Task: Find directions from Gurugram, Haryana to Laser Distance Meter, Laser Rangefinders, Delhi, and measure the distance.
Action: Key pressed <Key.enter>
Screenshot: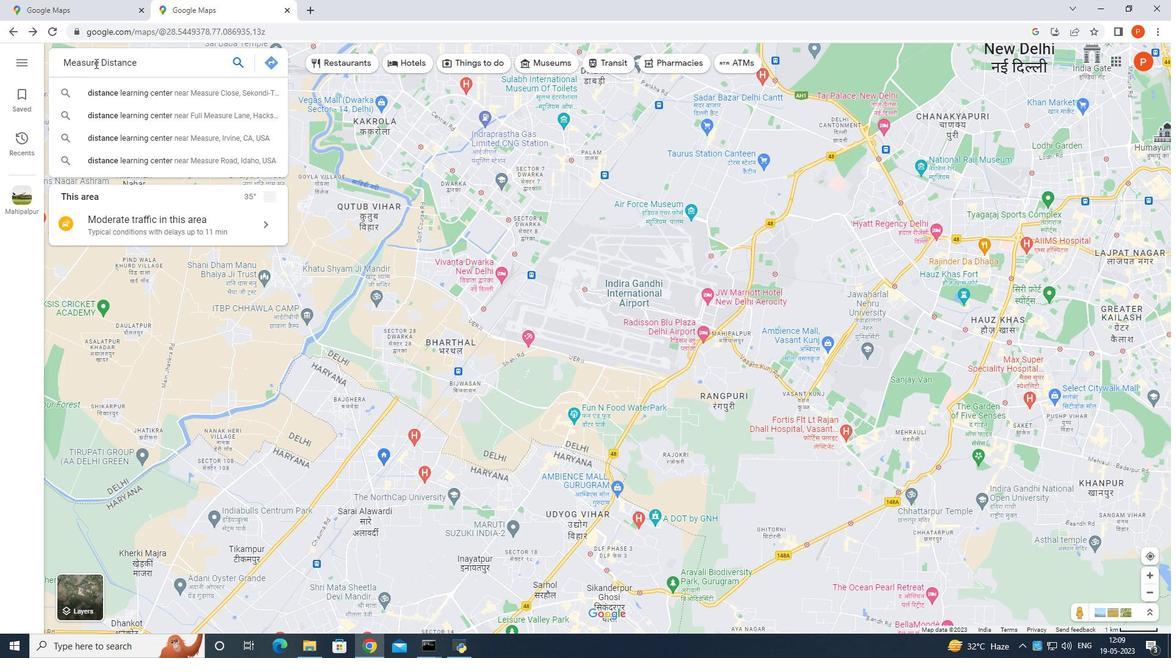 
Action: Mouse moved to (93, 204)
Screenshot: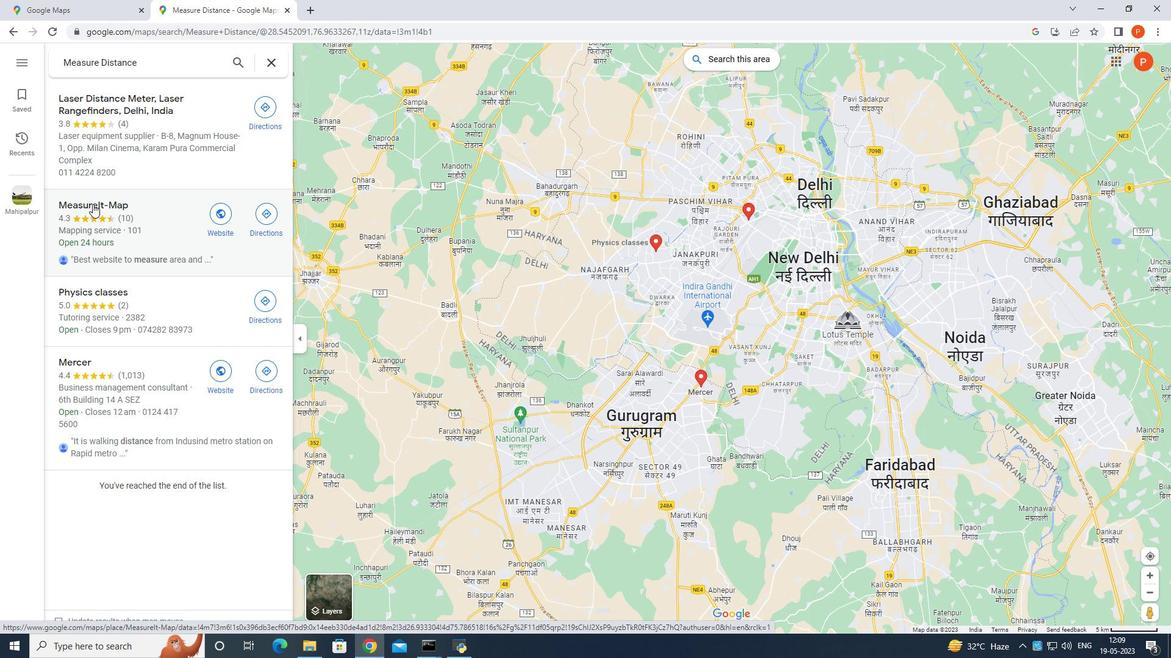 
Action: Mouse pressed left at (93, 204)
Screenshot: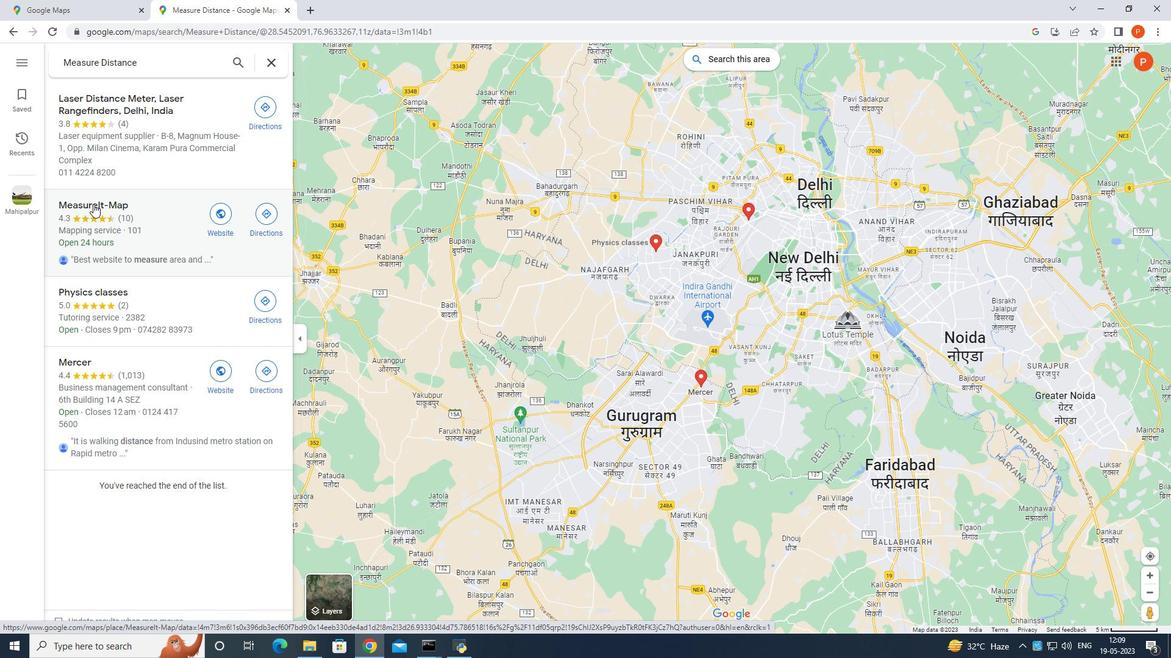 
Action: Mouse moved to (337, 350)
Screenshot: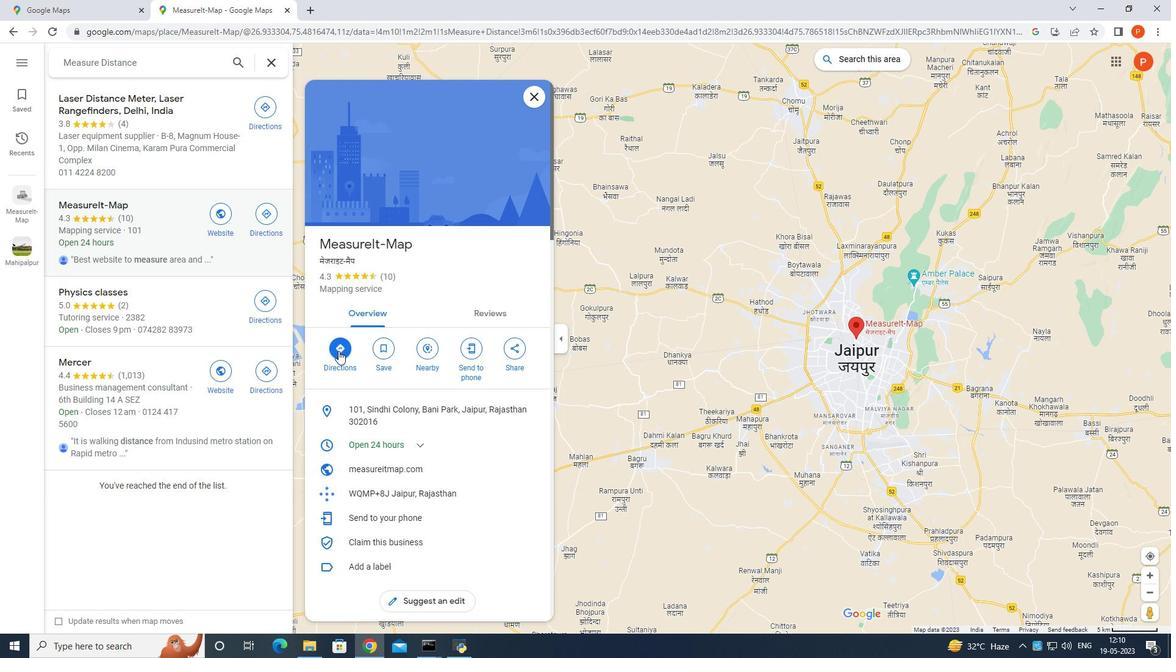 
Action: Mouse pressed left at (337, 350)
Screenshot: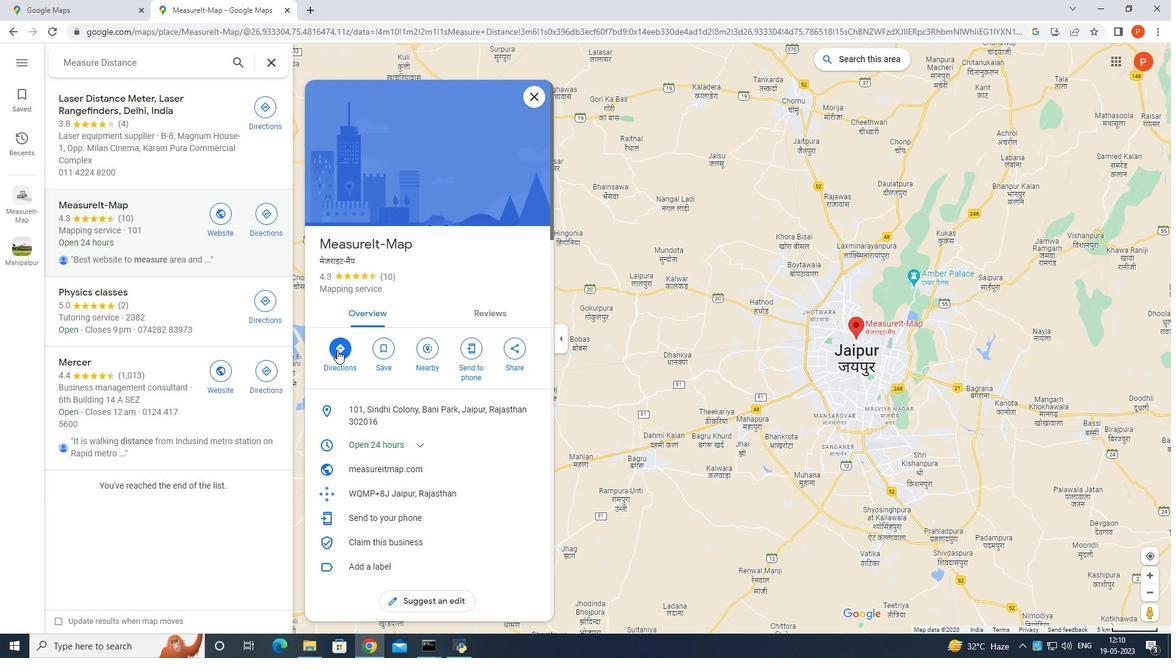 
Action: Mouse moved to (226, 126)
Screenshot: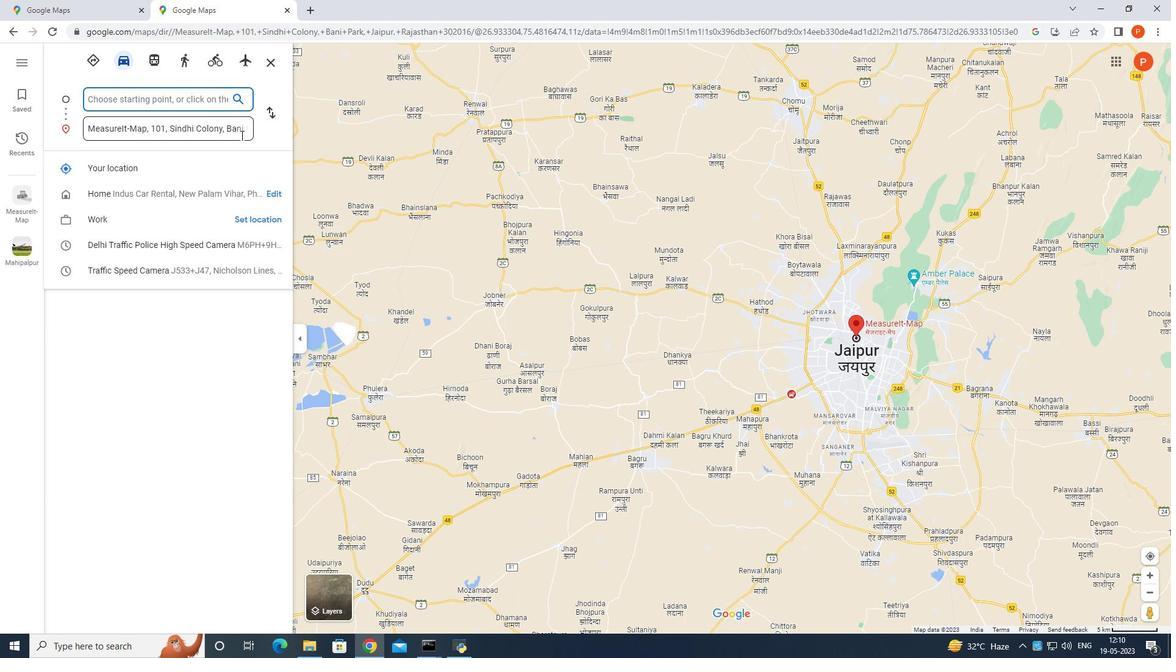 
Action: Mouse pressed left at (226, 126)
Screenshot: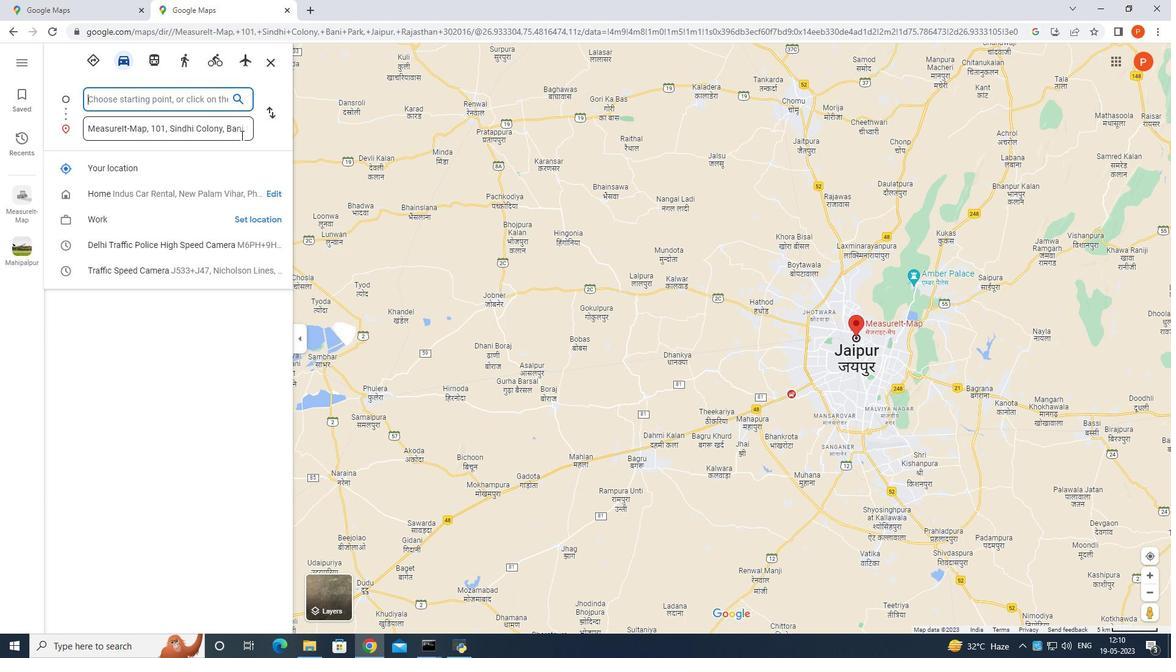 
Action: Mouse moved to (228, 126)
Screenshot: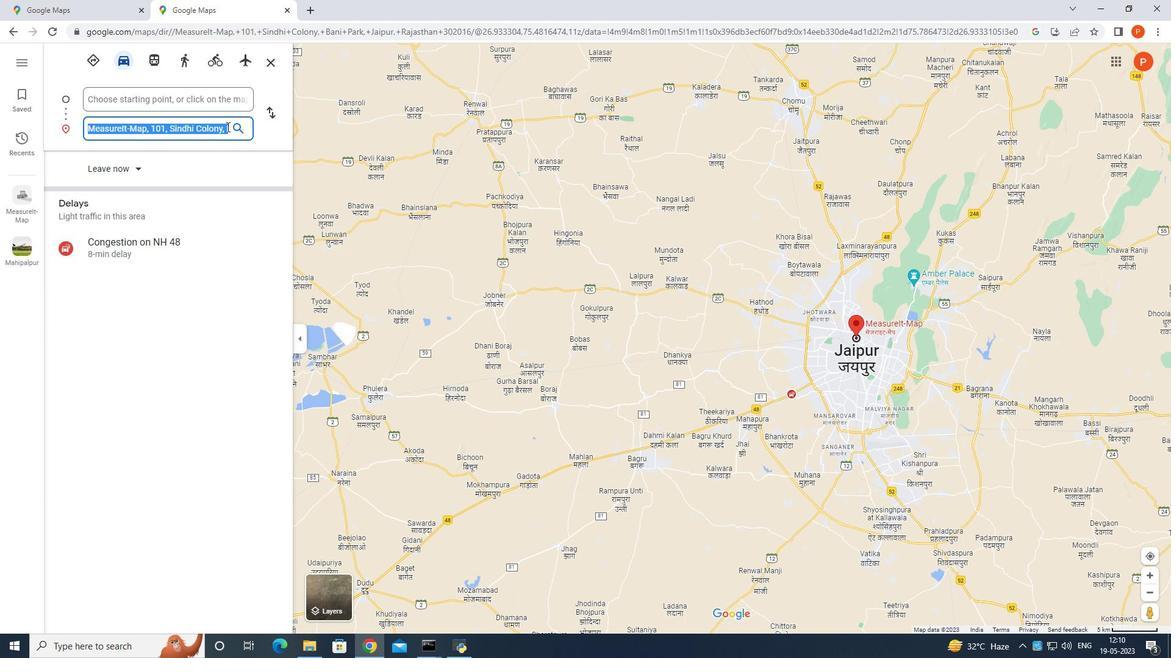
Action: Key pressed <Key.left>
Screenshot: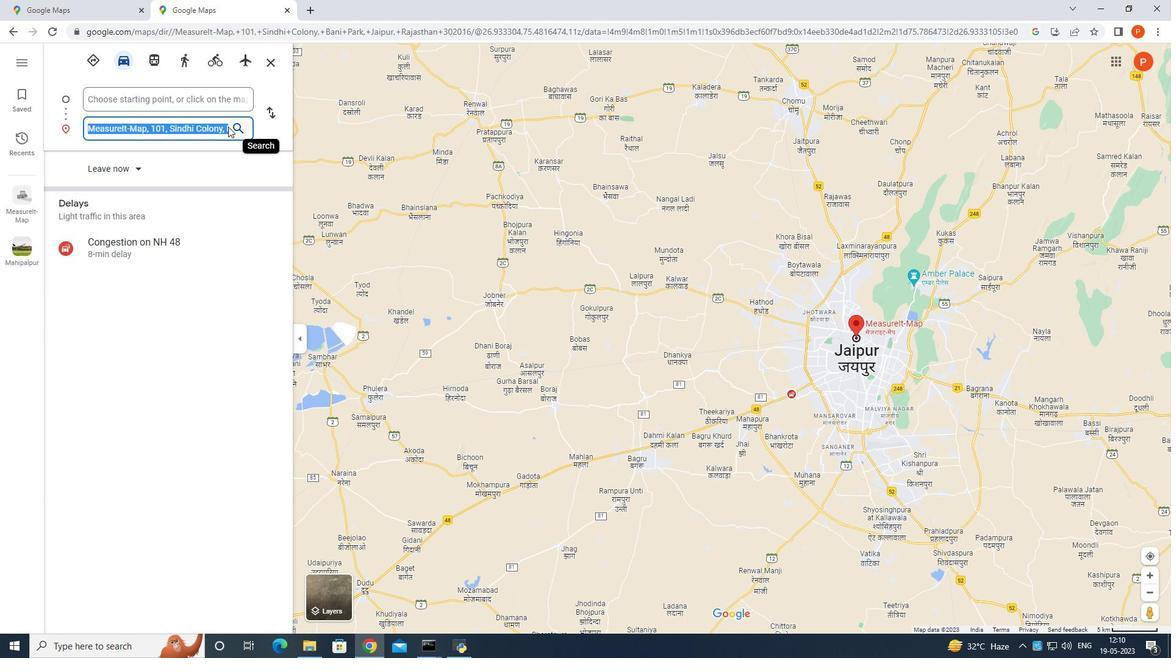 
Action: Mouse moved to (116, 97)
Screenshot: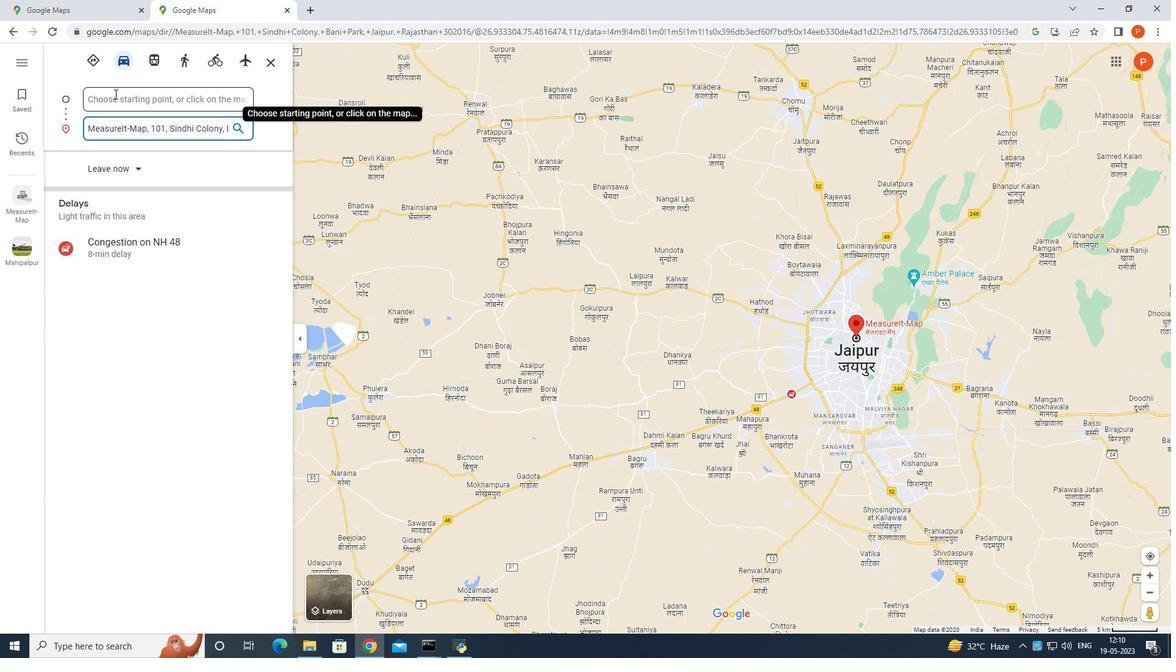 
Action: Mouse pressed left at (116, 97)
Screenshot: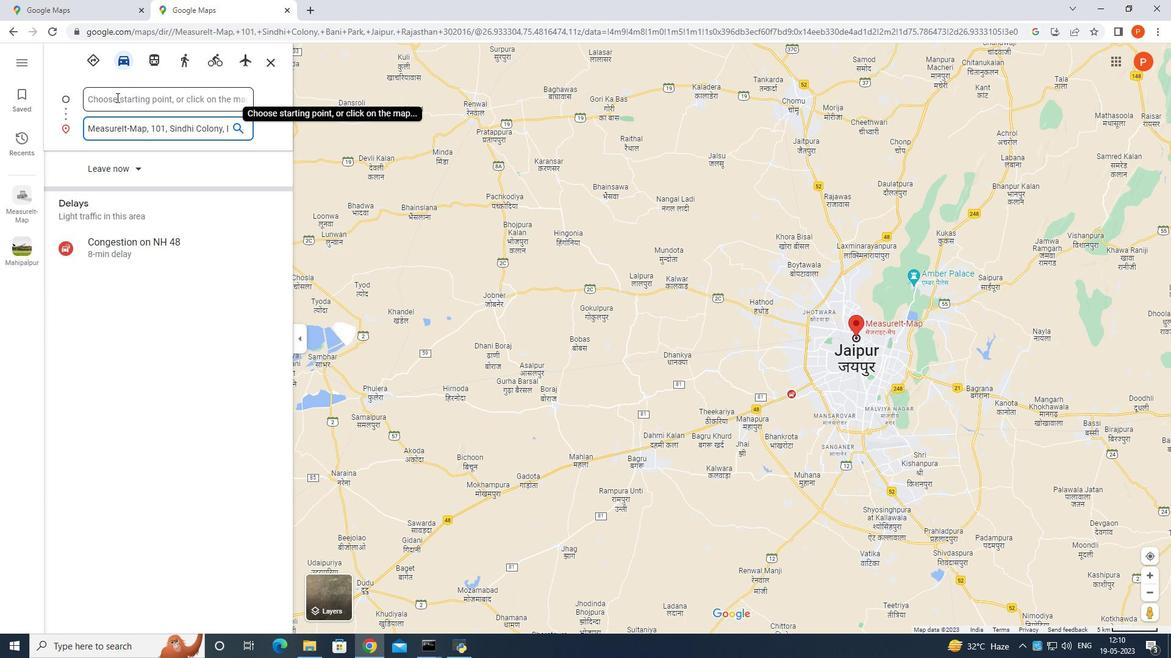 
Action: Key pressed gurgaon<Key.enter>
Screenshot: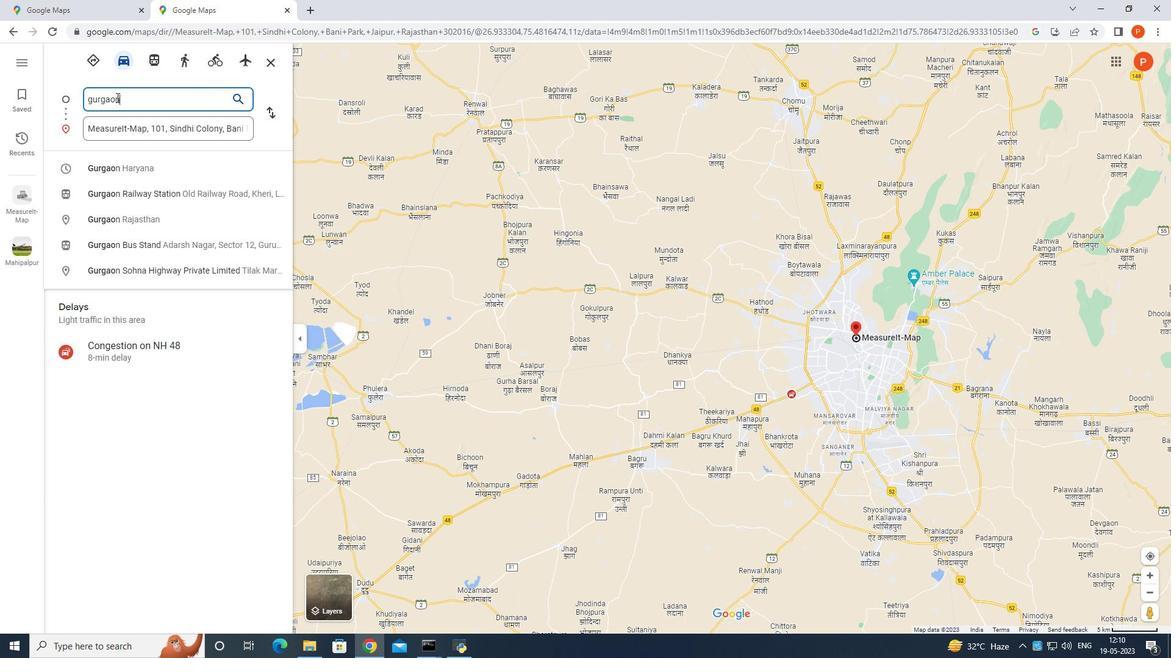 
Action: Mouse moved to (272, 62)
Screenshot: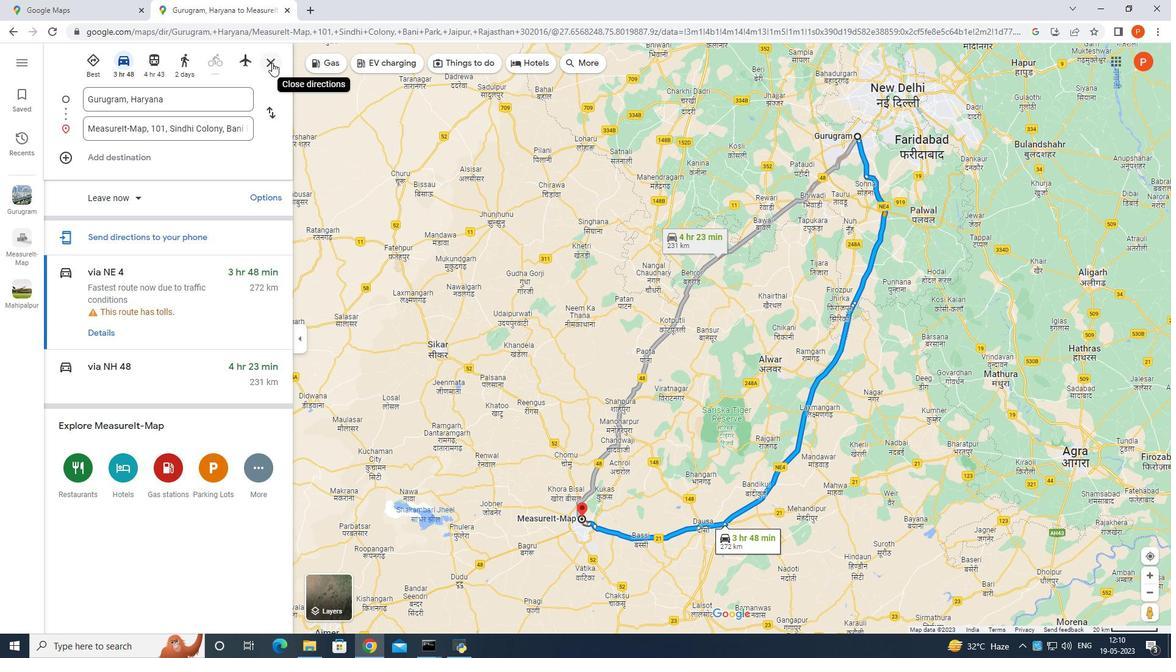 
Action: Mouse pressed left at (272, 62)
Screenshot: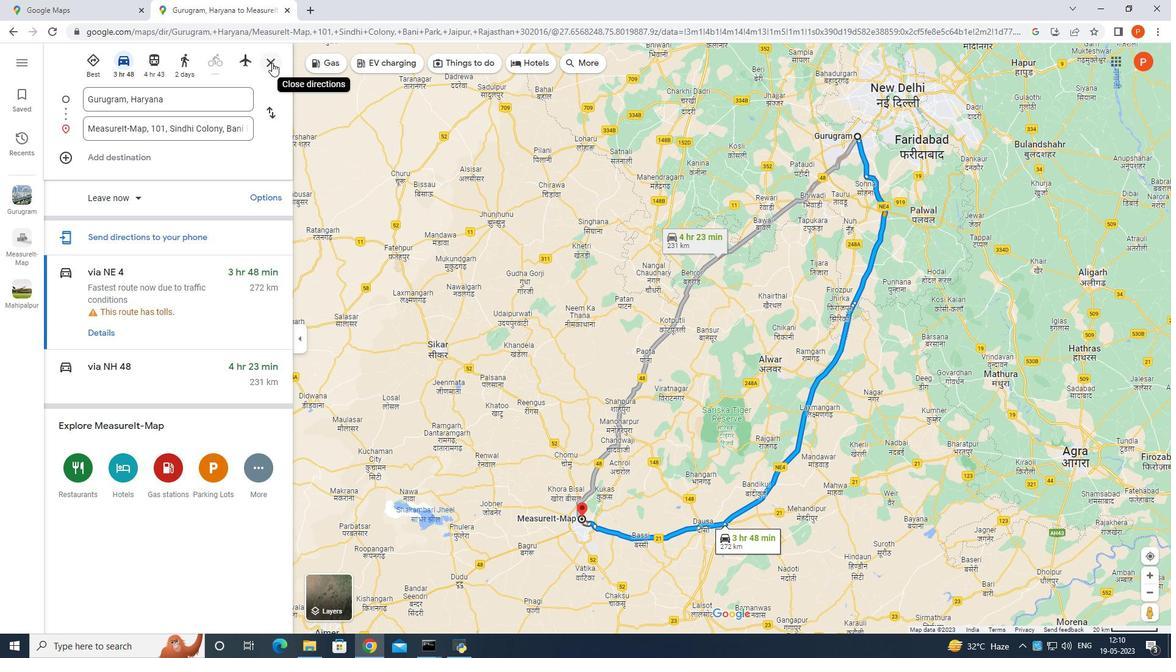 
Action: Mouse moved to (148, 340)
Screenshot: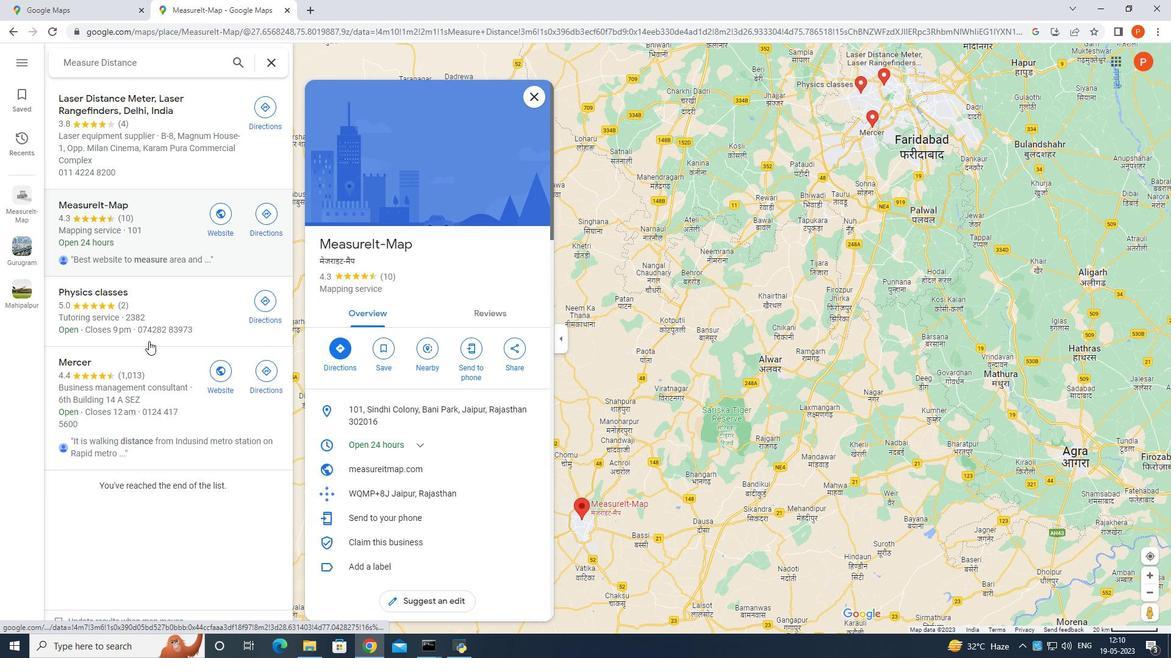 
Action: Mouse scrolled (148, 339) with delta (0, 0)
Screenshot: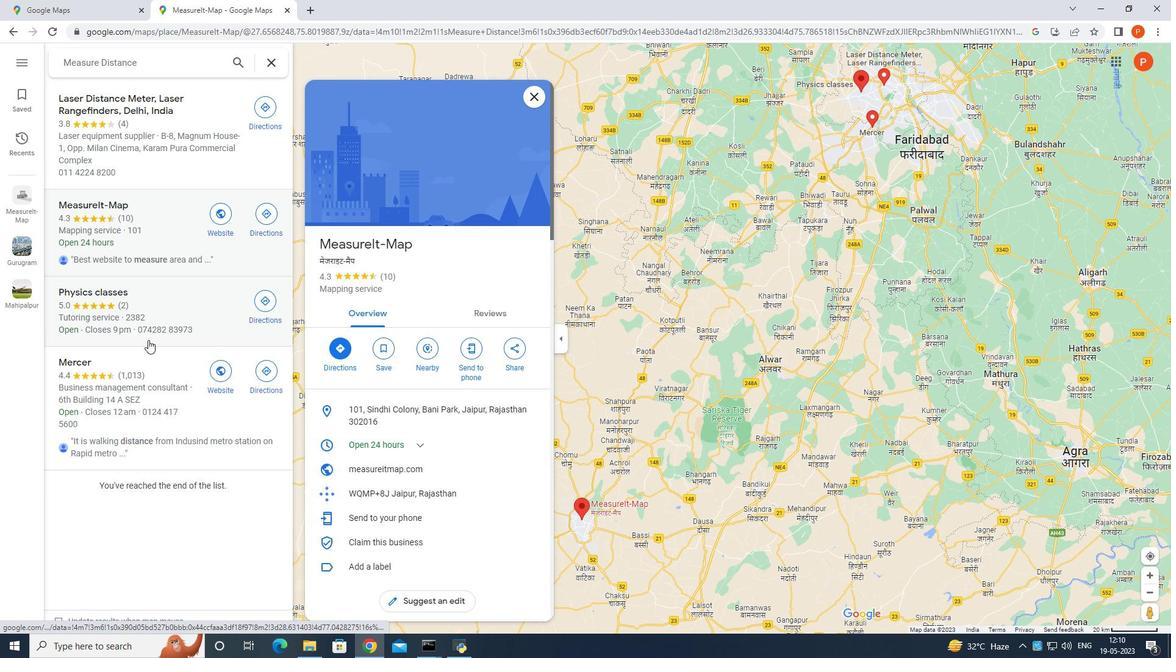 
Action: Mouse scrolled (148, 339) with delta (0, 0)
Screenshot: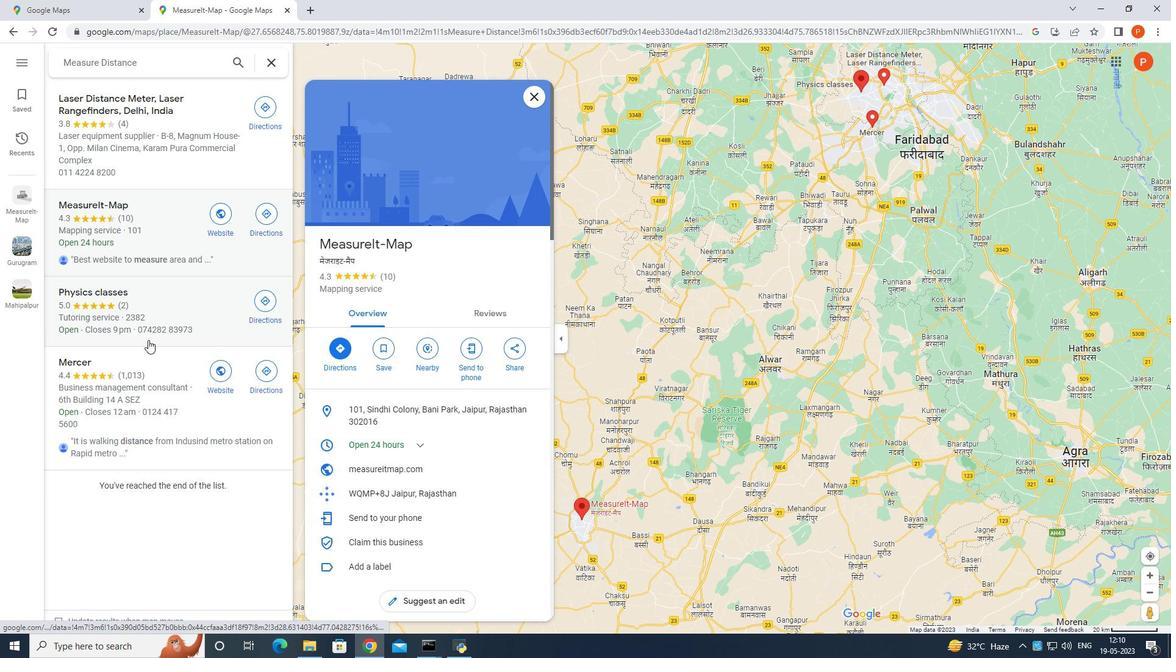 
Action: Mouse moved to (275, 61)
Screenshot: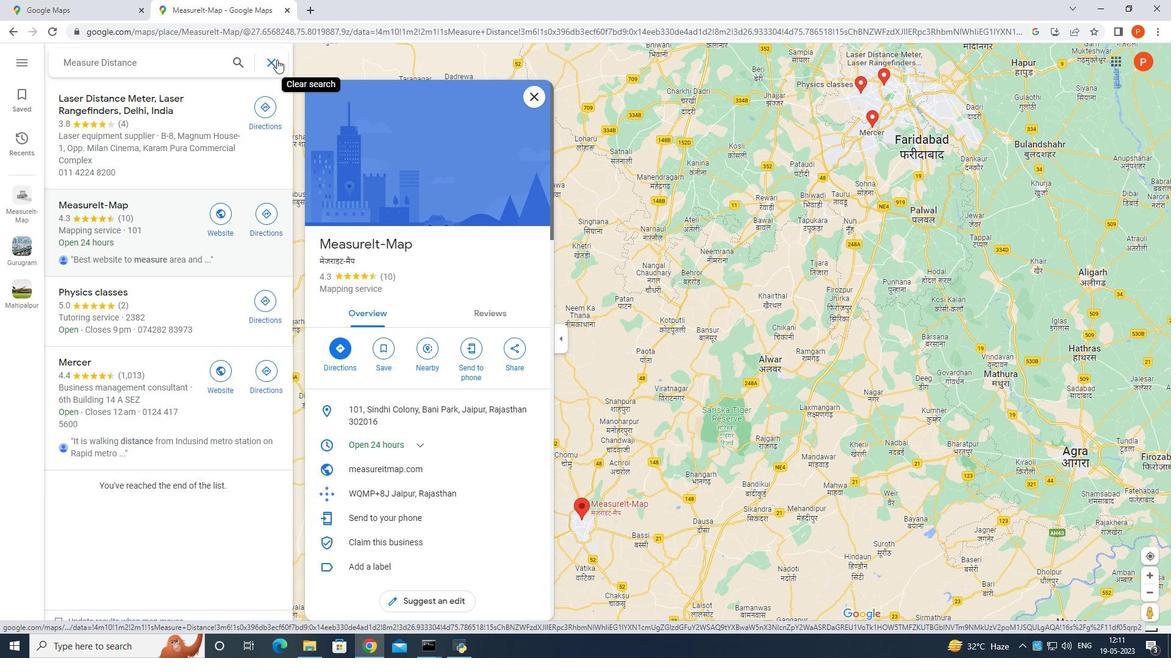
Action: Mouse pressed left at (275, 61)
Screenshot: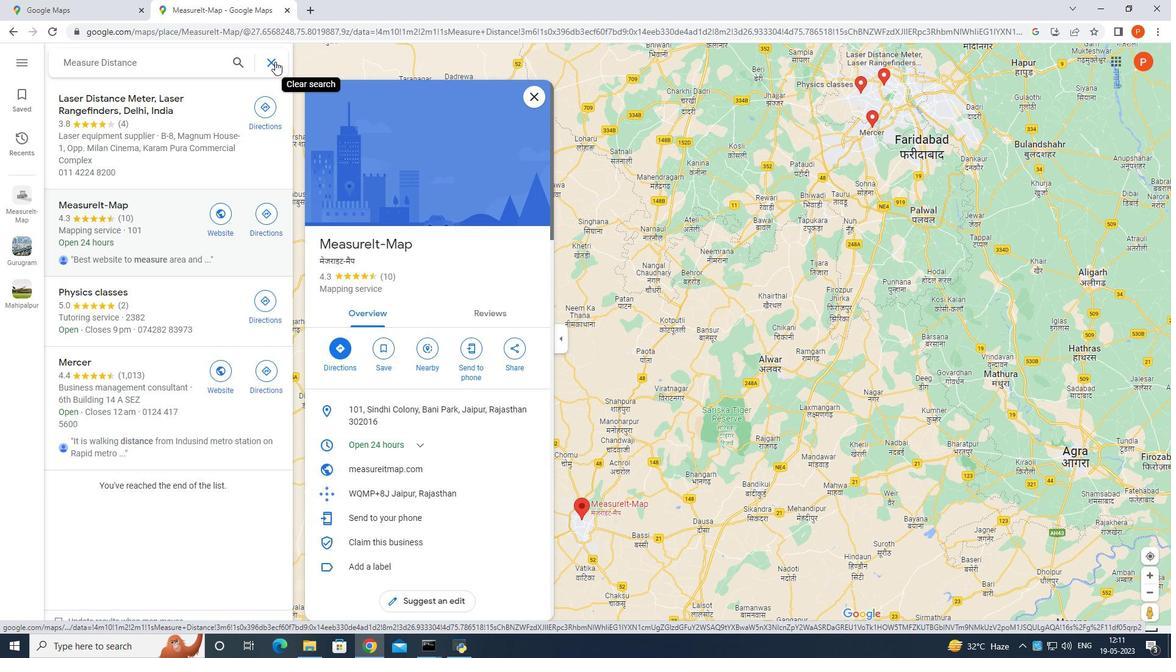 
Action: Mouse moved to (107, 142)
Screenshot: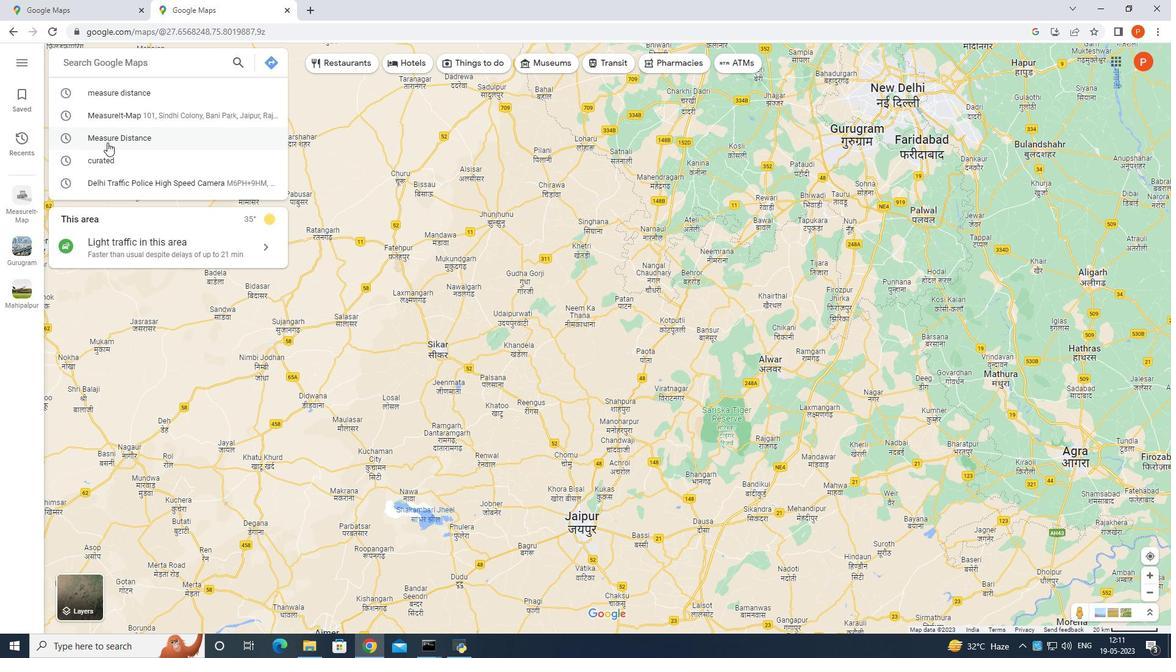 
Action: Mouse pressed left at (107, 142)
Screenshot: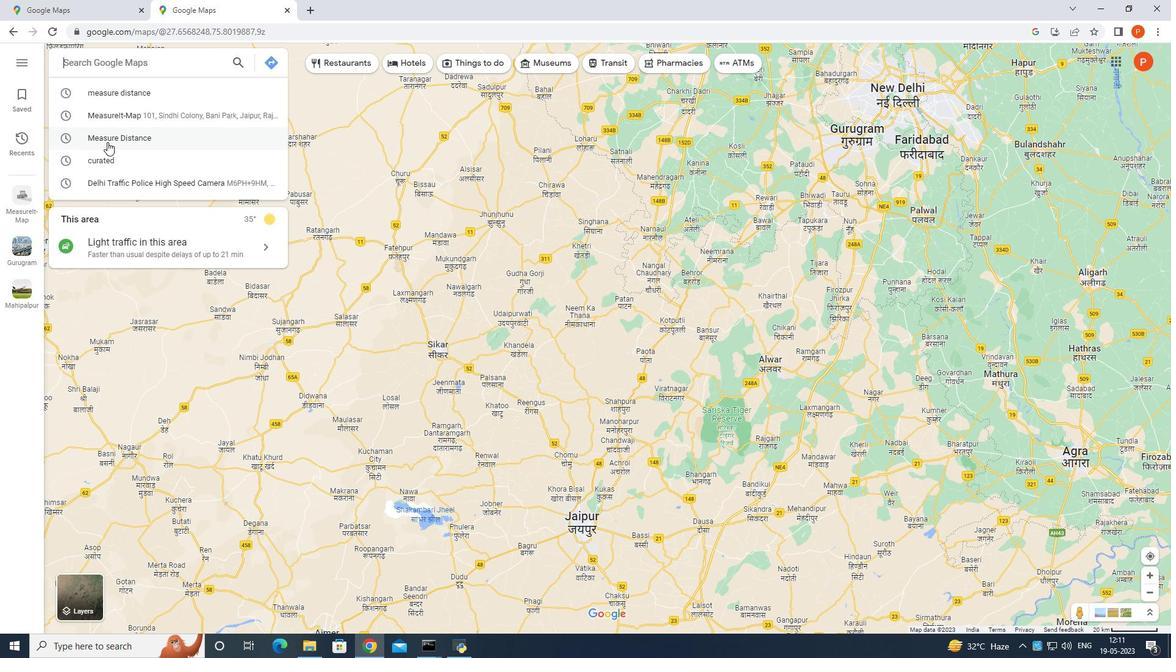
Action: Mouse moved to (100, 191)
Screenshot: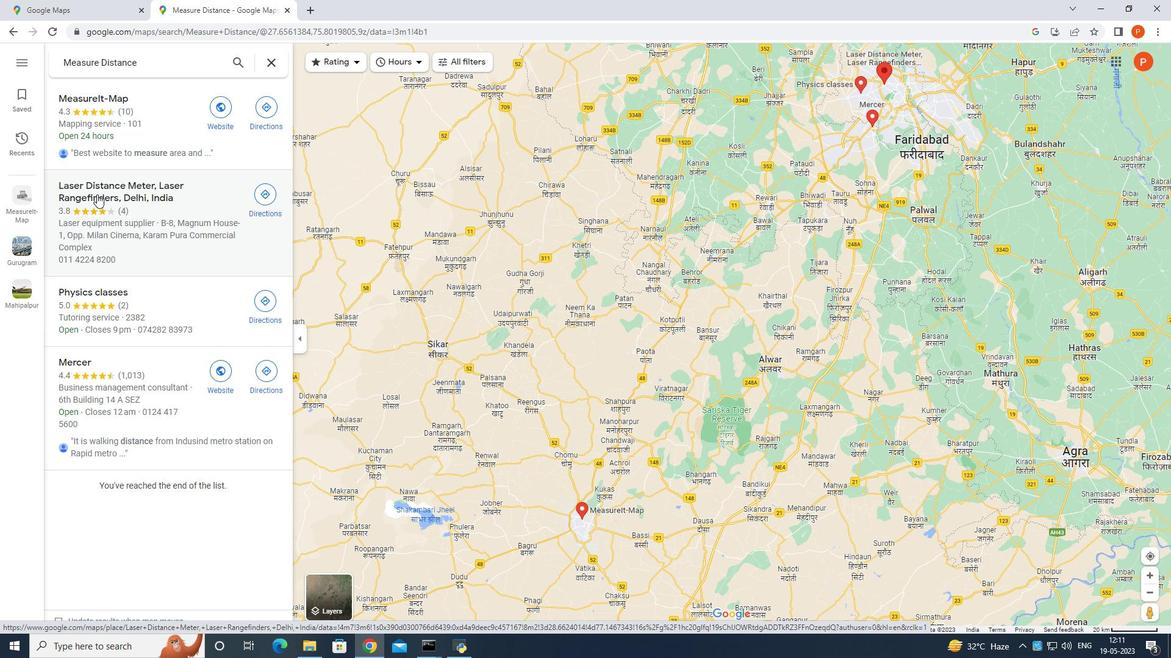 
Action: Mouse pressed left at (100, 191)
Screenshot: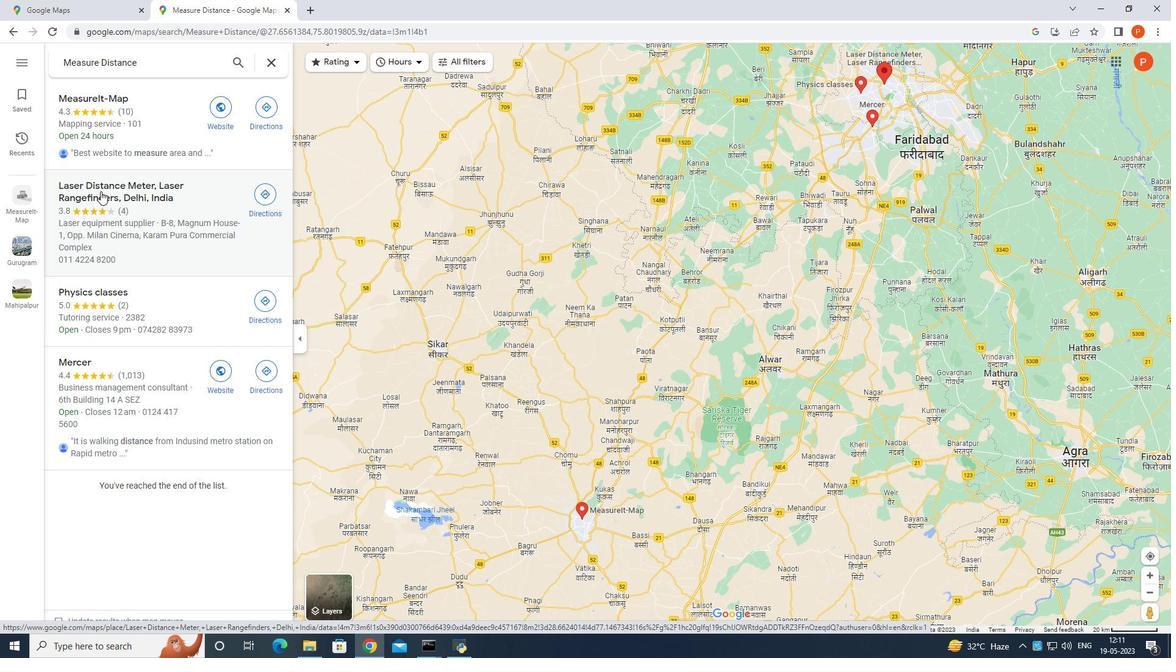 
Action: Mouse moved to (339, 368)
Screenshot: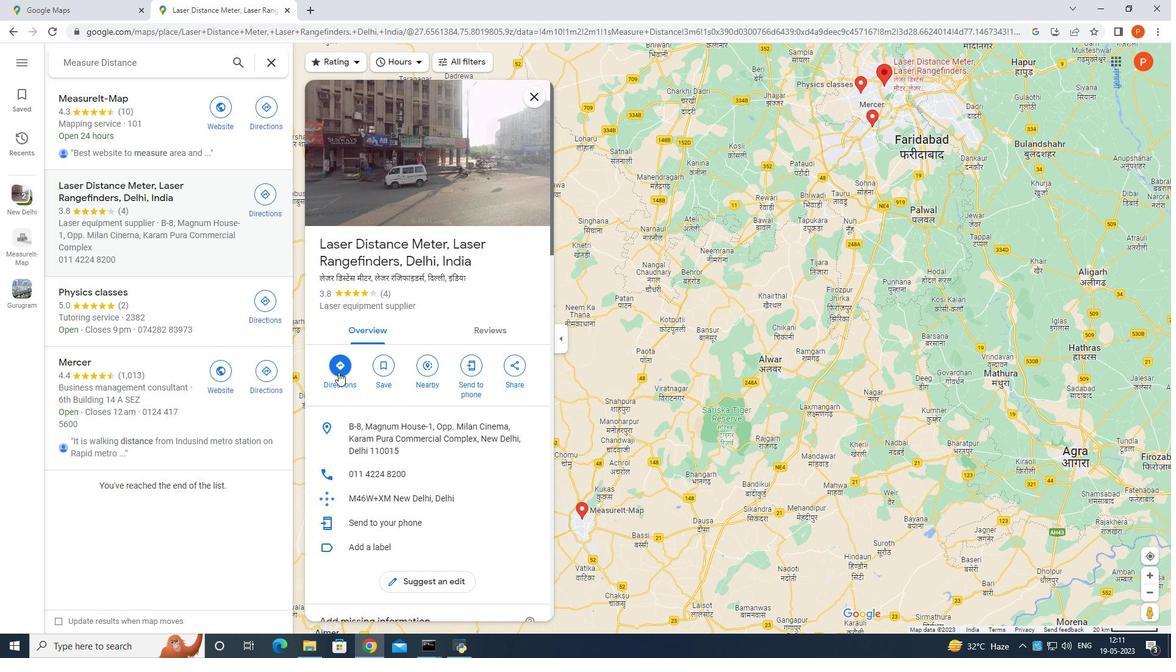 
Action: Mouse pressed left at (339, 368)
Screenshot: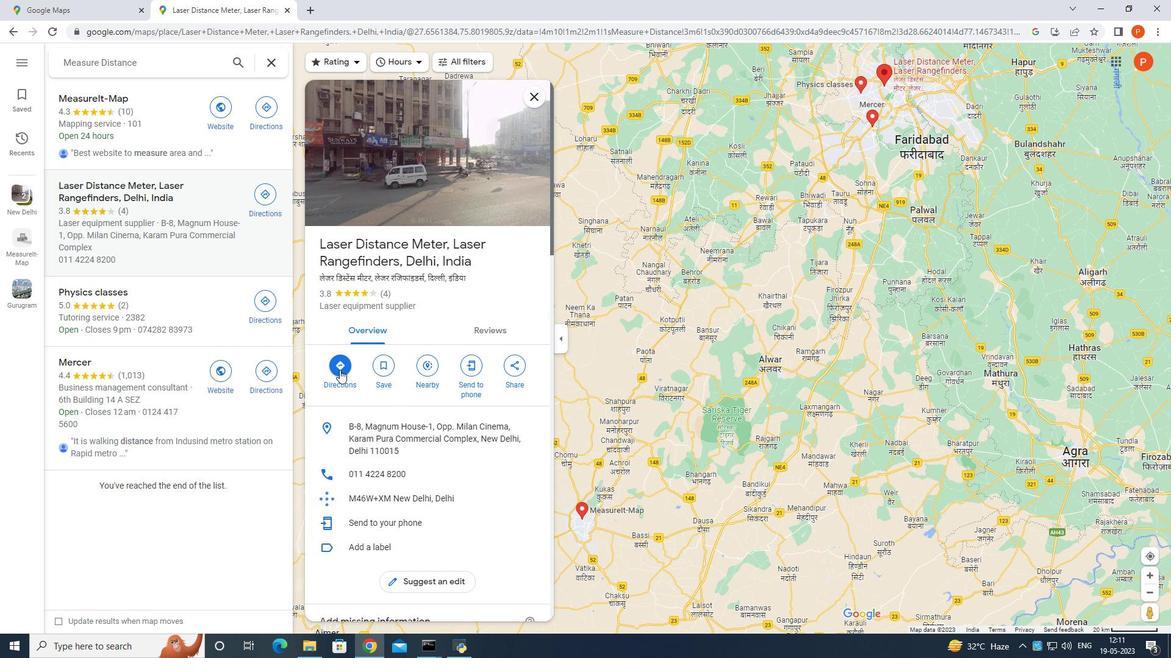
Action: Mouse moved to (141, 105)
Screenshot: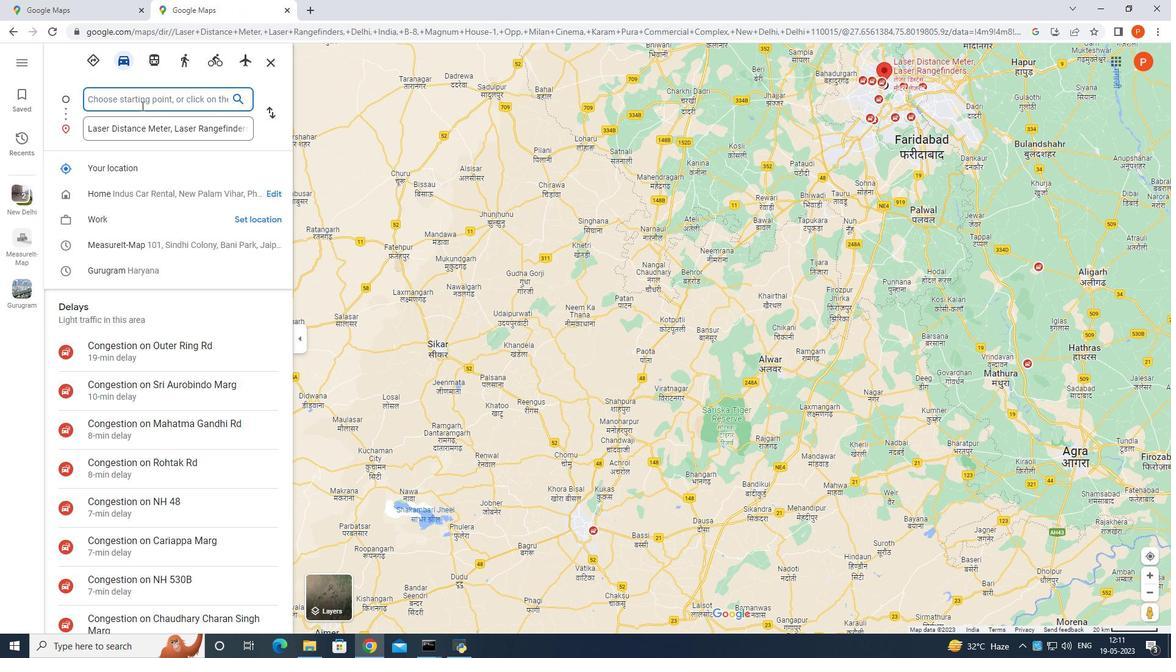 
Action: Key pressed gurgai<Key.backspace>on<Key.enter>
Screenshot: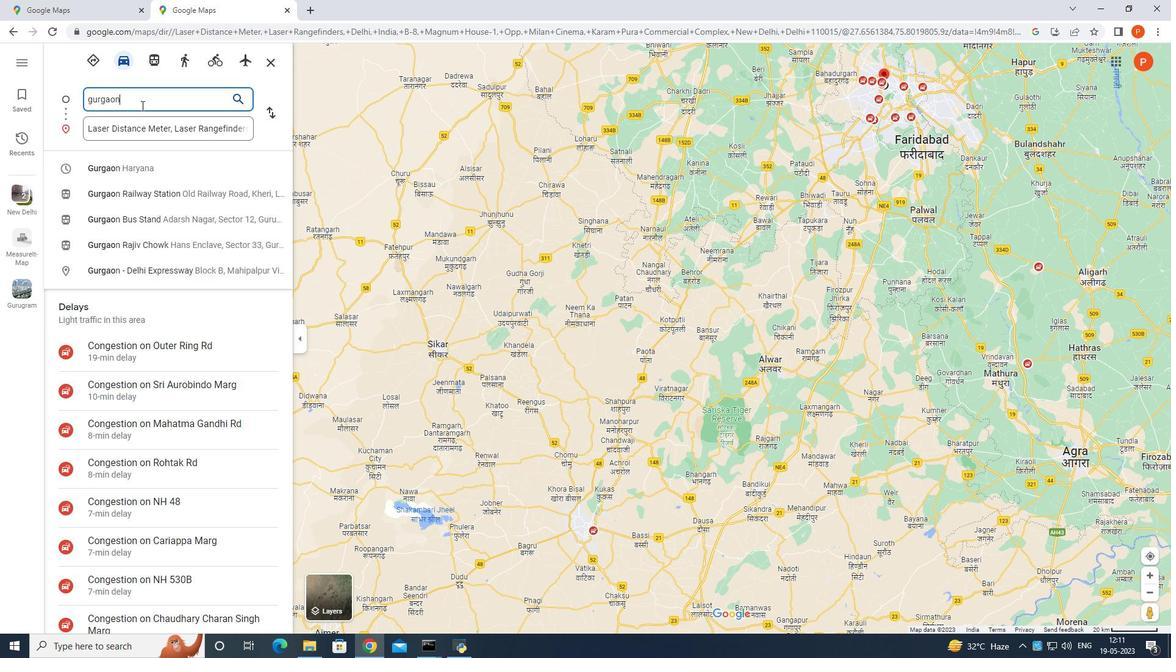 
Action: Mouse moved to (181, 62)
Screenshot: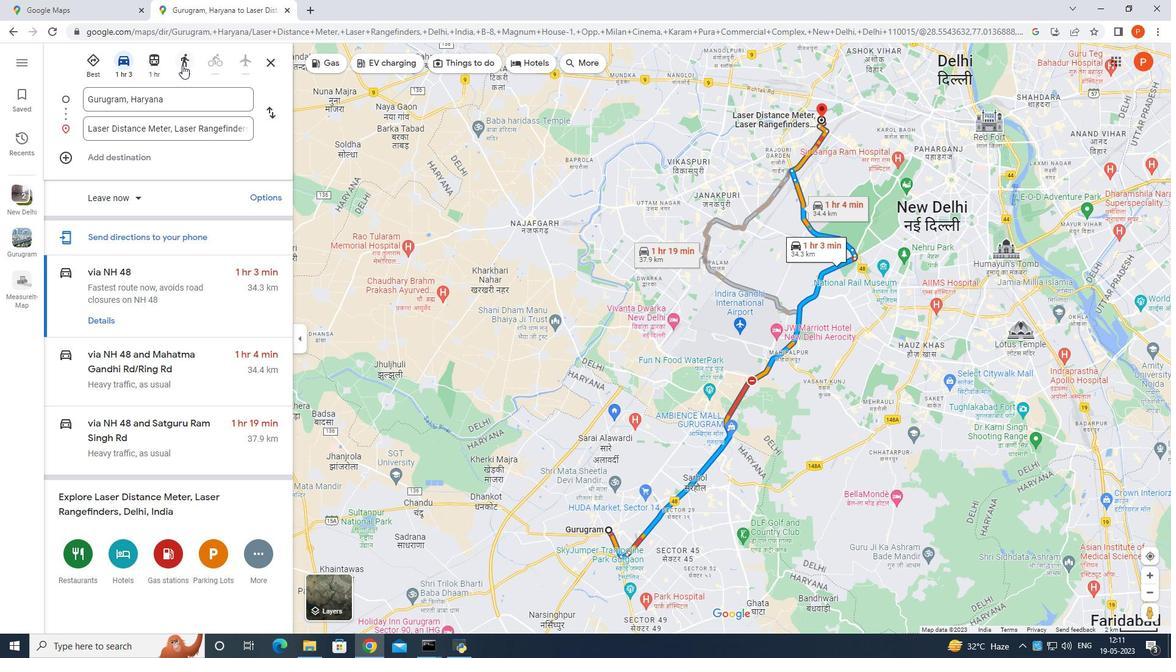 
Action: Mouse pressed left at (181, 62)
Screenshot: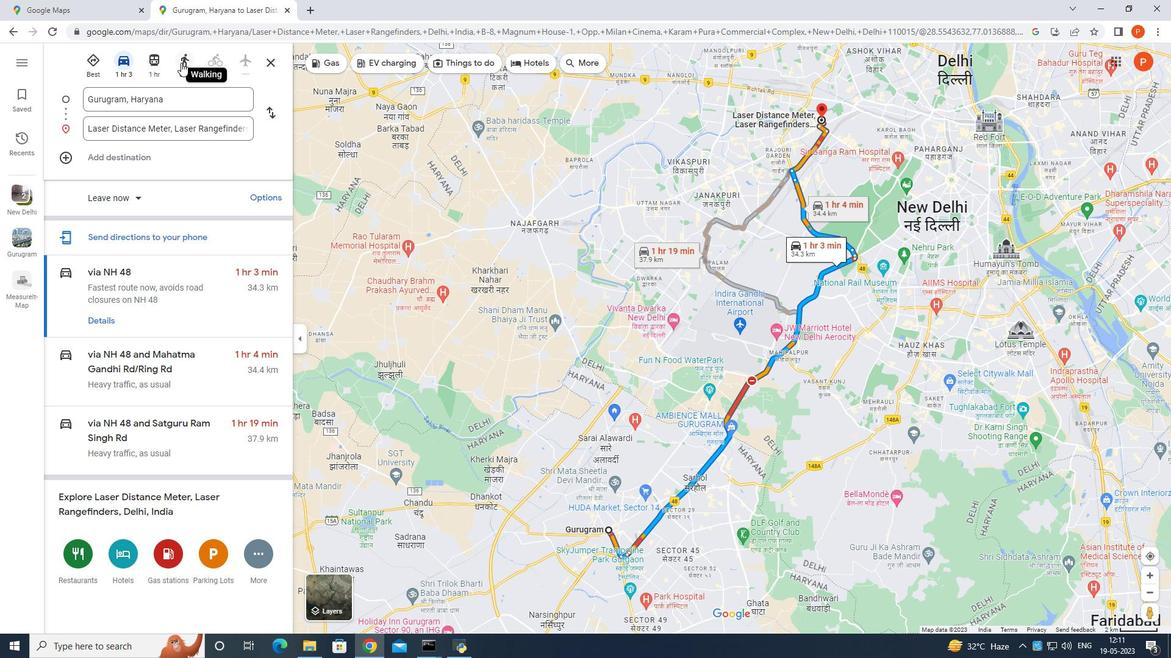 
Action: Mouse moved to (103, 297)
Screenshot: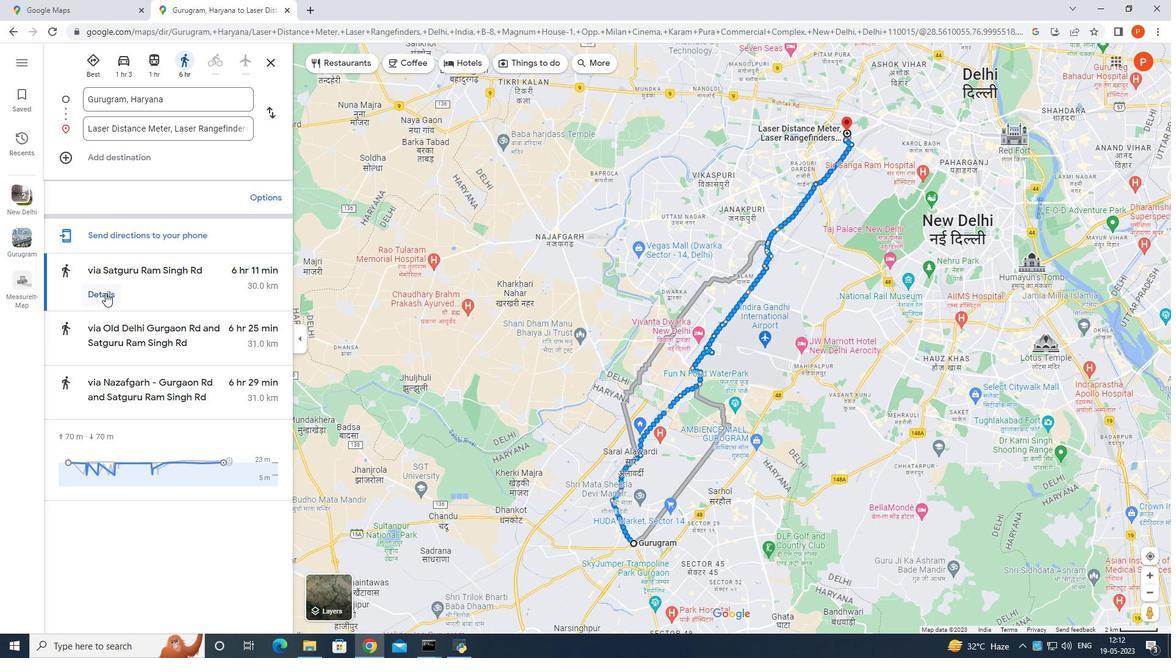 
Action: Mouse pressed left at (103, 297)
Screenshot: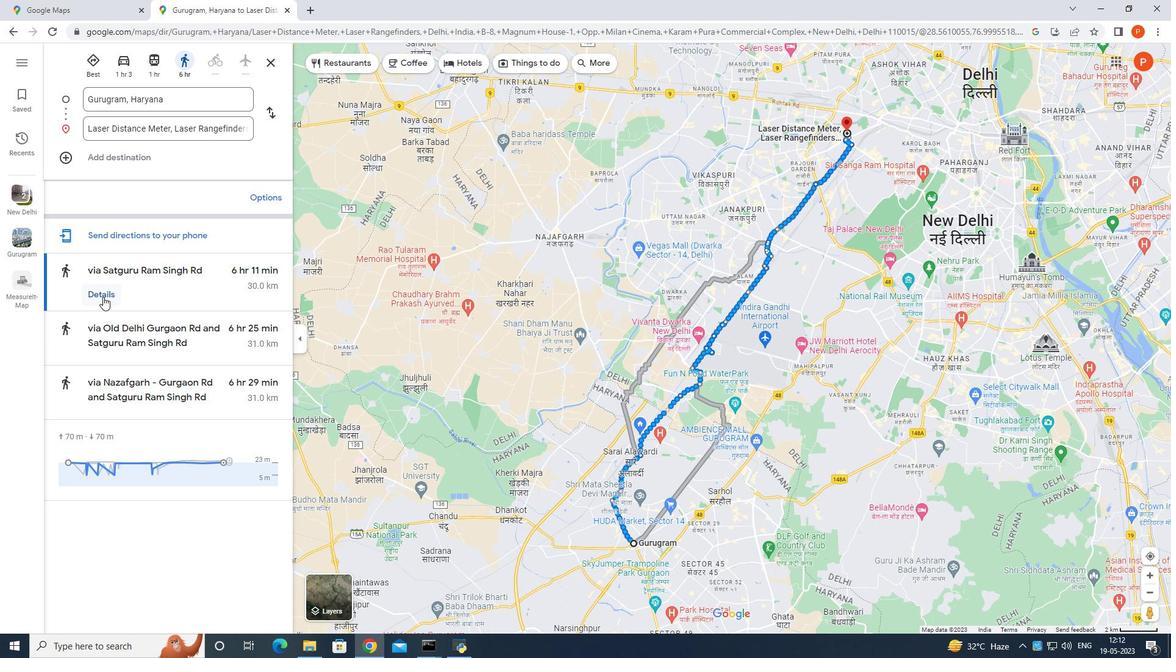 
Action: Mouse scrolled (103, 296) with delta (0, 0)
Screenshot: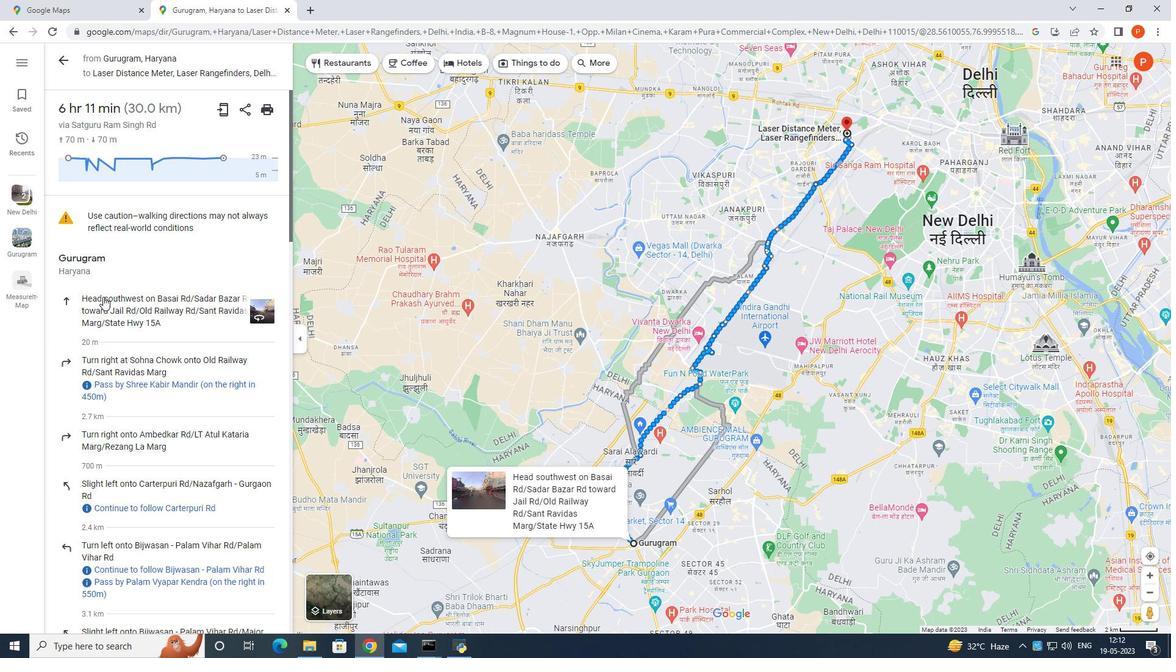 
Action: Mouse scrolled (103, 296) with delta (0, 0)
Screenshot: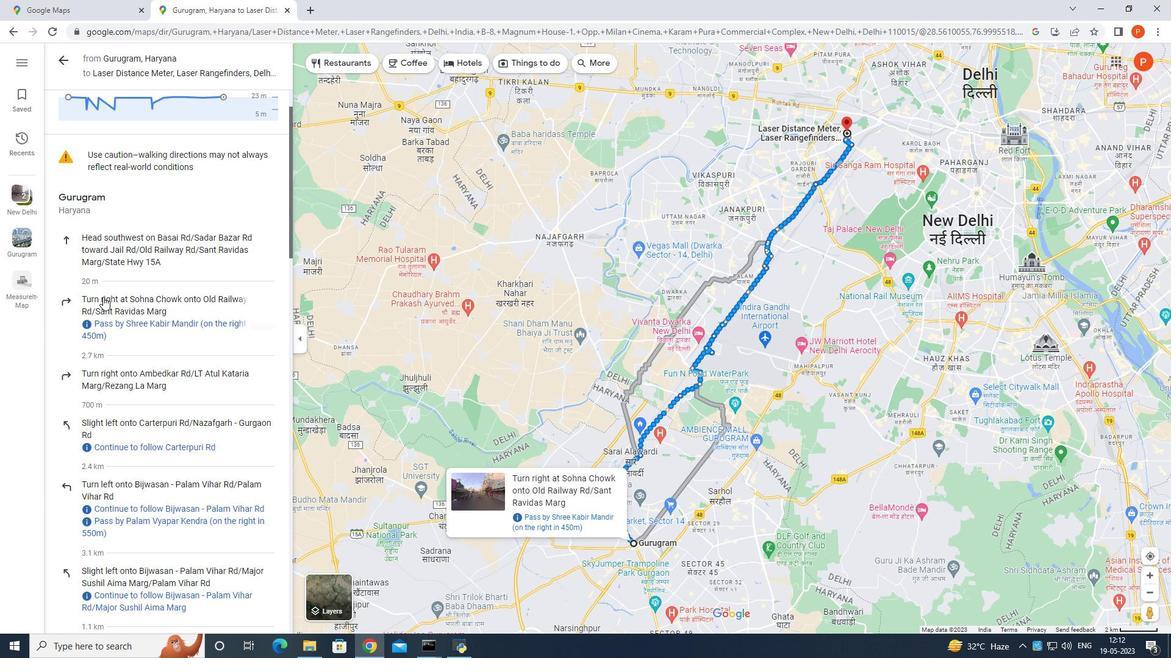 
Action: Mouse scrolled (103, 296) with delta (0, 0)
Screenshot: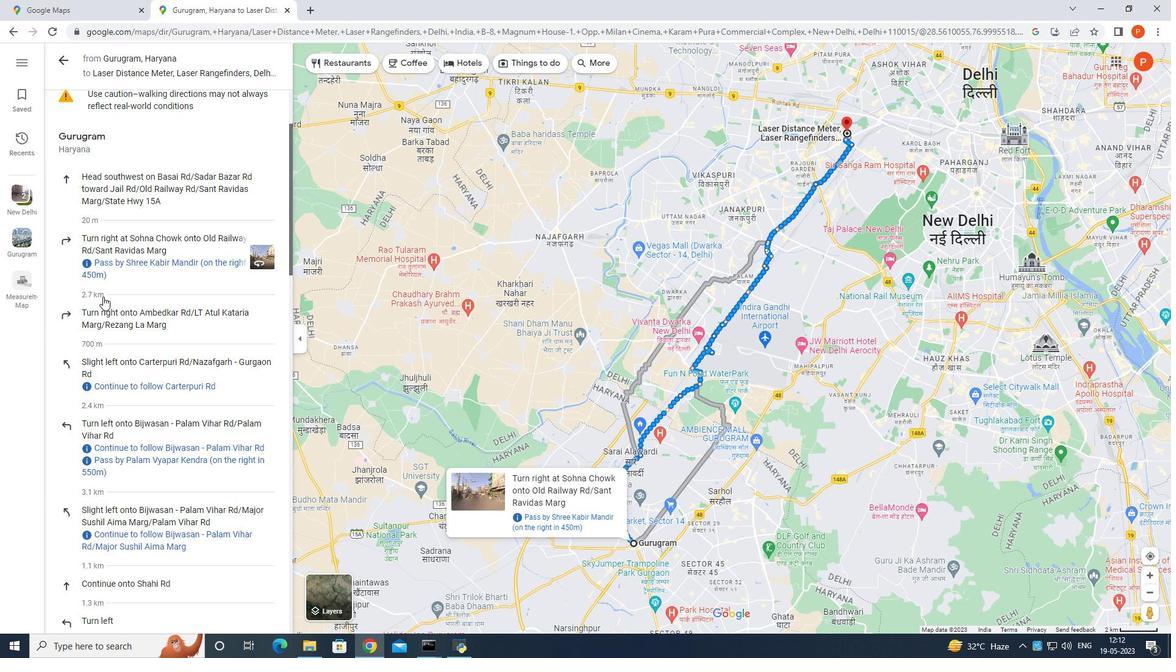 
Action: Mouse moved to (112, 282)
Screenshot: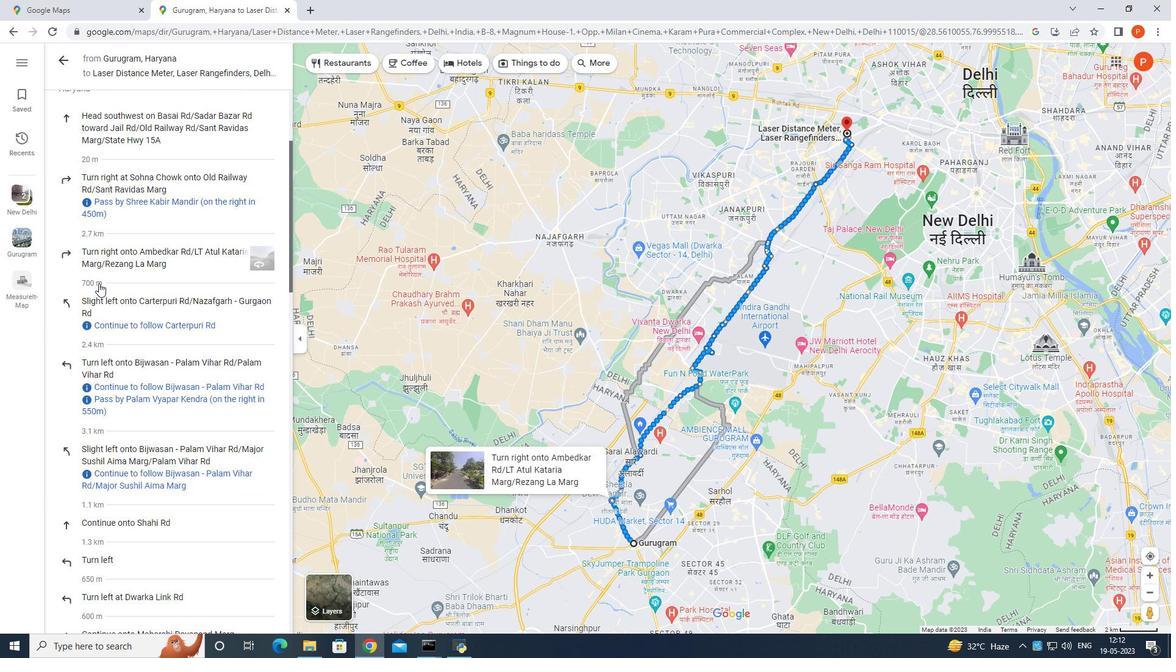 
Action: Mouse scrolled (112, 281) with delta (0, 0)
Screenshot: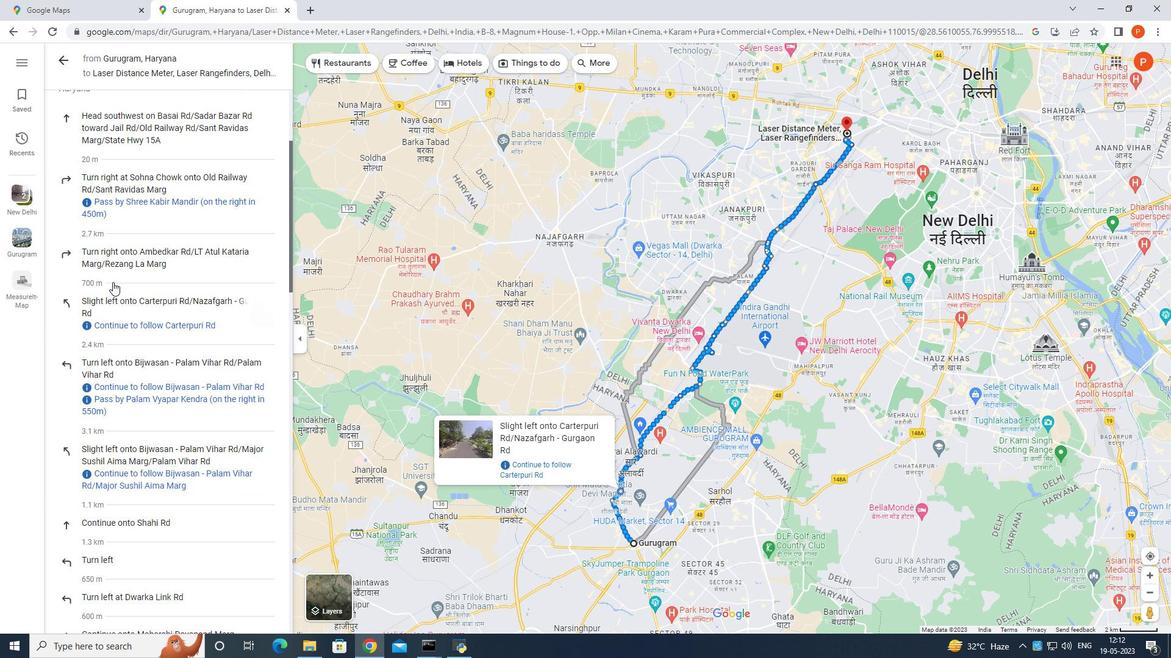 
Action: Mouse scrolled (112, 281) with delta (0, 0)
Screenshot: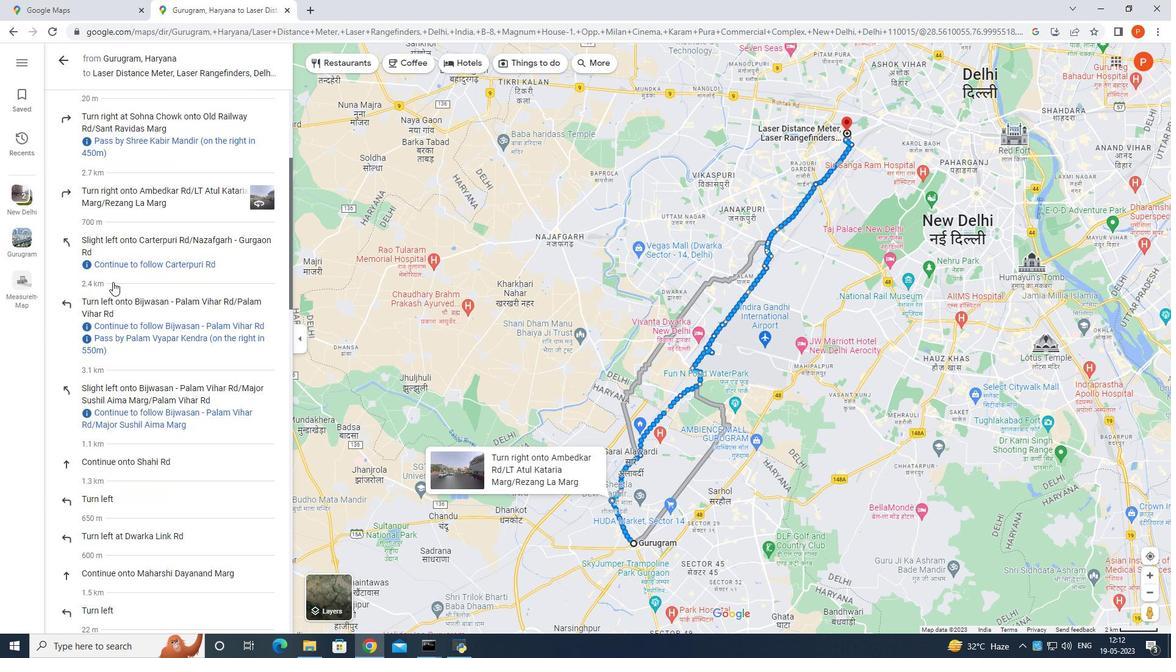 
Action: Mouse scrolled (112, 281) with delta (0, 0)
Screenshot: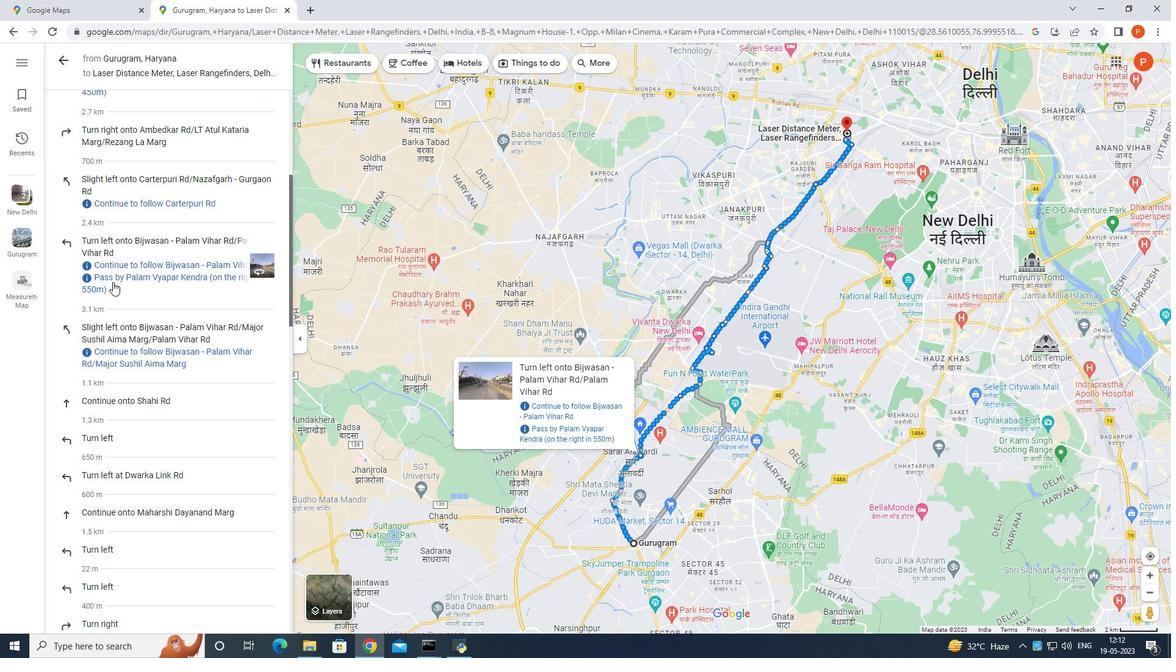 
Action: Mouse scrolled (112, 281) with delta (0, 0)
Screenshot: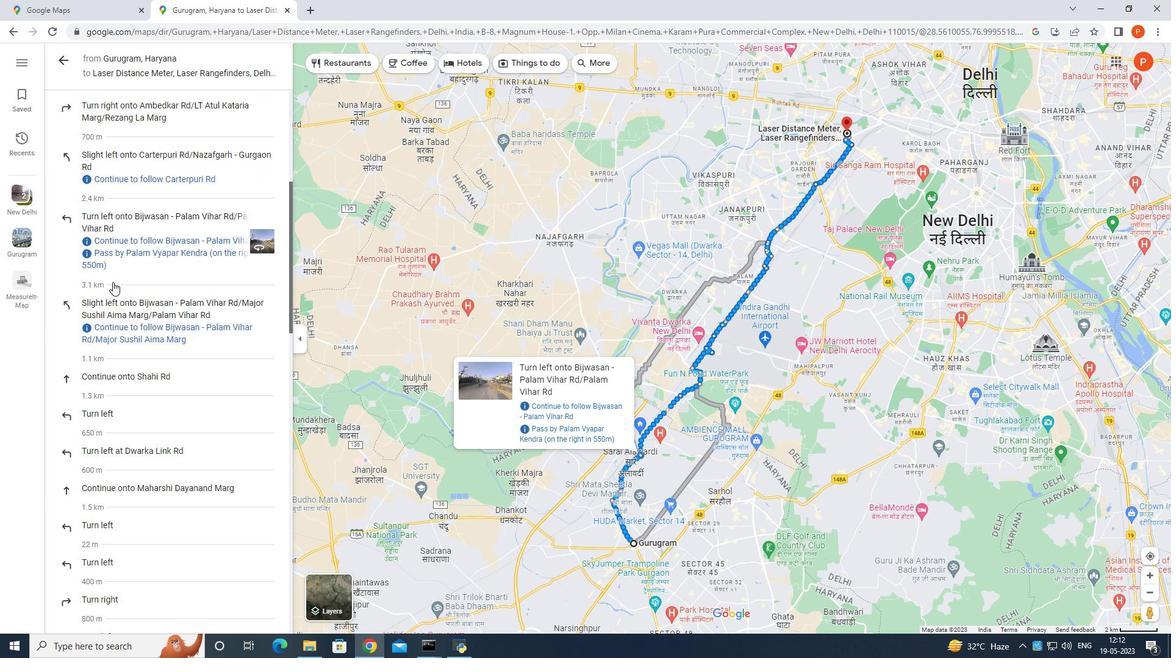 
Action: Mouse scrolled (112, 281) with delta (0, 0)
Screenshot: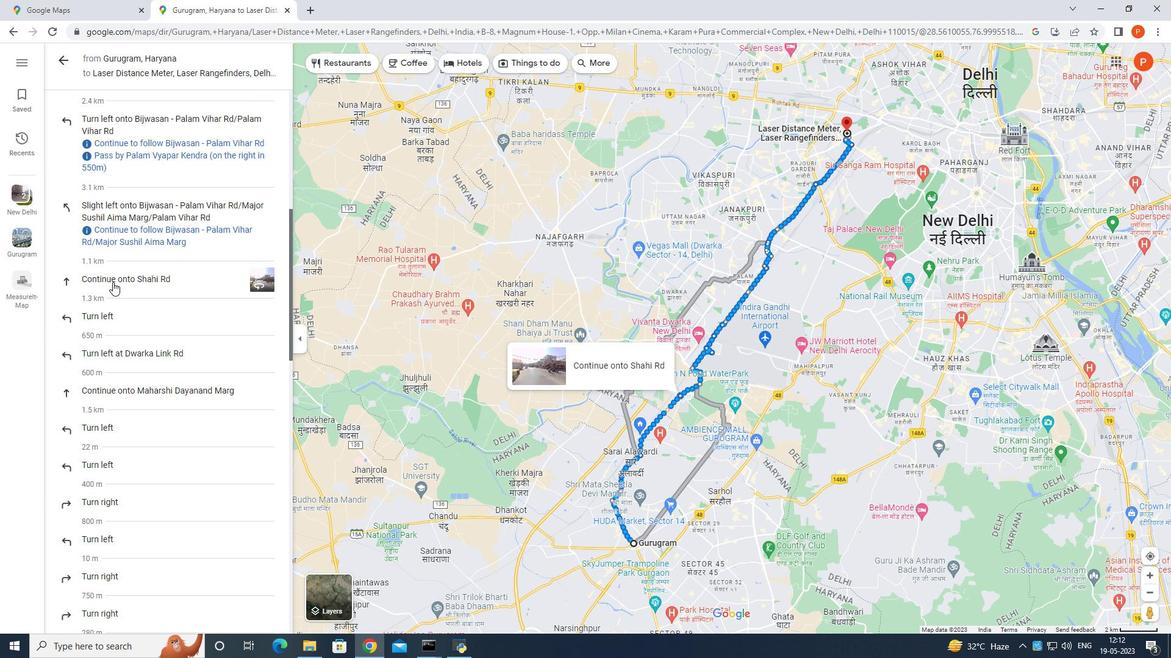 
Action: Mouse scrolled (112, 281) with delta (0, 0)
Screenshot: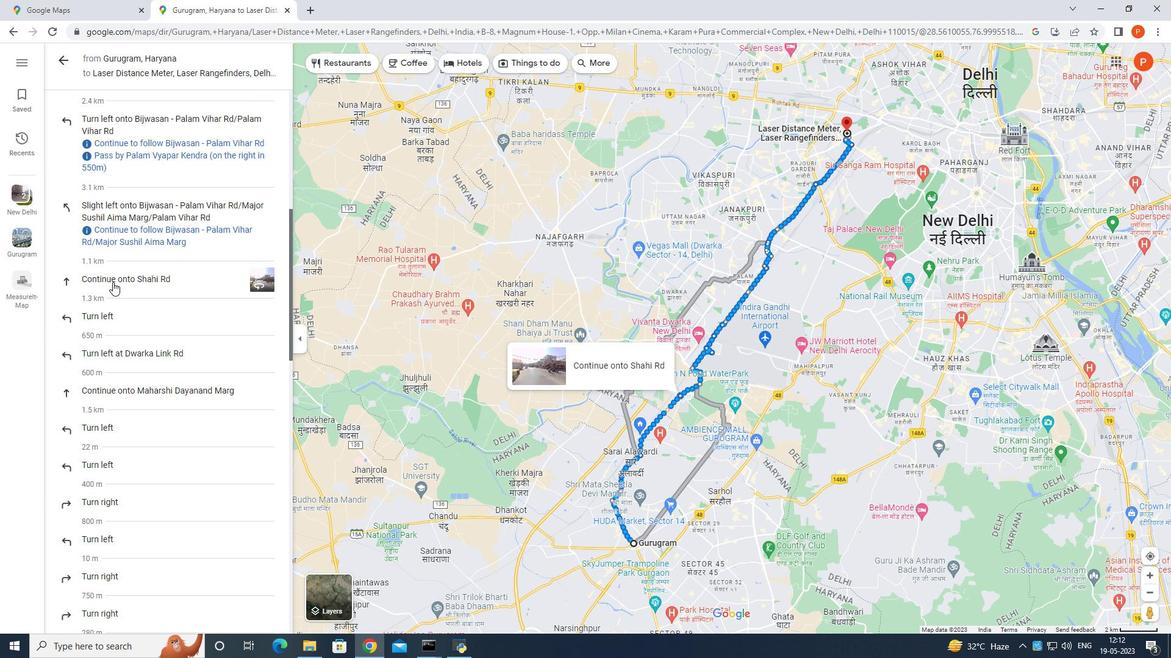
Action: Mouse scrolled (112, 281) with delta (0, 0)
Screenshot: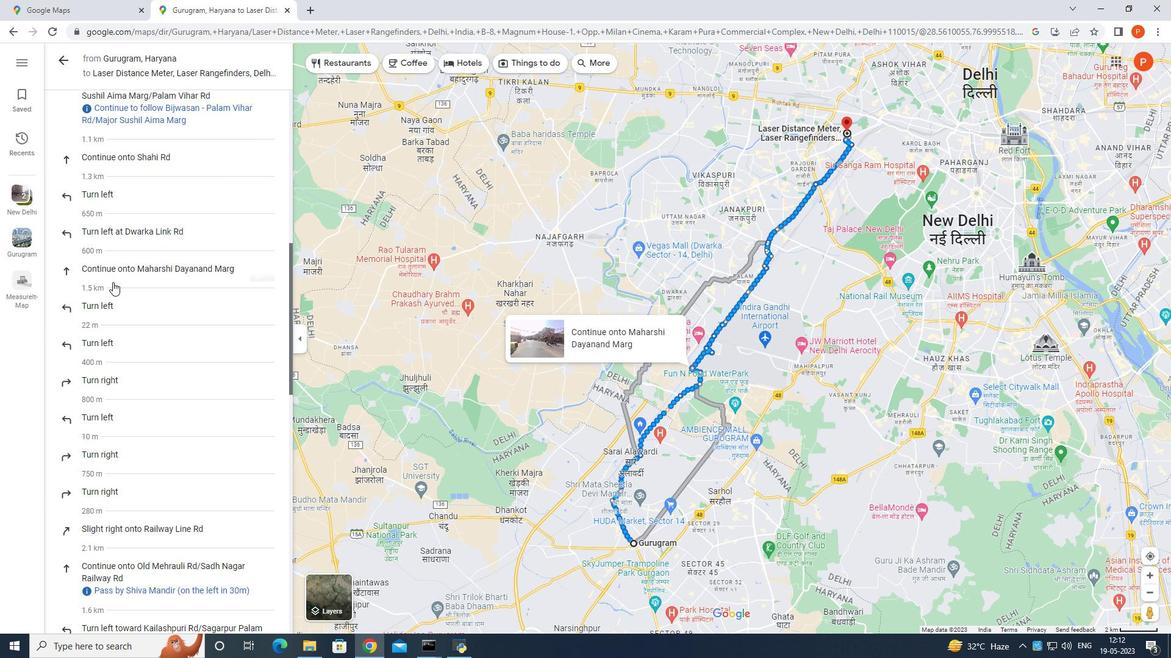 
Action: Mouse scrolled (112, 281) with delta (0, 0)
Screenshot: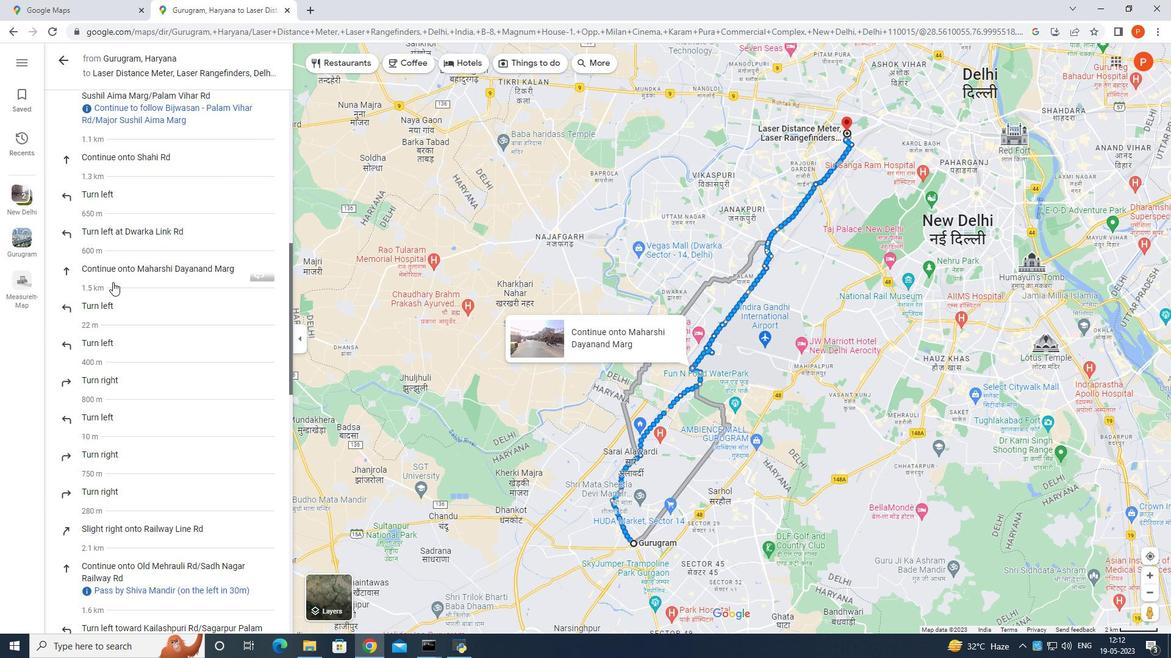 
Action: Mouse scrolled (112, 281) with delta (0, 0)
Screenshot: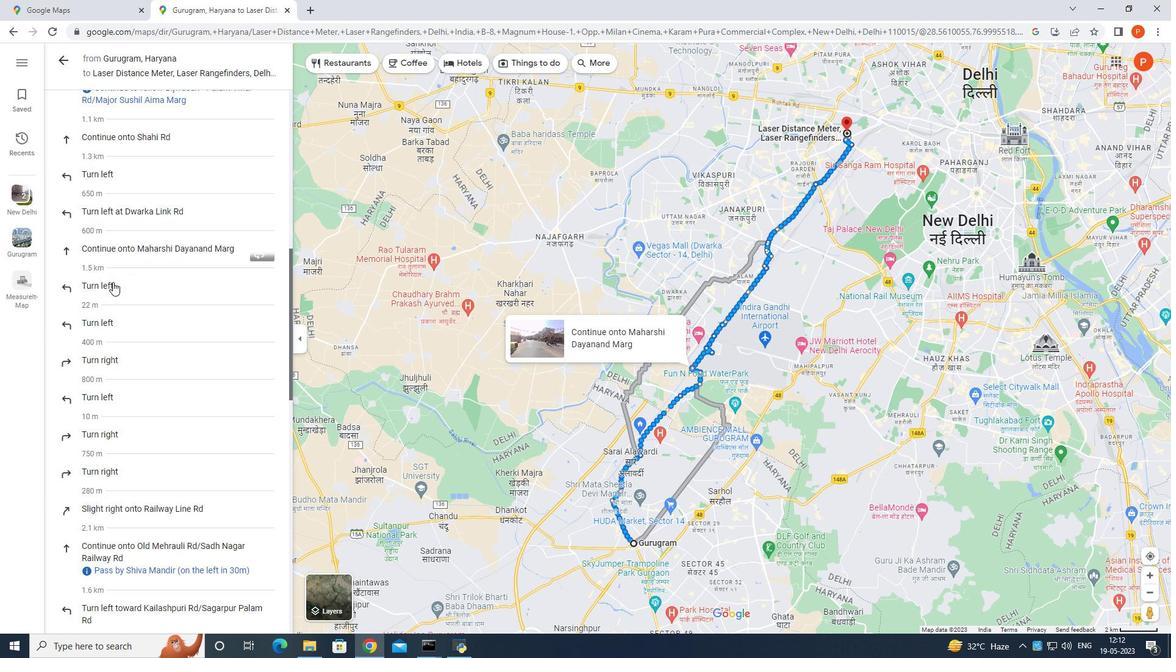 
Action: Mouse scrolled (112, 281) with delta (0, 0)
Screenshot: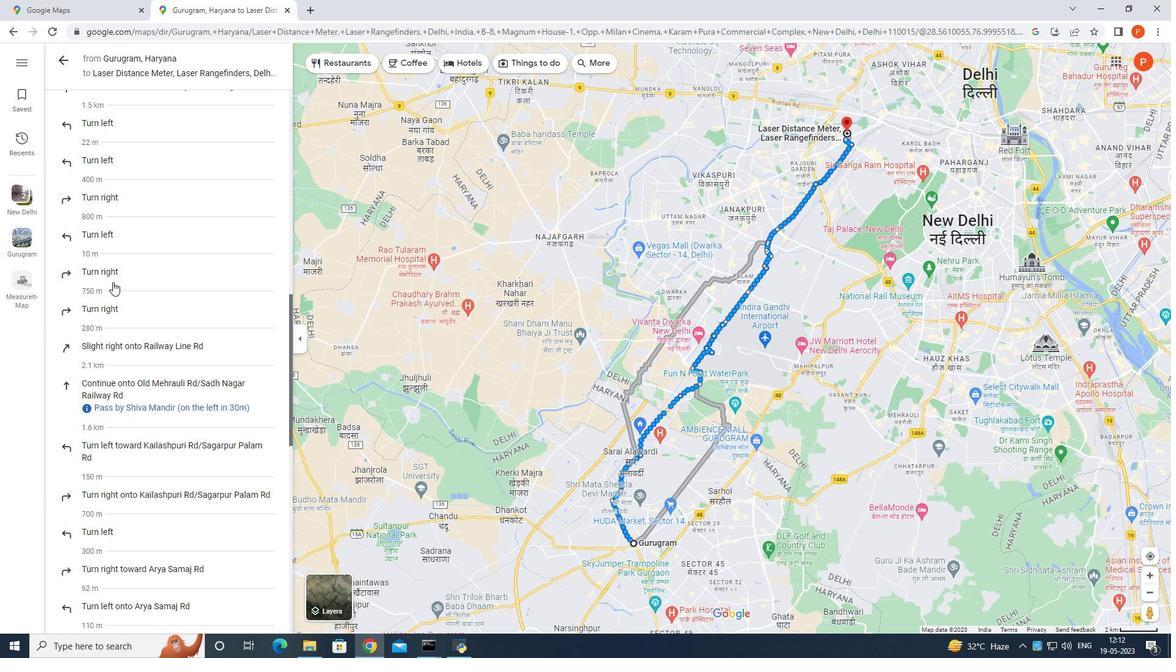 
Action: Mouse scrolled (112, 281) with delta (0, 0)
Screenshot: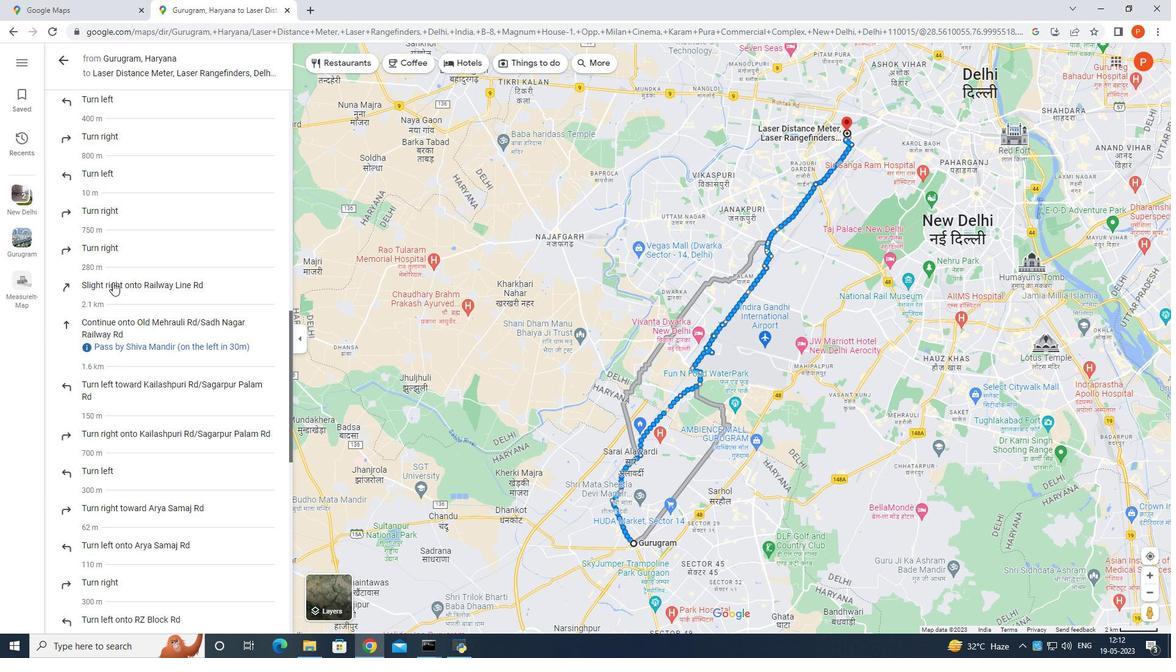 
Action: Mouse scrolled (112, 281) with delta (0, 0)
Screenshot: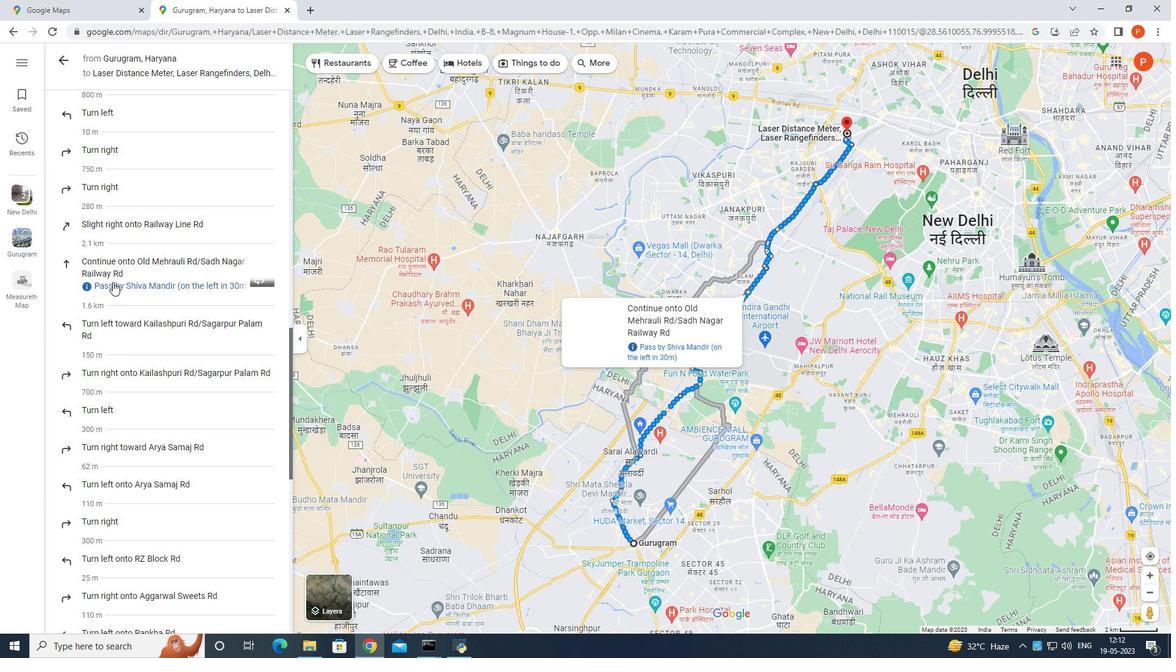 
Action: Mouse scrolled (112, 281) with delta (0, 0)
Screenshot: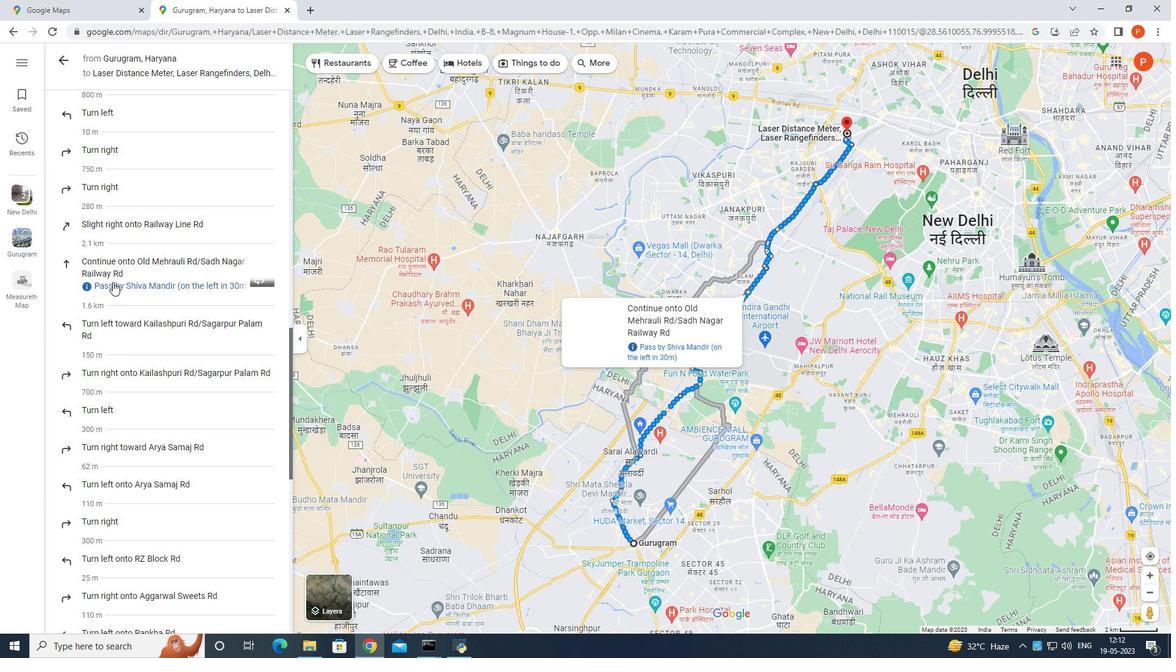 
Action: Mouse scrolled (112, 281) with delta (0, 0)
Screenshot: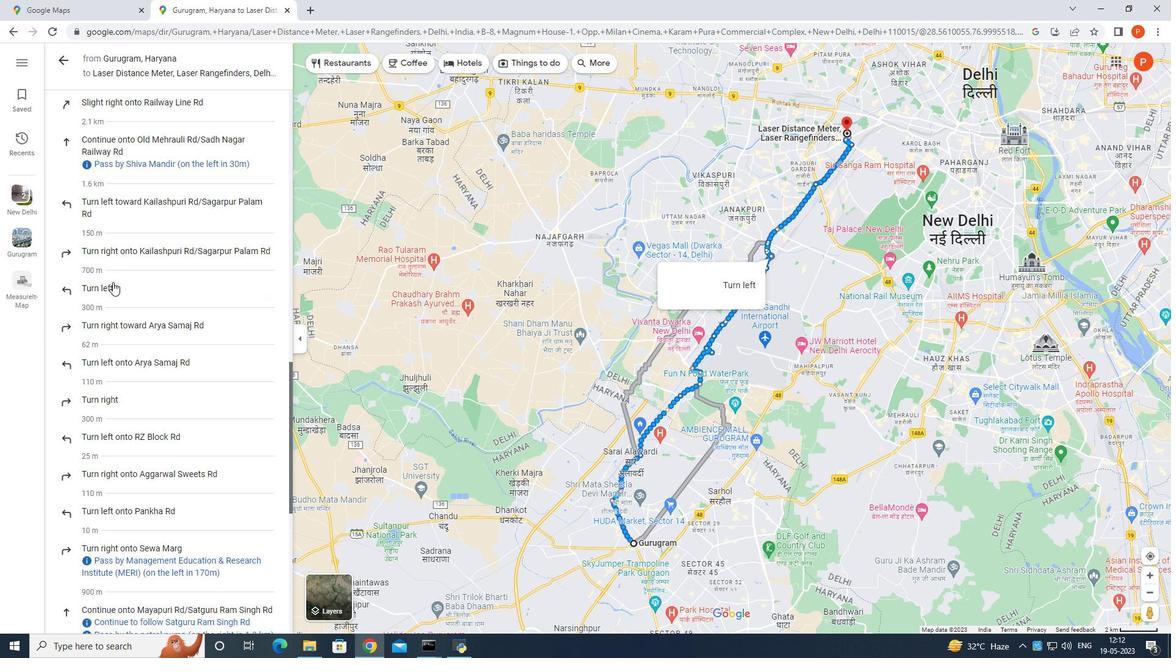 
Action: Mouse scrolled (112, 281) with delta (0, 0)
Screenshot: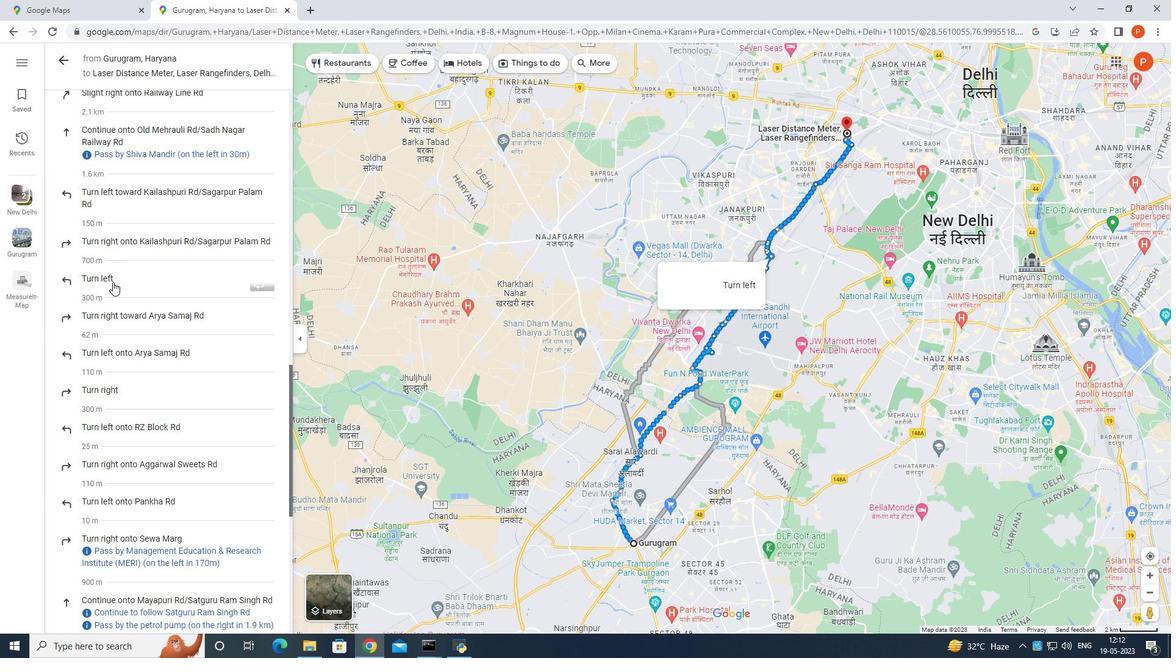 
Action: Mouse scrolled (112, 281) with delta (0, 0)
Screenshot: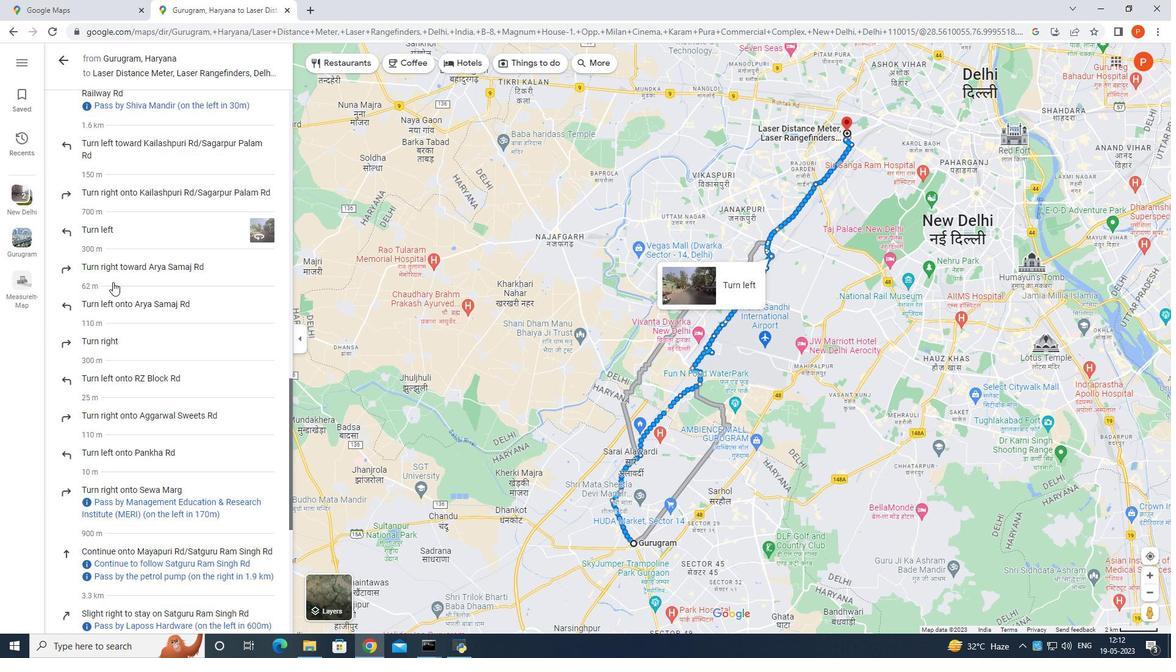
Action: Mouse scrolled (112, 281) with delta (0, 0)
Screenshot: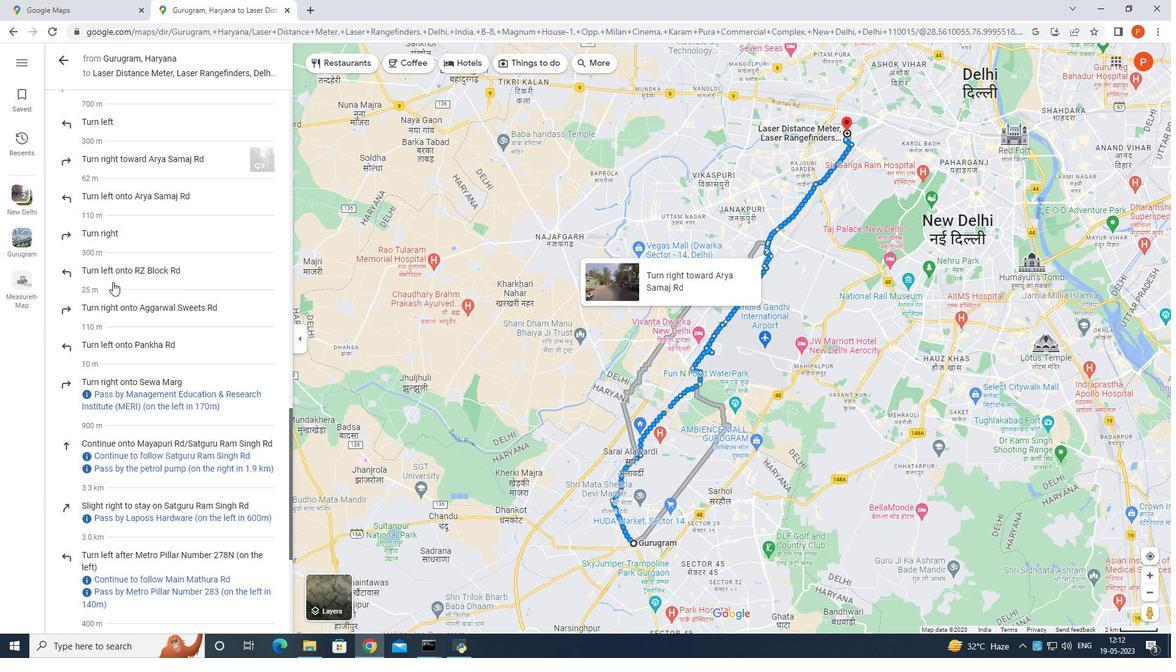 
Action: Mouse scrolled (112, 281) with delta (0, 0)
Screenshot: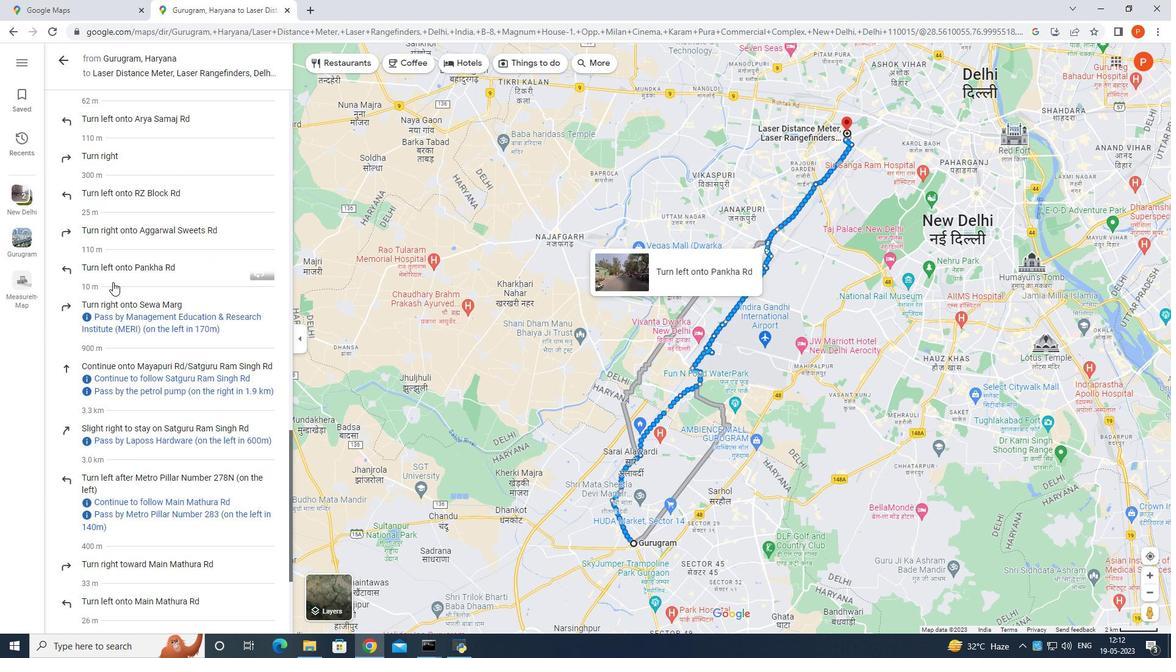 
Action: Mouse scrolled (112, 281) with delta (0, 0)
Screenshot: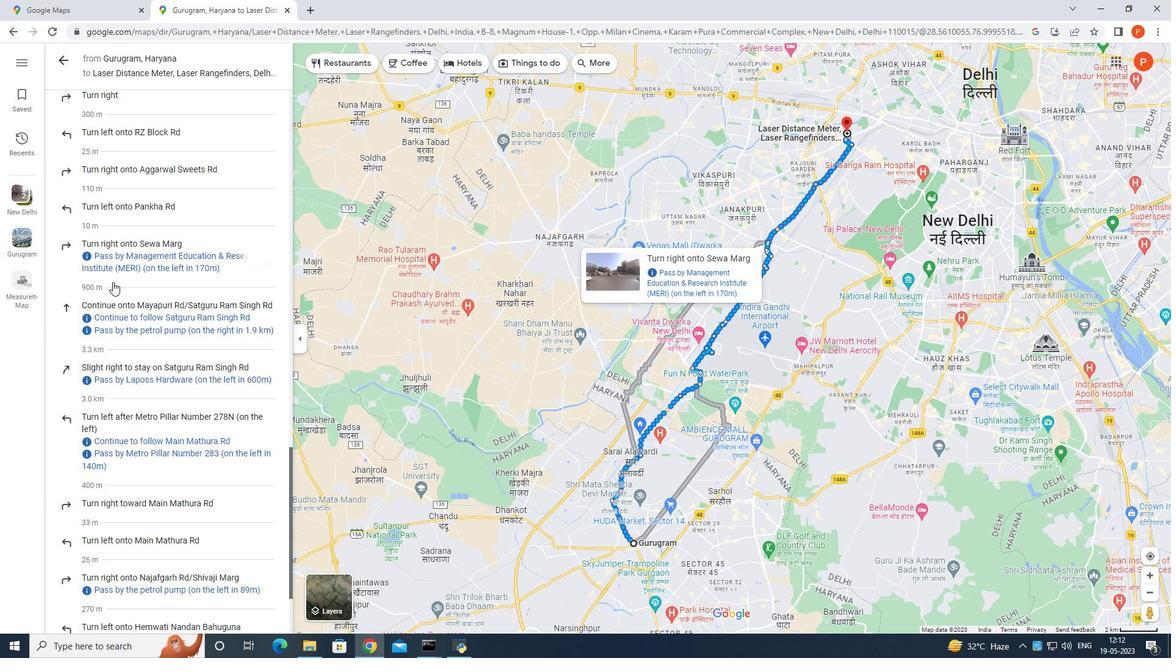 
Action: Mouse scrolled (112, 281) with delta (0, 0)
Screenshot: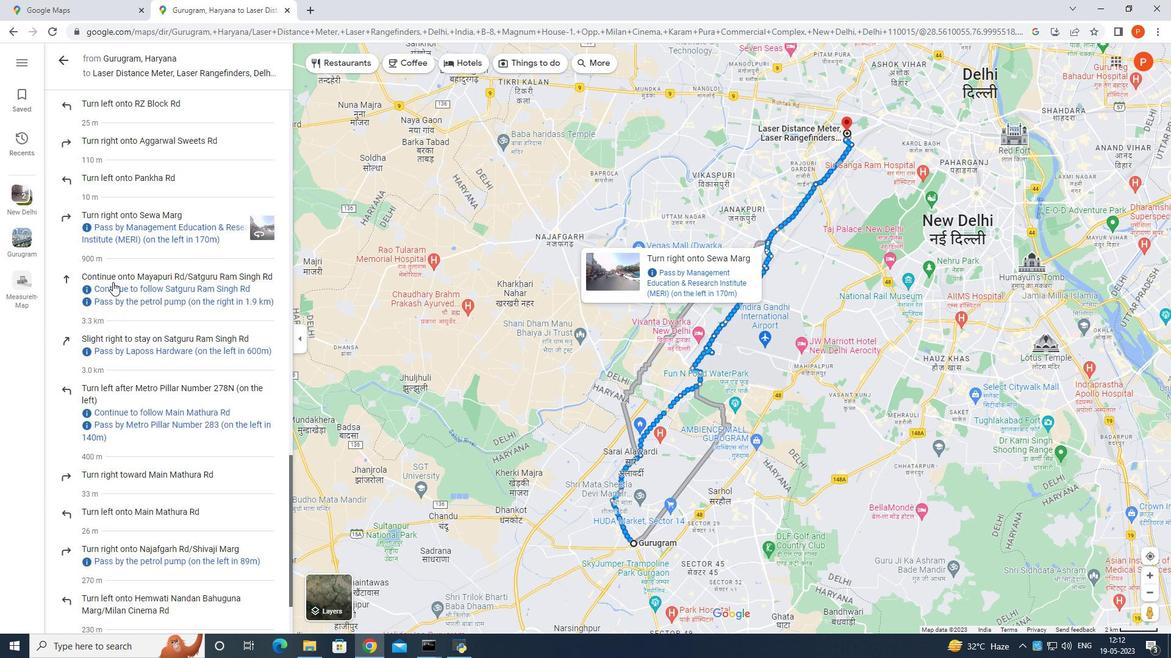 
Action: Mouse scrolled (112, 281) with delta (0, 0)
Screenshot: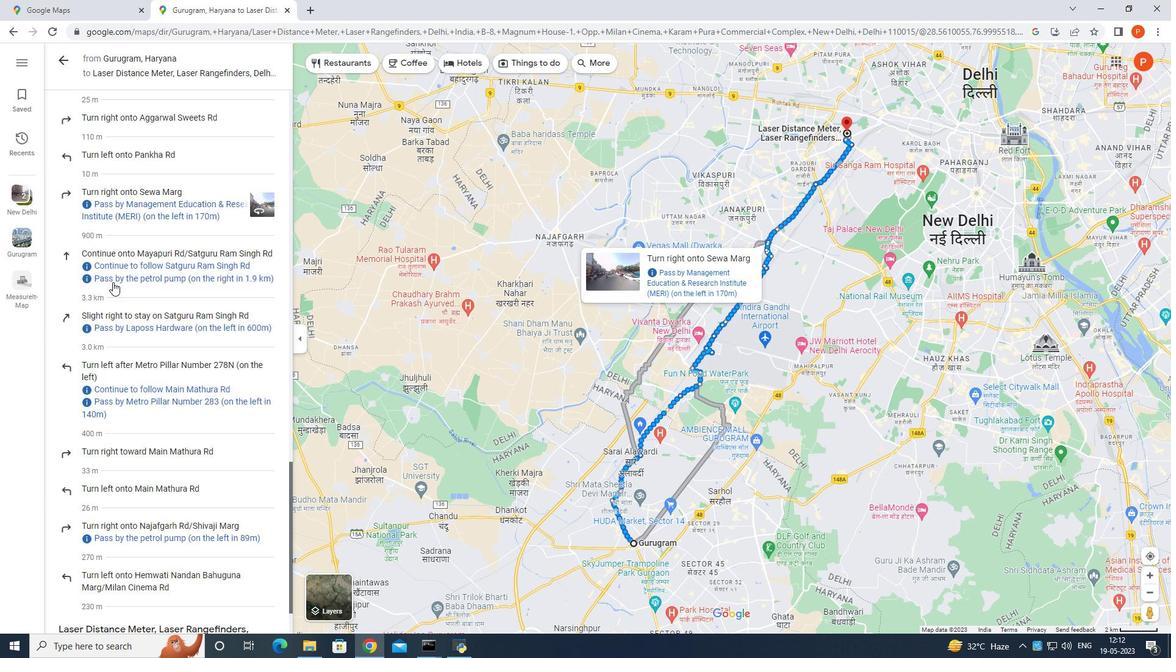 
Action: Mouse scrolled (112, 281) with delta (0, 0)
Screenshot: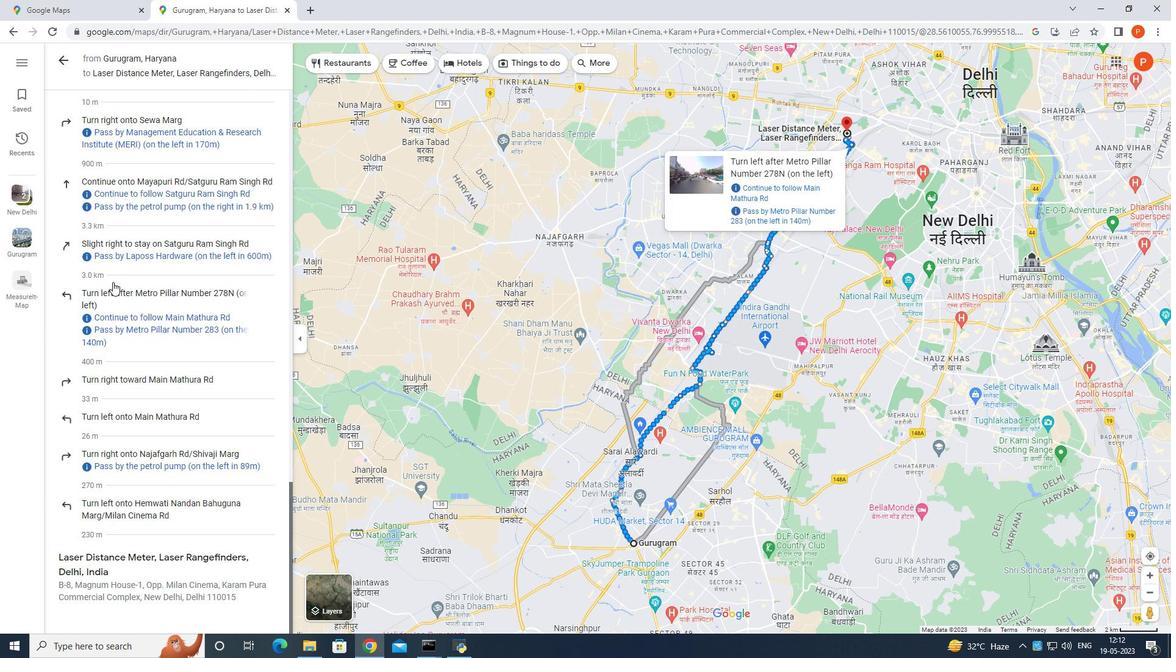 
Action: Mouse scrolled (112, 281) with delta (0, 0)
Screenshot: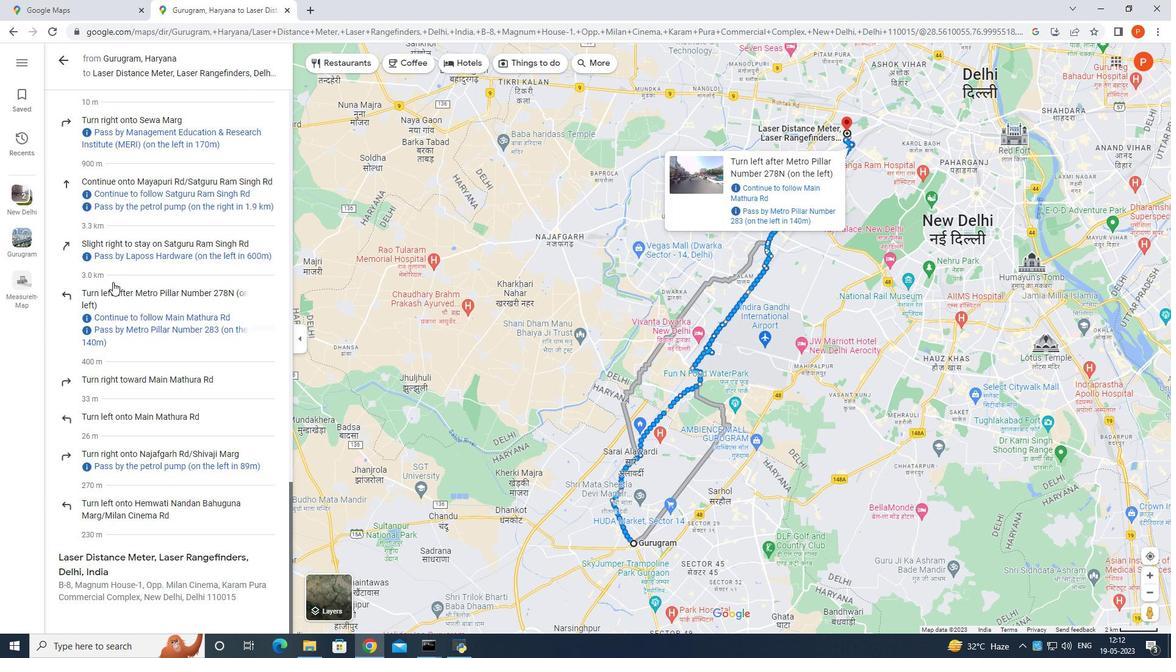 
Action: Mouse scrolled (112, 281) with delta (0, 0)
Screenshot: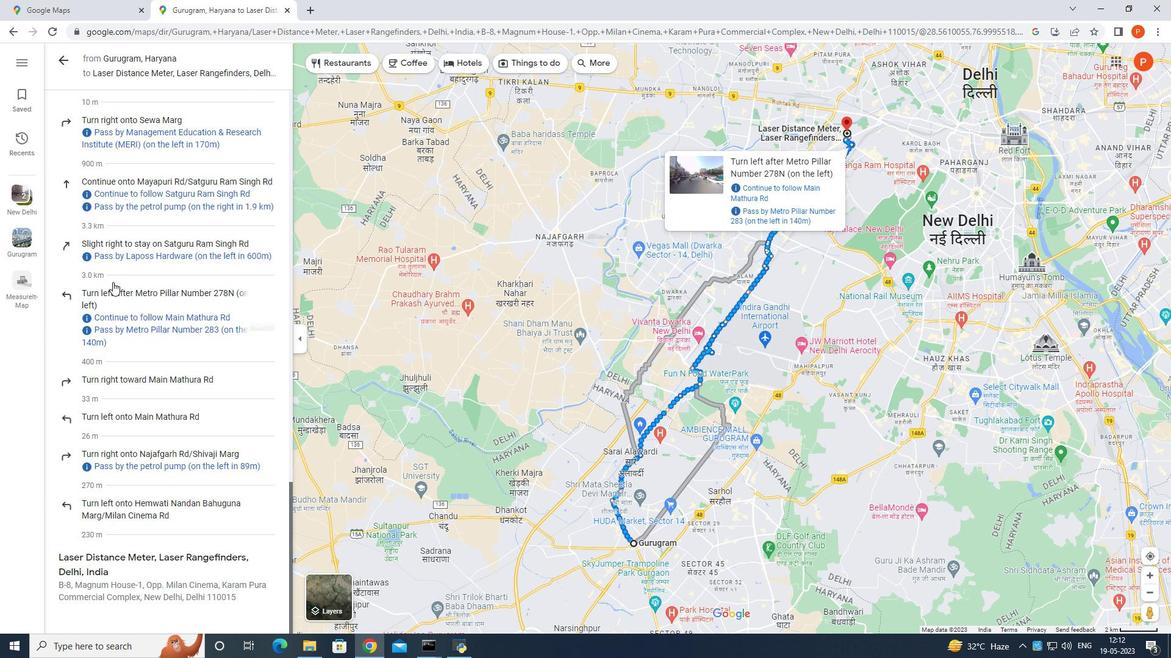 
Action: Mouse scrolled (112, 281) with delta (0, 0)
Screenshot: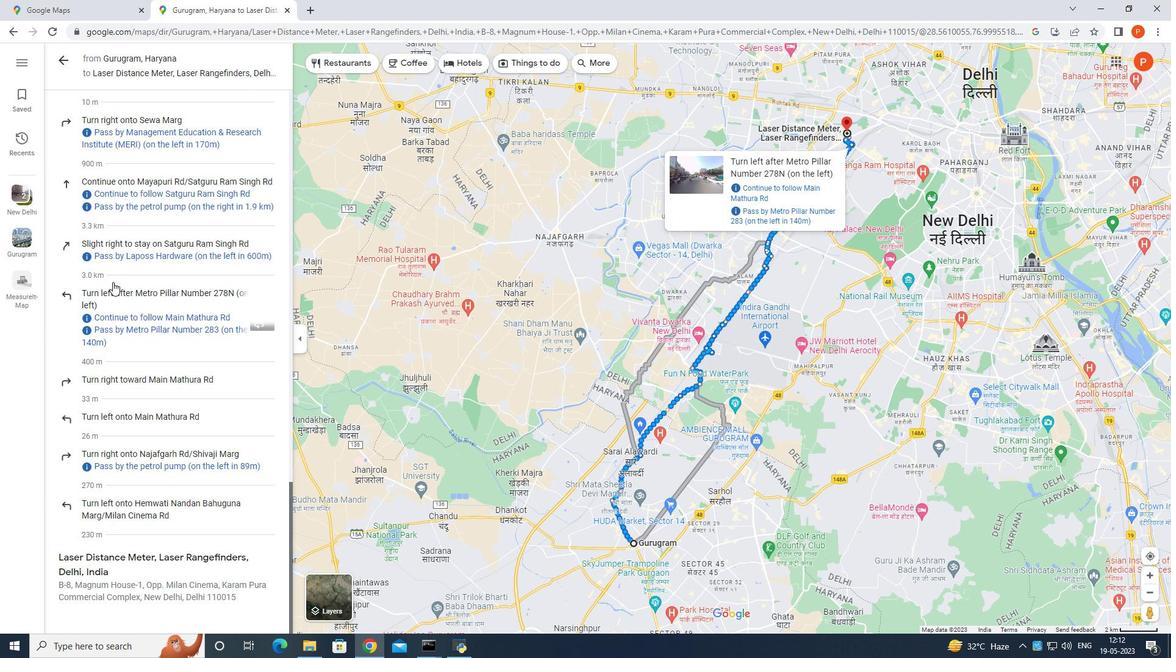 
Action: Mouse scrolled (112, 281) with delta (0, 0)
Screenshot: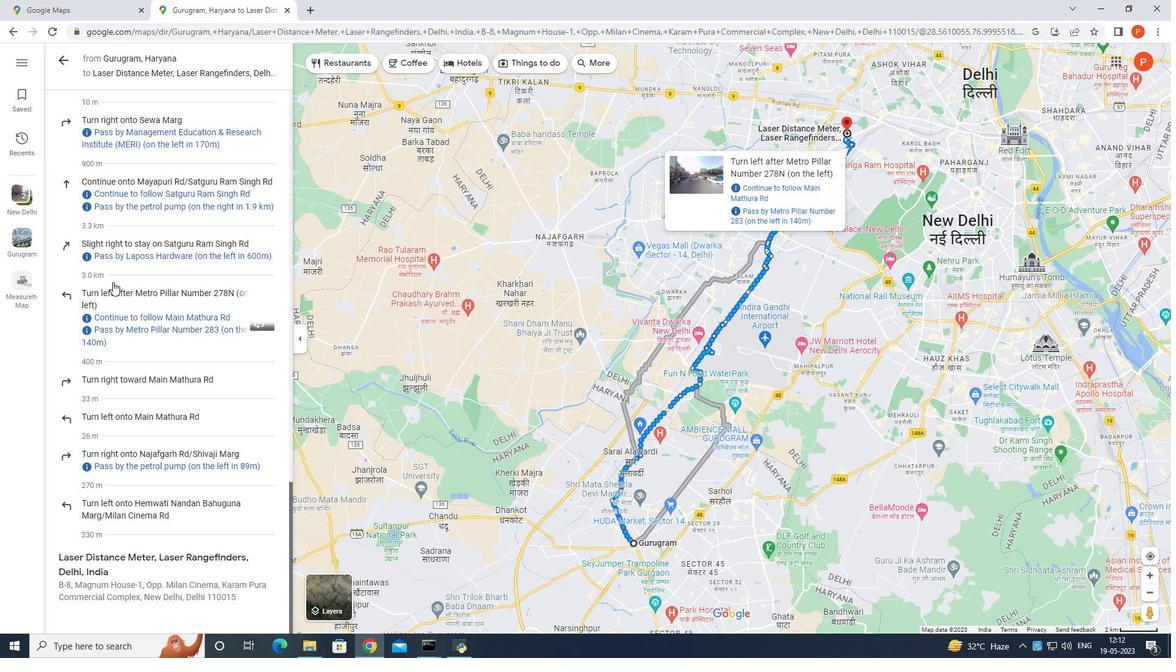
Action: Mouse scrolled (112, 281) with delta (0, 0)
Screenshot: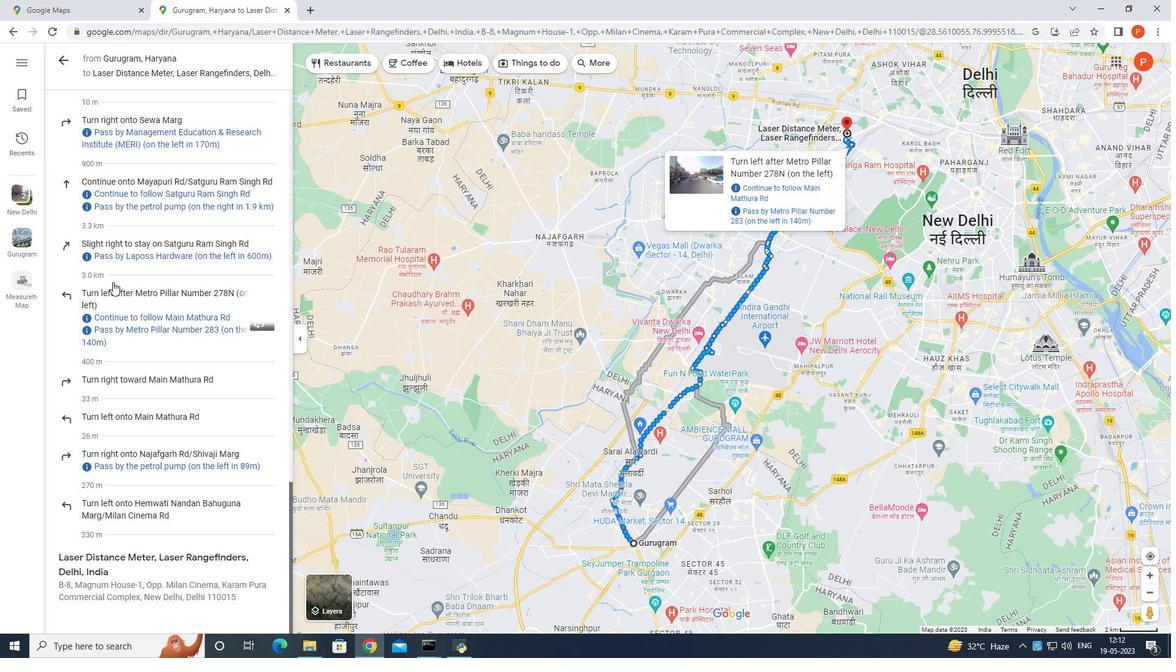 
Action: Mouse scrolled (112, 283) with delta (0, 0)
Screenshot: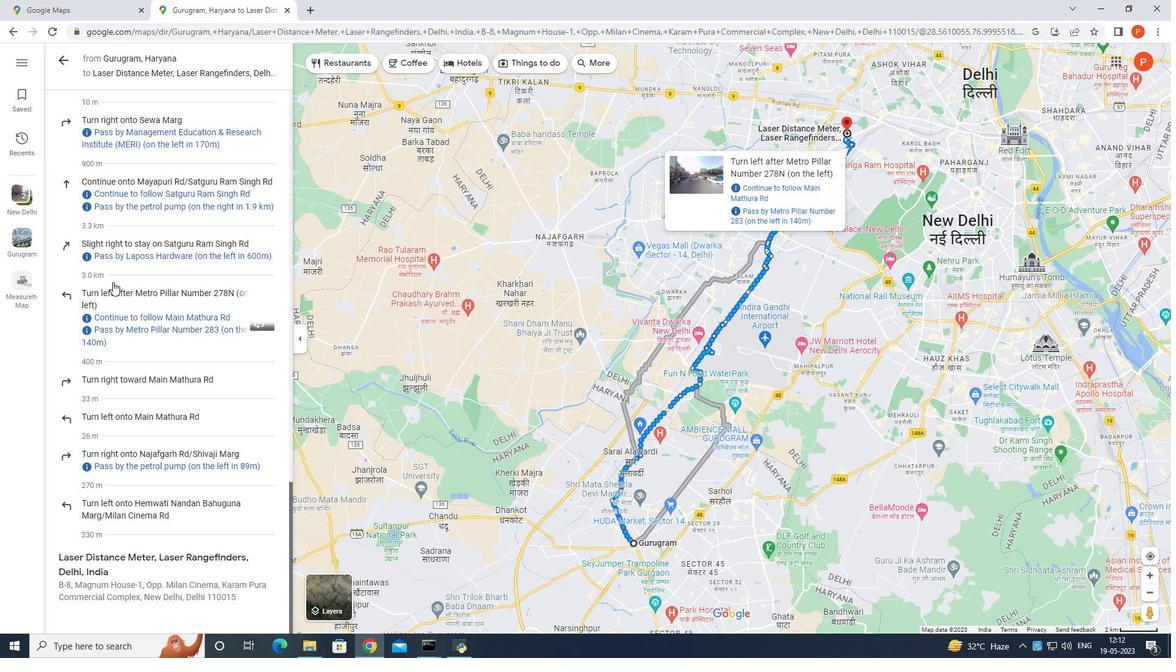 
Action: Mouse scrolled (112, 283) with delta (0, 0)
Screenshot: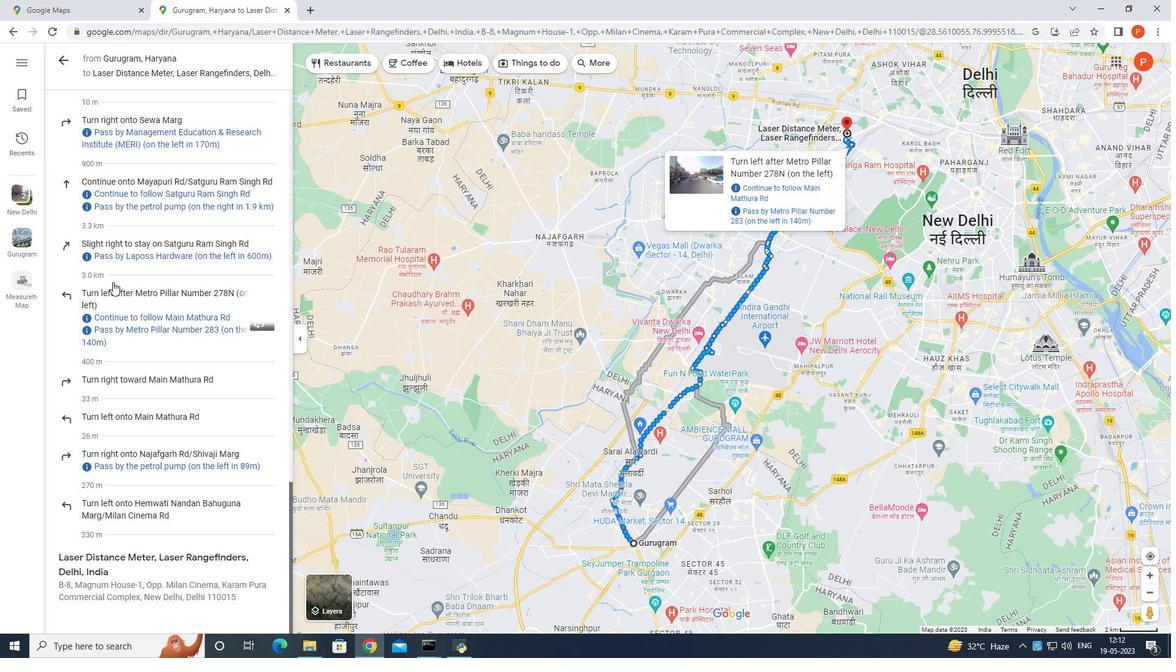 
Action: Mouse scrolled (112, 283) with delta (0, 0)
Screenshot: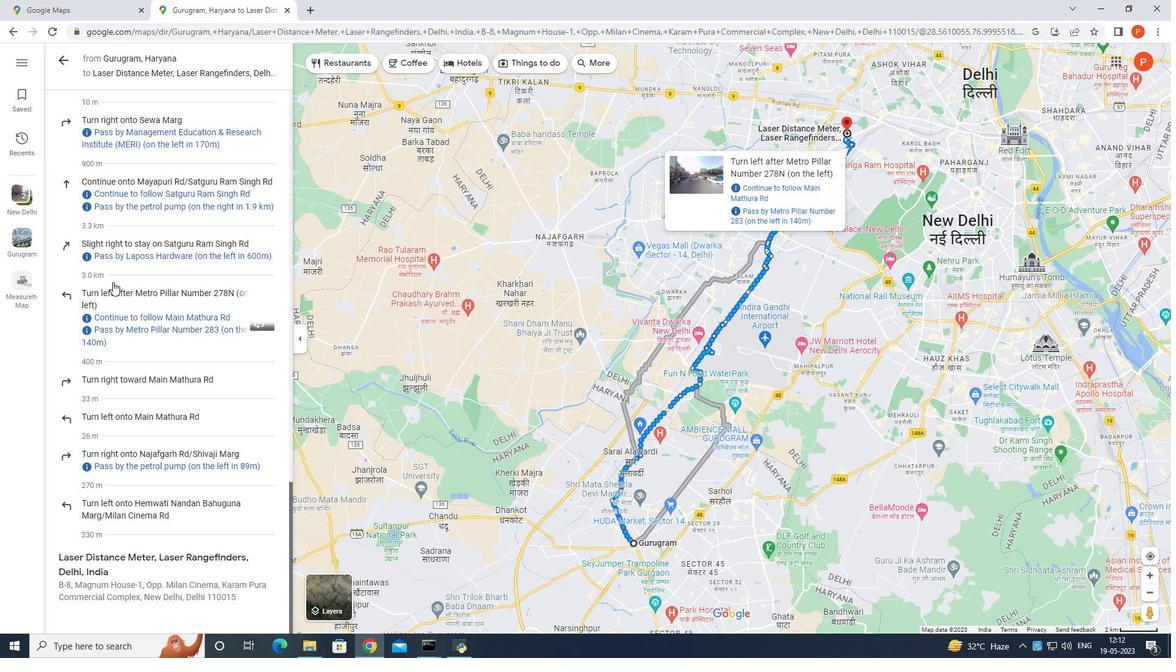 
Action: Mouse scrolled (112, 283) with delta (0, 0)
Screenshot: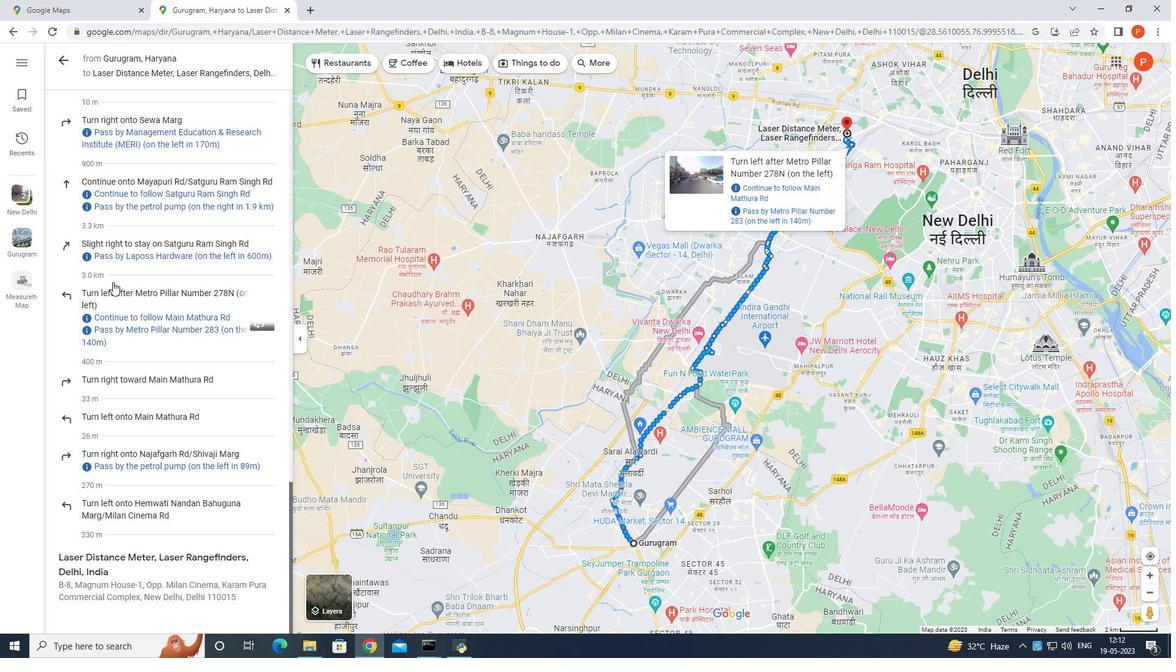 
Action: Mouse scrolled (112, 283) with delta (0, 0)
Screenshot: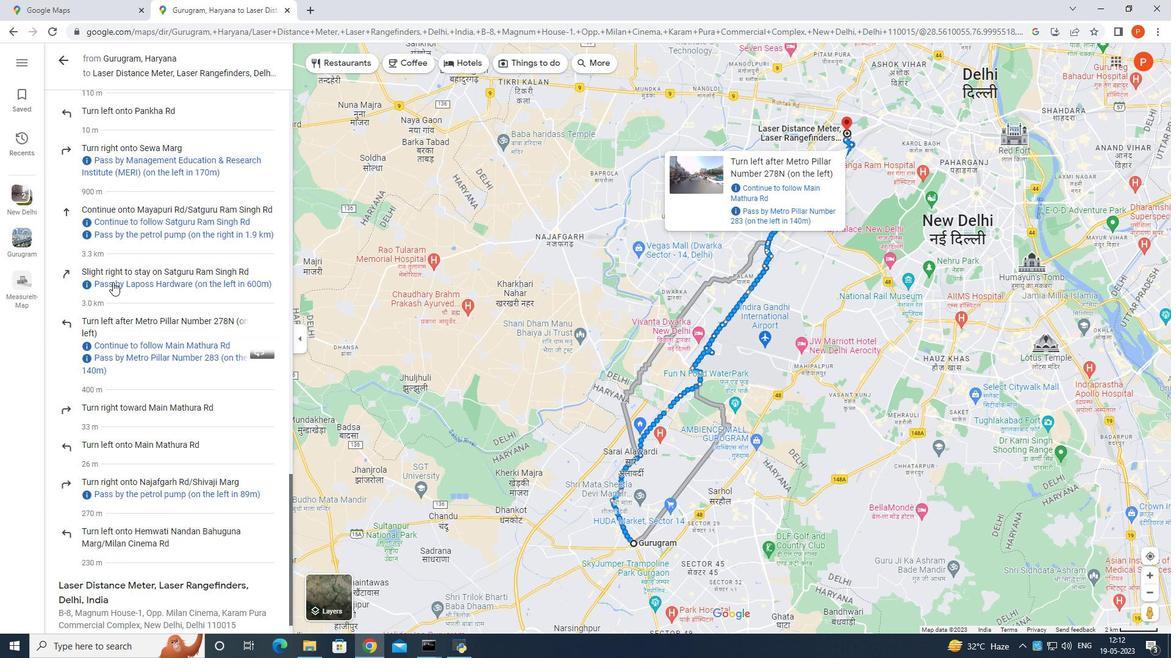 
Action: Mouse scrolled (112, 283) with delta (0, 0)
Screenshot: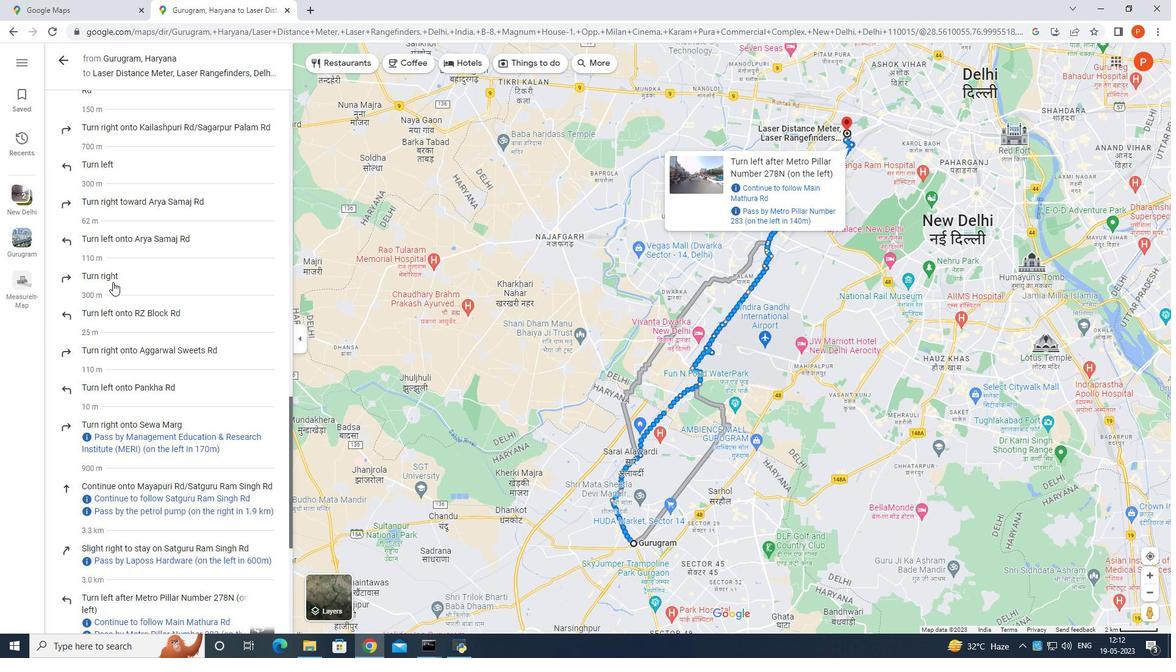 
Action: Mouse scrolled (112, 283) with delta (0, 0)
Screenshot: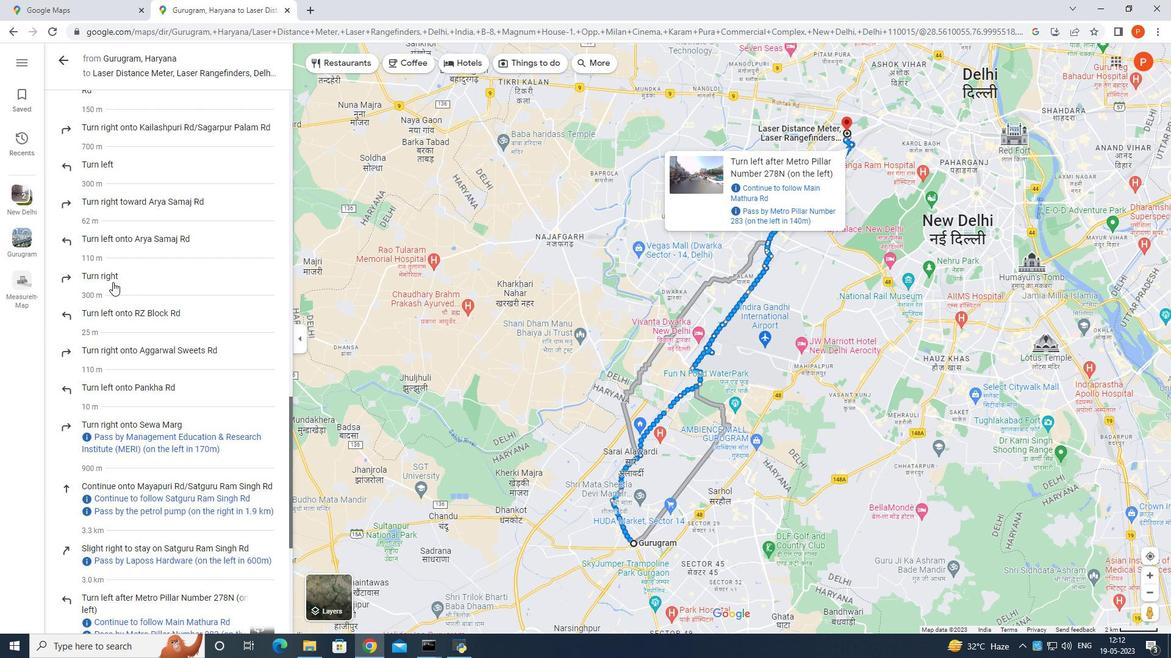 
Action: Mouse scrolled (112, 283) with delta (0, 0)
Screenshot: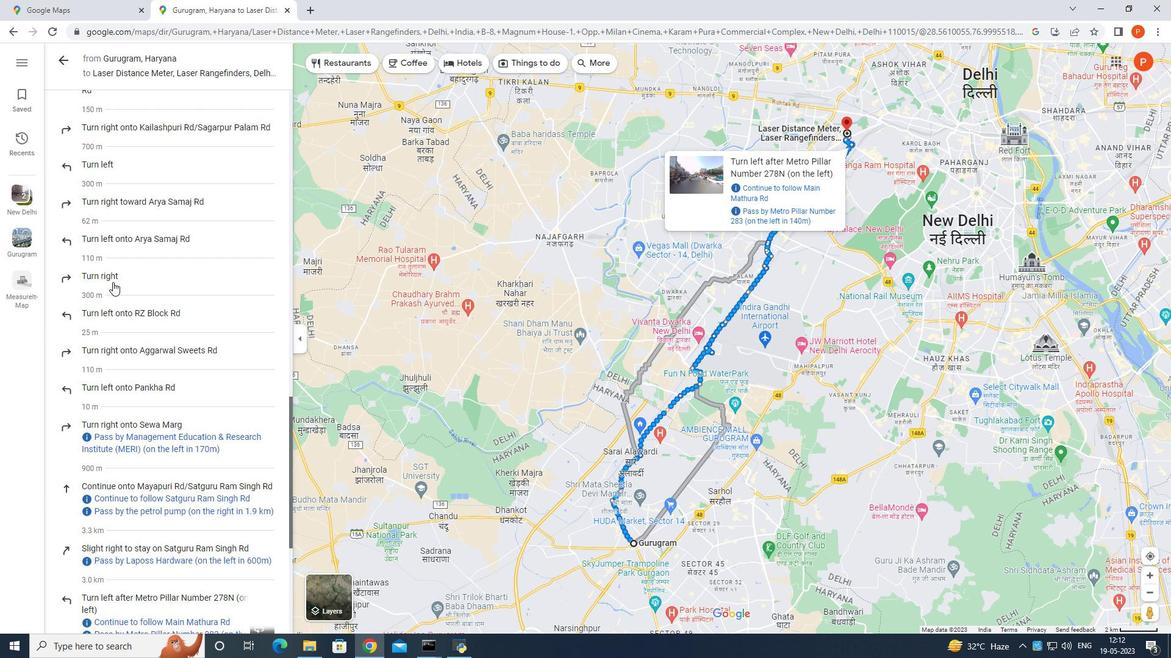 
Action: Mouse scrolled (112, 283) with delta (0, 0)
Screenshot: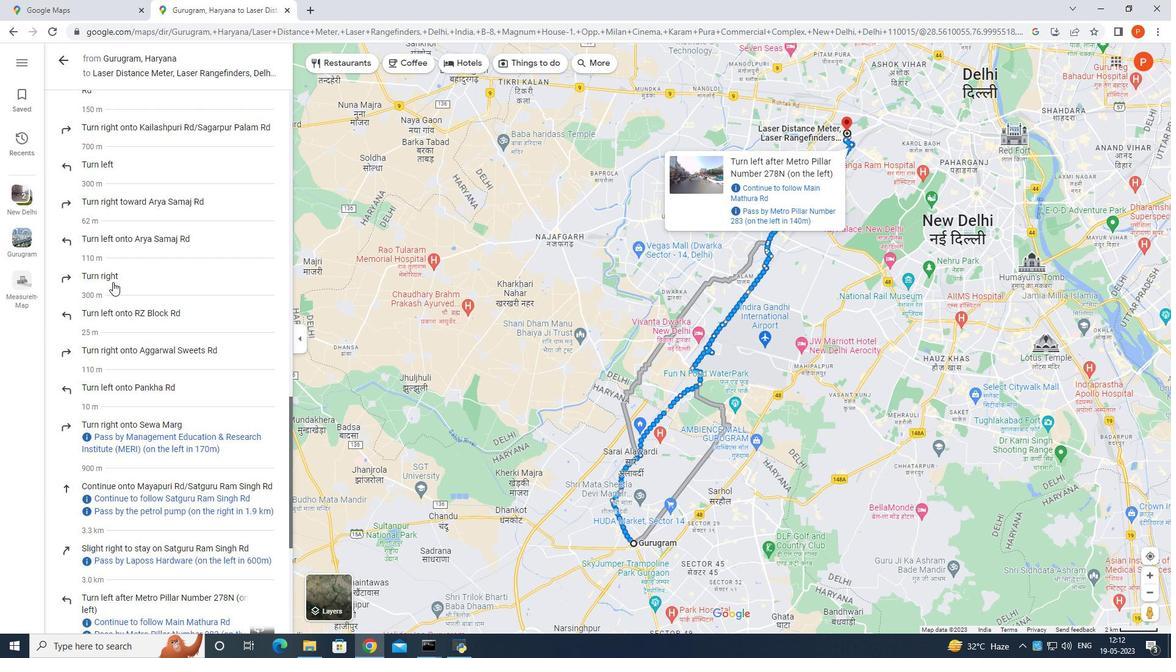 
Action: Mouse scrolled (112, 283) with delta (0, 0)
Screenshot: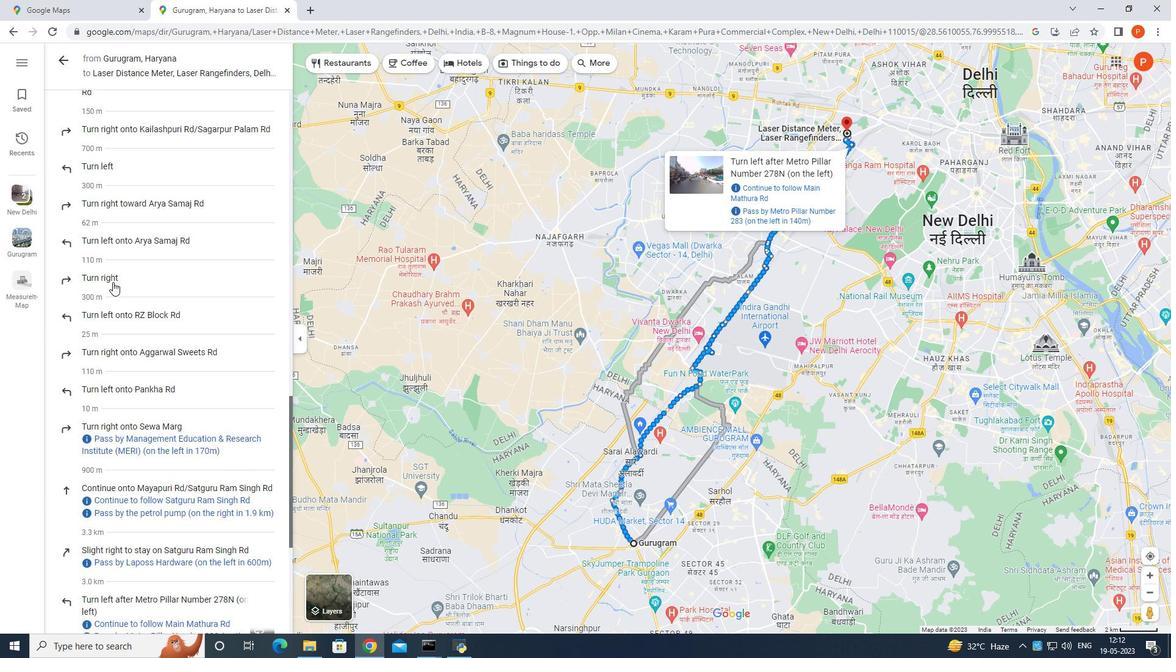 
Action: Mouse scrolled (112, 283) with delta (0, 0)
Screenshot: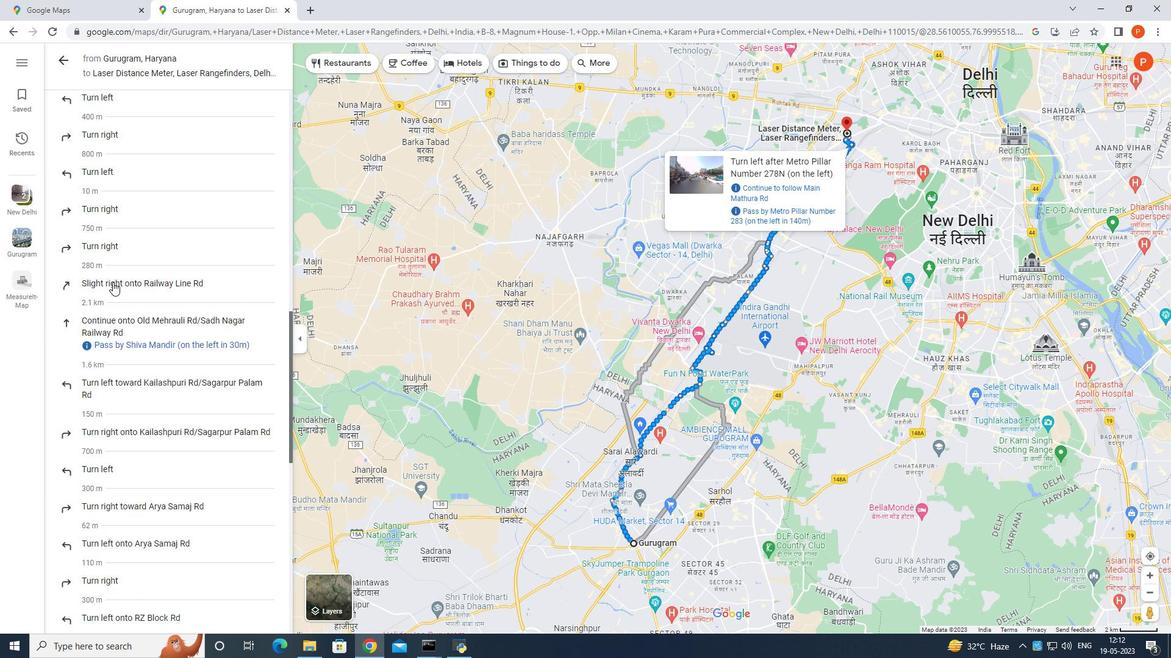 
Action: Mouse scrolled (112, 283) with delta (0, 0)
Screenshot: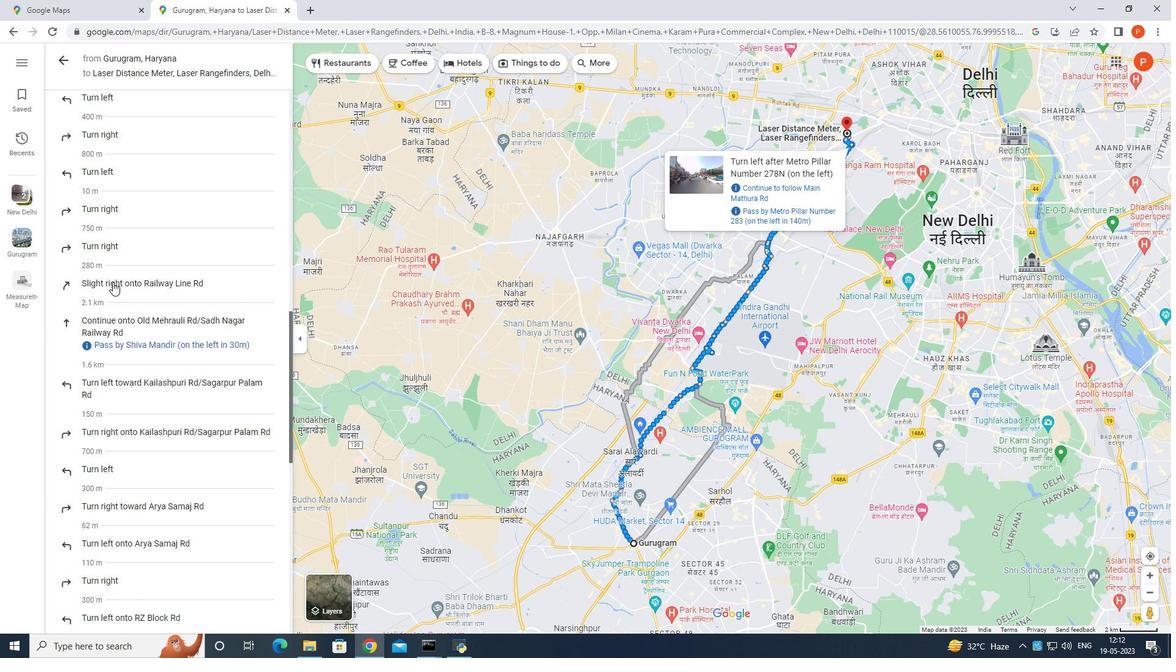 
Action: Mouse scrolled (112, 283) with delta (0, 0)
Screenshot: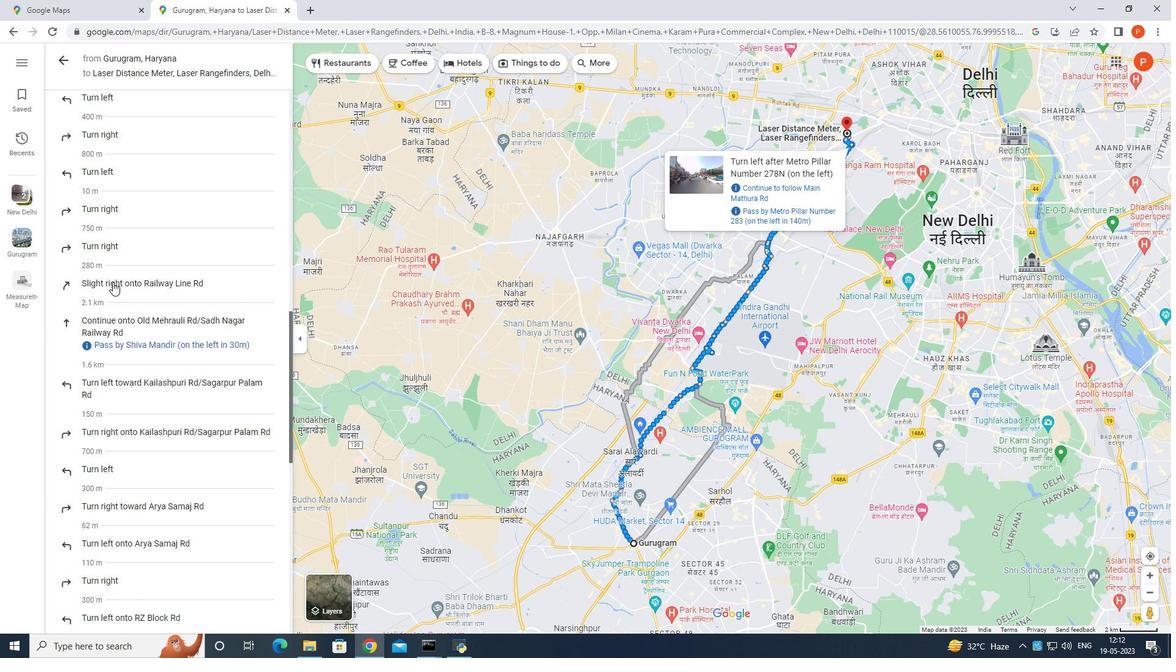
Action: Mouse scrolled (112, 283) with delta (0, 0)
Screenshot: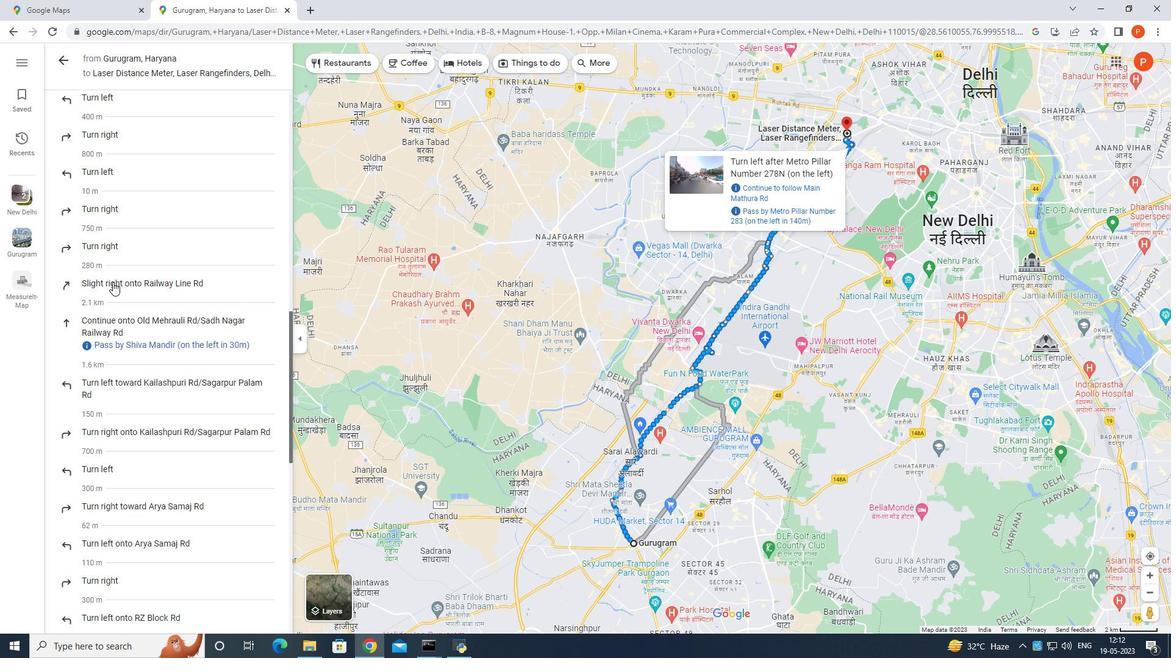 
Action: Mouse scrolled (112, 283) with delta (0, 0)
Screenshot: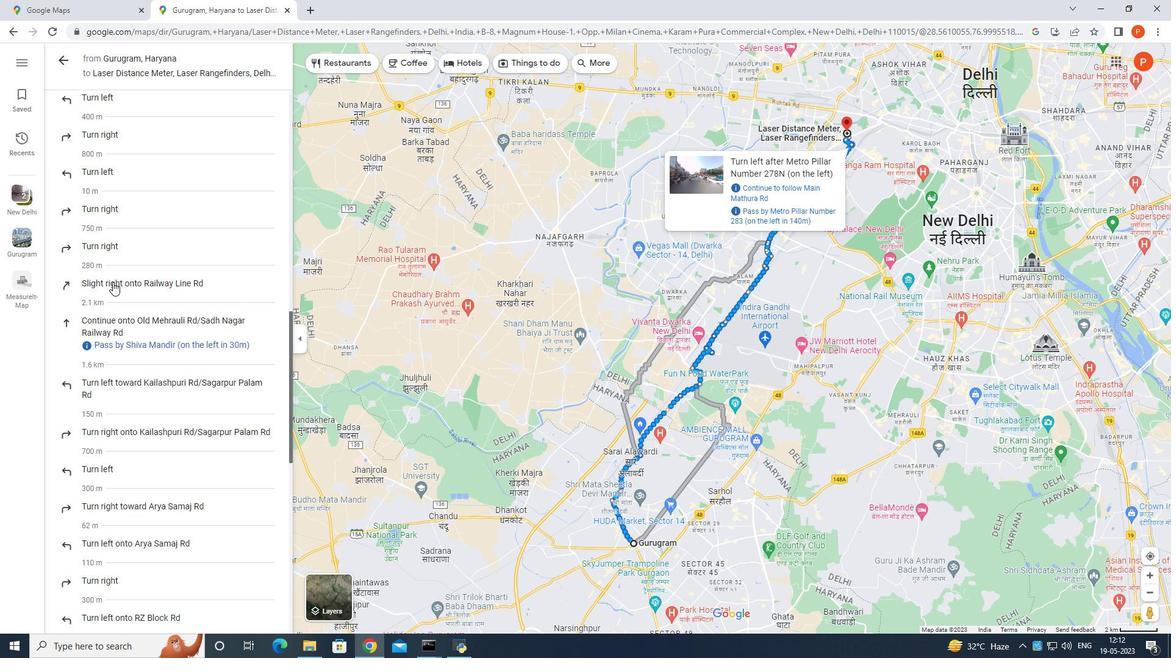 
Action: Mouse scrolled (112, 283) with delta (0, 0)
Screenshot: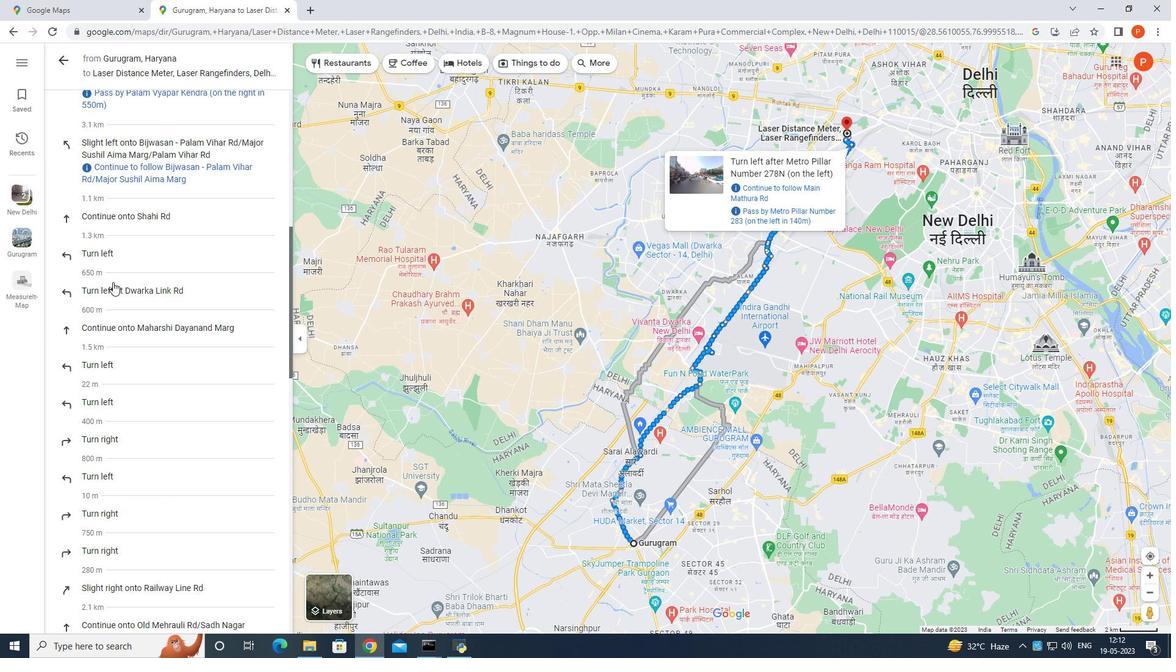
Action: Mouse scrolled (112, 283) with delta (0, 0)
Screenshot: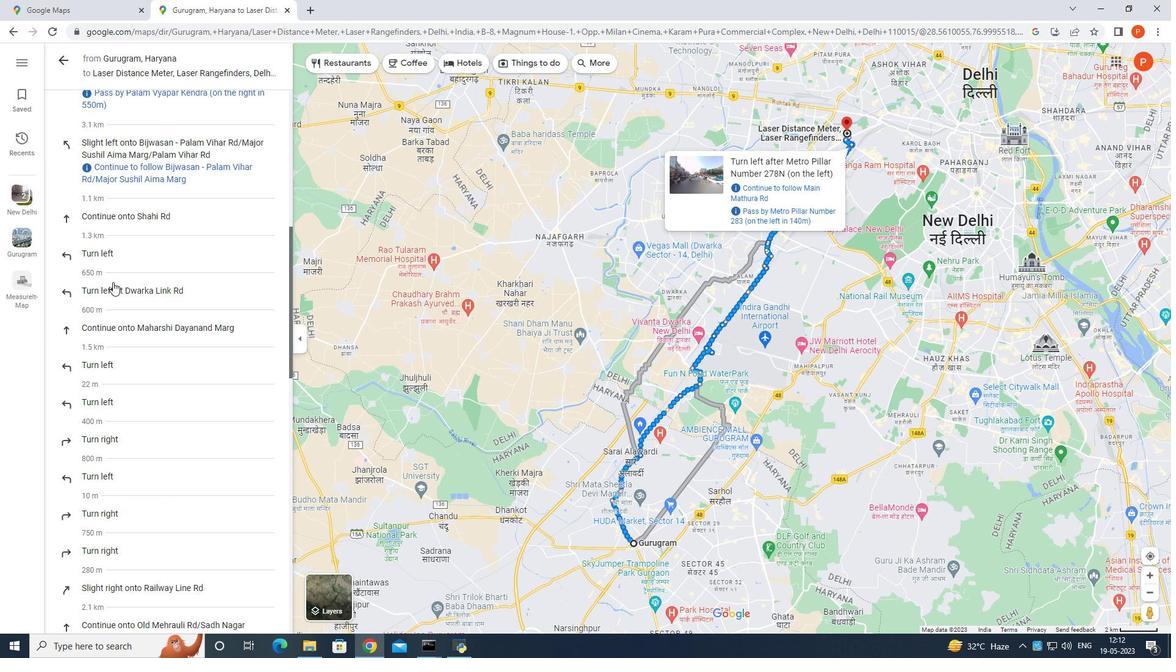 
Action: Mouse scrolled (112, 283) with delta (0, 0)
Screenshot: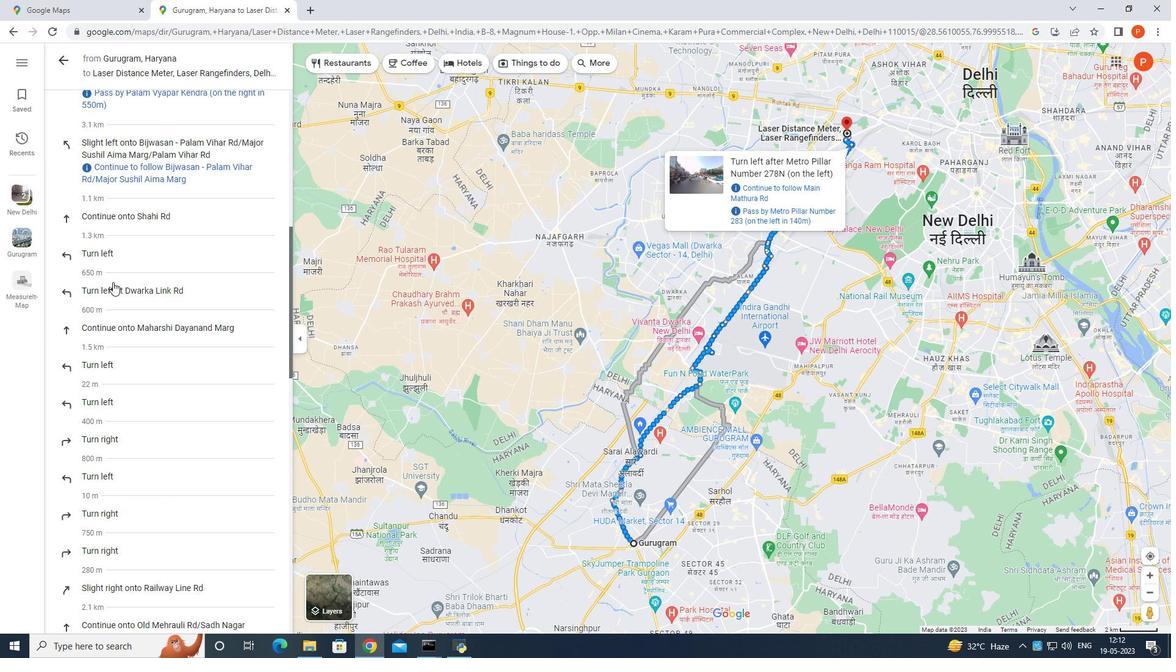 
Action: Mouse scrolled (112, 283) with delta (0, 0)
Screenshot: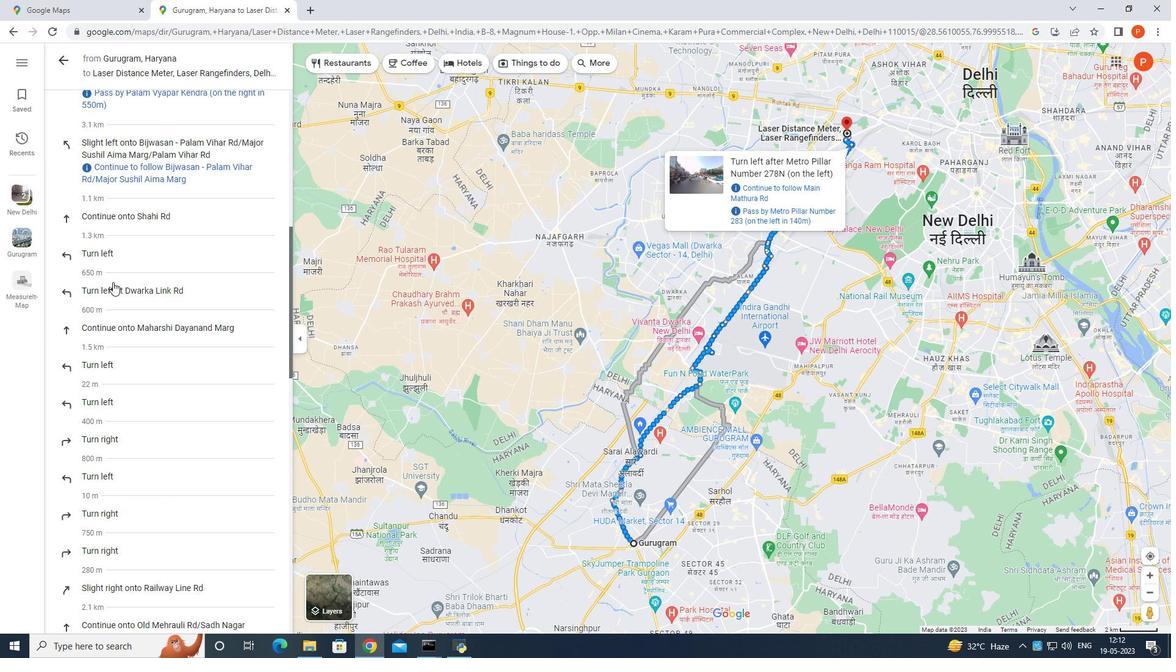 
Action: Mouse scrolled (112, 283) with delta (0, 0)
Screenshot: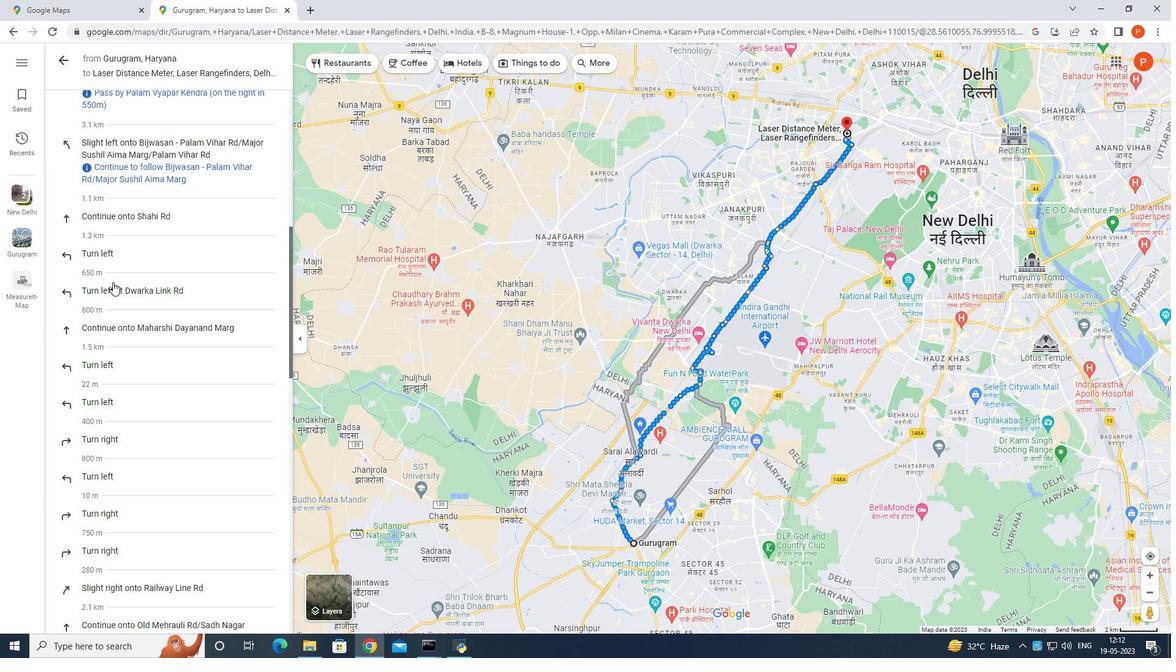
Action: Mouse scrolled (112, 283) with delta (0, 0)
Screenshot: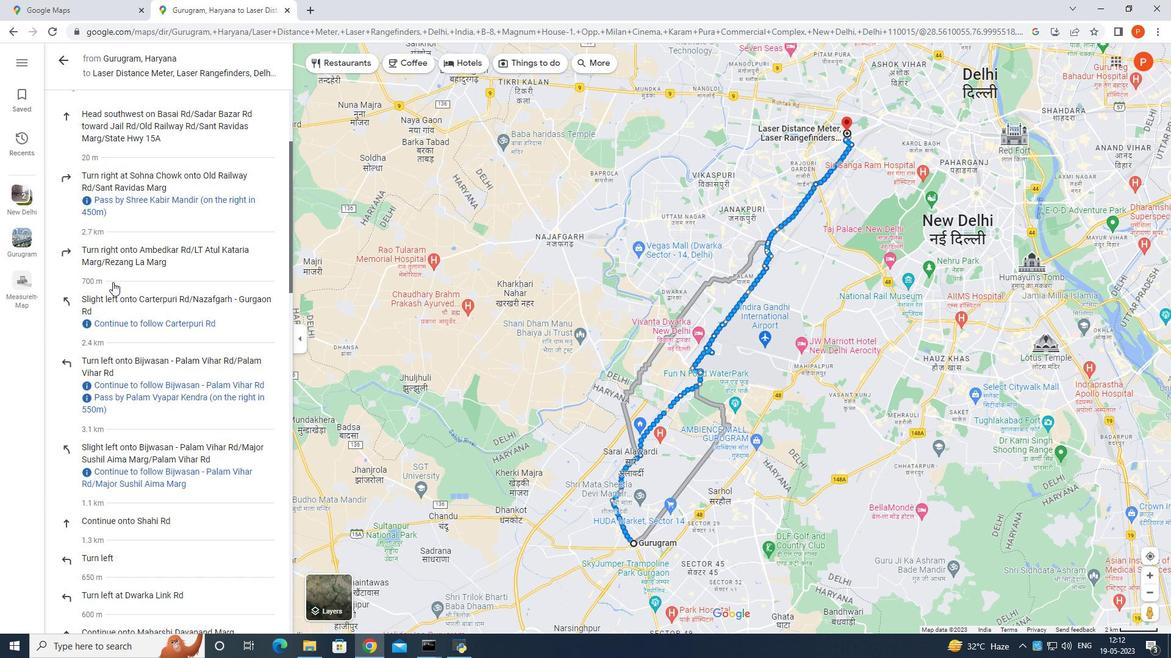 
Action: Mouse scrolled (112, 283) with delta (0, 0)
Screenshot: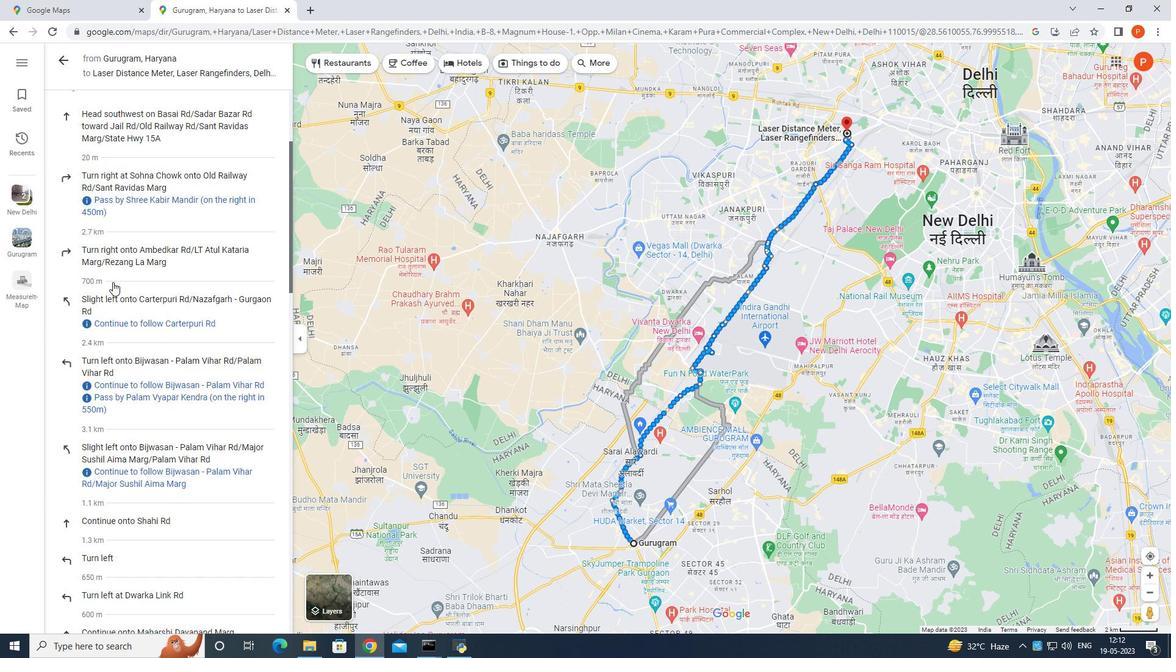 
Action: Mouse scrolled (112, 283) with delta (0, 0)
Screenshot: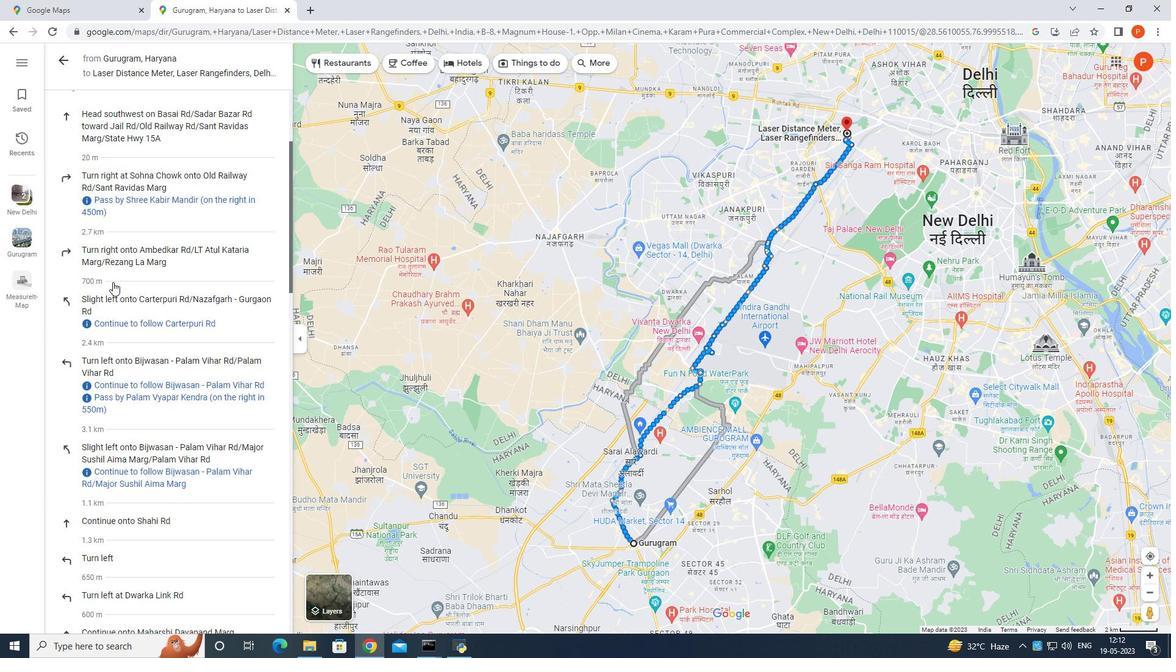 
Action: Mouse scrolled (112, 283) with delta (0, 0)
Screenshot: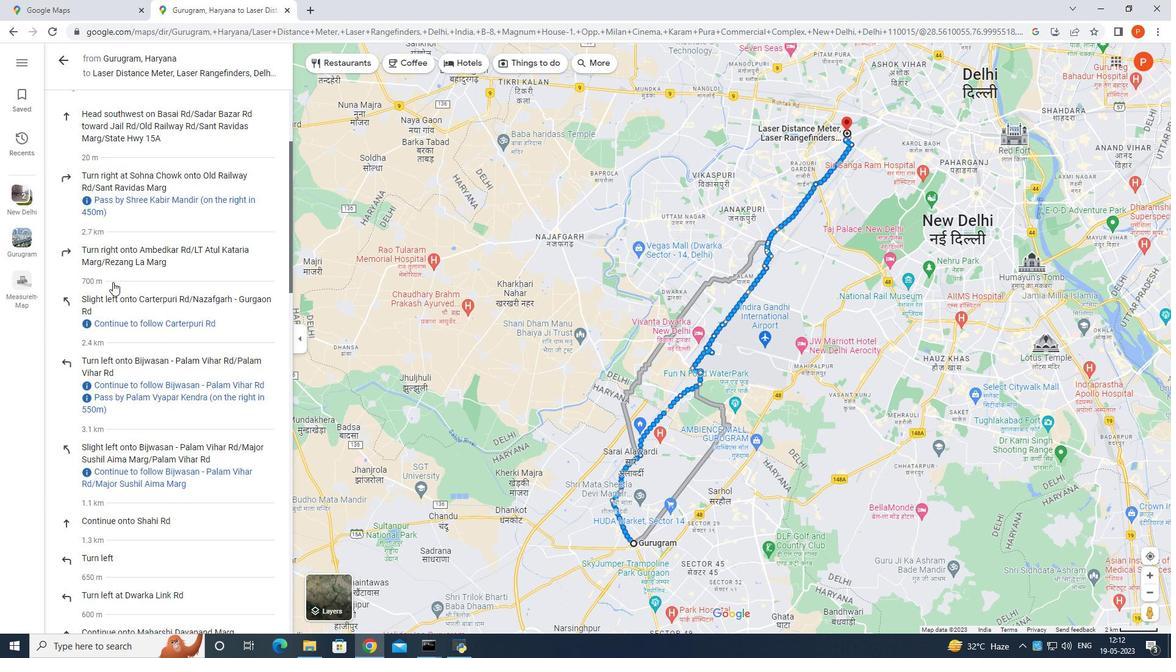 
Action: Mouse scrolled (112, 283) with delta (0, 0)
Screenshot: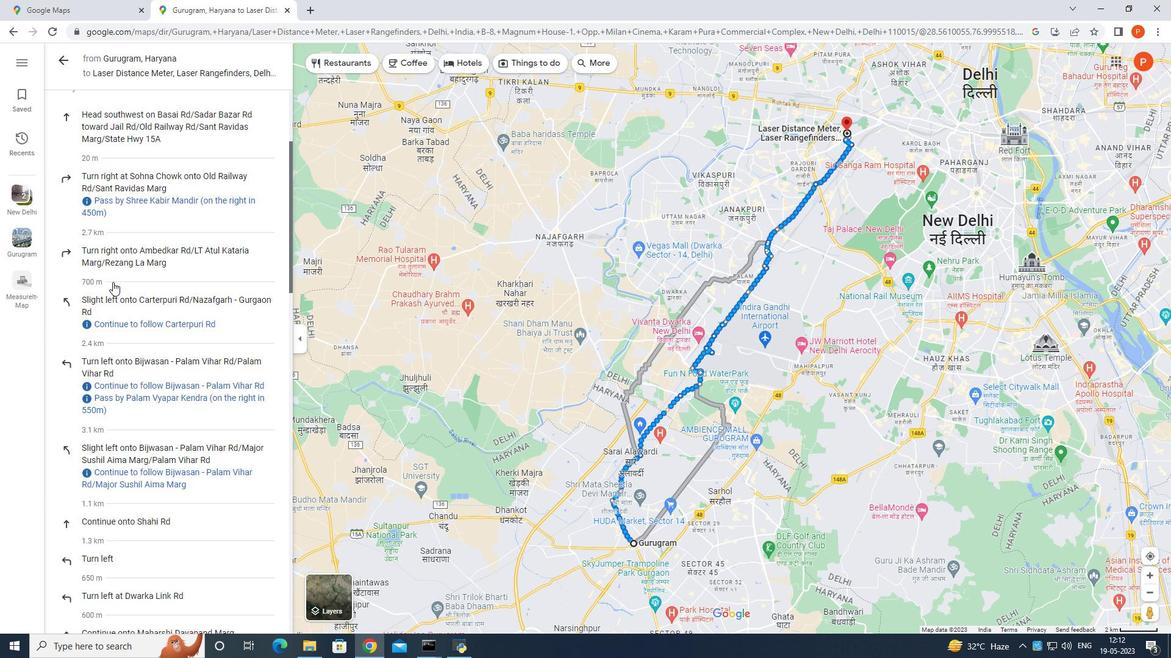 
Action: Mouse scrolled (112, 283) with delta (0, 0)
Screenshot: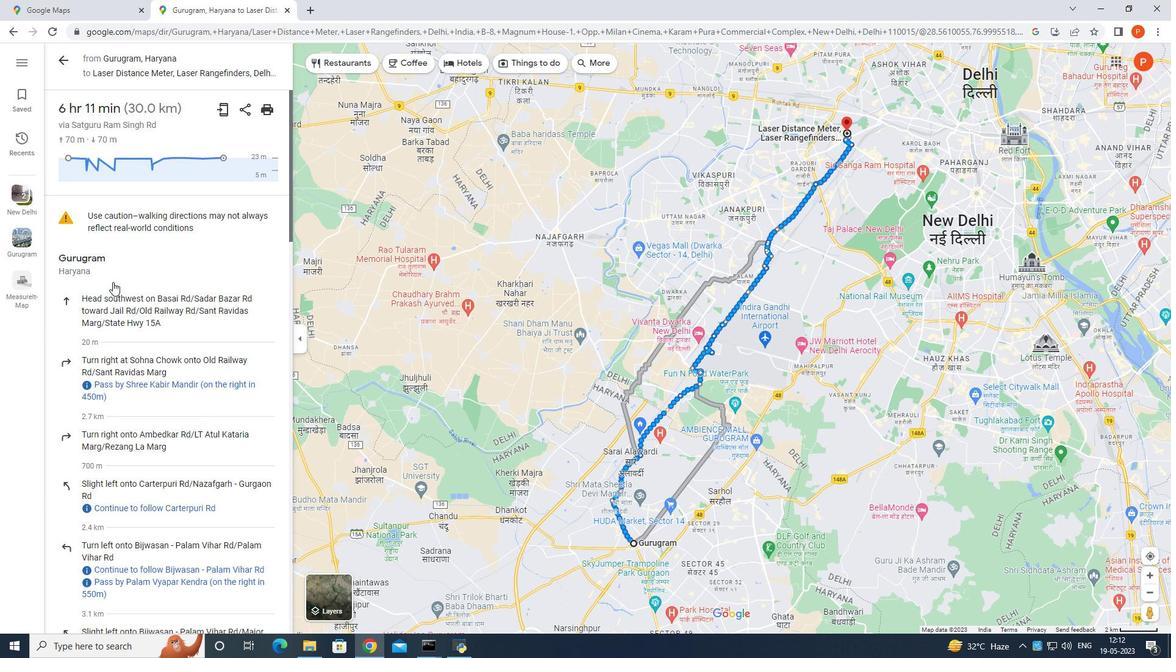 
Action: Mouse scrolled (112, 283) with delta (0, 0)
Screenshot: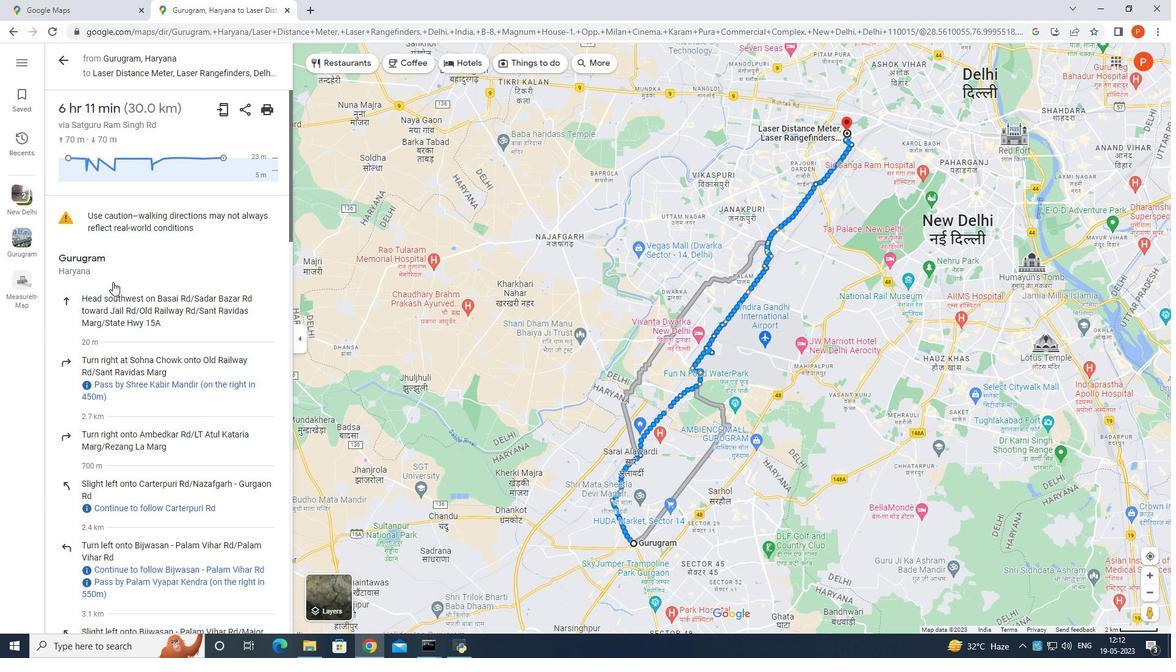 
Action: Mouse scrolled (112, 283) with delta (0, 0)
Screenshot: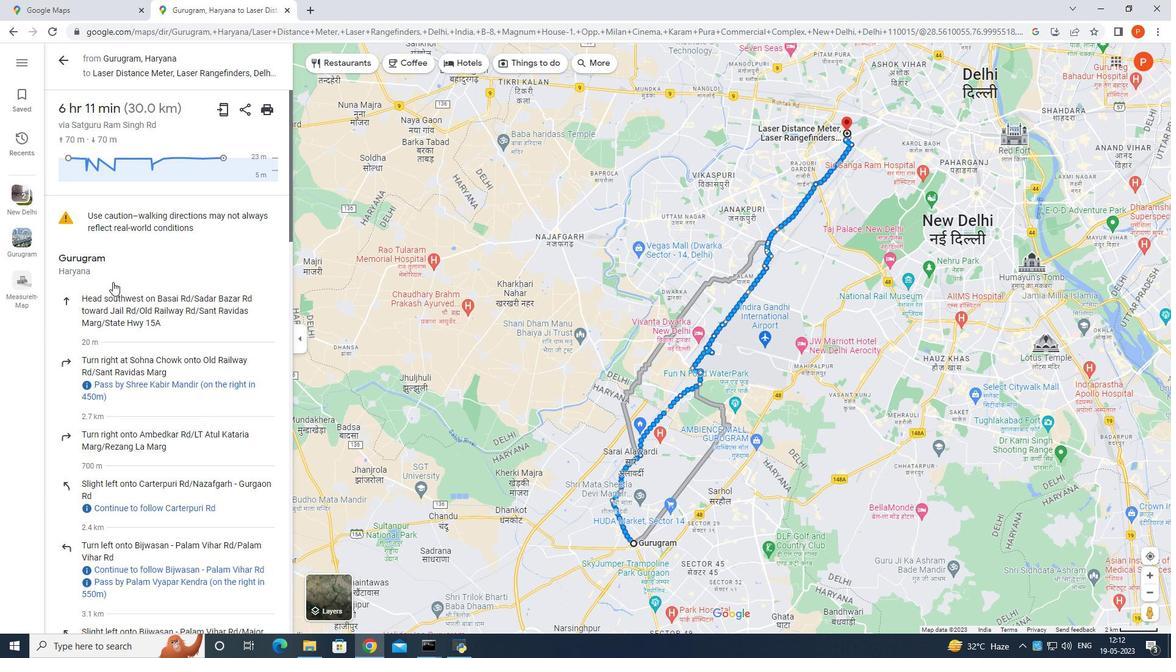 
Action: Mouse scrolled (112, 283) with delta (0, 0)
Screenshot: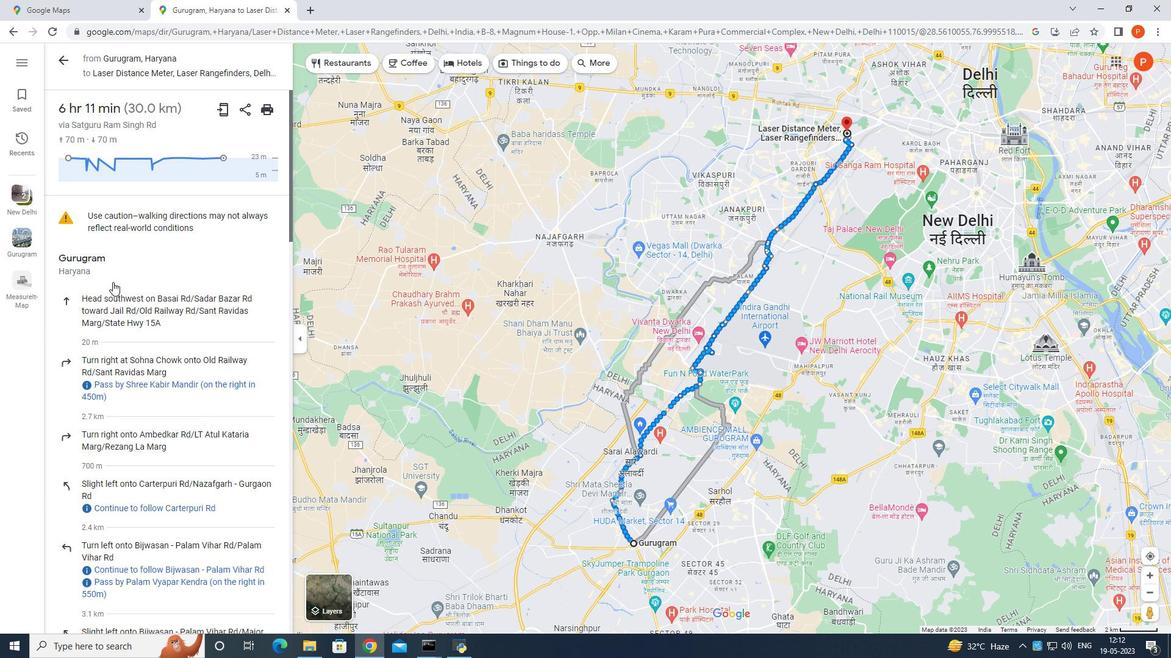 
Action: Mouse moved to (61, 60)
Screenshot: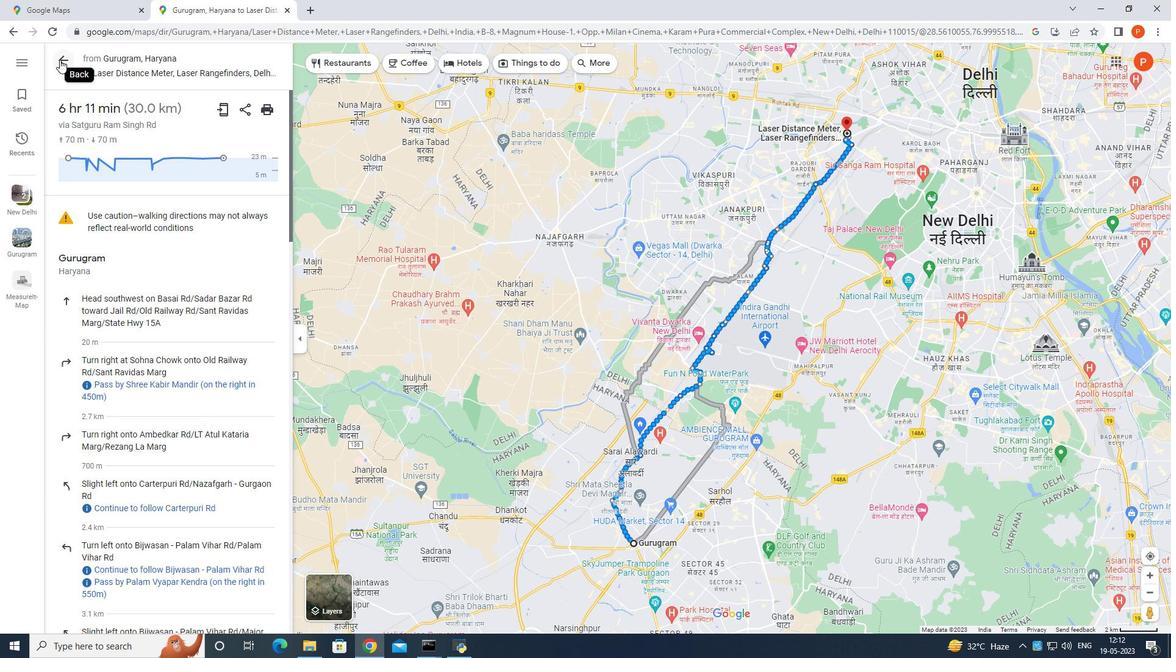 
Action: Mouse pressed left at (61, 60)
Screenshot: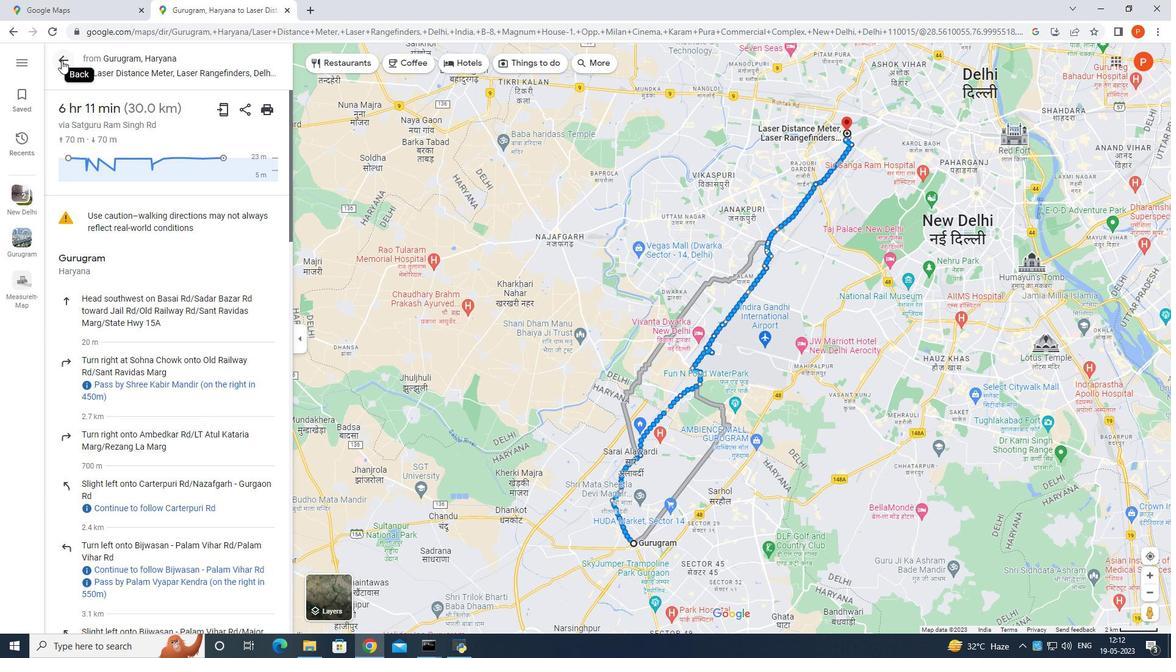 
Action: Mouse moved to (122, 335)
Screenshot: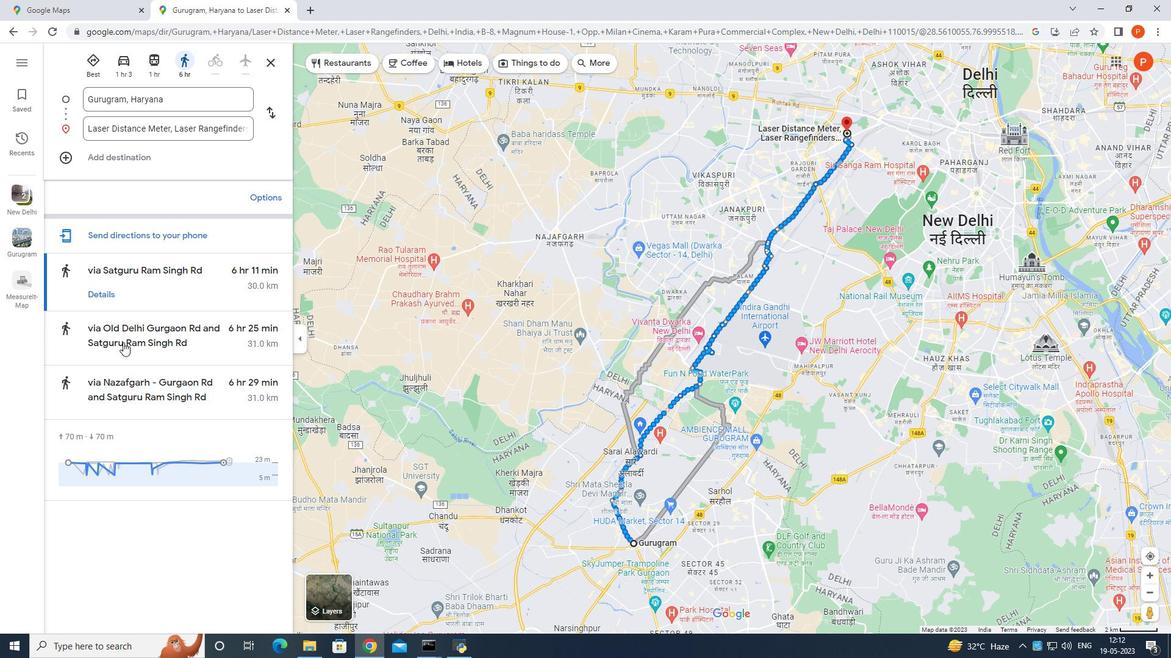 
Action: Mouse pressed left at (122, 335)
Screenshot: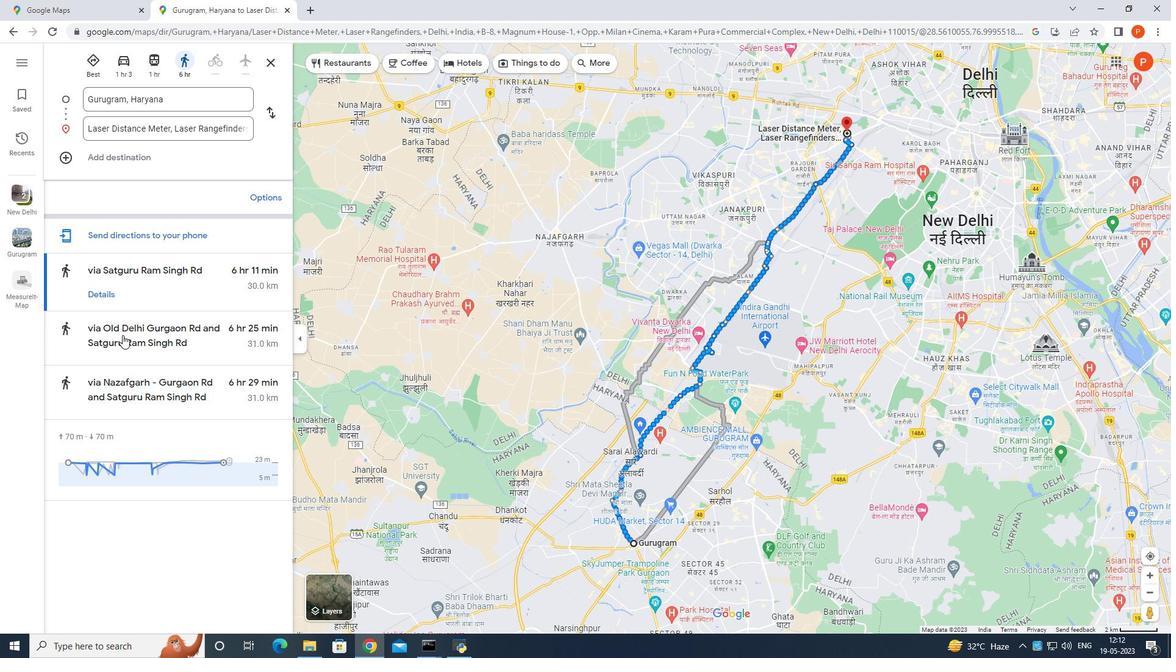 
Action: Mouse moved to (98, 363)
Screenshot: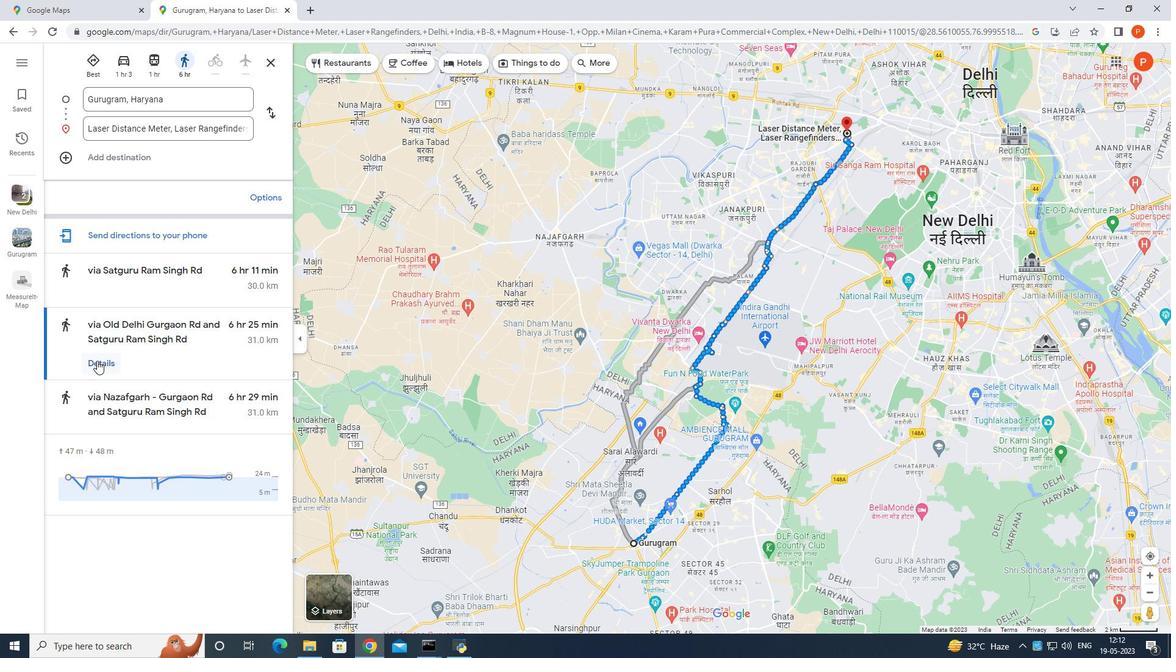 
Action: Mouse pressed left at (98, 363)
Screenshot: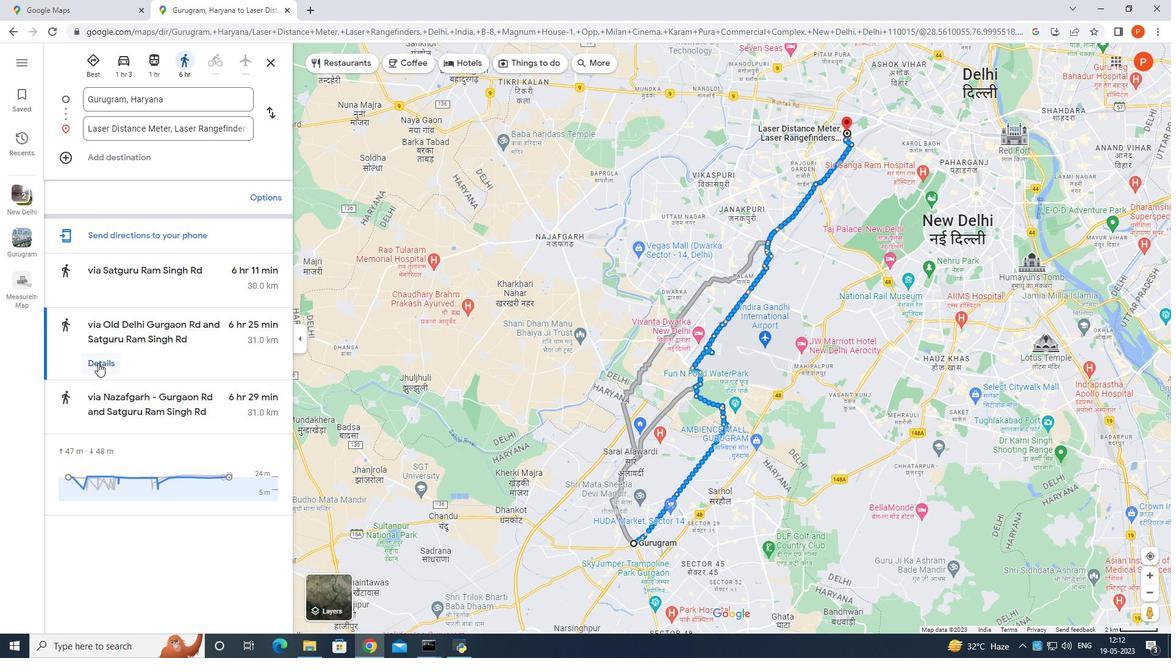 
Action: Mouse moved to (111, 345)
Screenshot: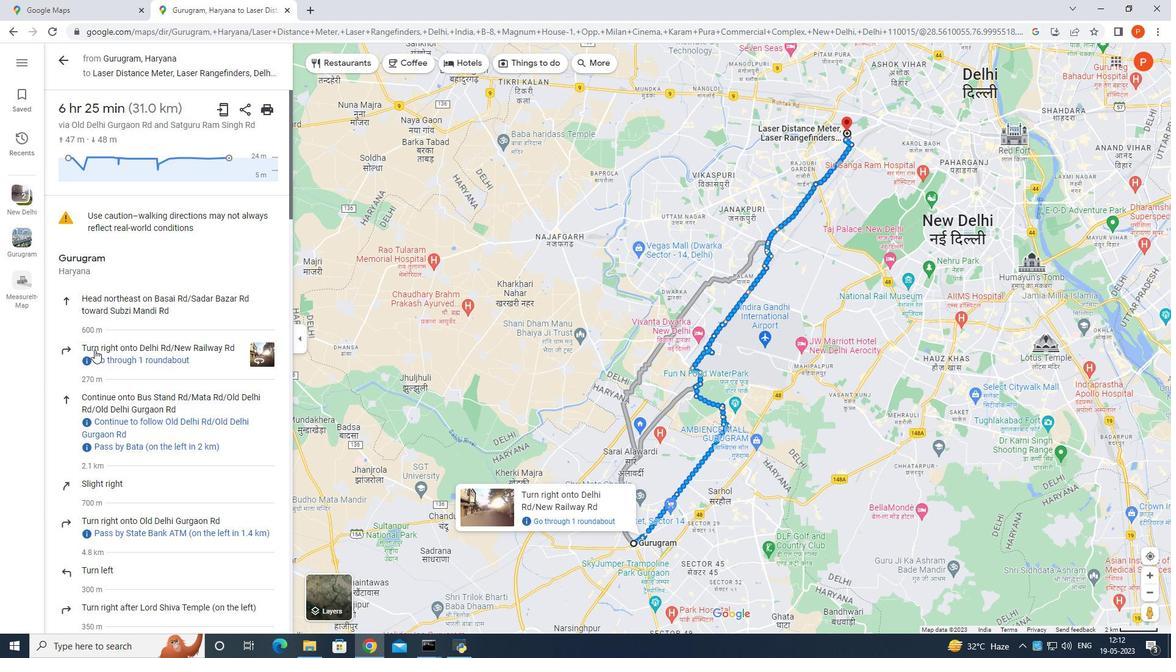 
Action: Mouse scrolled (111, 345) with delta (0, 0)
Screenshot: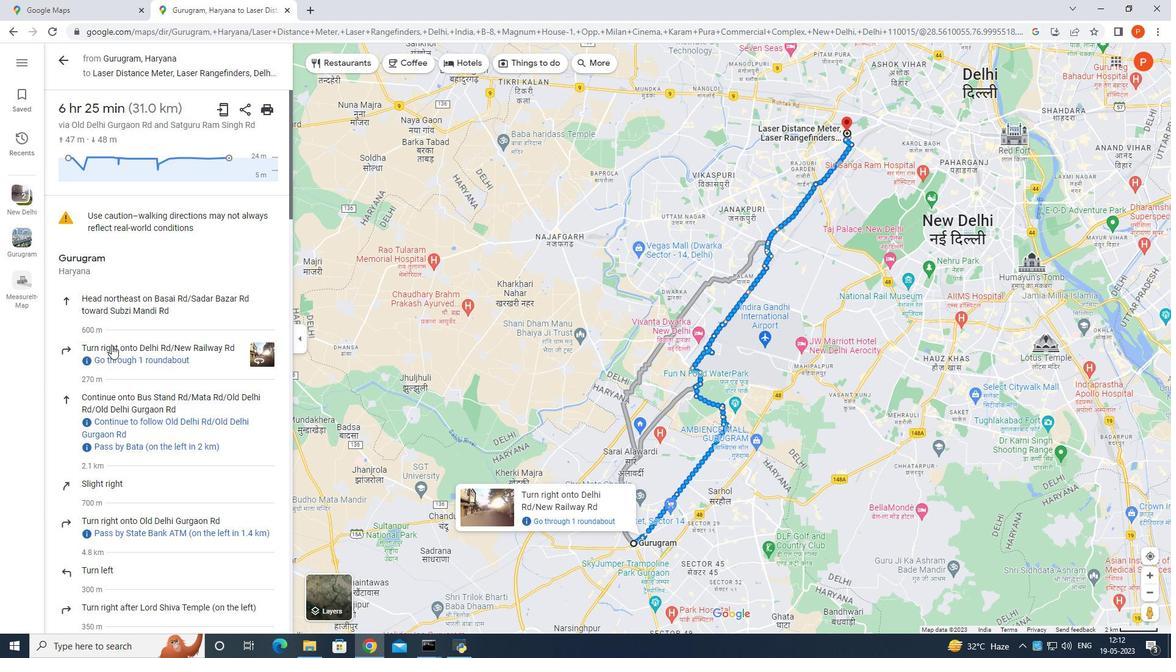 
Action: Mouse scrolled (111, 345) with delta (0, 0)
Screenshot: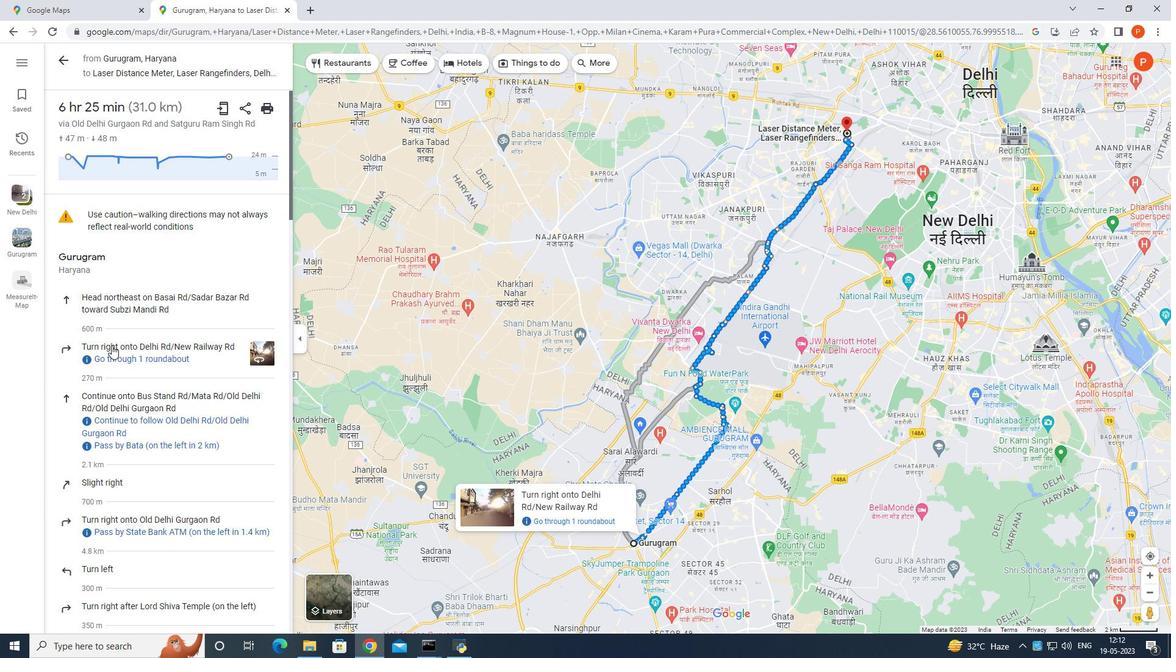 
Action: Mouse scrolled (111, 345) with delta (0, 0)
Screenshot: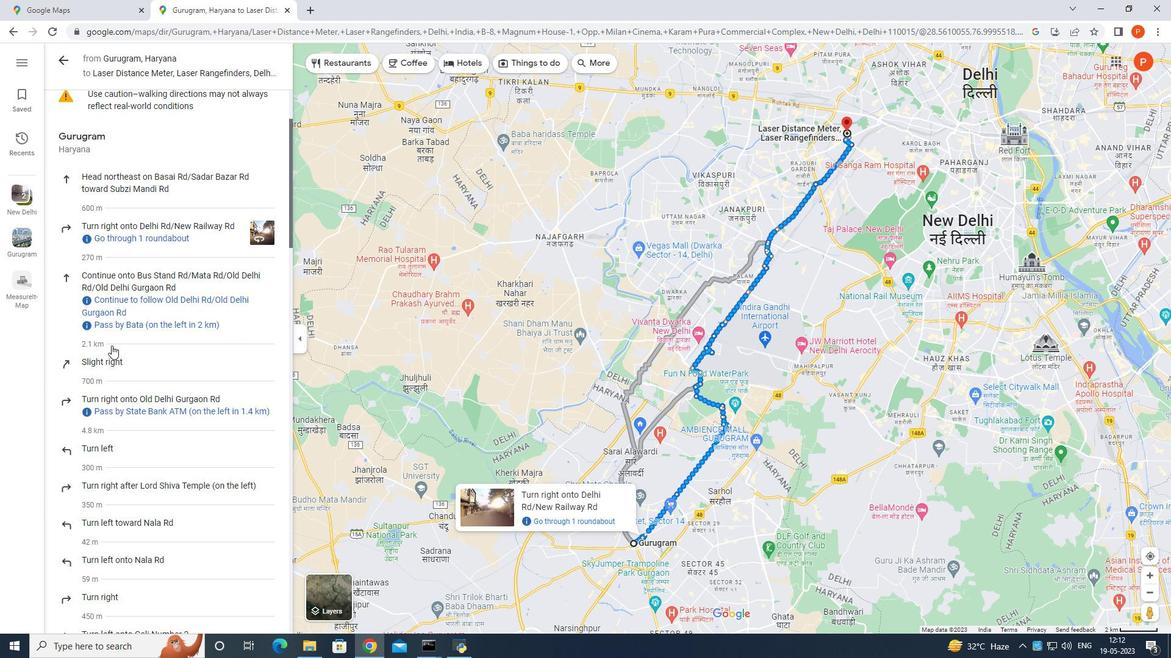 
Action: Mouse scrolled (111, 345) with delta (0, 0)
Screenshot: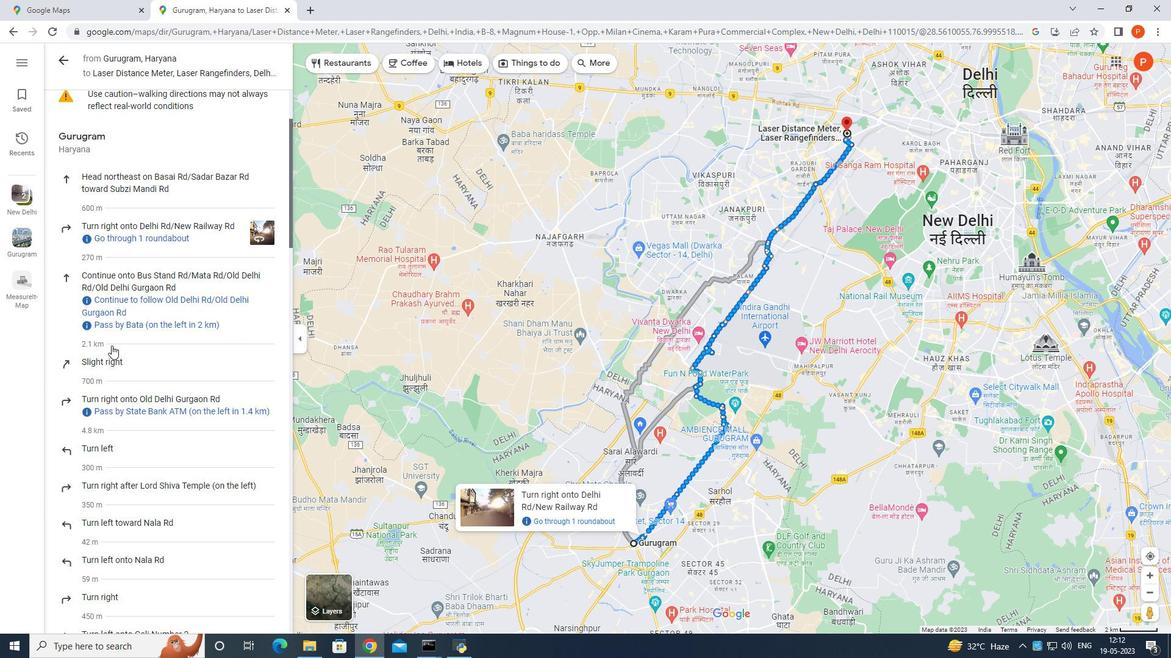 
Action: Mouse scrolled (111, 345) with delta (0, 0)
Screenshot: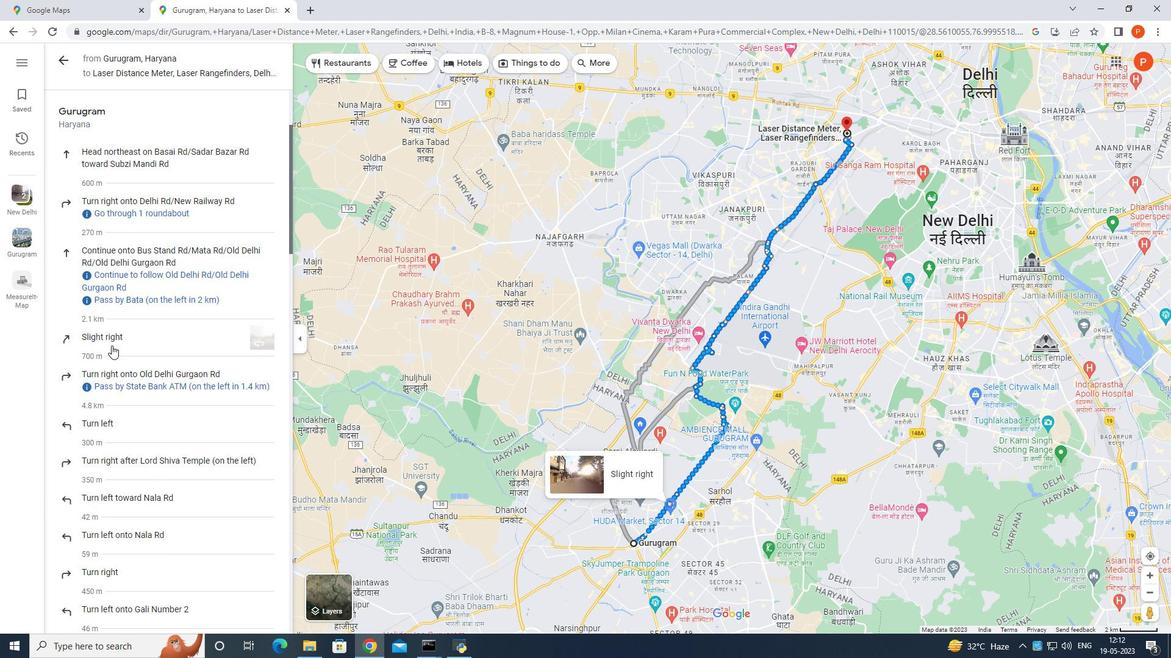 
Action: Mouse scrolled (111, 345) with delta (0, 0)
Screenshot: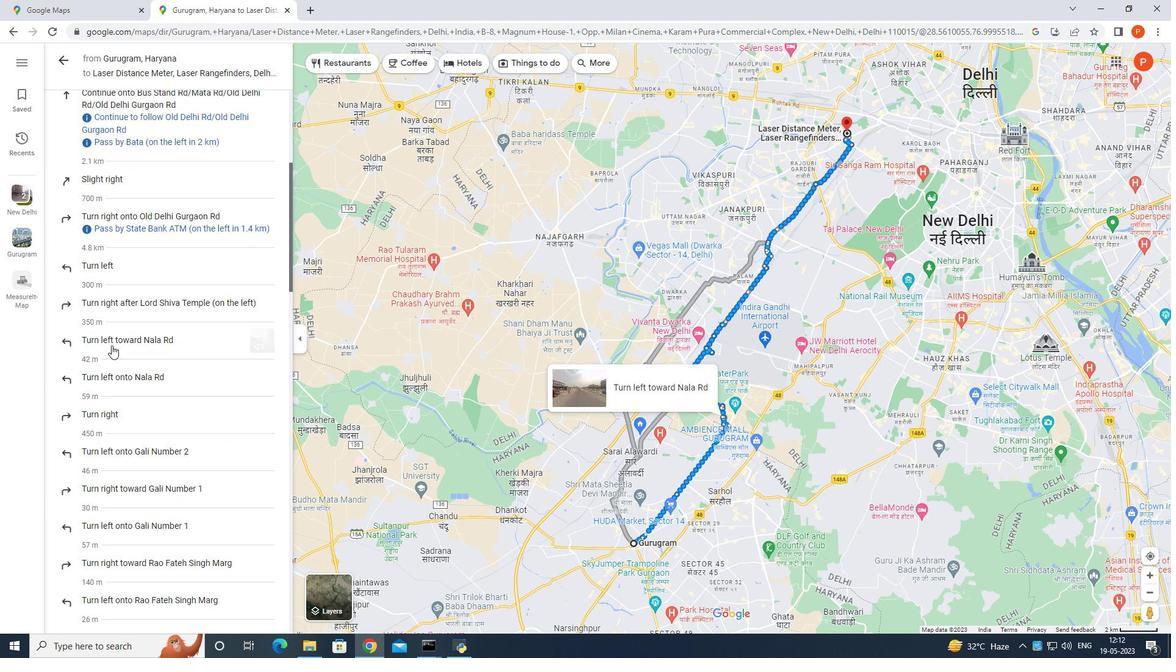 
Action: Mouse scrolled (111, 345) with delta (0, 0)
Screenshot: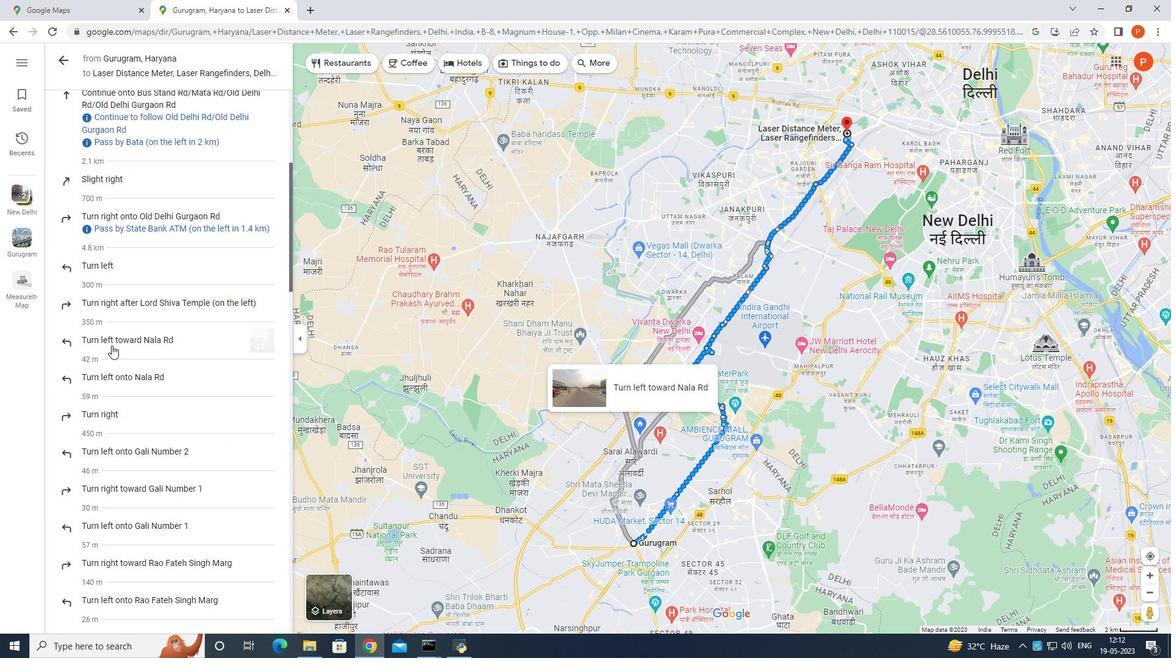 
Action: Mouse scrolled (111, 345) with delta (0, 0)
Screenshot: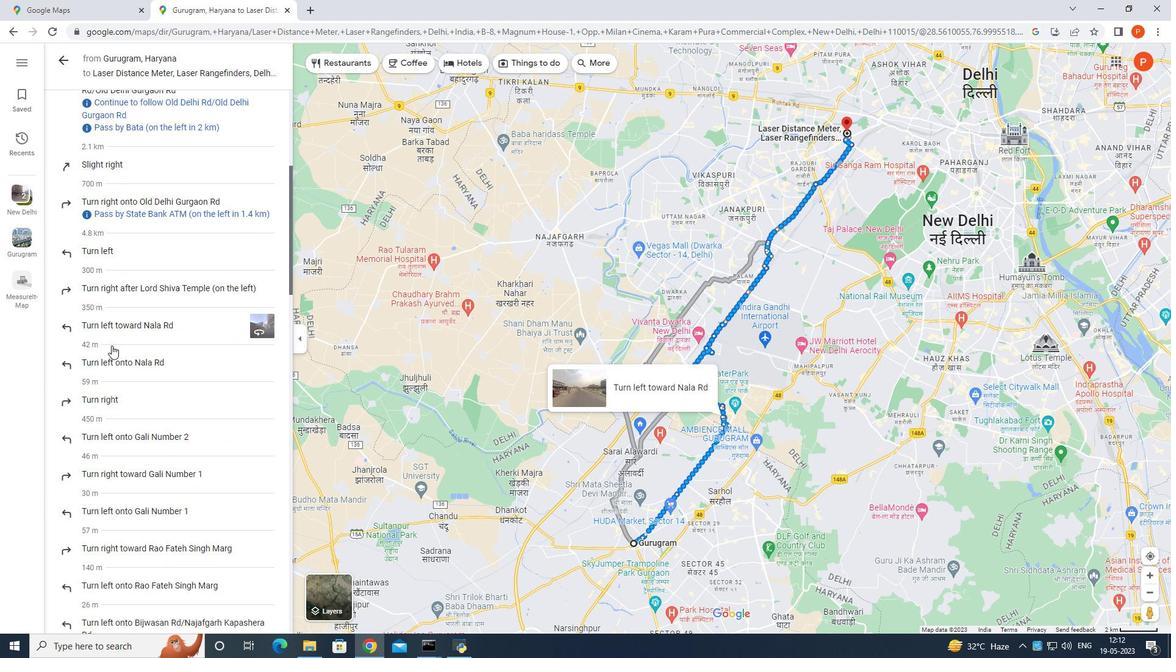 
Action: Mouse scrolled (111, 345) with delta (0, 0)
Screenshot: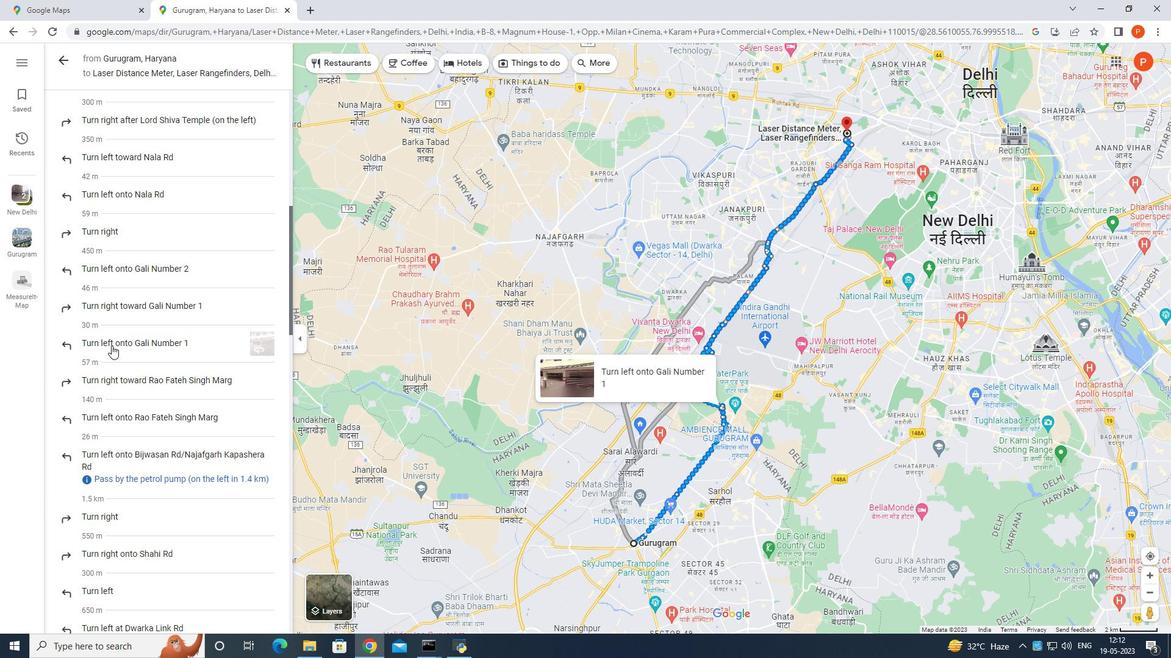 
Action: Mouse scrolled (111, 345) with delta (0, 0)
Screenshot: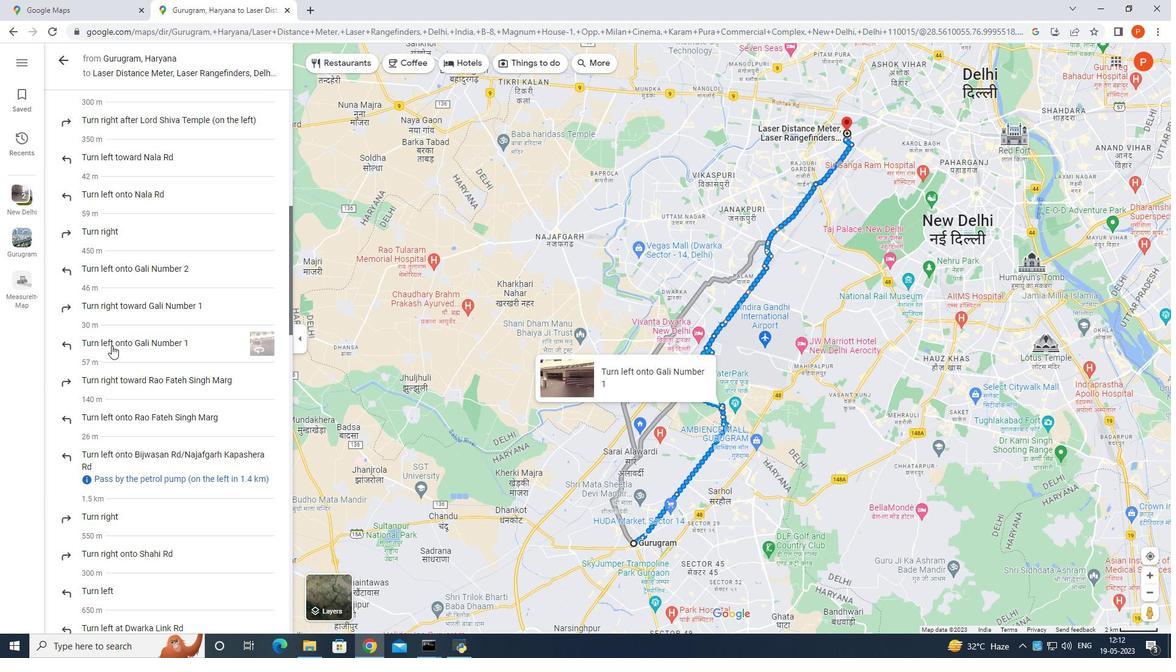 
Action: Mouse scrolled (111, 345) with delta (0, 0)
Screenshot: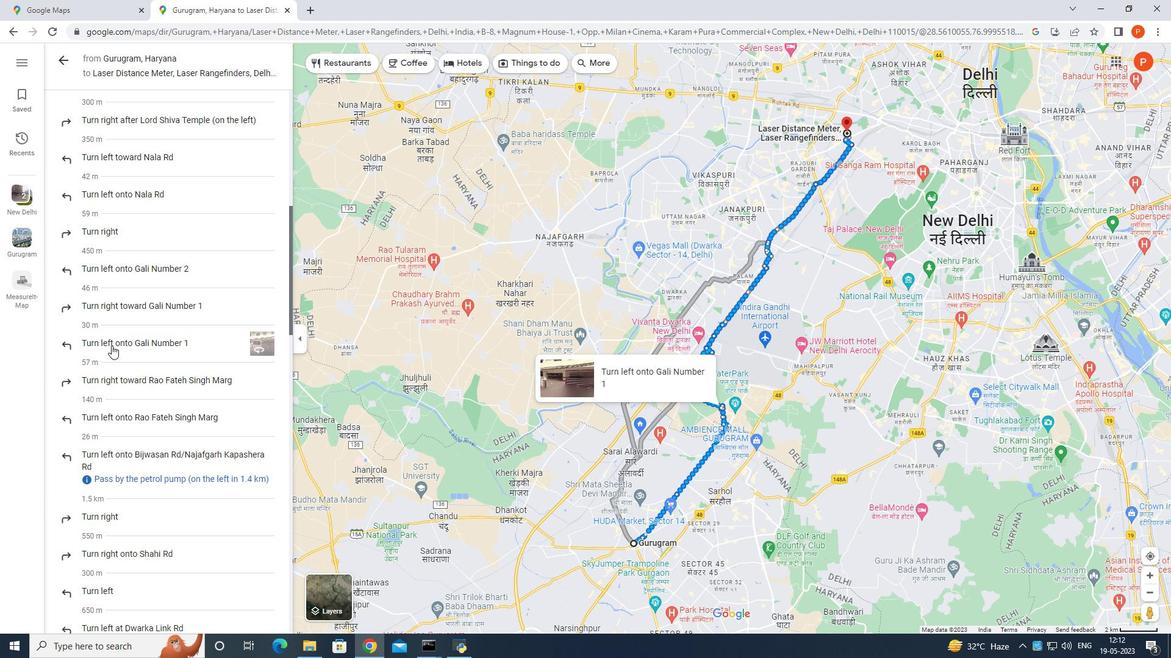 
Action: Mouse moved to (112, 345)
Screenshot: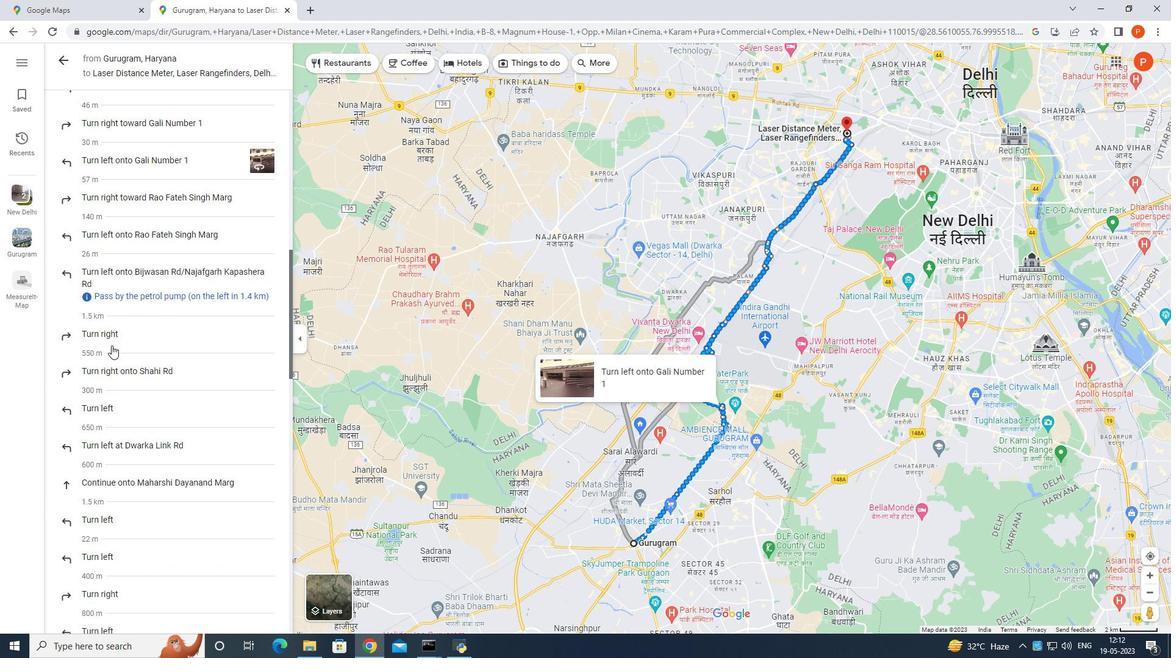 
Action: Mouse scrolled (112, 345) with delta (0, 0)
Screenshot: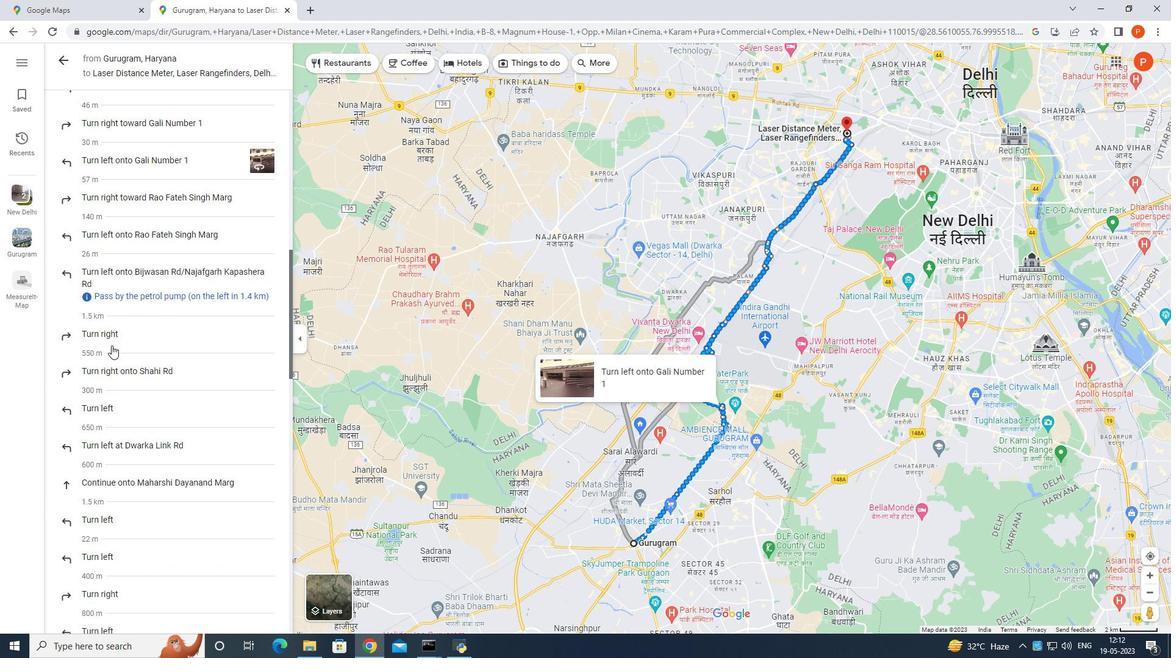 
Action: Mouse scrolled (112, 345) with delta (0, 0)
Screenshot: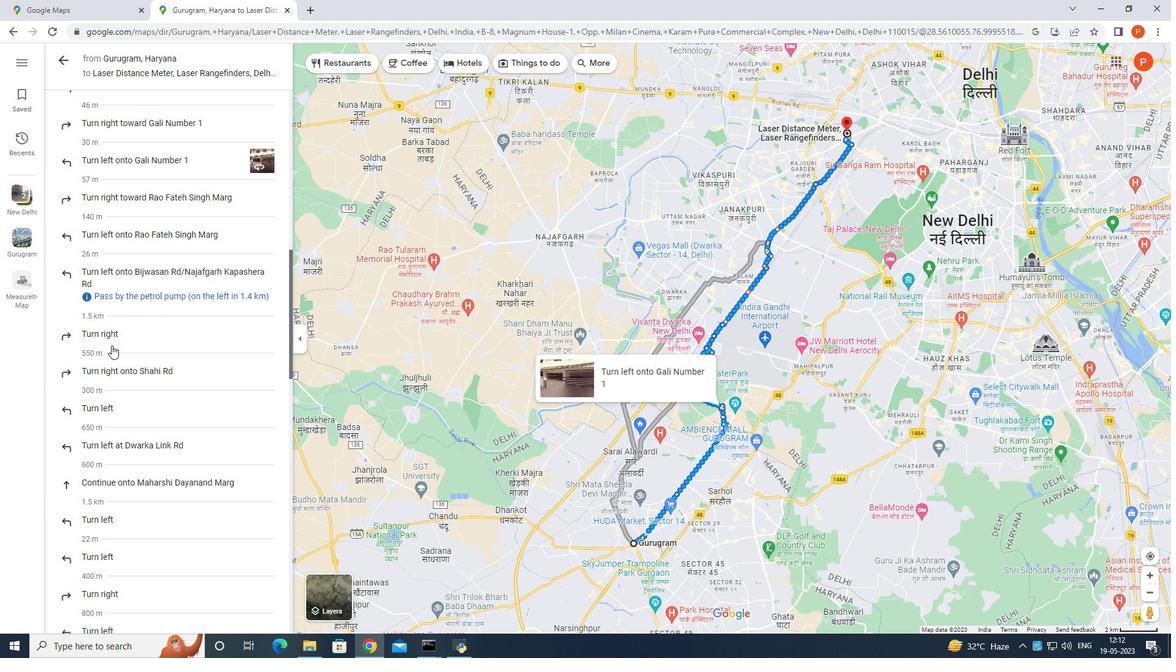 
Action: Mouse scrolled (112, 345) with delta (0, 0)
Screenshot: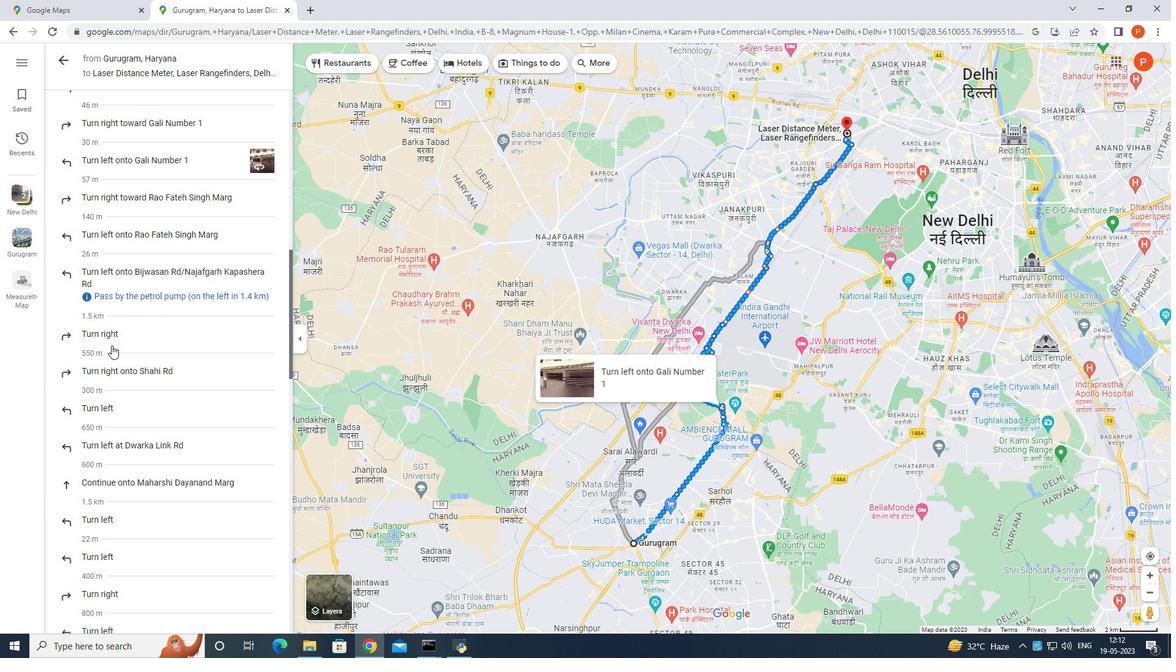 
Action: Mouse scrolled (112, 345) with delta (0, 0)
Screenshot: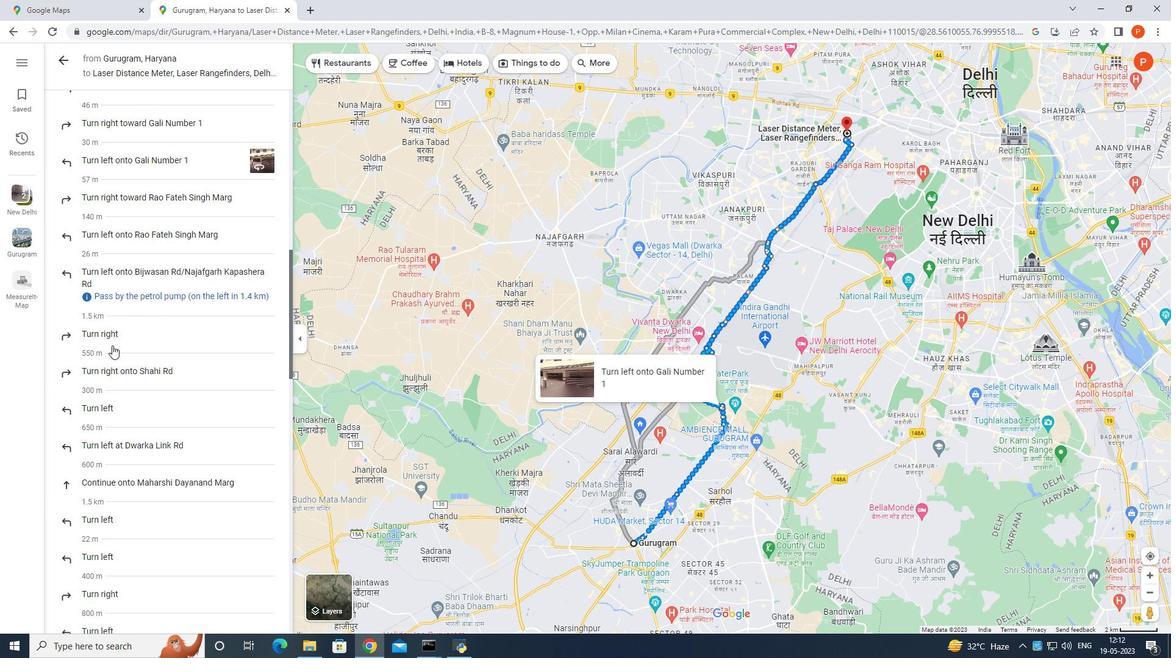 
Action: Mouse scrolled (112, 345) with delta (0, 0)
Screenshot: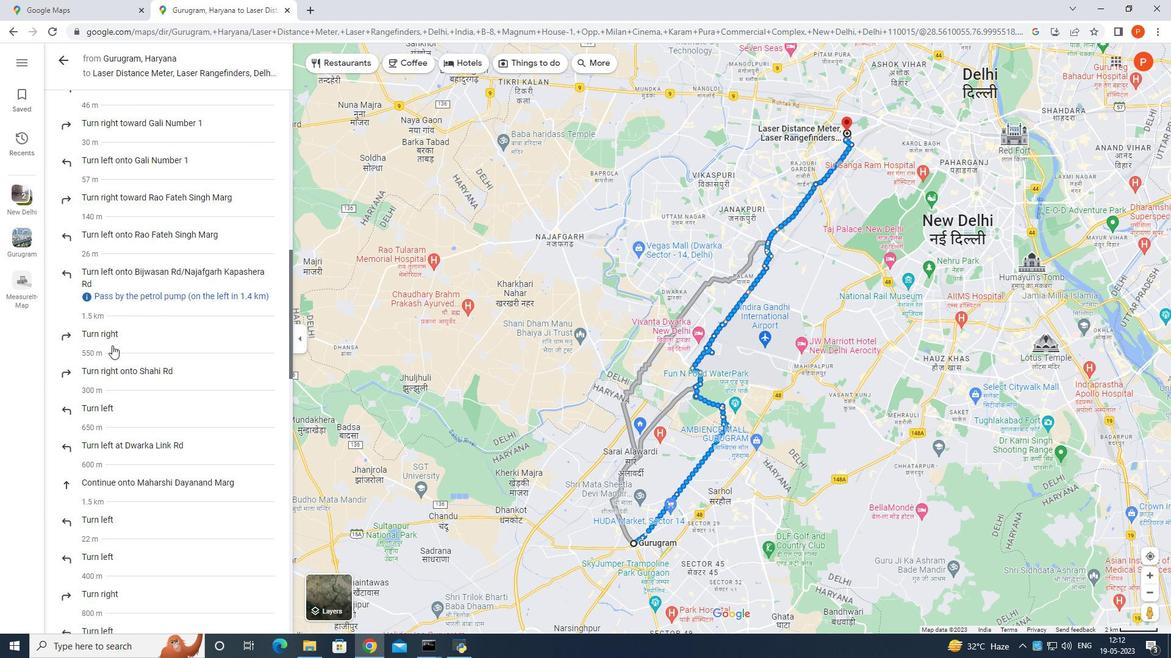 
Action: Mouse scrolled (112, 345) with delta (0, 0)
Screenshot: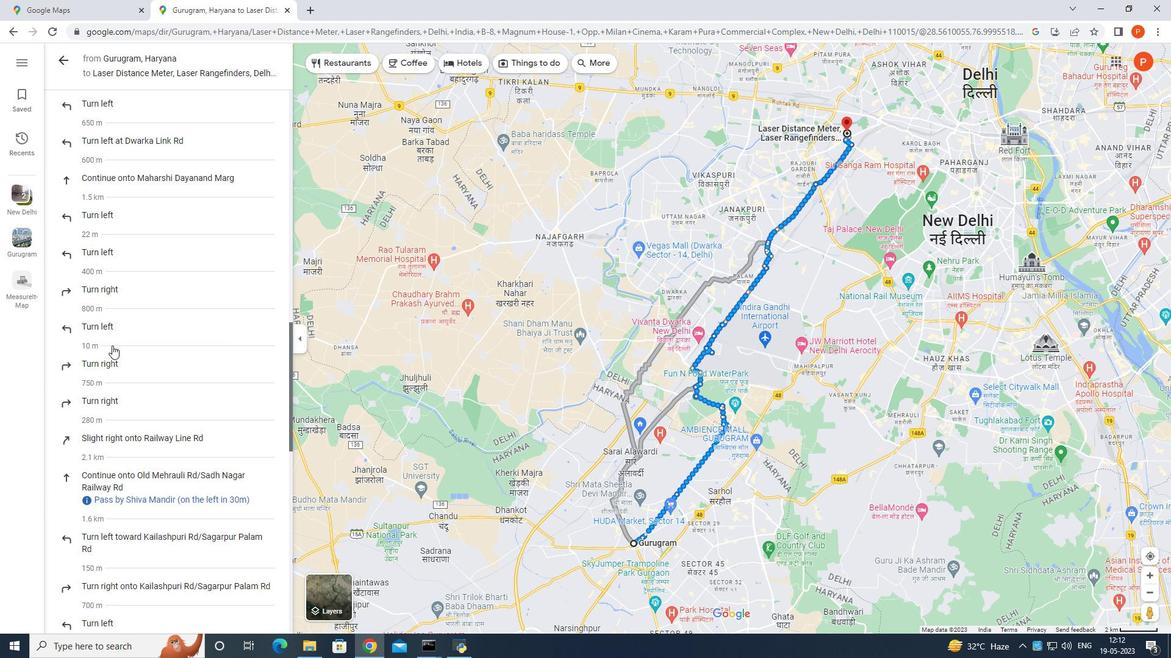 
Action: Mouse scrolled (112, 345) with delta (0, 0)
Screenshot: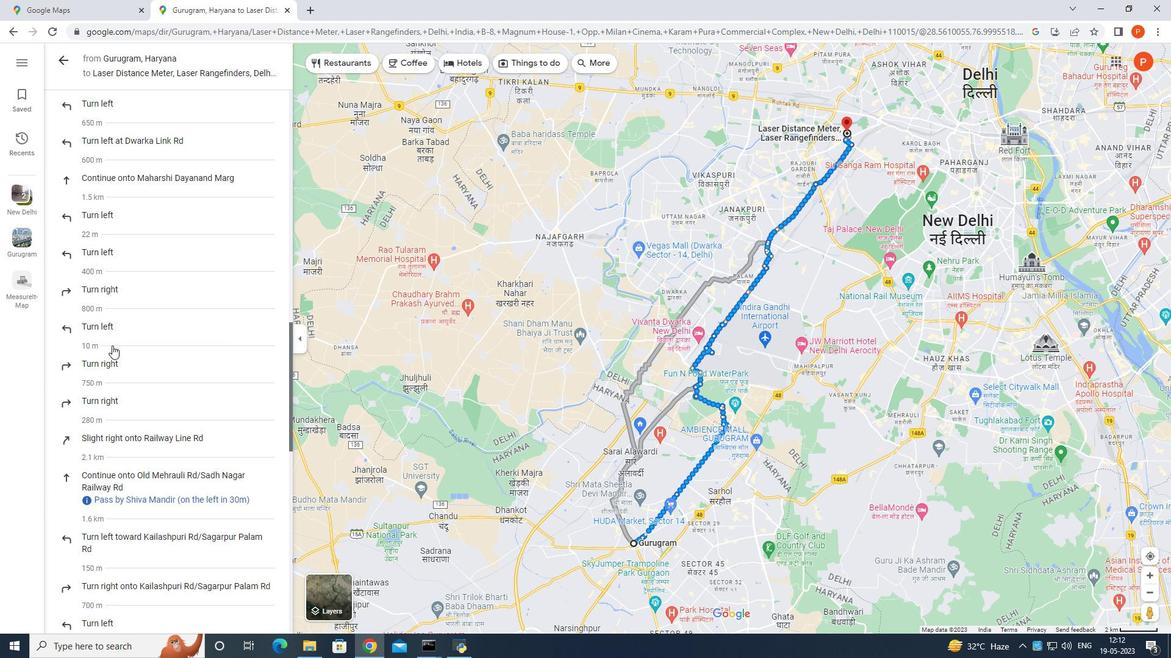 
Action: Mouse scrolled (112, 345) with delta (0, 0)
Screenshot: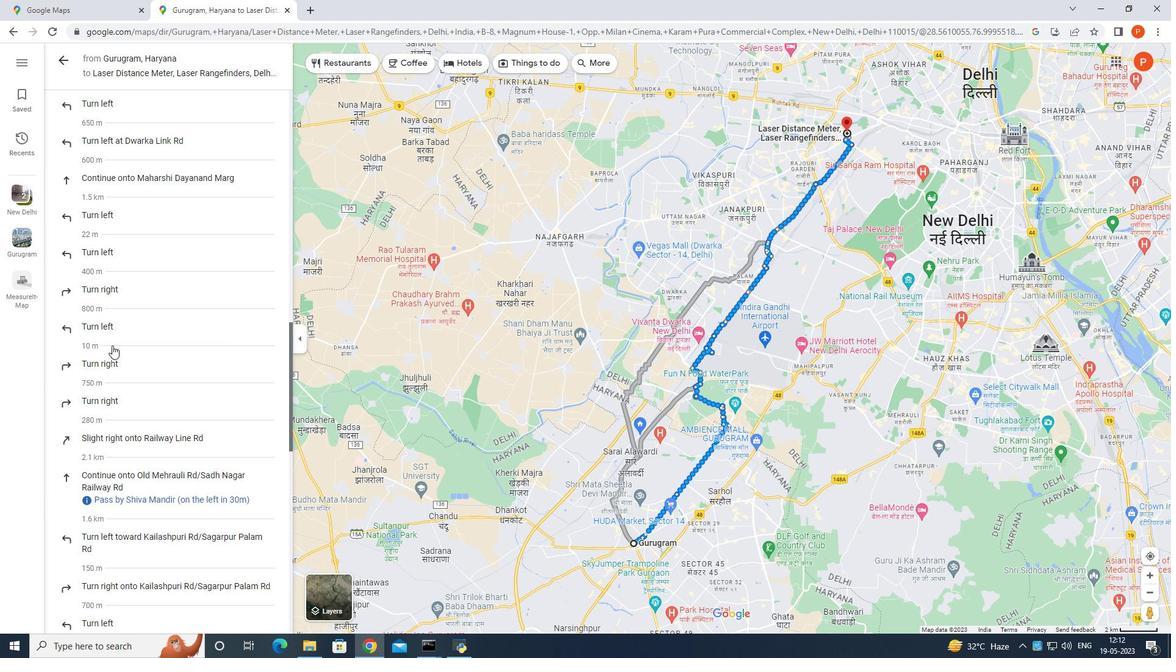 
Action: Mouse scrolled (112, 345) with delta (0, 0)
Screenshot: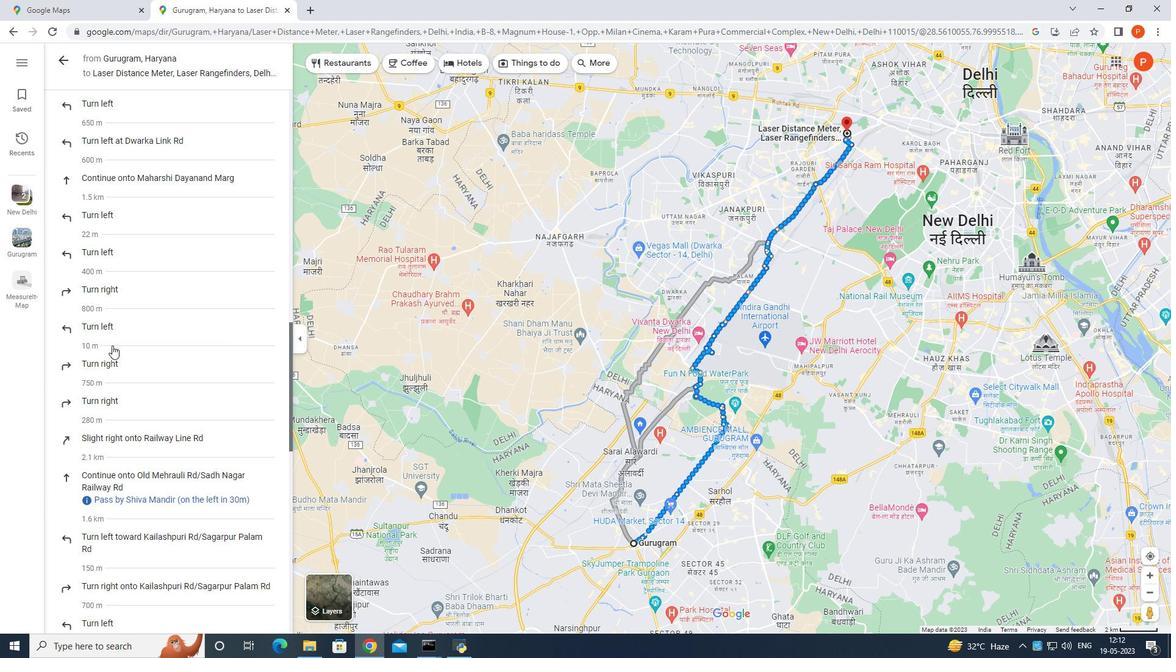 
Action: Mouse scrolled (112, 345) with delta (0, 0)
Screenshot: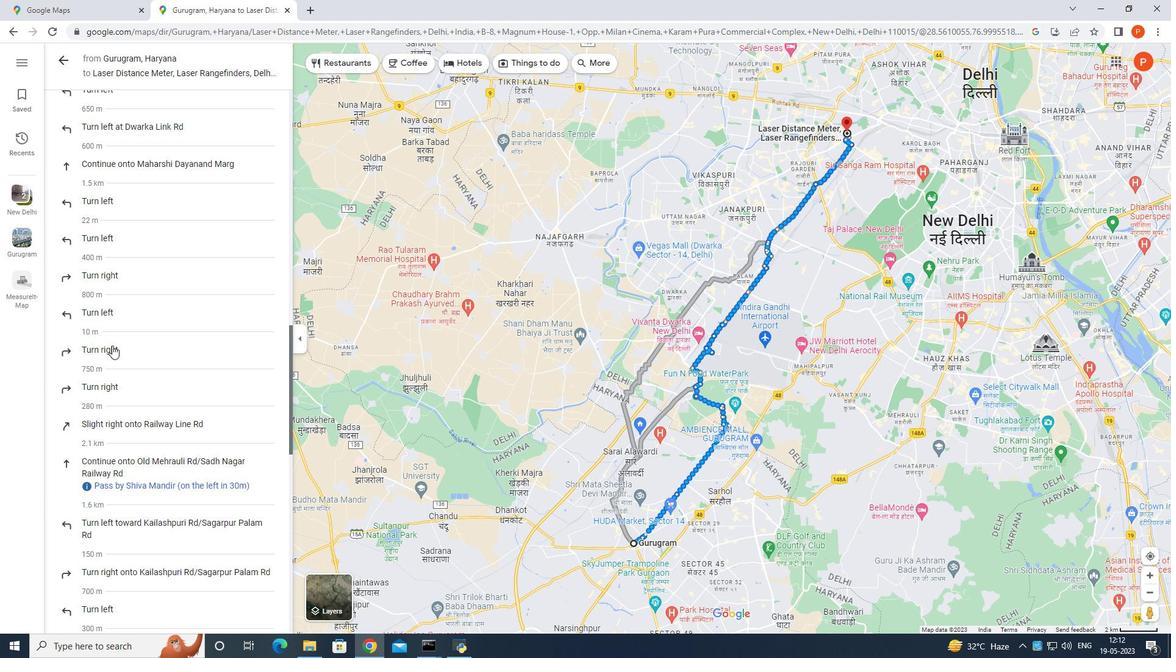 
Action: Mouse scrolled (112, 345) with delta (0, 0)
Screenshot: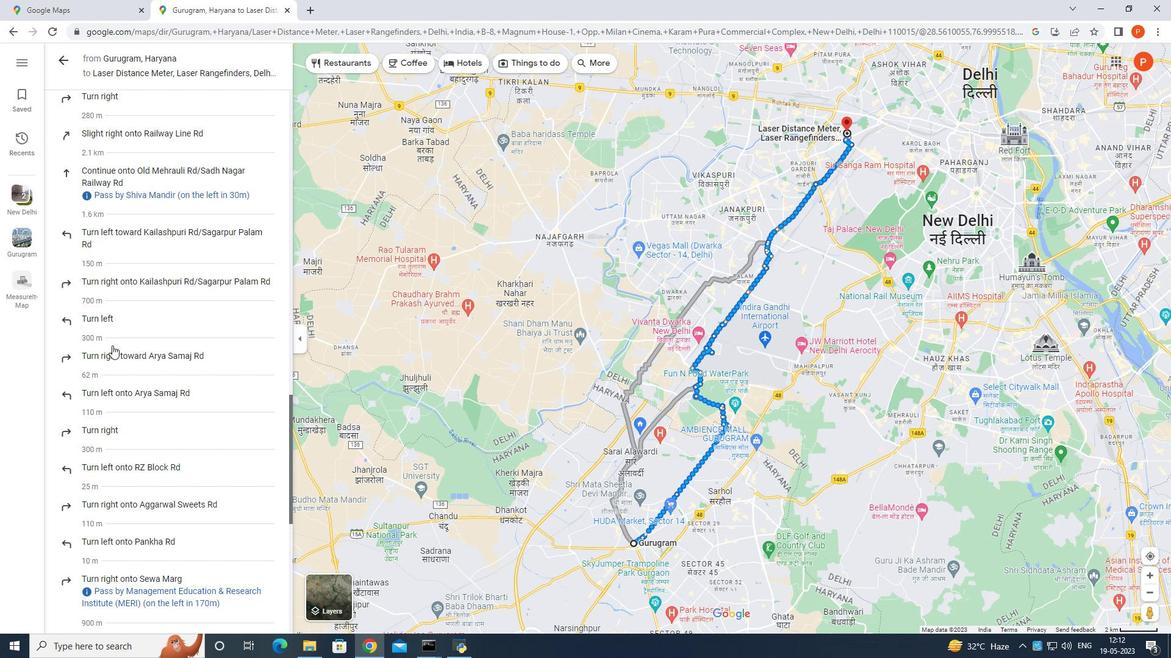 
Action: Mouse scrolled (112, 345) with delta (0, 0)
Screenshot: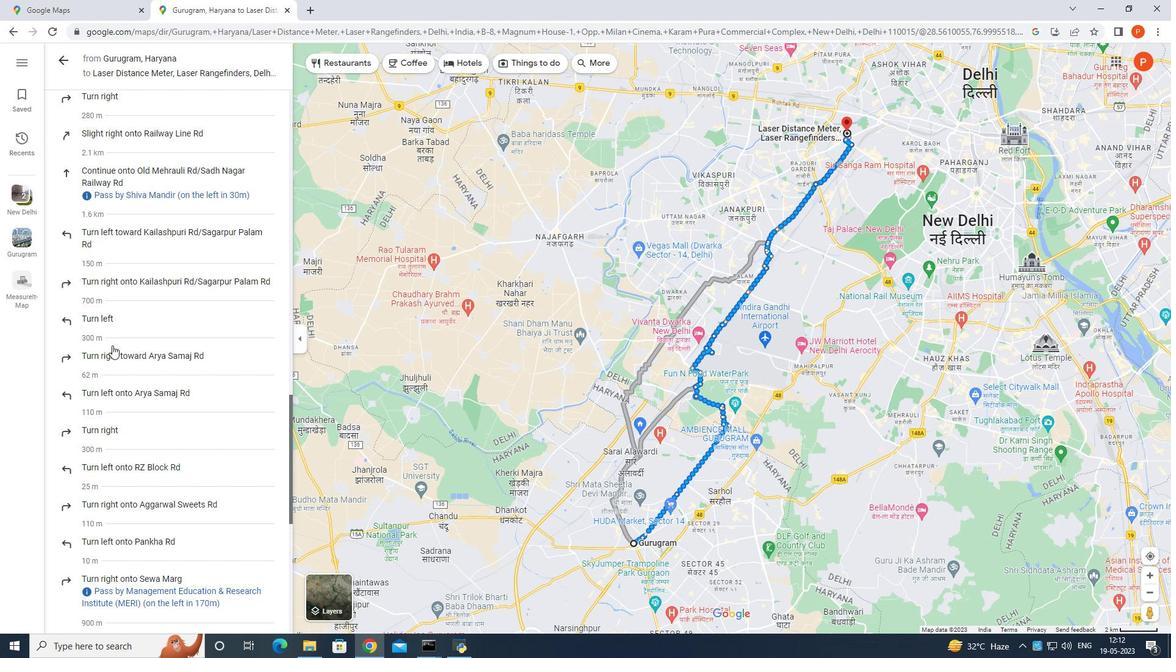 
Action: Mouse scrolled (112, 345) with delta (0, 0)
Screenshot: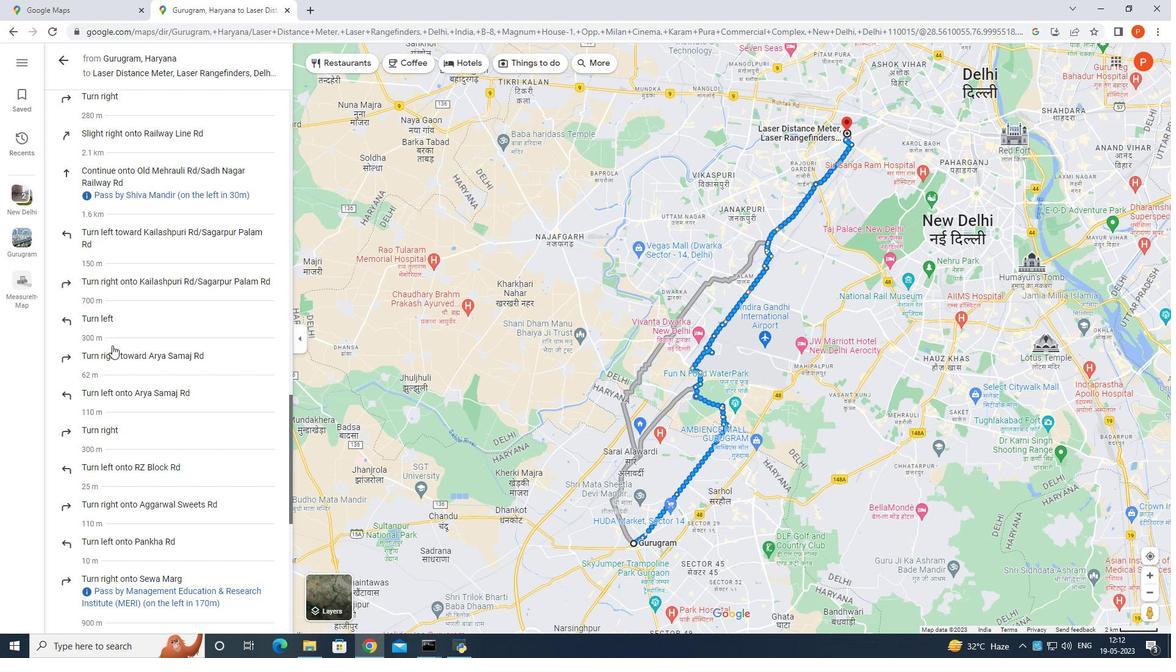 
Action: Mouse scrolled (112, 345) with delta (0, 0)
Screenshot: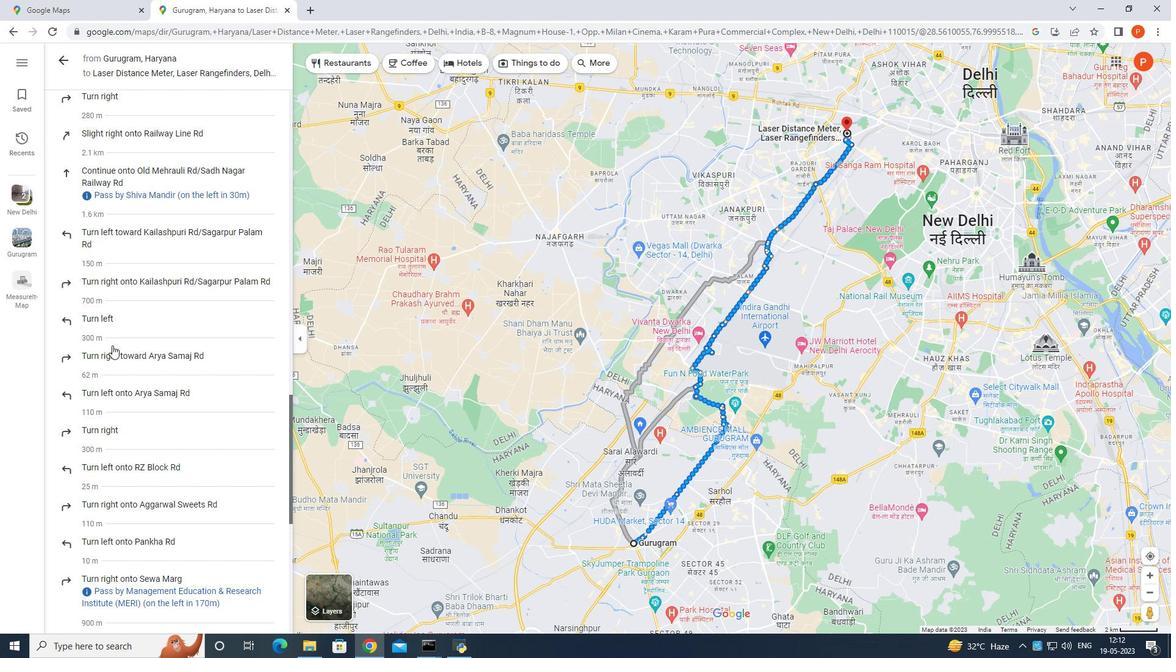 
Action: Mouse scrolled (112, 345) with delta (0, 0)
Screenshot: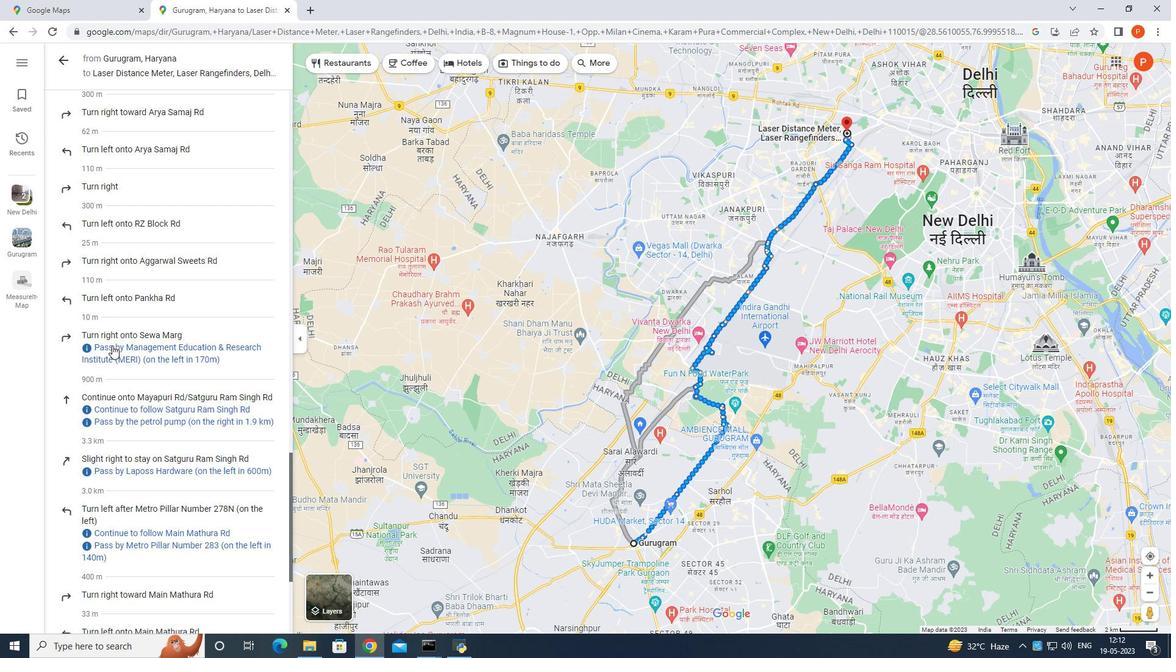 
Action: Mouse scrolled (112, 345) with delta (0, 0)
Screenshot: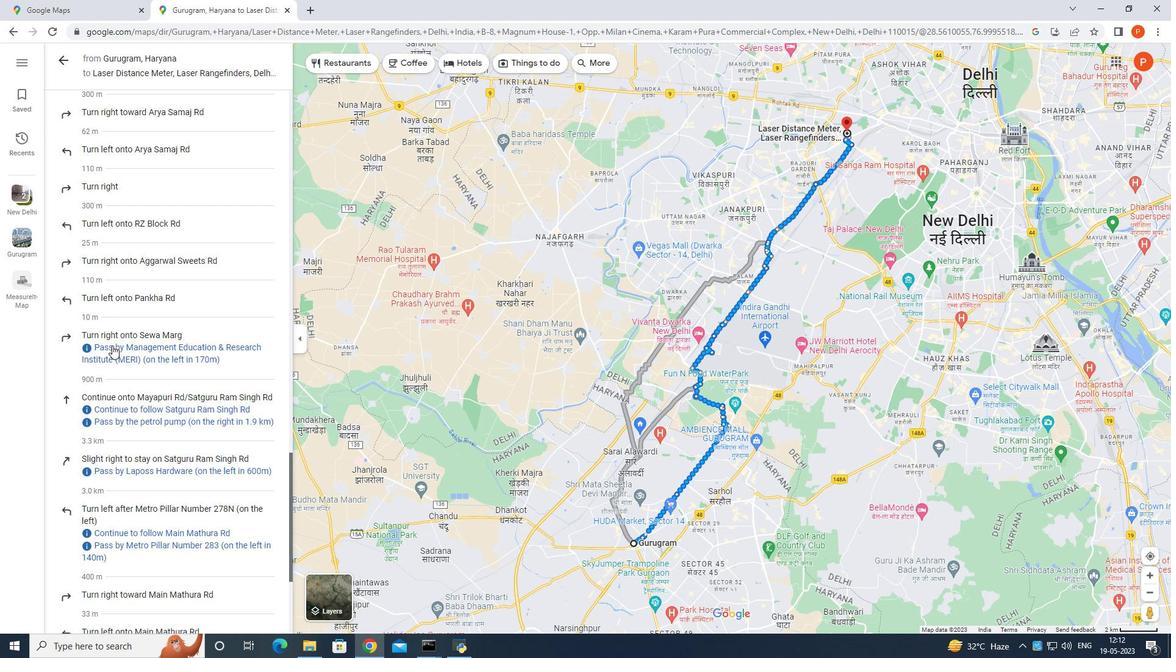 
Action: Mouse scrolled (112, 345) with delta (0, 0)
Screenshot: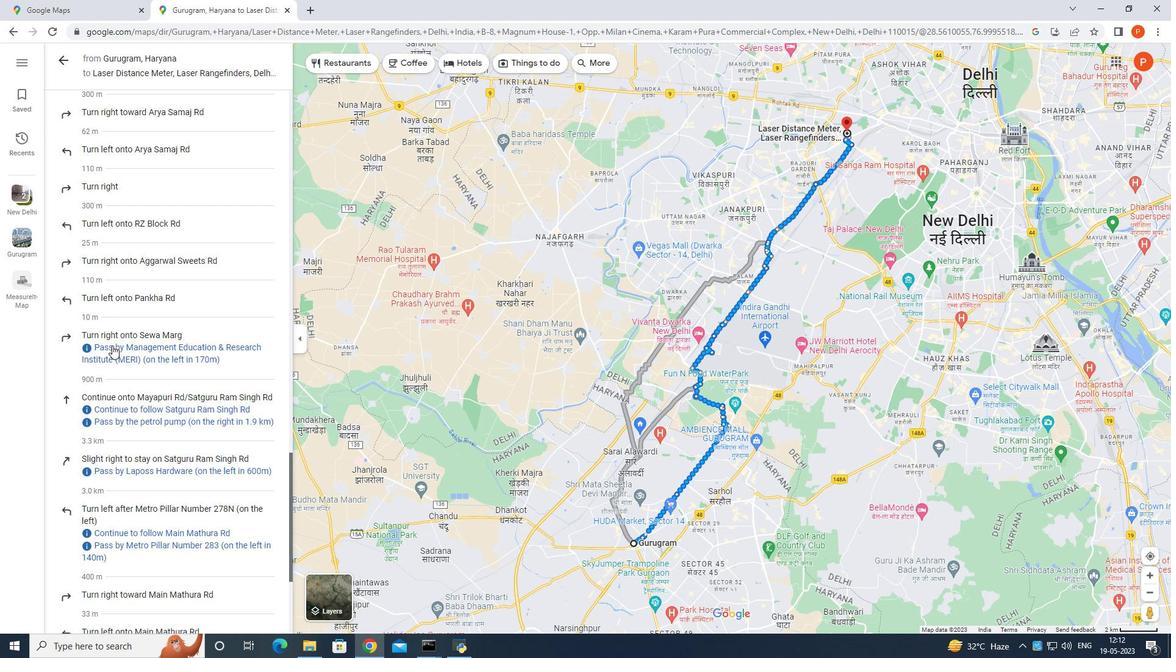 
Action: Mouse scrolled (112, 345) with delta (0, 0)
Screenshot: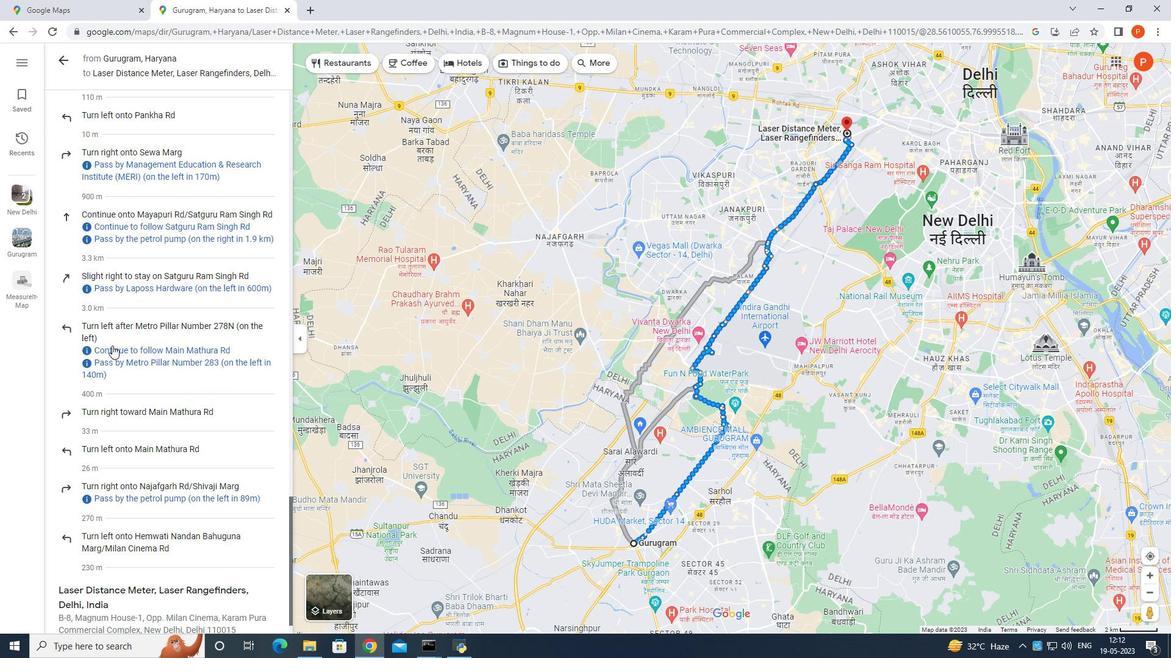 
Action: Mouse scrolled (112, 345) with delta (0, 0)
Screenshot: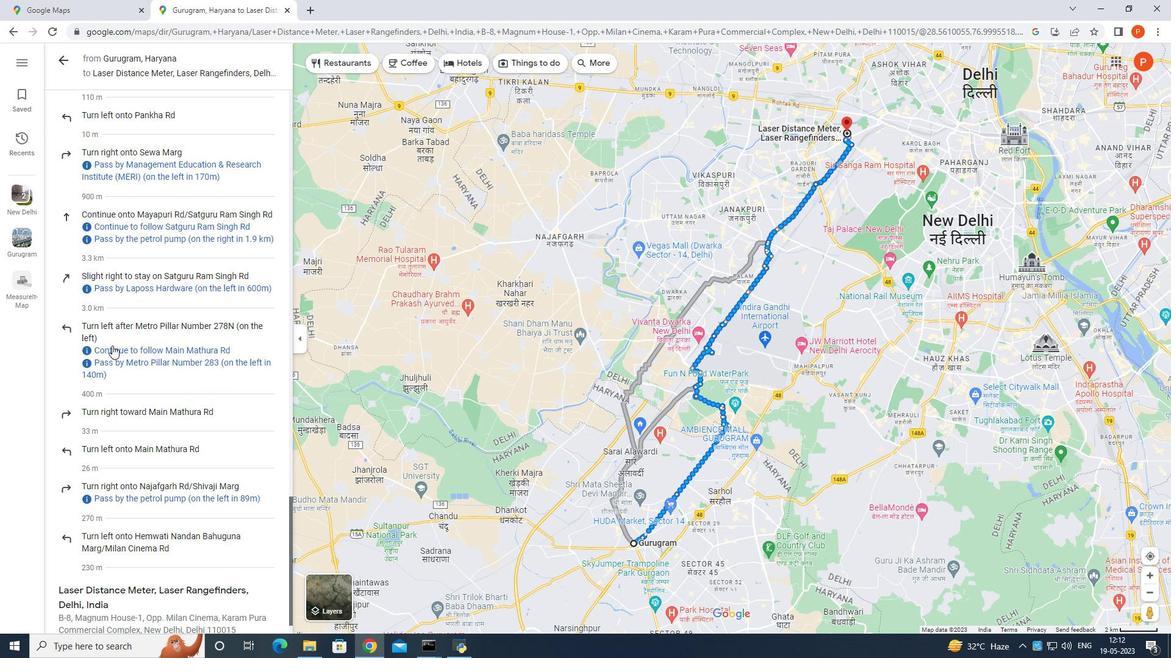 
Action: Mouse scrolled (112, 345) with delta (0, 0)
Screenshot: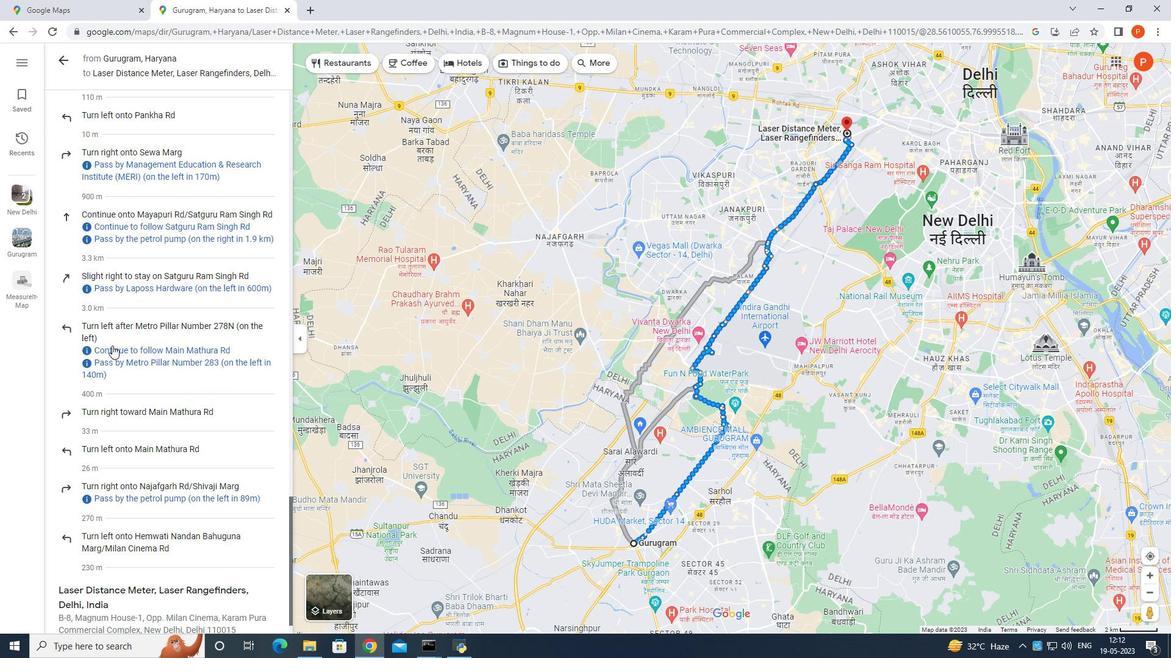 
Action: Mouse scrolled (112, 345) with delta (0, 0)
Screenshot: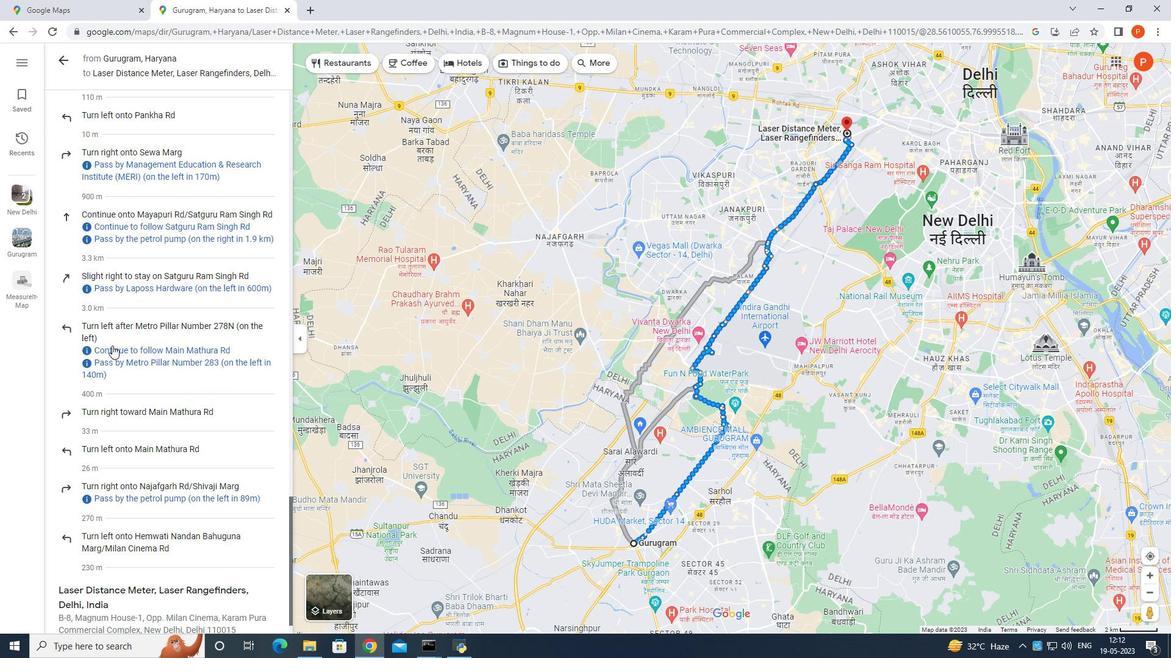 
Action: Mouse scrolled (112, 345) with delta (0, 0)
Screenshot: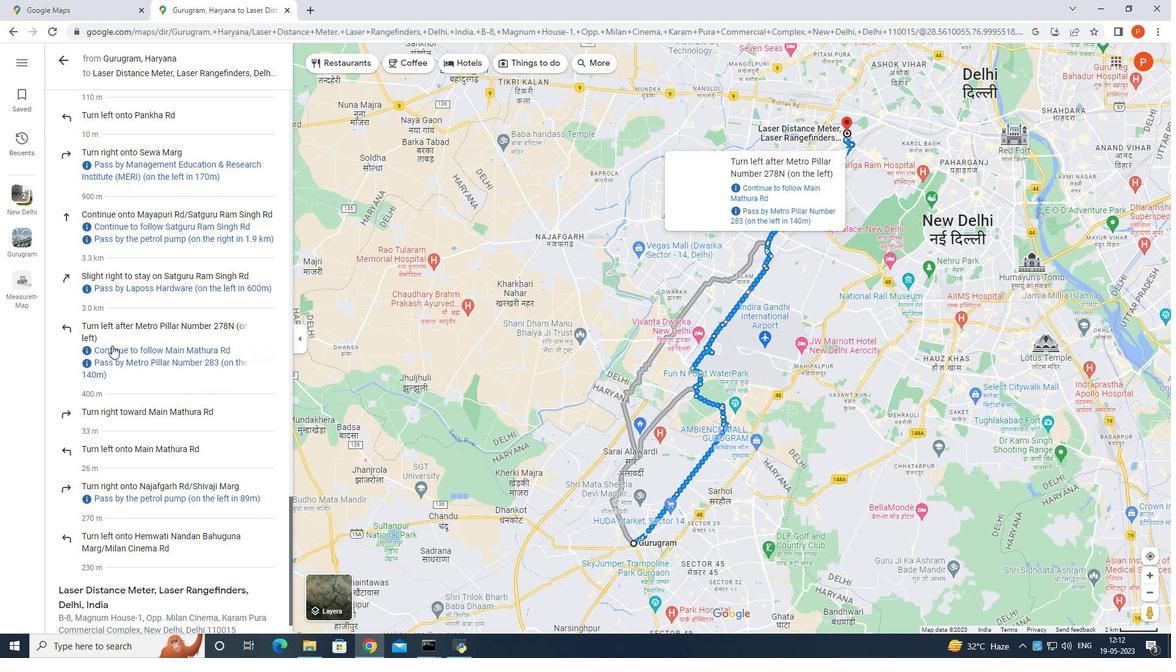 
Action: Mouse scrolled (112, 345) with delta (0, 0)
Screenshot: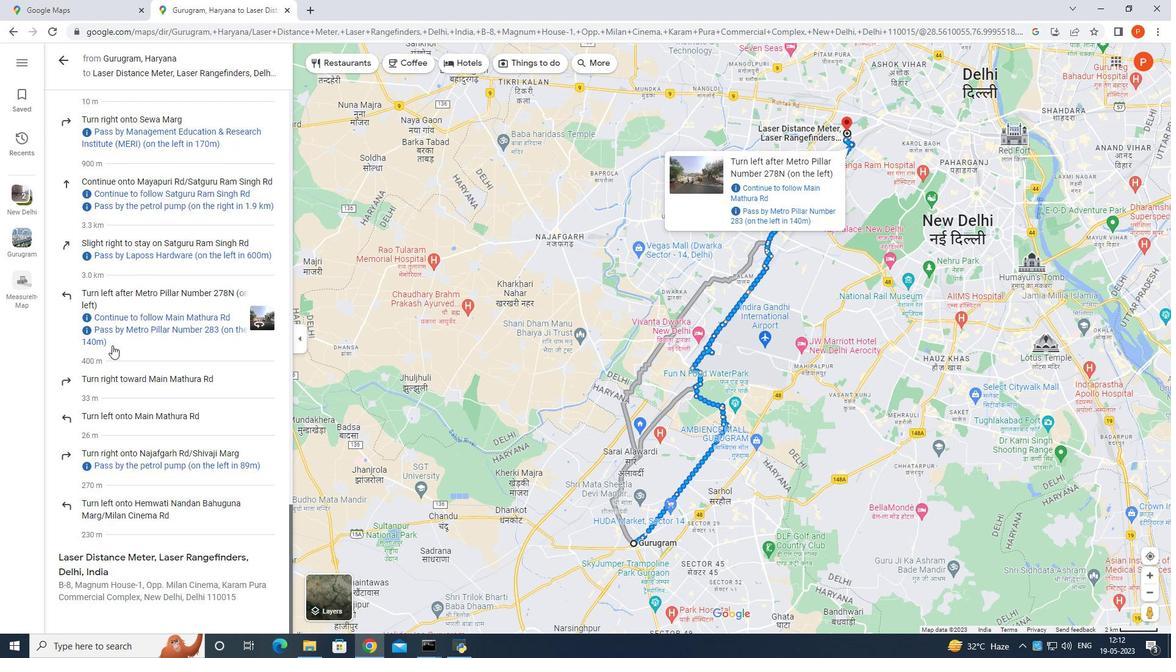 
Action: Mouse scrolled (112, 345) with delta (0, 0)
Screenshot: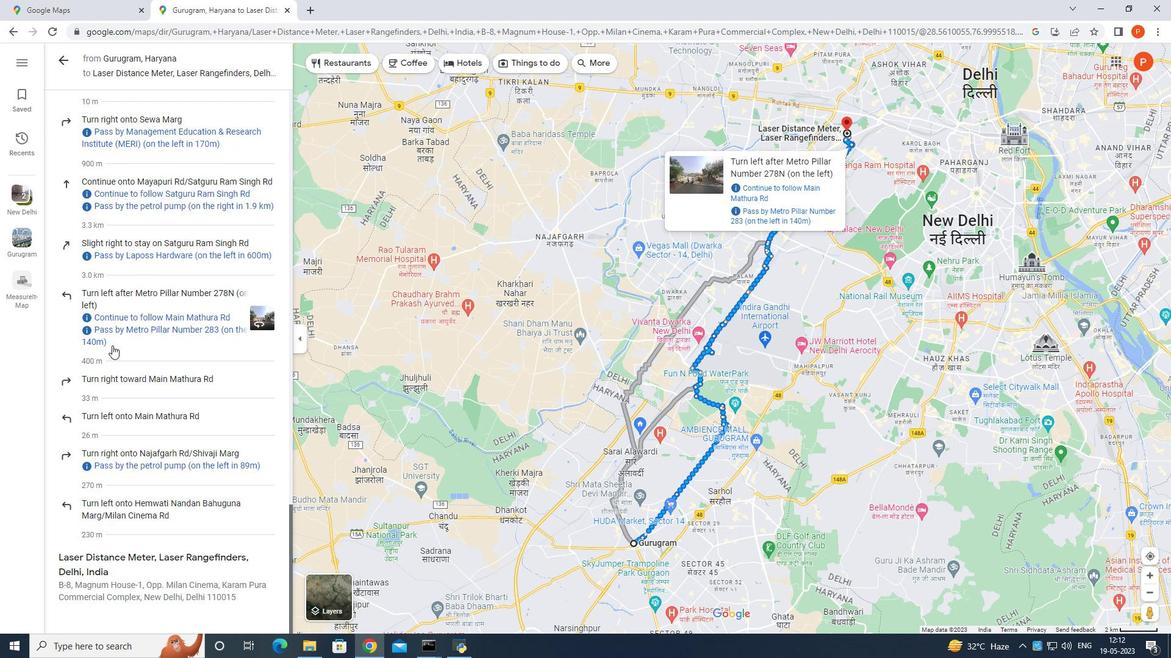 
Action: Mouse scrolled (112, 345) with delta (0, 0)
Screenshot: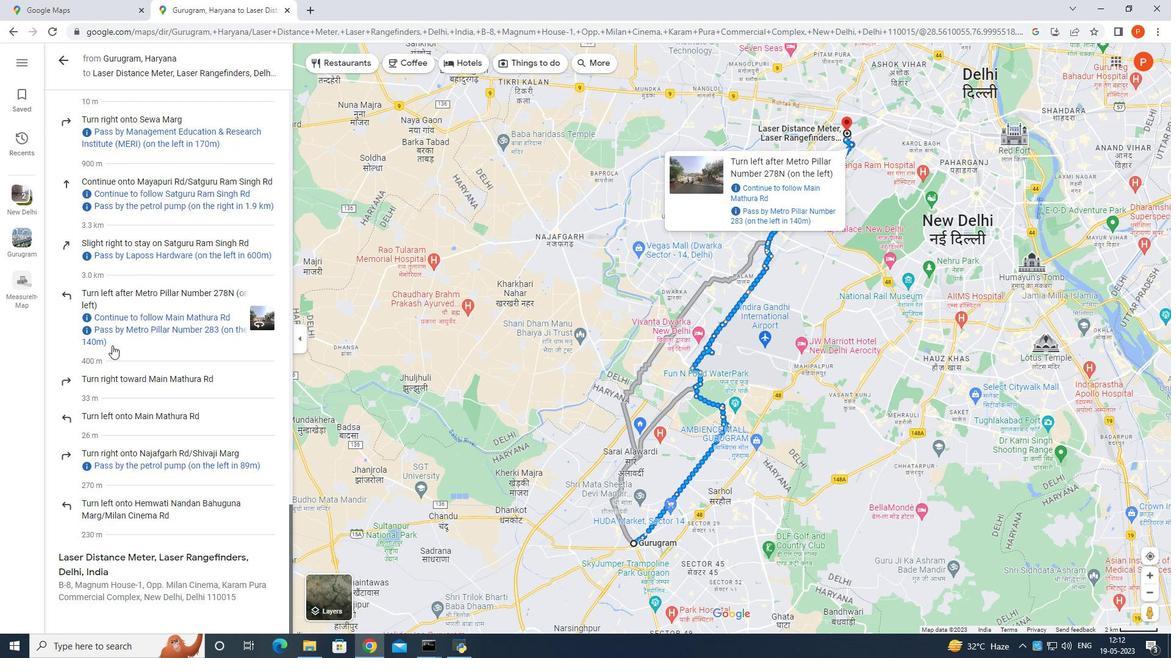 
Action: Mouse scrolled (112, 346) with delta (0, 0)
Screenshot: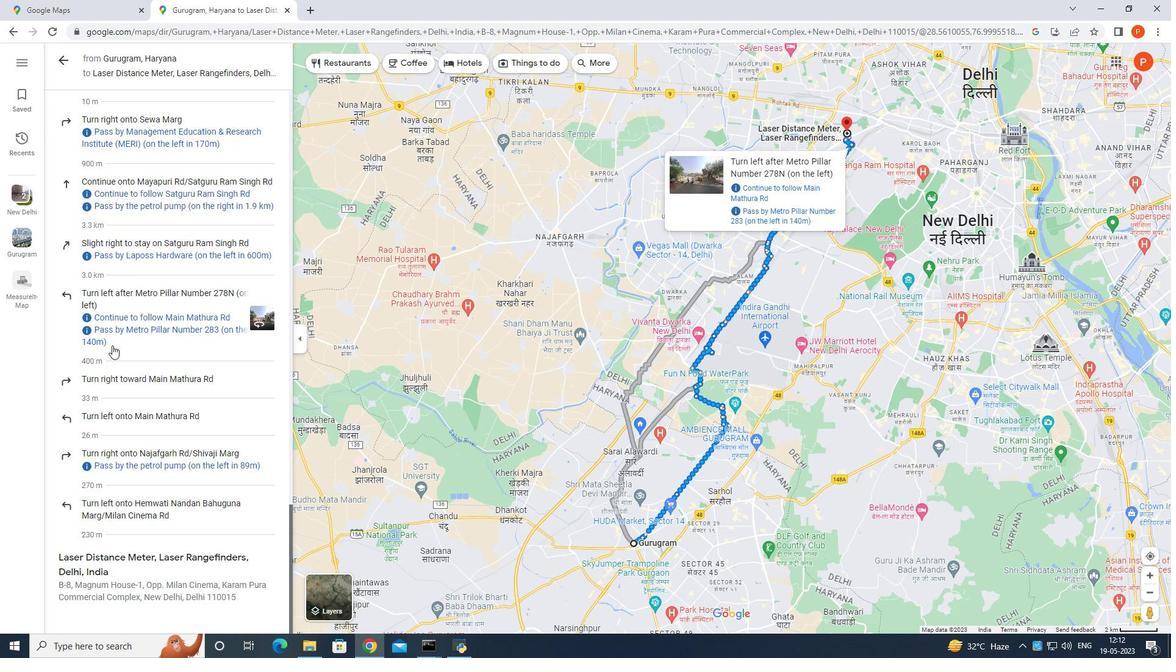 
Action: Mouse scrolled (112, 346) with delta (0, 0)
Screenshot: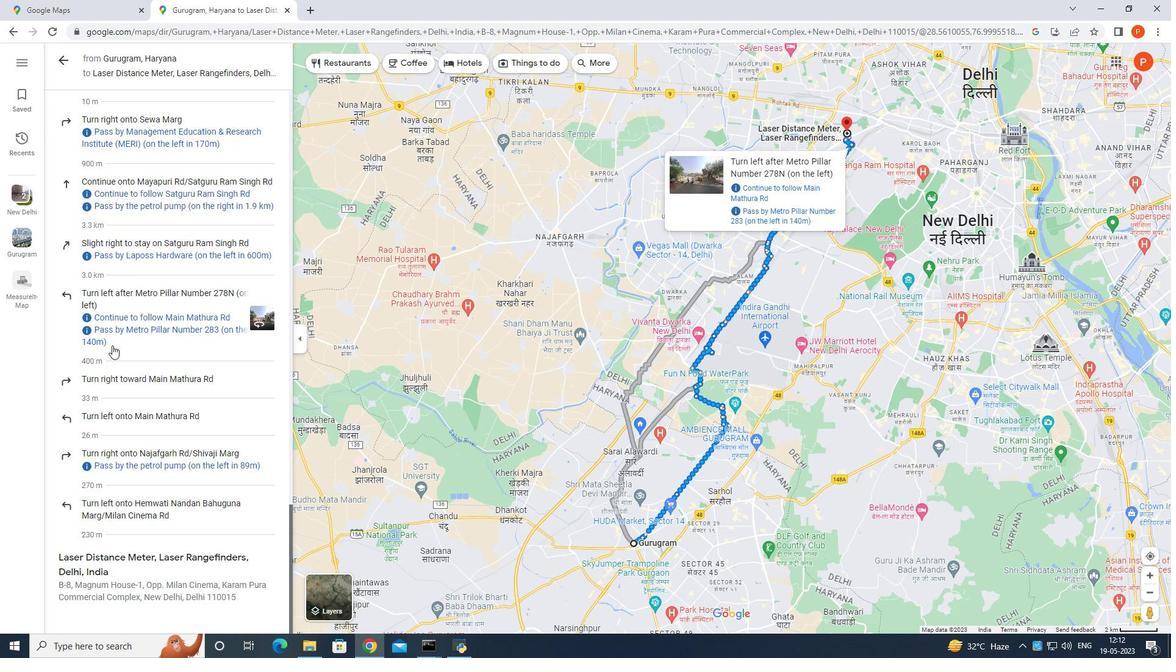 
Action: Mouse scrolled (112, 346) with delta (0, 0)
Screenshot: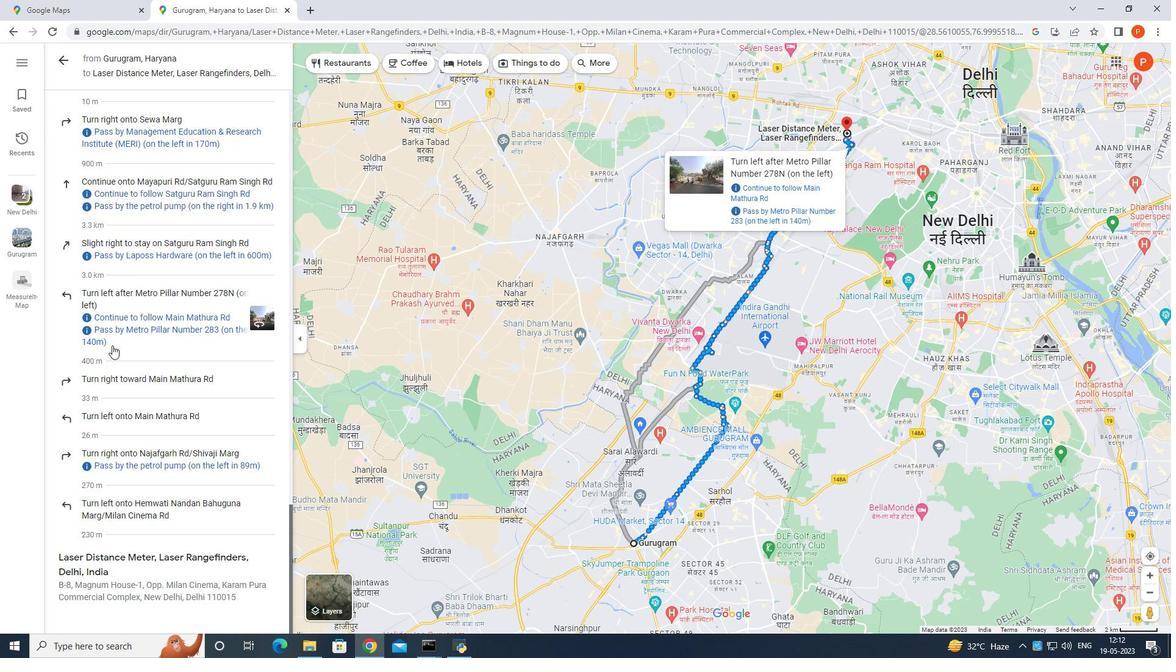 
Action: Mouse scrolled (112, 346) with delta (0, 0)
Screenshot: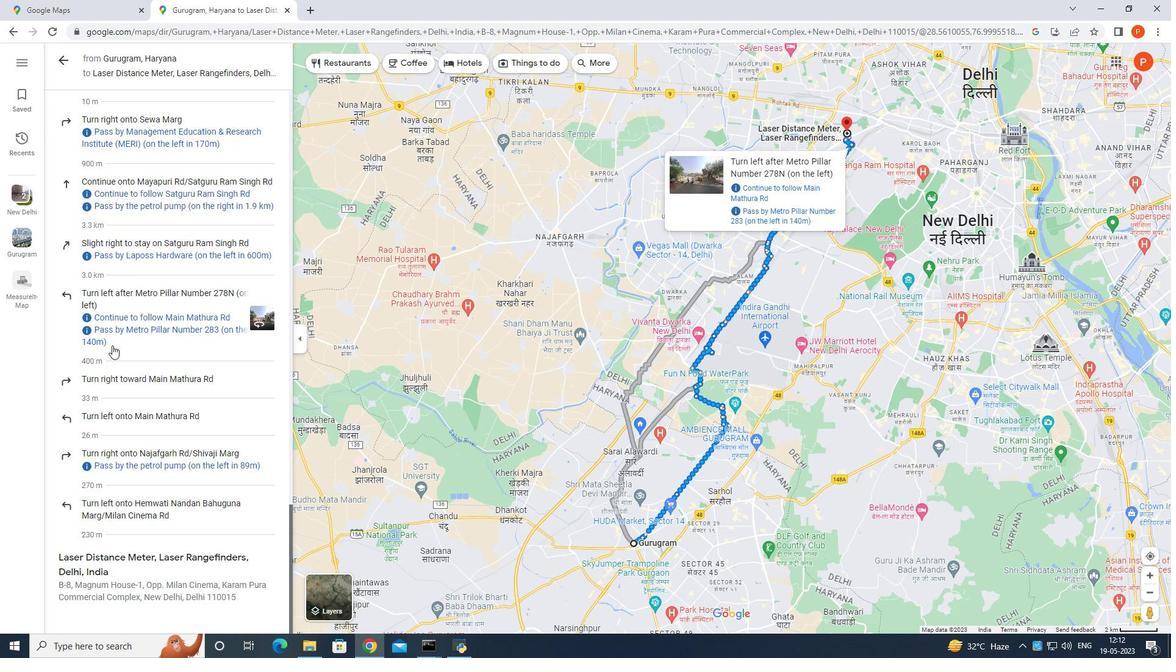 
Action: Mouse scrolled (112, 346) with delta (0, 0)
Screenshot: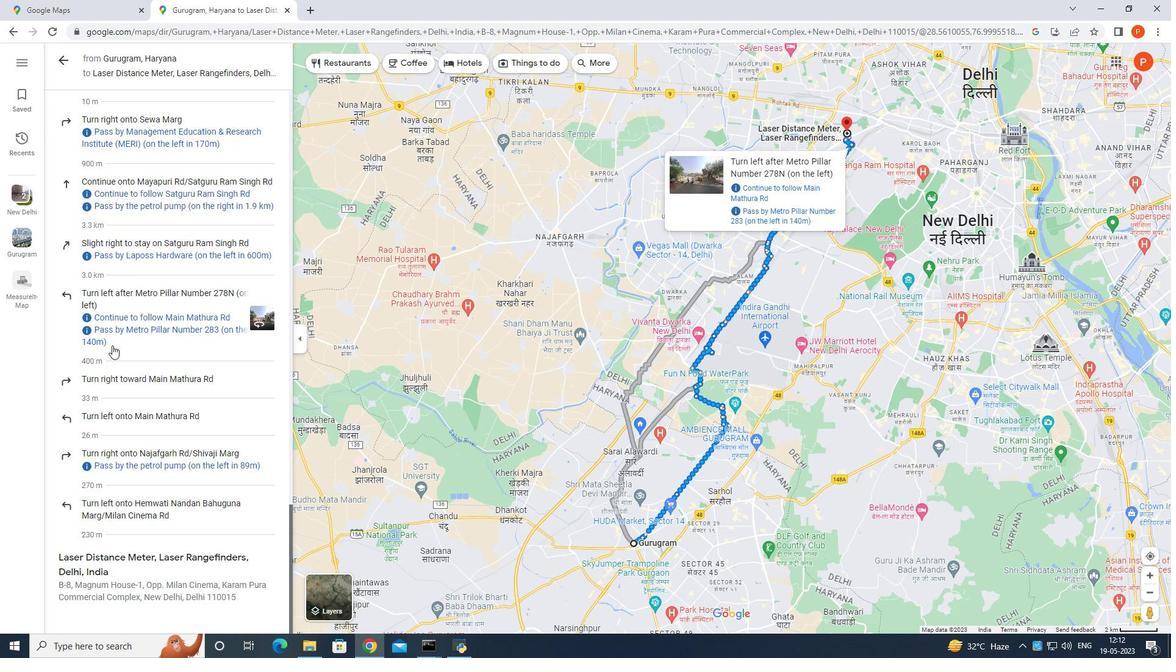 
Action: Mouse scrolled (112, 346) with delta (0, 0)
Screenshot: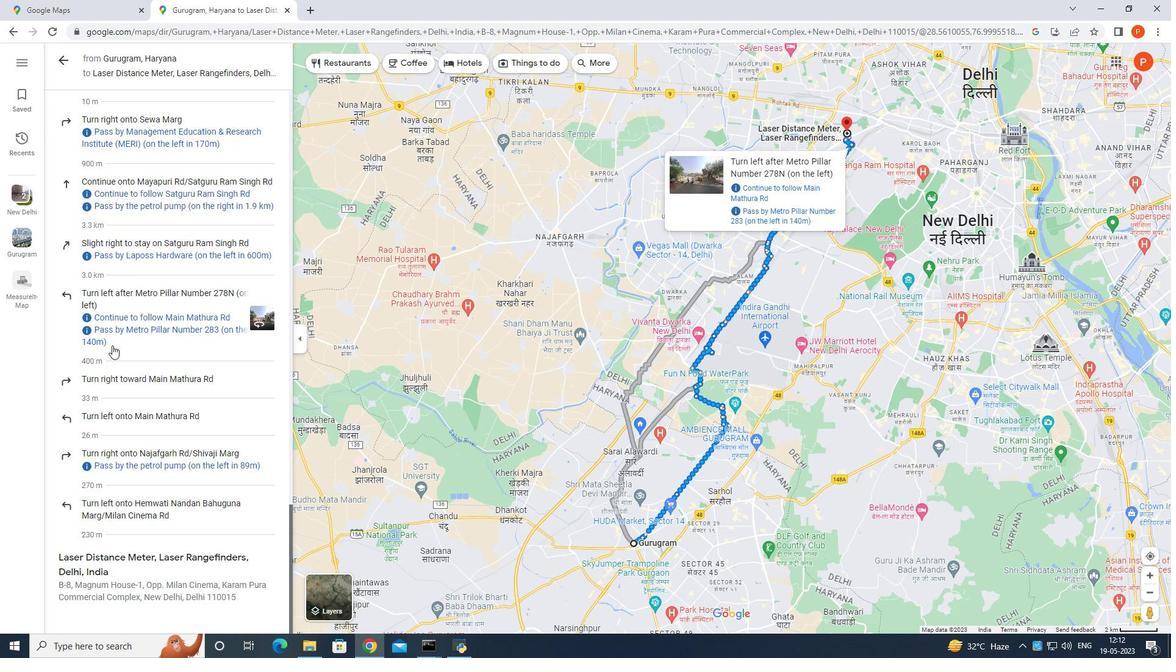 
Action: Mouse scrolled (112, 346) with delta (0, 0)
Screenshot: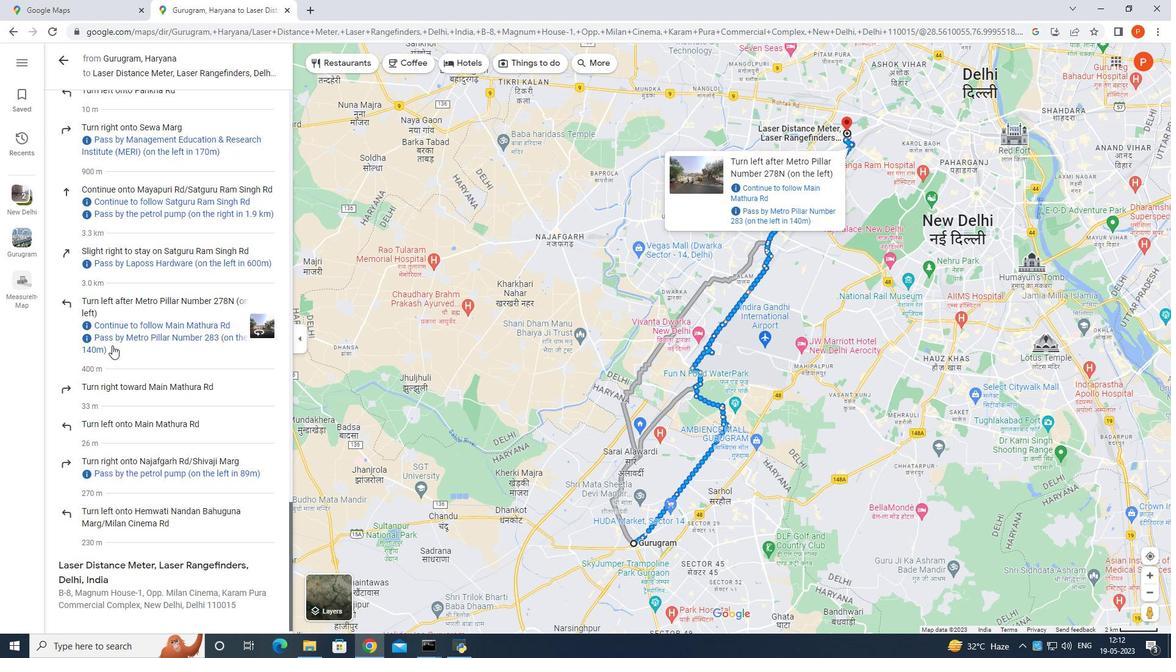 
Action: Mouse scrolled (112, 346) with delta (0, 0)
Screenshot: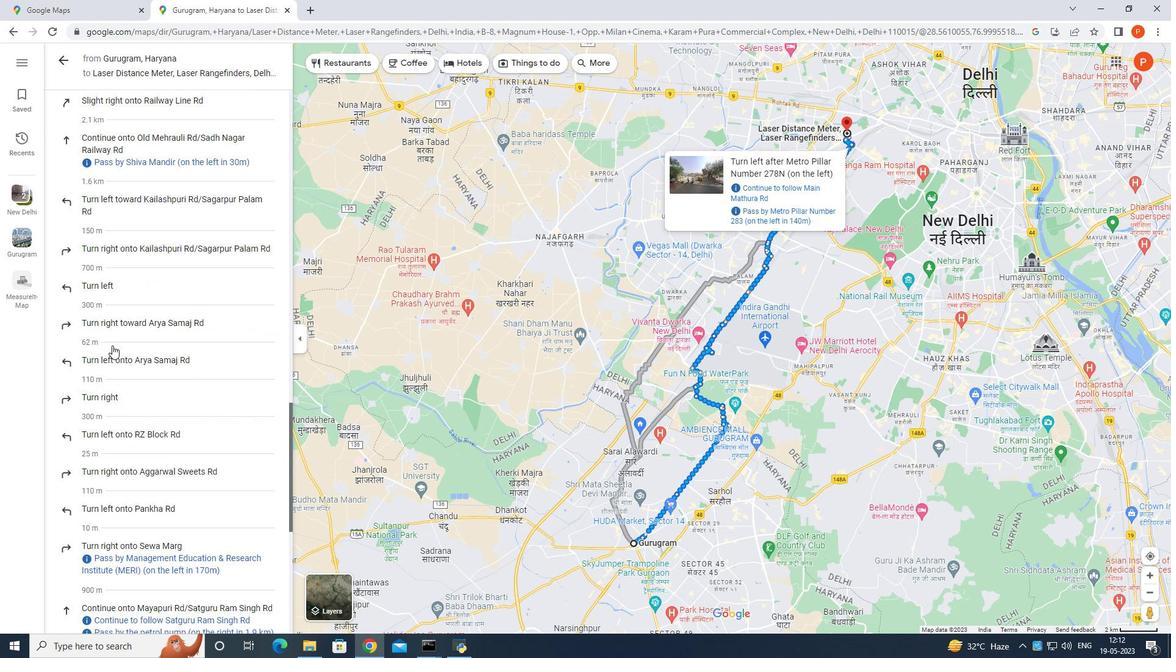 
Action: Mouse scrolled (112, 346) with delta (0, 0)
Screenshot: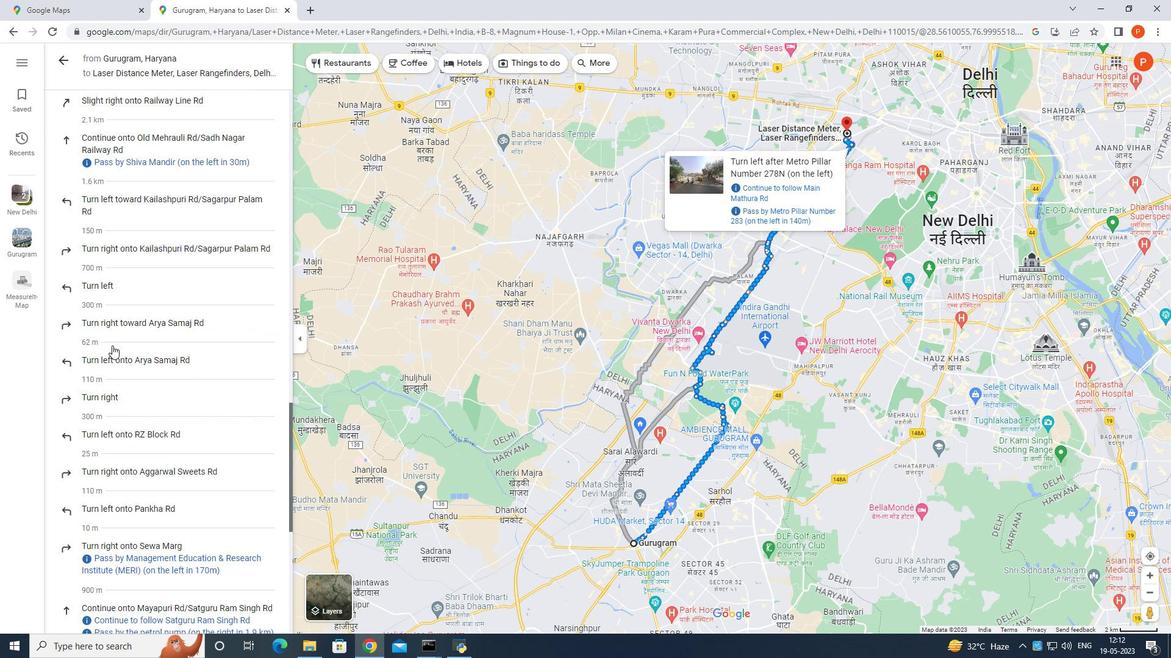 
Action: Mouse scrolled (112, 346) with delta (0, 0)
Screenshot: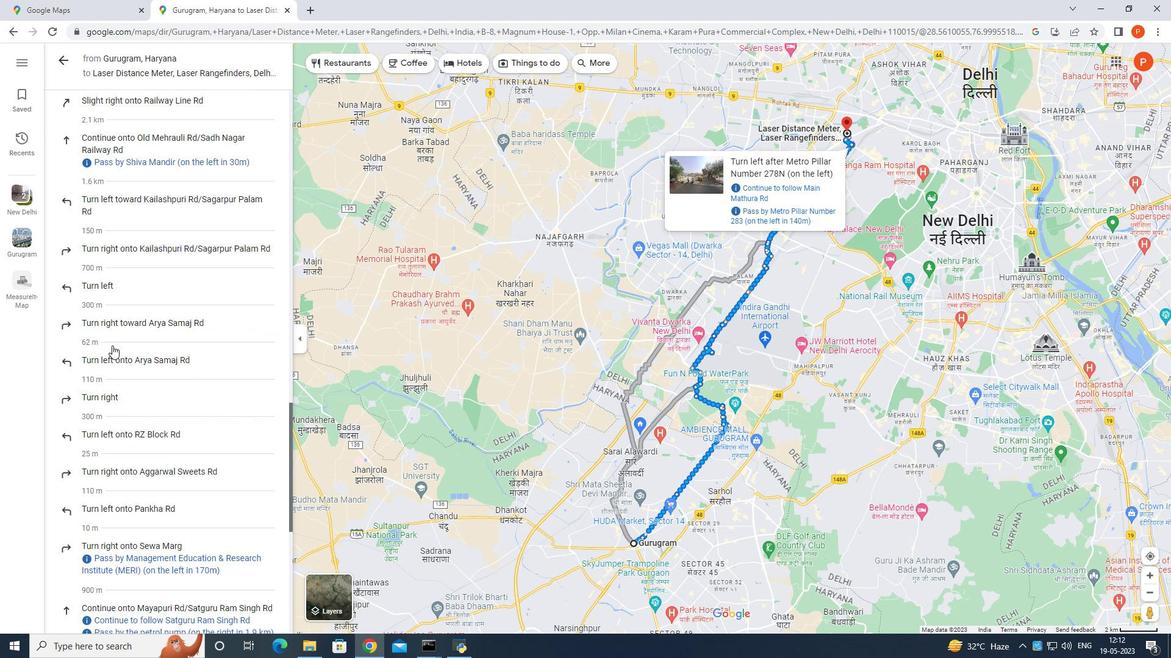 
Action: Mouse scrolled (112, 346) with delta (0, 0)
Screenshot: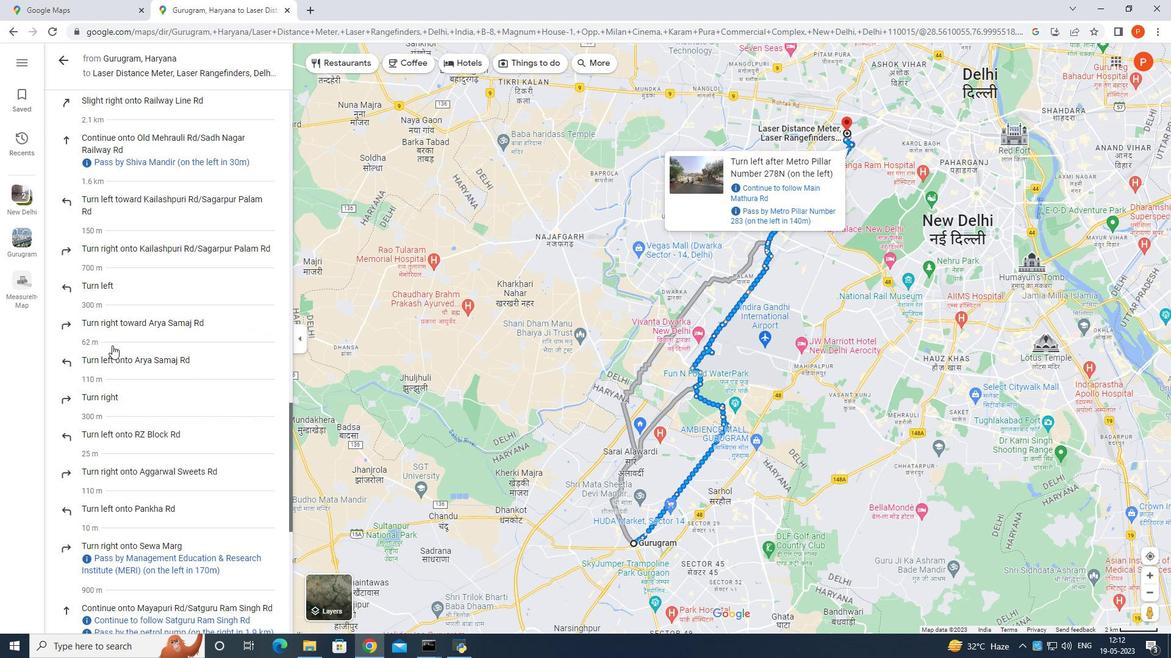 
Action: Mouse scrolled (112, 346) with delta (0, 0)
Screenshot: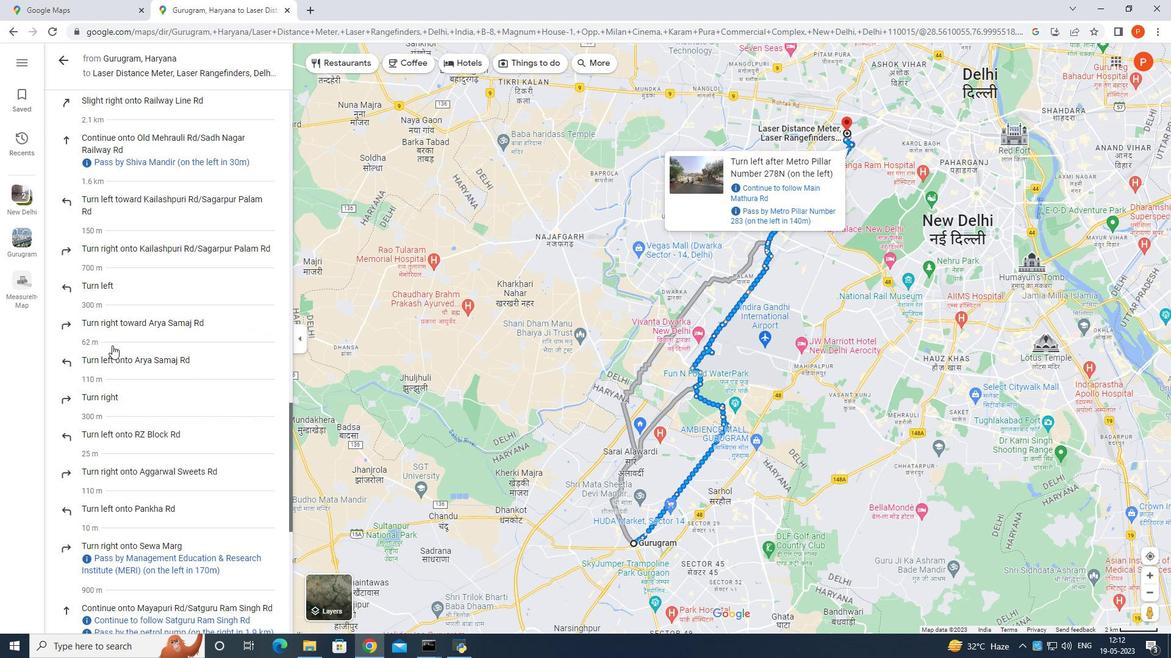 
Action: Mouse scrolled (112, 346) with delta (0, 0)
Screenshot: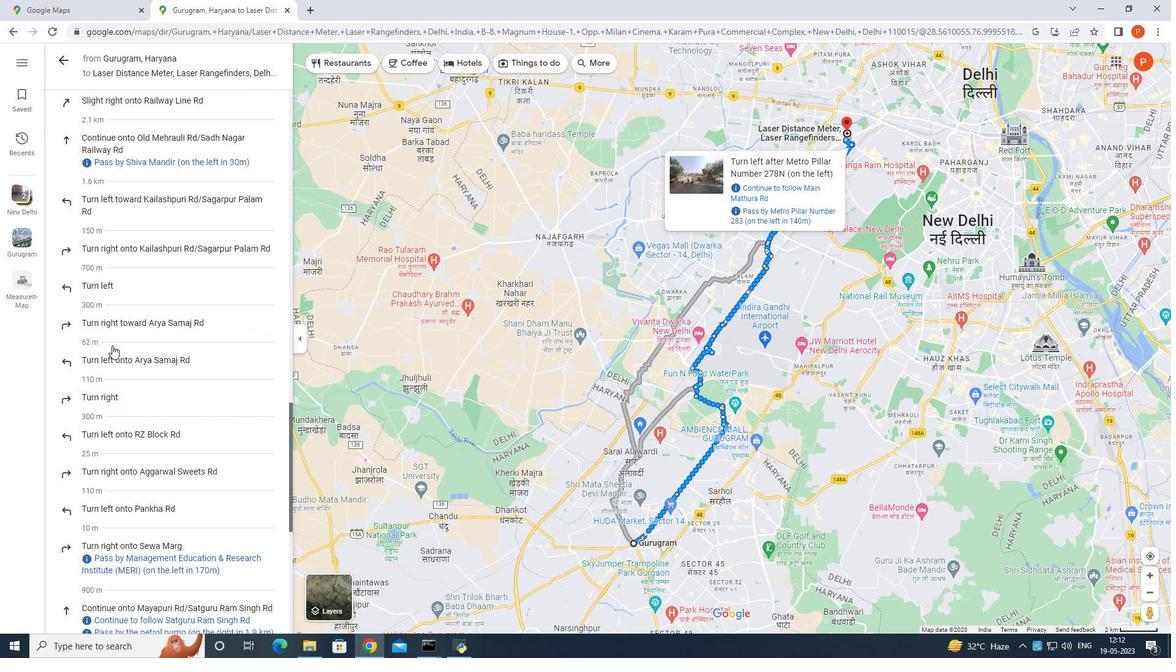 
Action: Mouse scrolled (112, 346) with delta (0, 0)
Screenshot: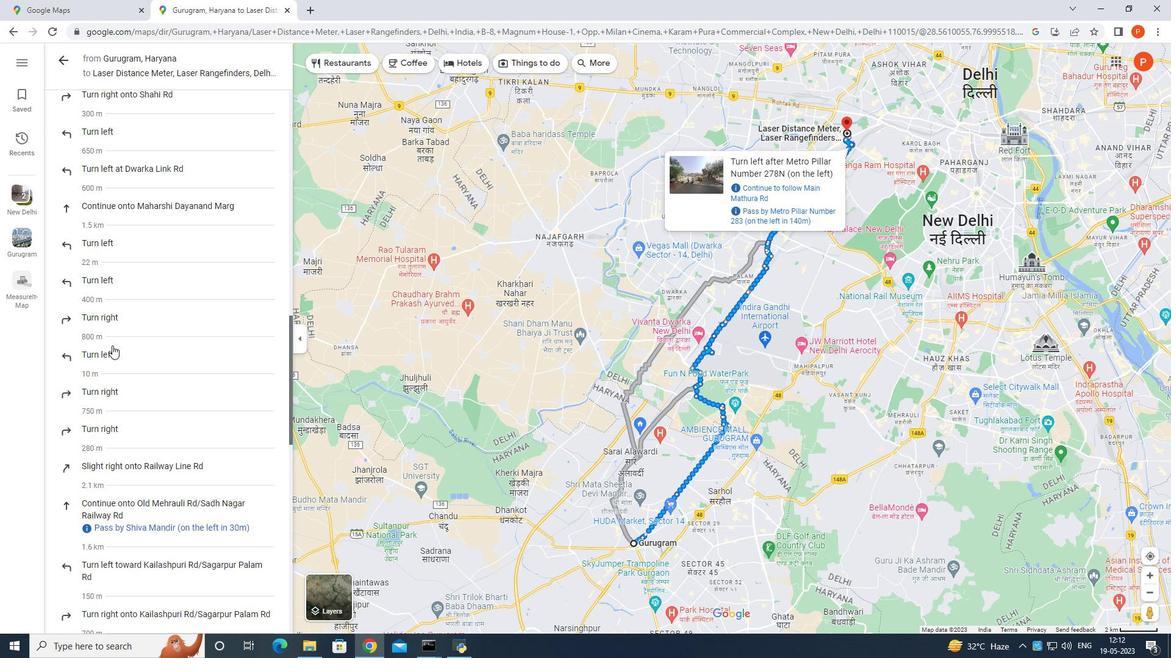 
Action: Mouse scrolled (112, 346) with delta (0, 0)
Screenshot: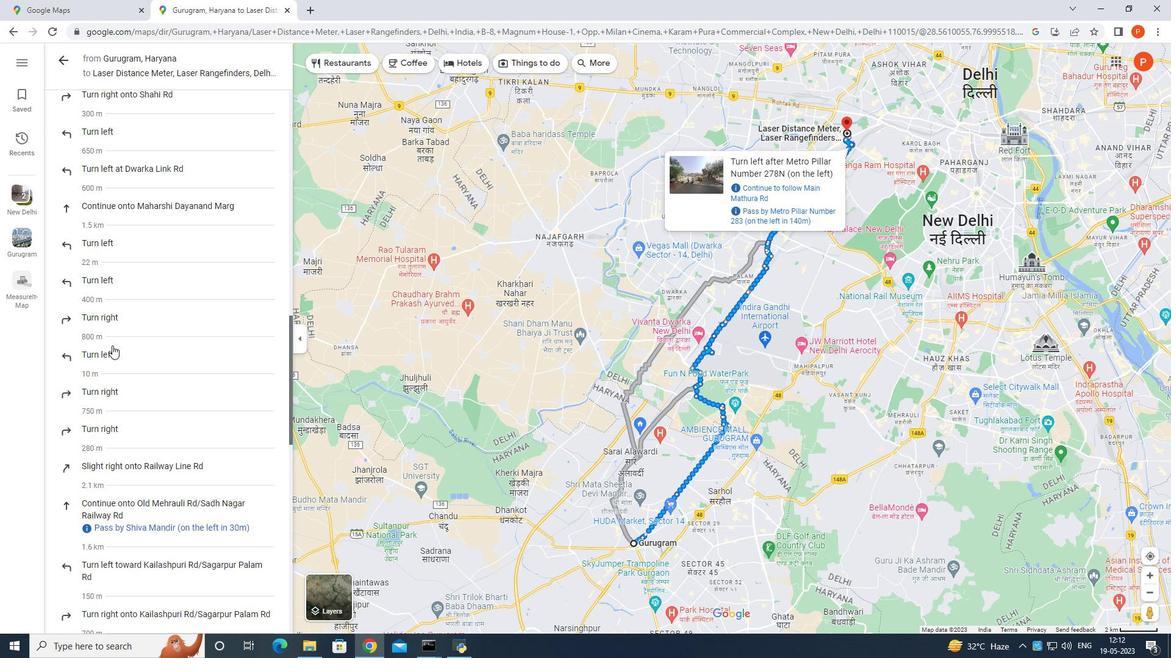 
Action: Mouse scrolled (112, 346) with delta (0, 0)
Screenshot: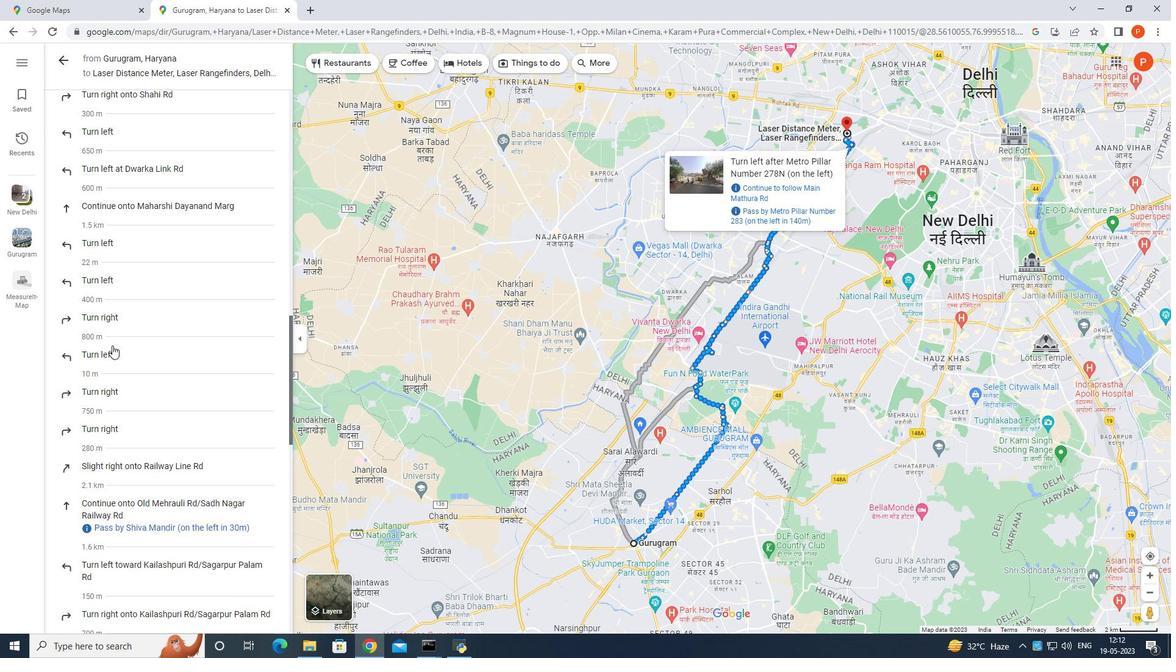 
Action: Mouse scrolled (112, 346) with delta (0, 0)
Screenshot: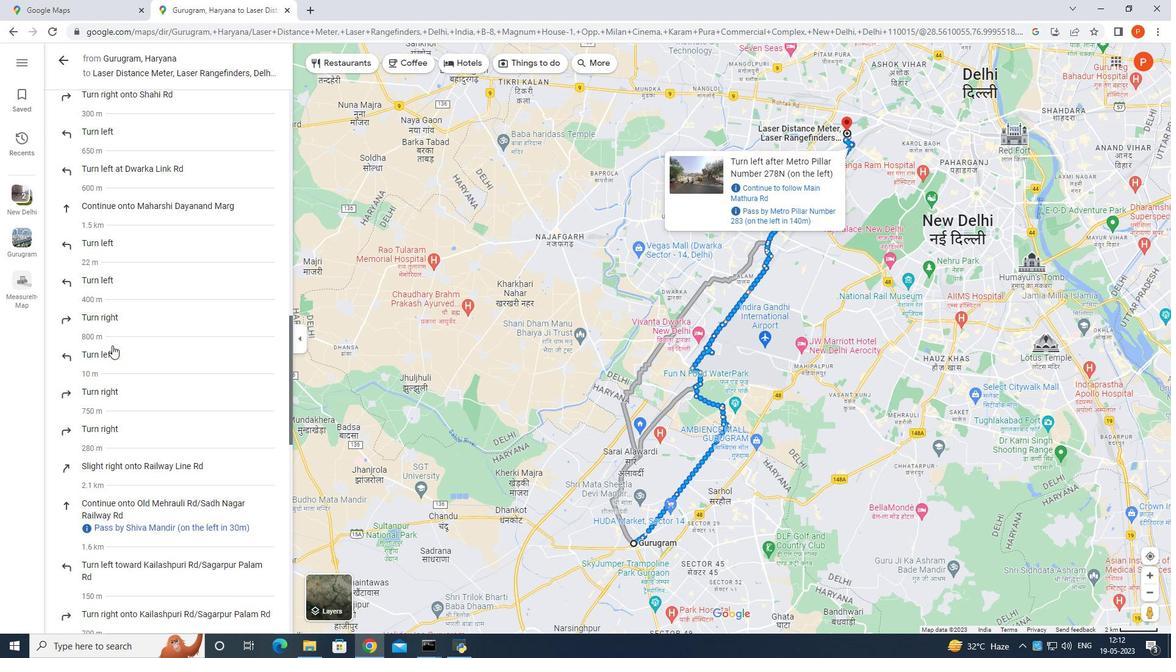 
Action: Mouse scrolled (112, 346) with delta (0, 0)
Screenshot: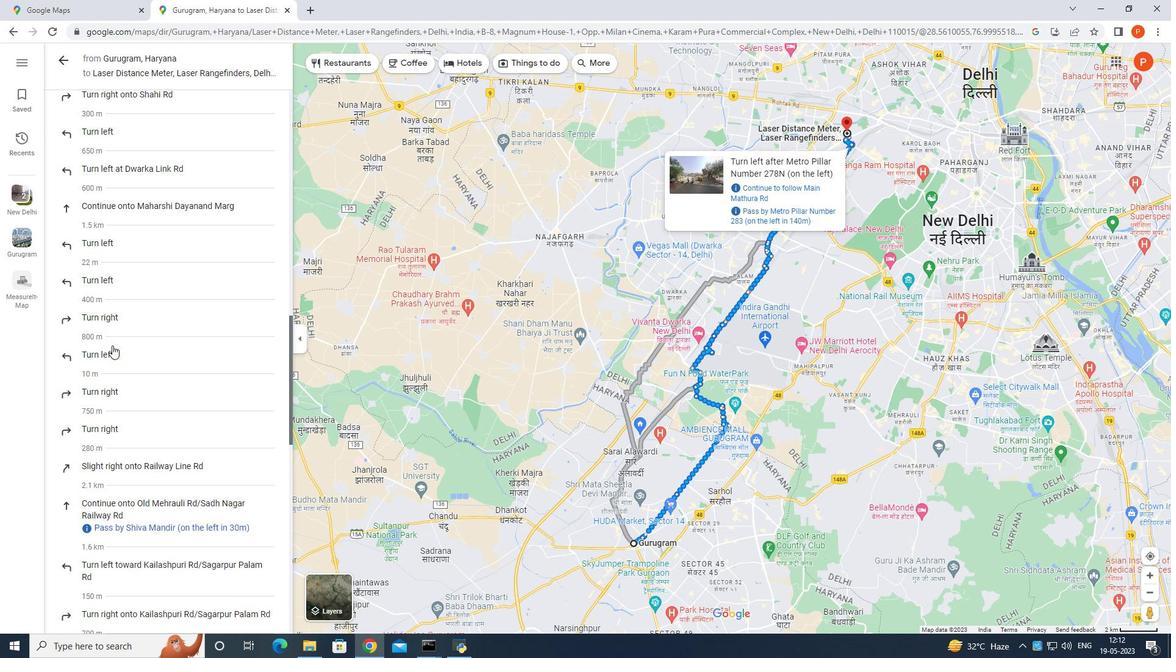 
Action: Mouse scrolled (112, 346) with delta (0, 0)
Screenshot: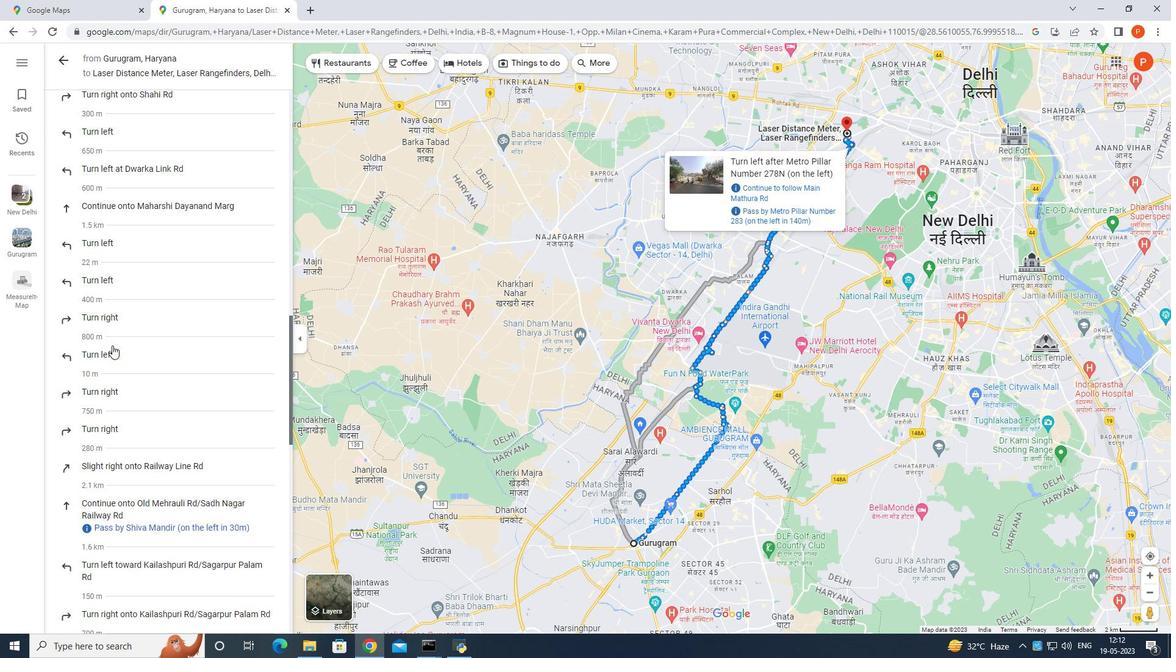 
Action: Mouse scrolled (112, 346) with delta (0, 0)
Screenshot: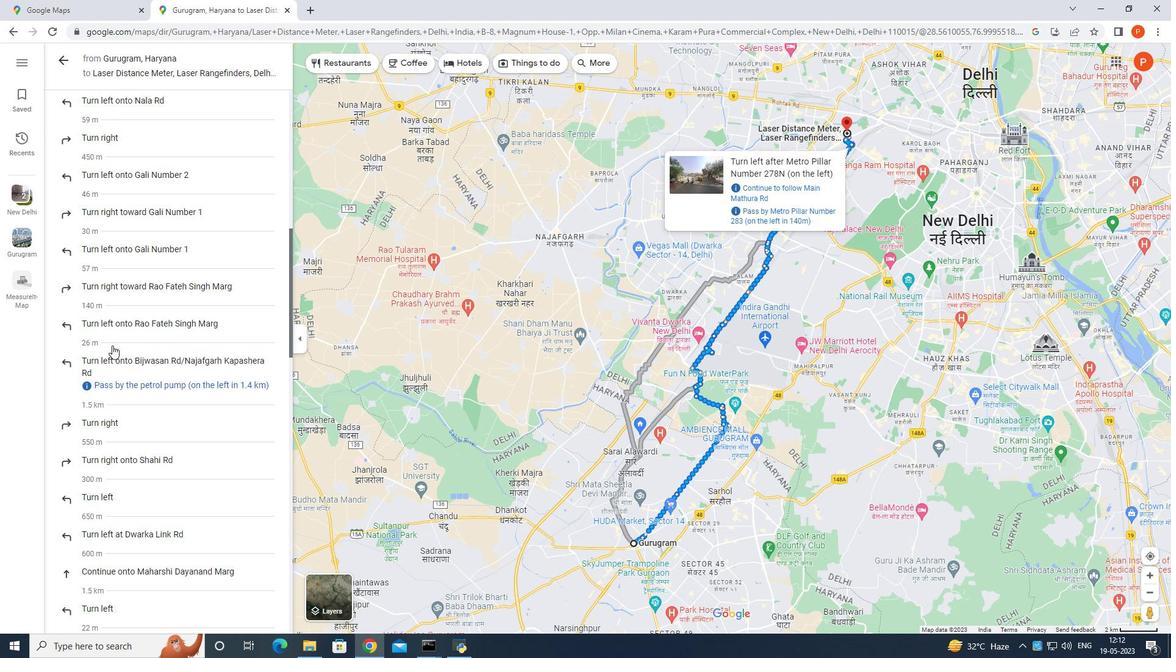 
Action: Mouse scrolled (112, 346) with delta (0, 0)
Screenshot: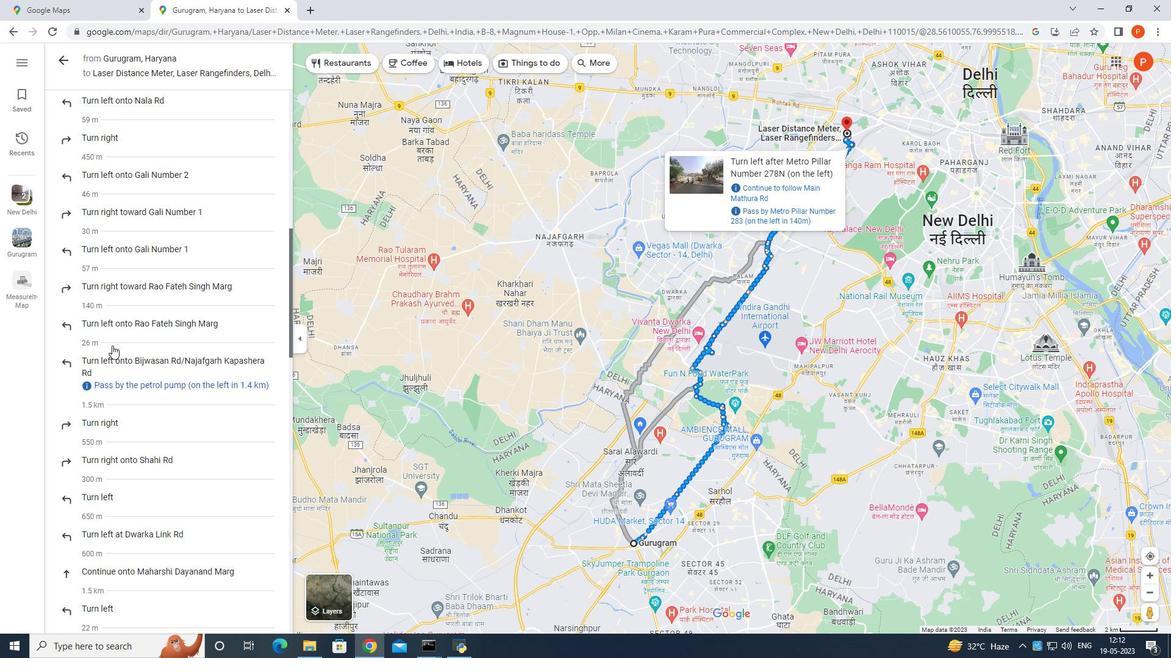
Action: Mouse scrolled (112, 346) with delta (0, 0)
Screenshot: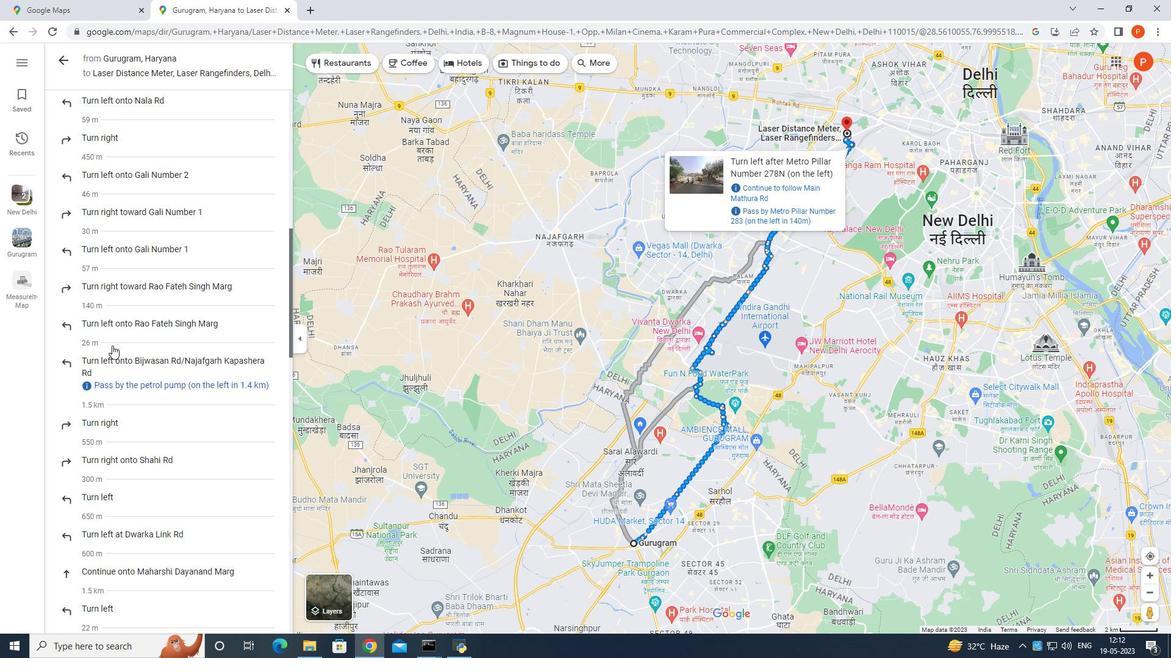 
Action: Mouse scrolled (112, 346) with delta (0, 0)
Screenshot: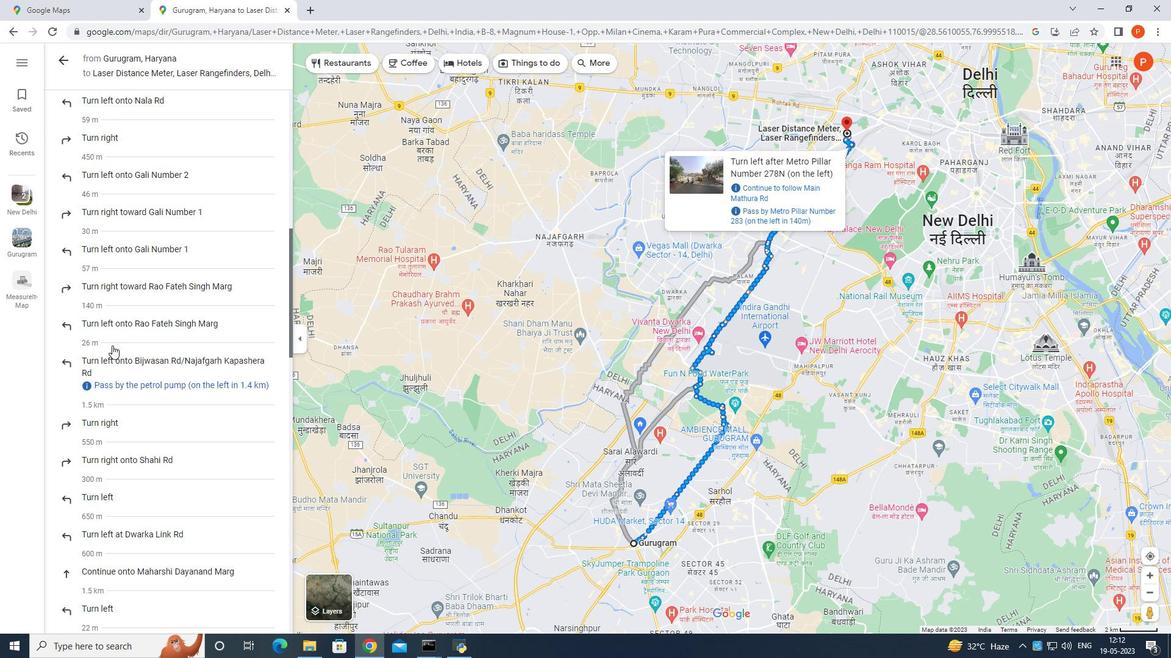 
Action: Mouse scrolled (112, 346) with delta (0, 0)
Screenshot: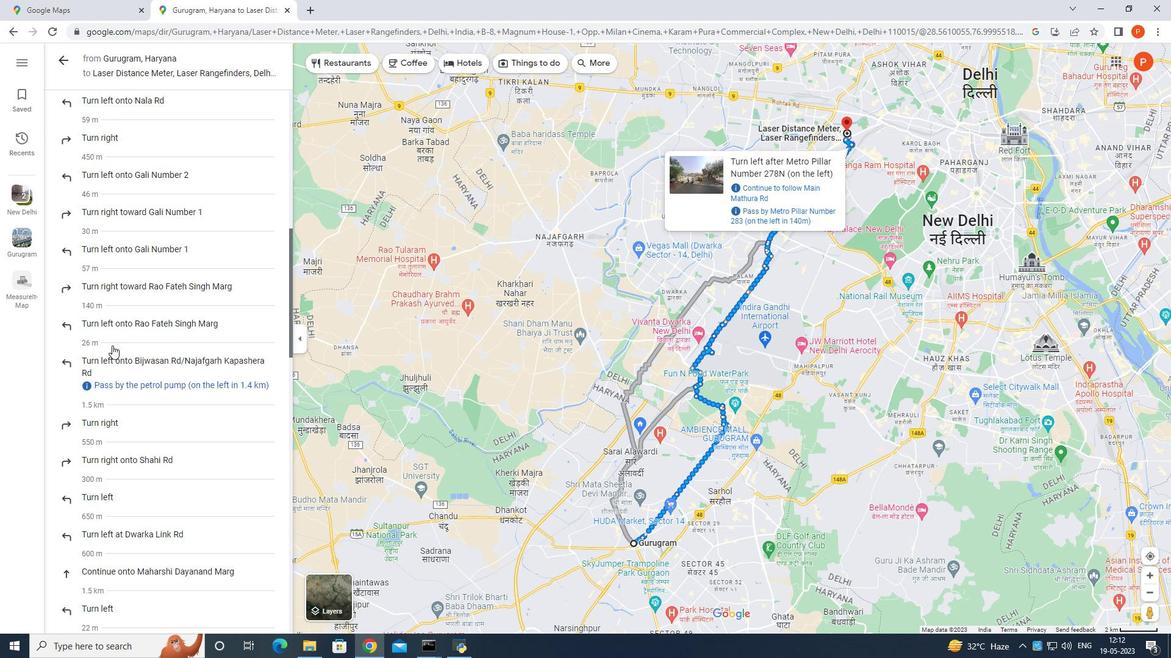 
Action: Mouse scrolled (112, 346) with delta (0, 0)
Screenshot: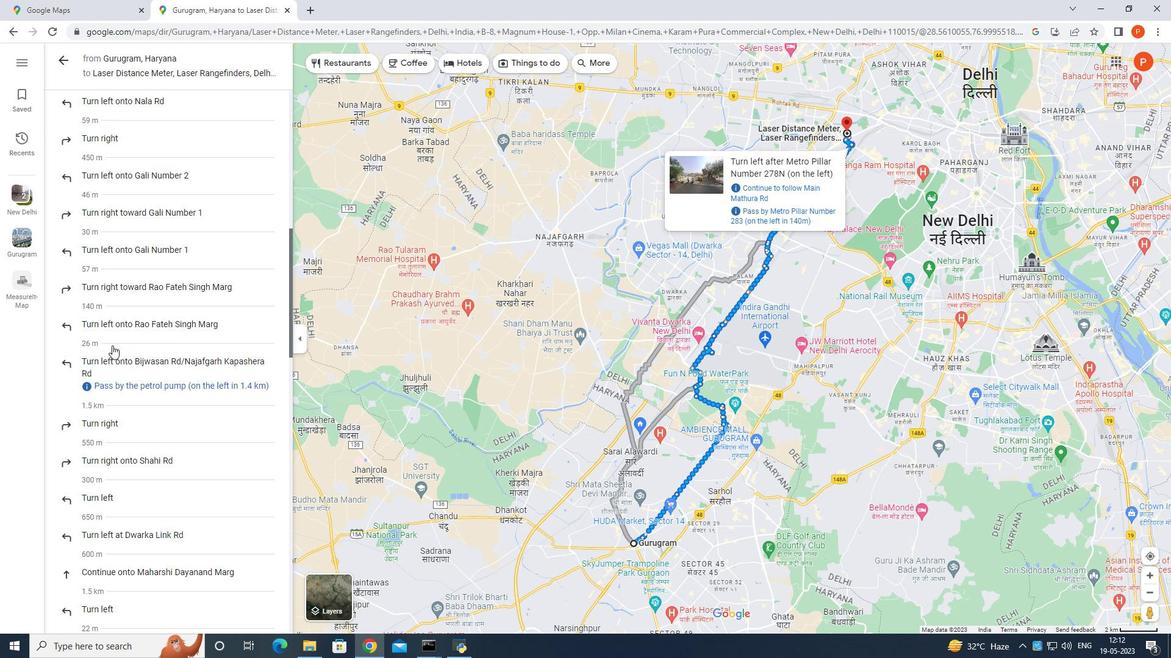 
Action: Mouse scrolled (112, 346) with delta (0, 0)
Screenshot: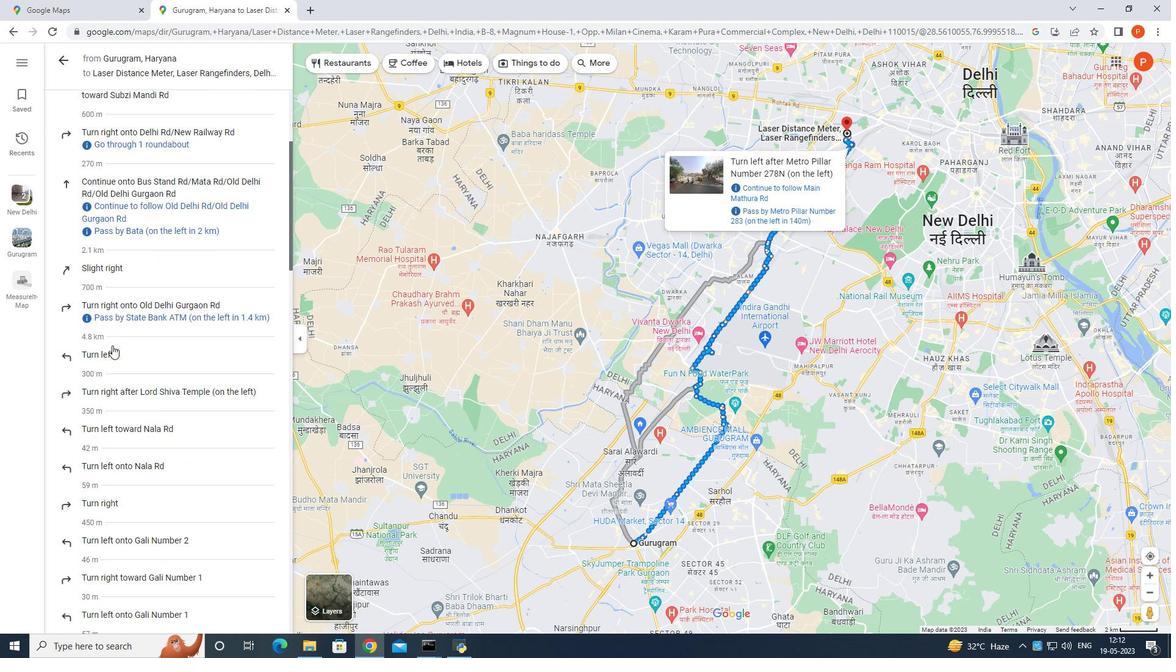 
Action: Mouse scrolled (112, 346) with delta (0, 0)
Screenshot: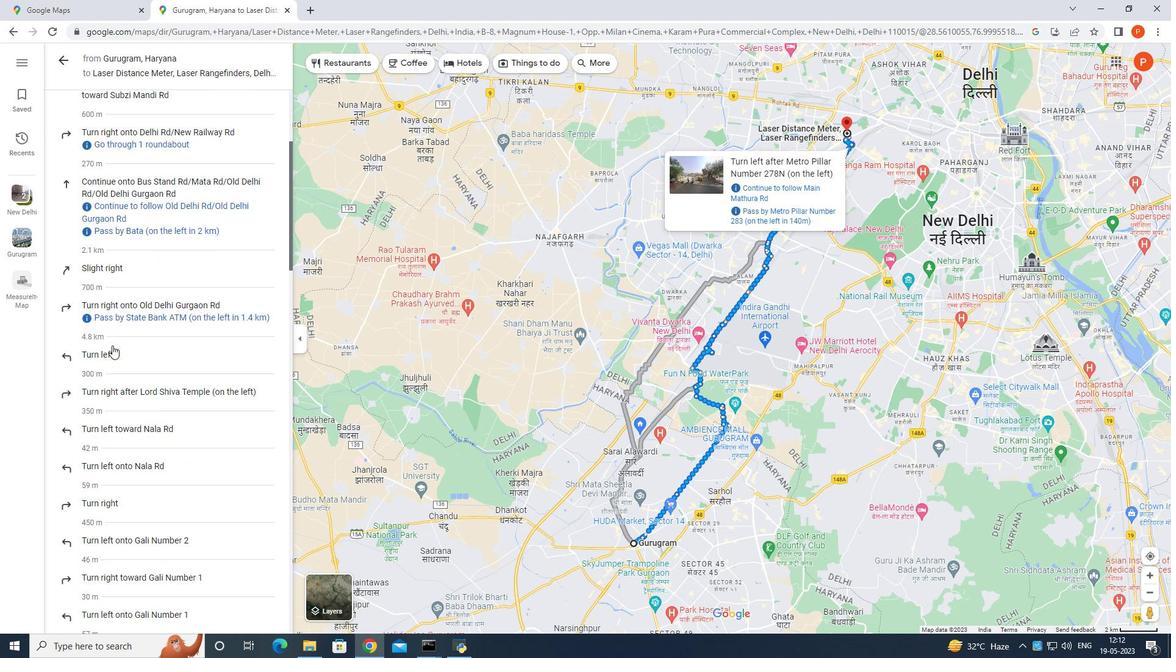 
Action: Mouse scrolled (112, 346) with delta (0, 0)
Screenshot: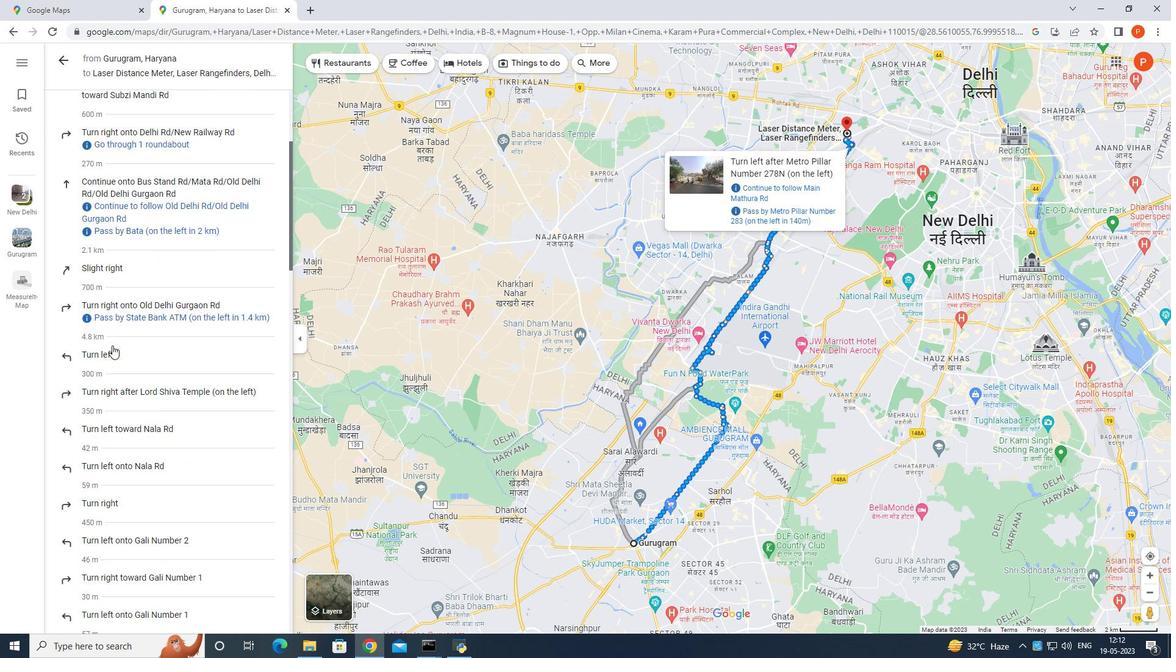 
Action: Mouse scrolled (112, 346) with delta (0, 0)
Screenshot: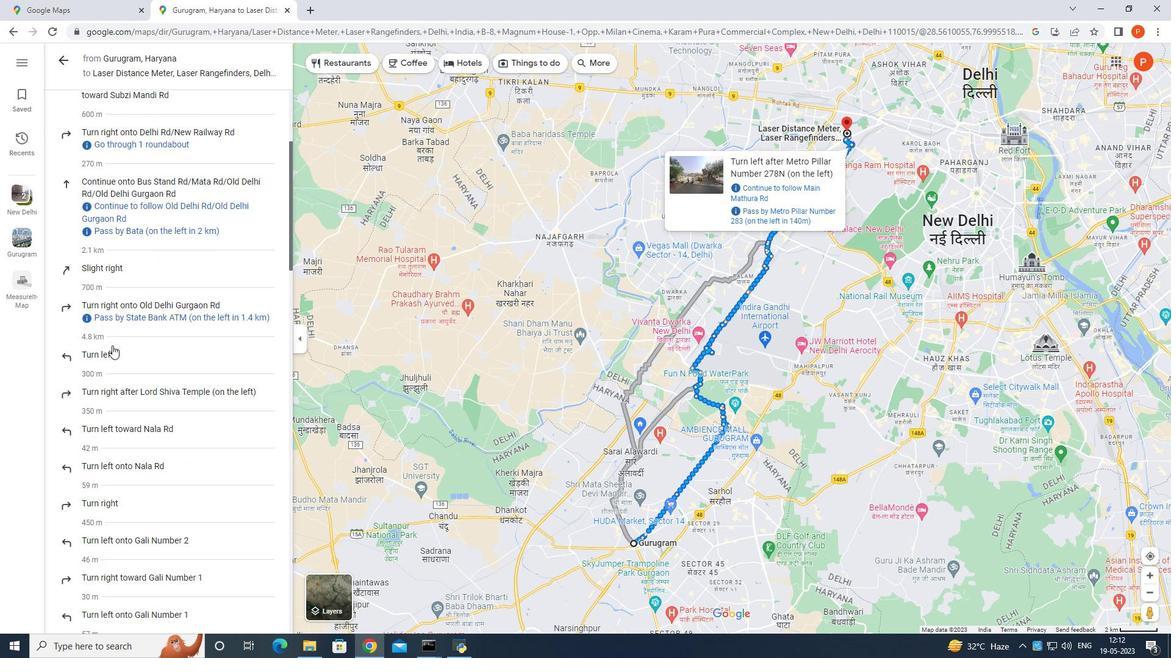 
Action: Mouse scrolled (112, 346) with delta (0, 0)
Screenshot: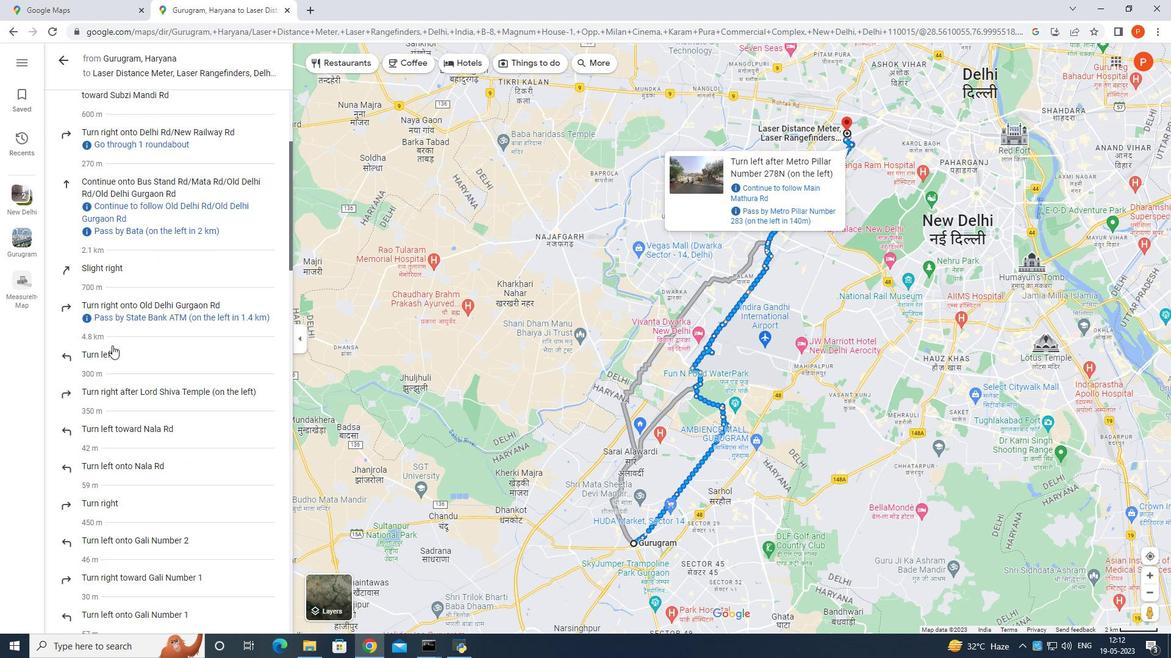 
Action: Mouse scrolled (112, 346) with delta (0, 0)
Screenshot: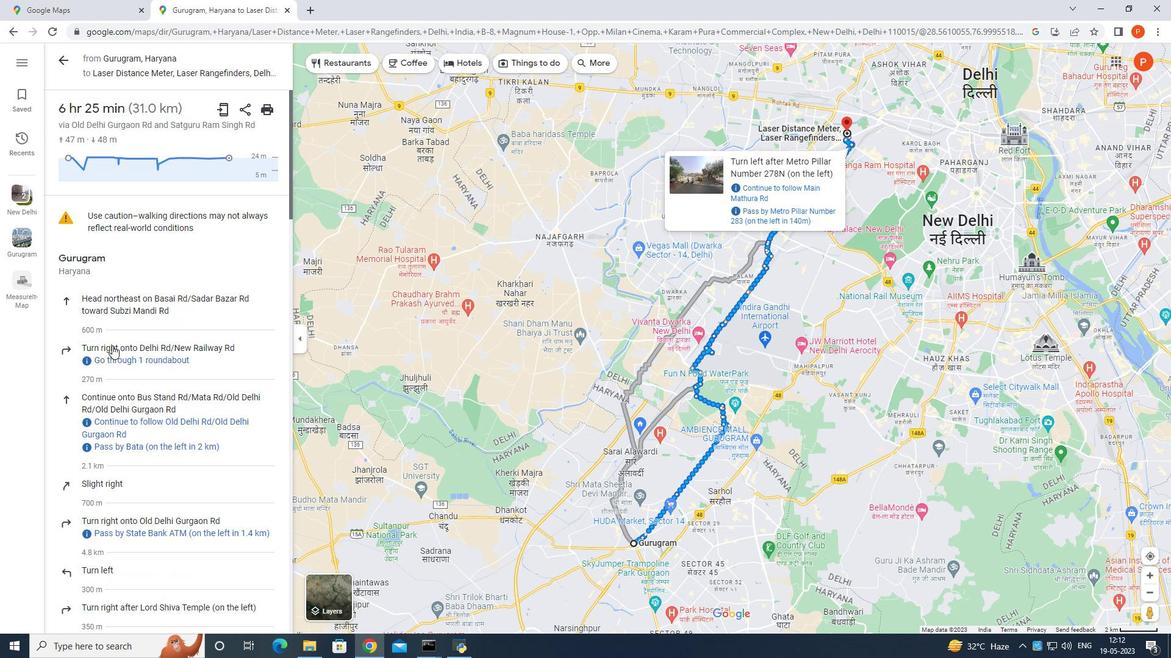 
Action: Mouse scrolled (112, 346) with delta (0, 0)
Screenshot: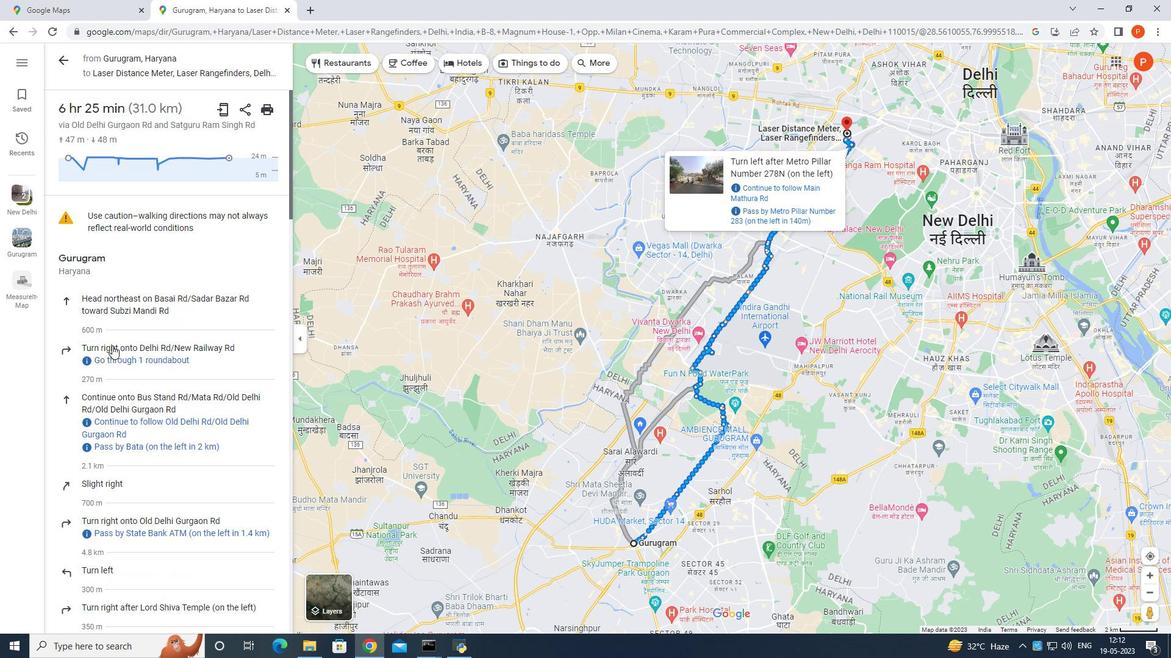 
Action: Mouse scrolled (112, 346) with delta (0, 0)
Screenshot: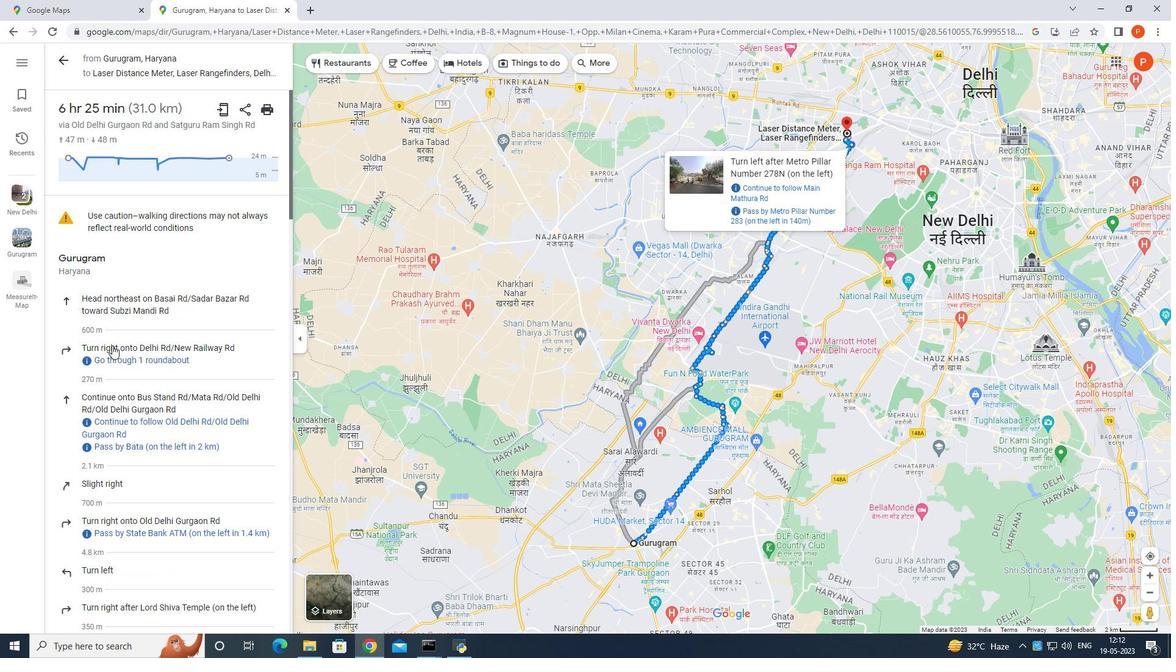 
Action: Mouse scrolled (112, 346) with delta (0, 0)
Screenshot: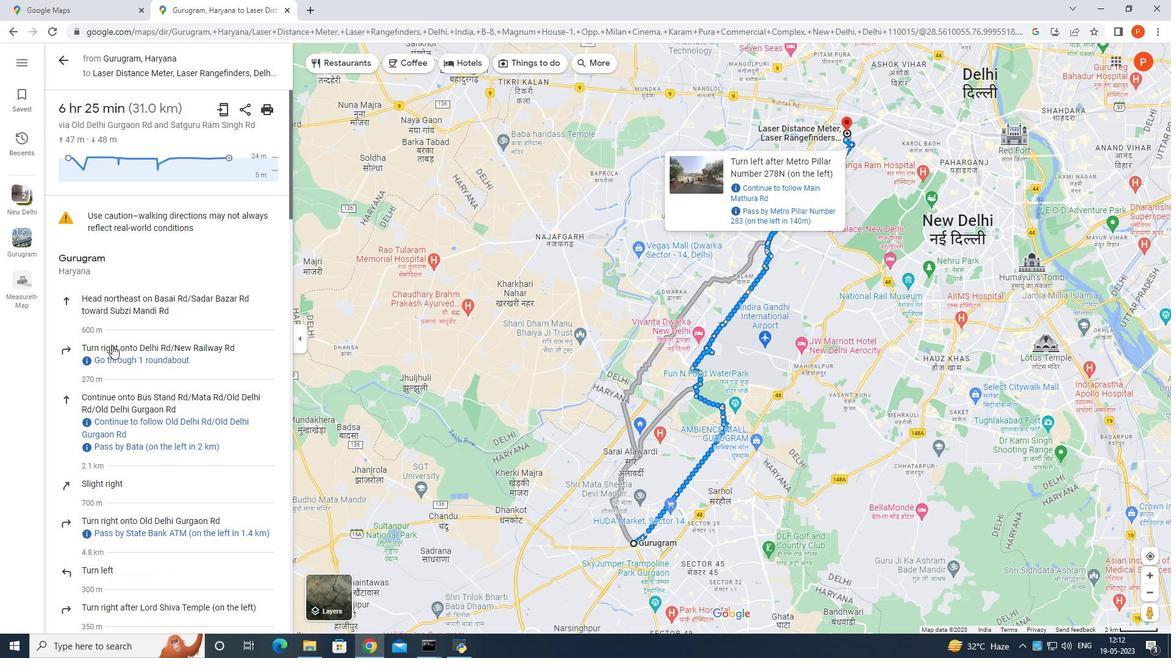
Action: Mouse scrolled (112, 346) with delta (0, 0)
Screenshot: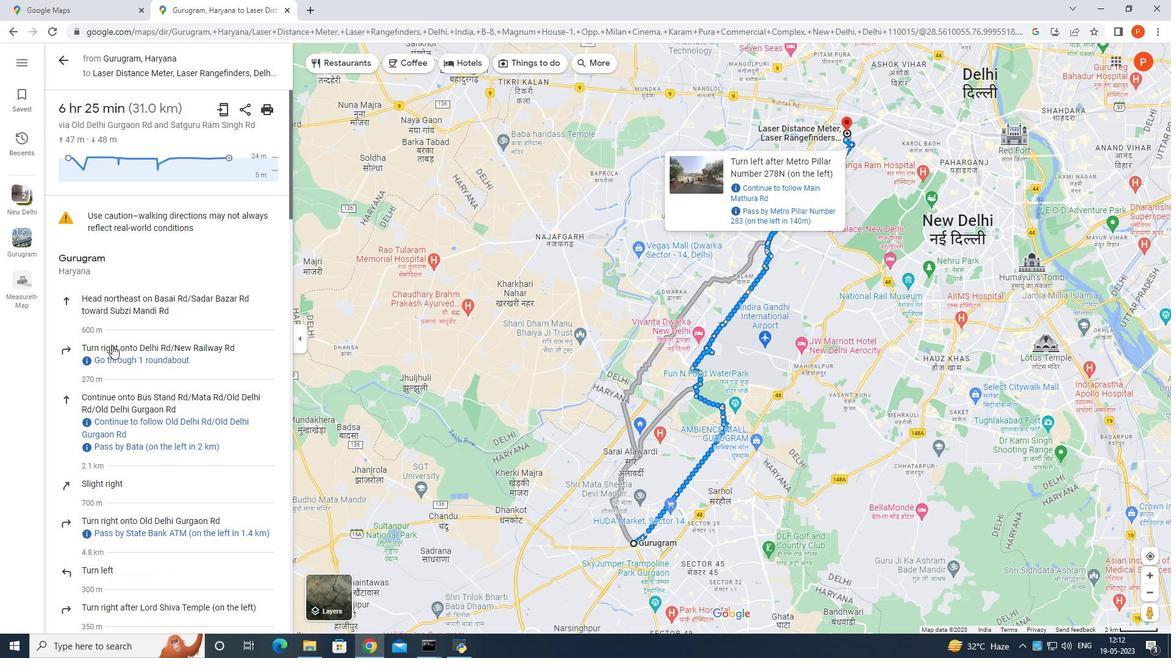 
Action: Mouse scrolled (112, 346) with delta (0, 0)
Screenshot: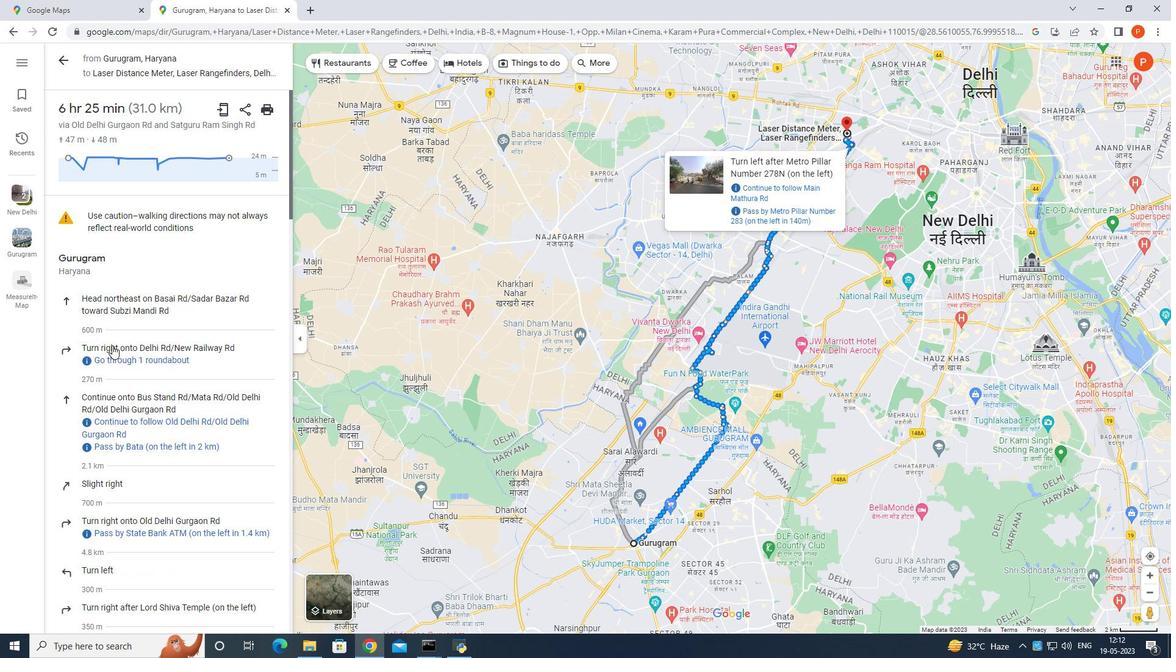 
Action: Mouse moved to (63, 61)
Screenshot: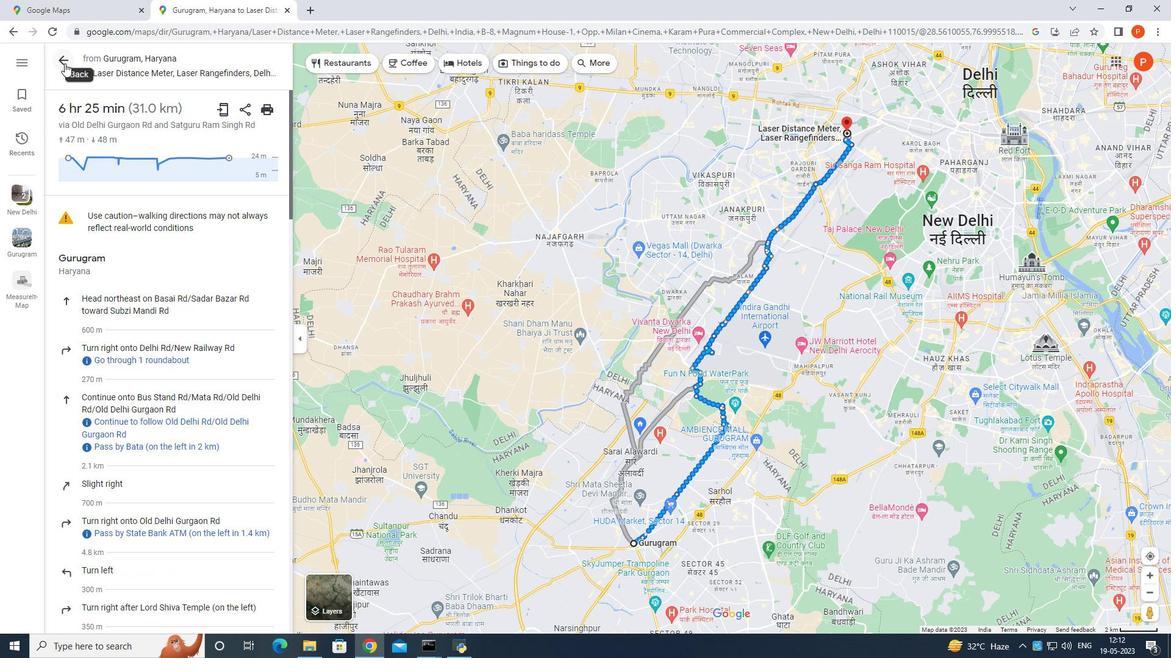 
Action: Mouse pressed left at (63, 61)
Screenshot: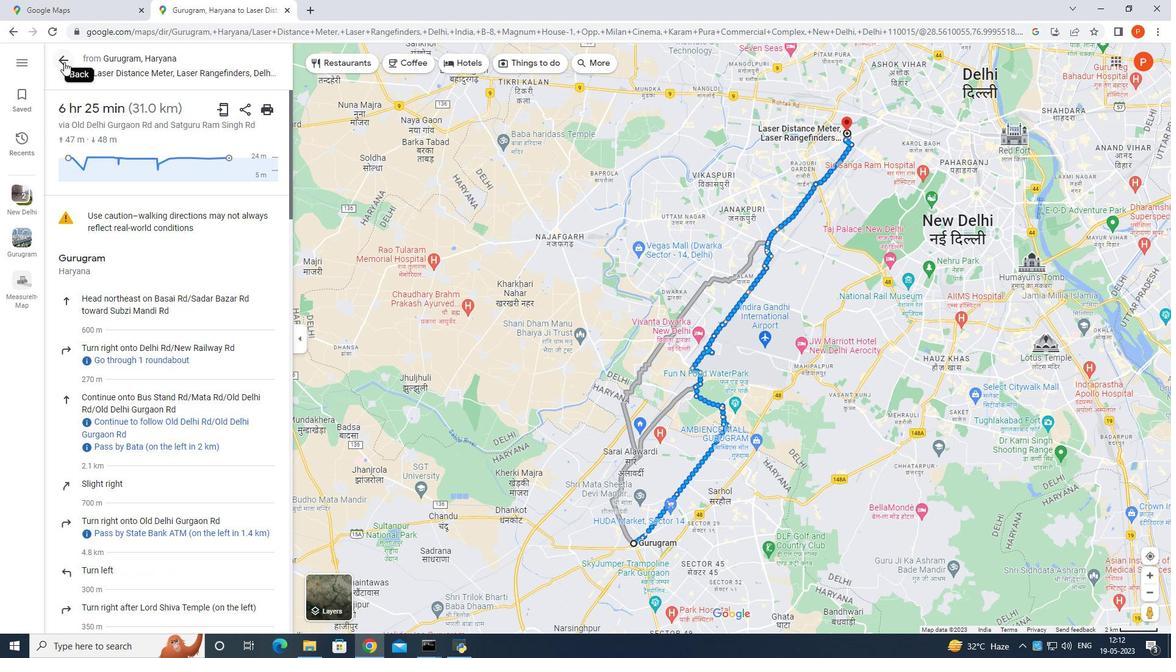 
Action: Mouse moved to (82, 406)
Screenshot: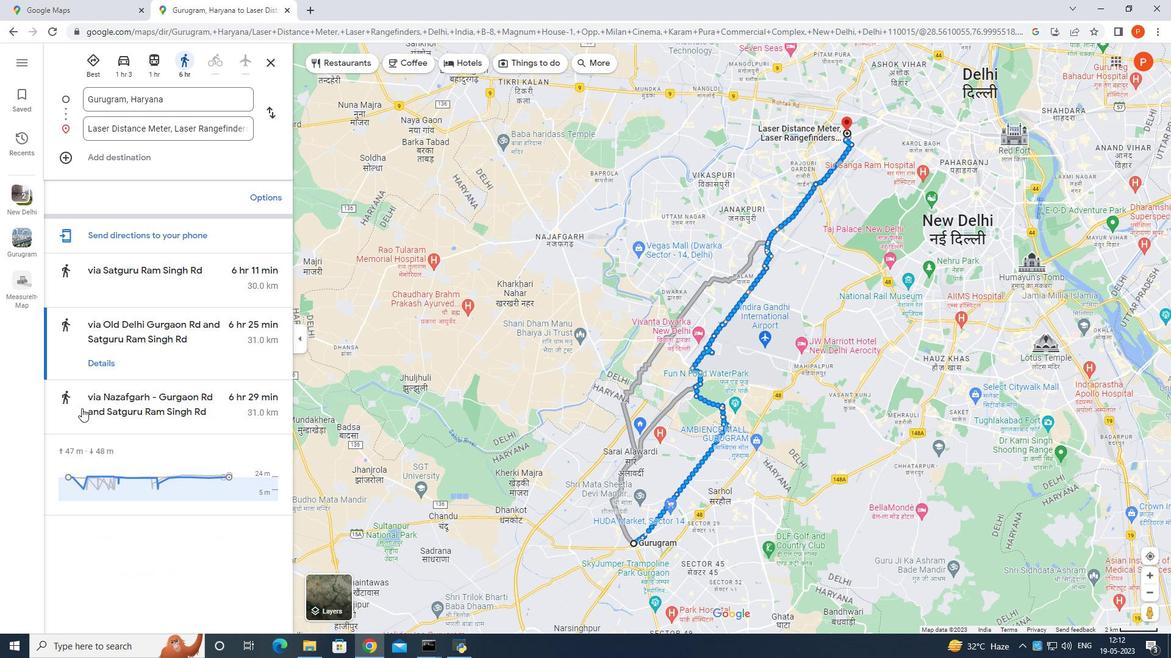 
Action: Mouse pressed left at (82, 406)
Screenshot: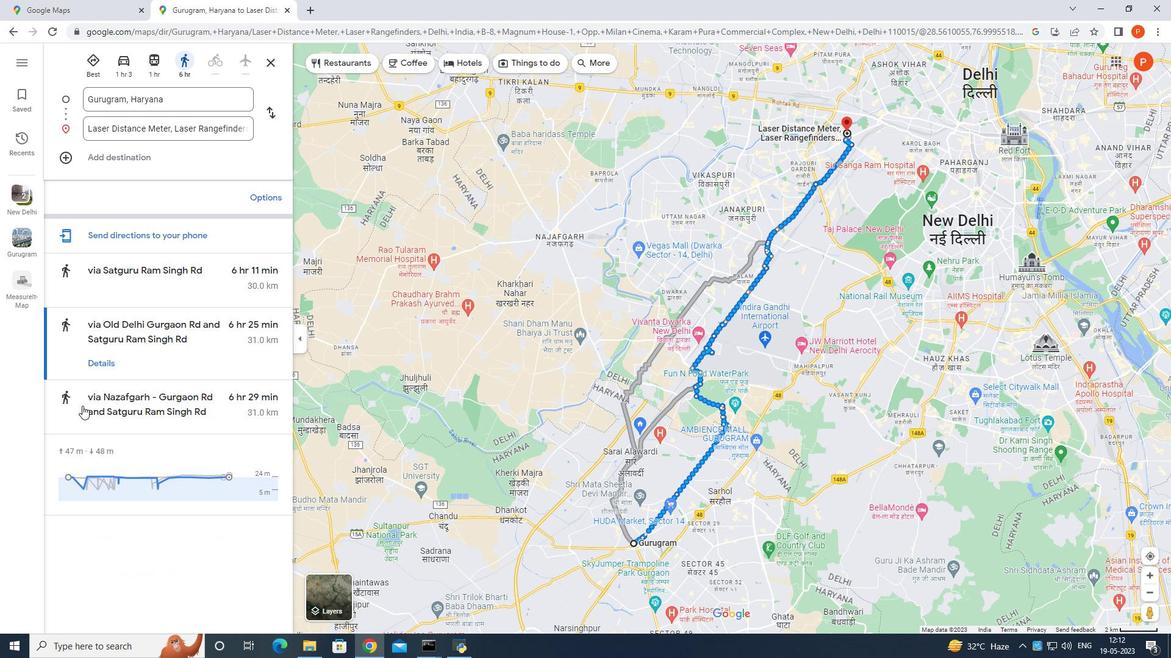 
Action: Mouse moved to (95, 417)
Screenshot: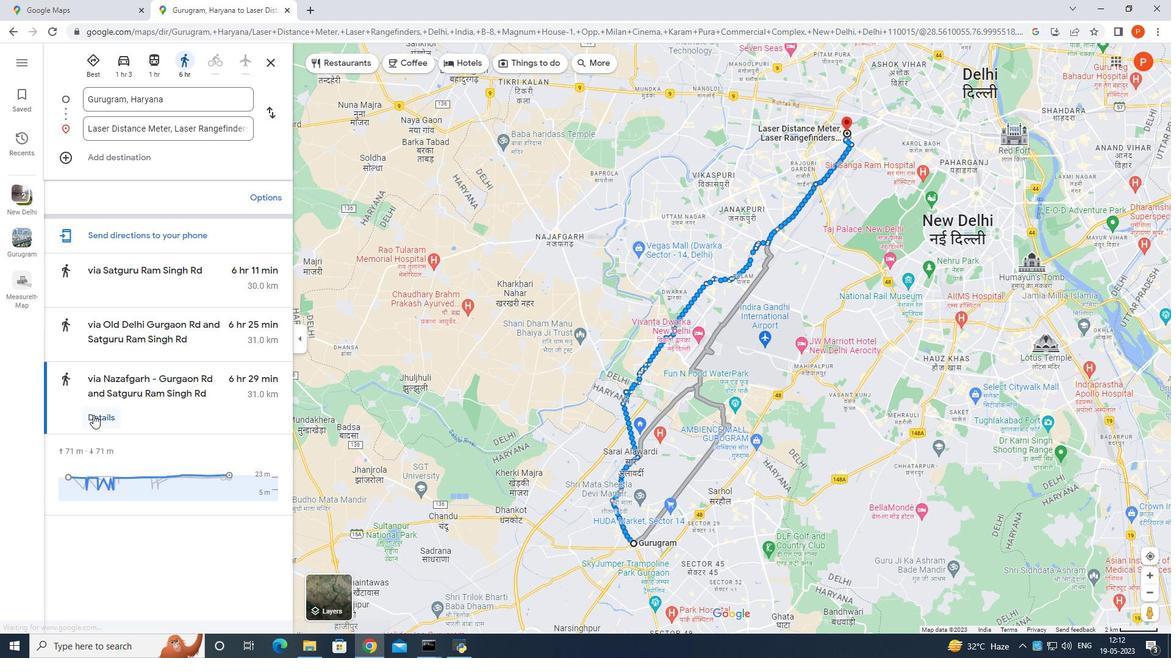
Action: Mouse pressed left at (95, 417)
Screenshot: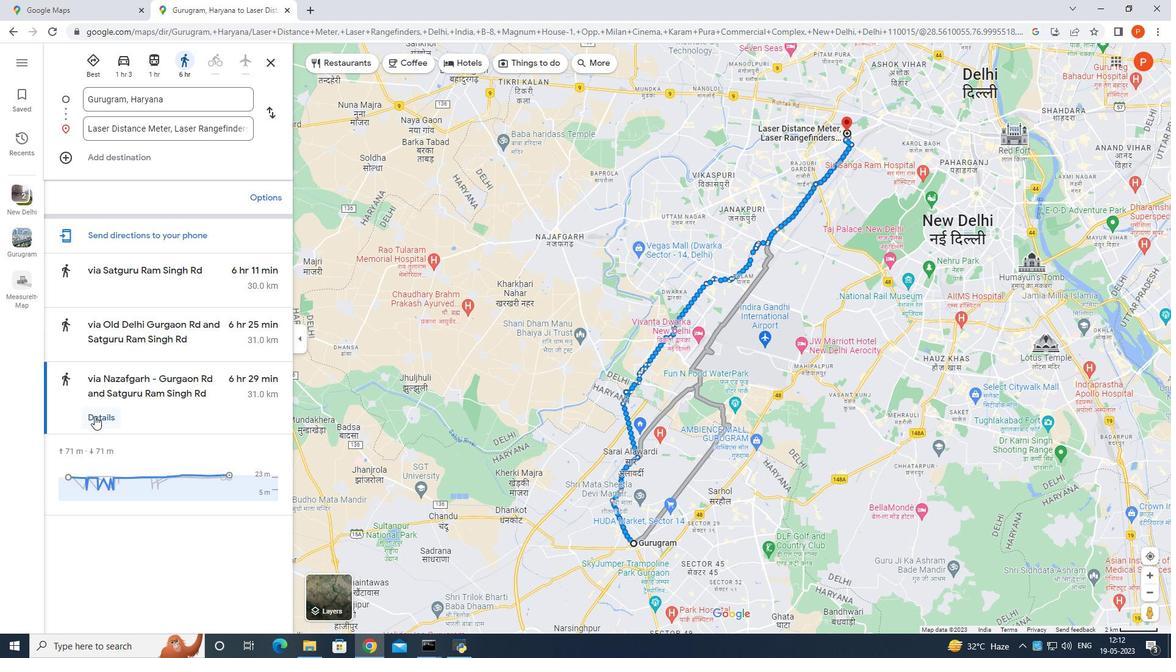 
Action: Mouse moved to (95, 417)
Screenshot: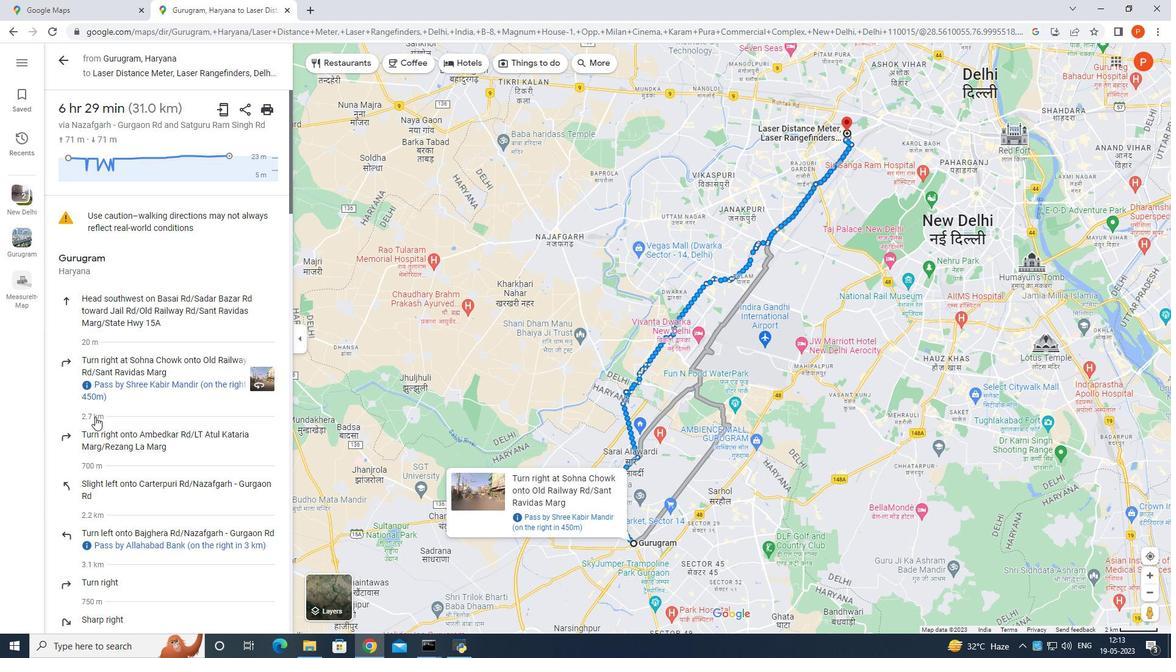 
Action: Mouse scrolled (95, 417) with delta (0, 0)
Screenshot: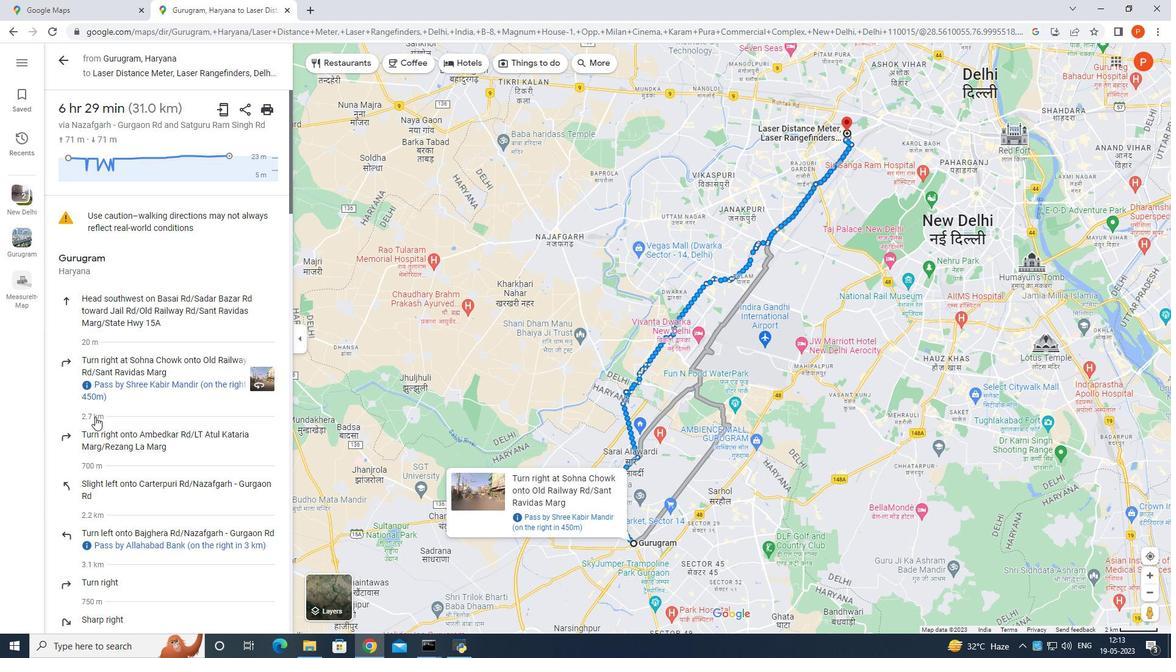 
Action: Mouse scrolled (95, 417) with delta (0, 0)
Screenshot: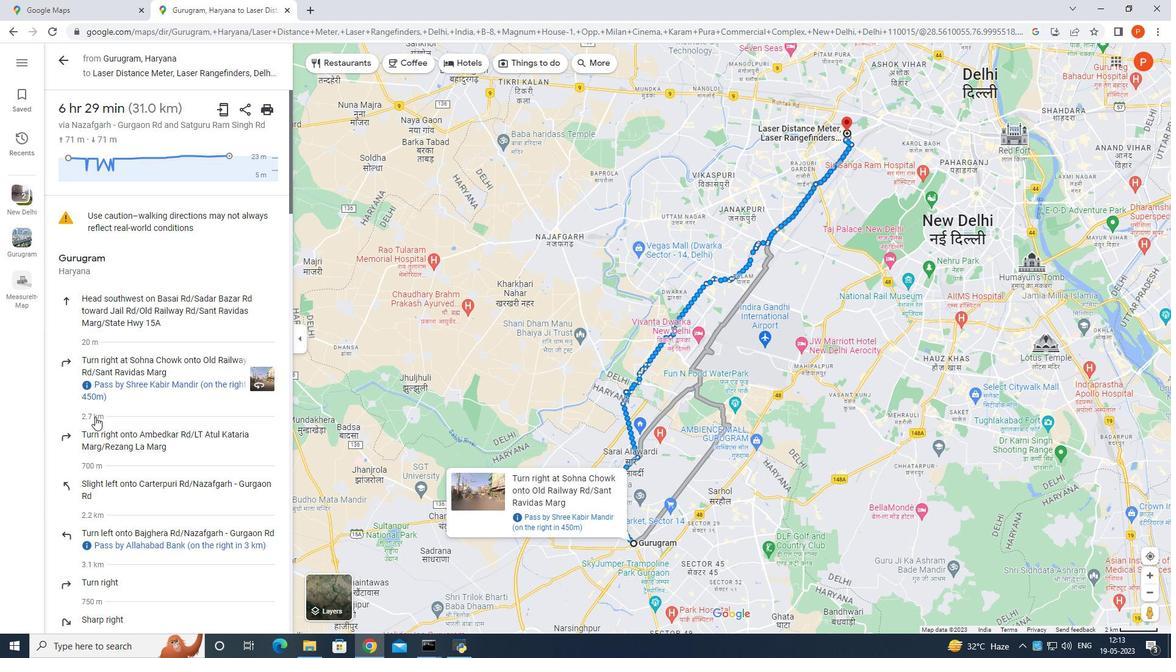 
Action: Mouse scrolled (95, 417) with delta (0, 0)
Screenshot: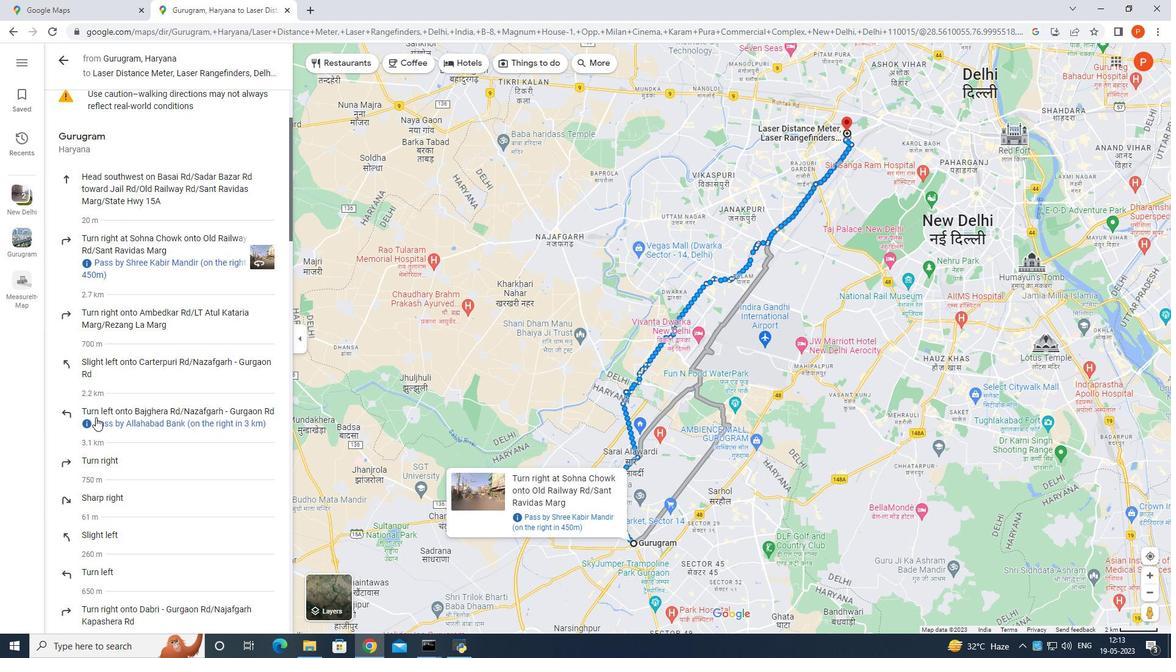 
Action: Mouse scrolled (95, 417) with delta (0, 0)
Screenshot: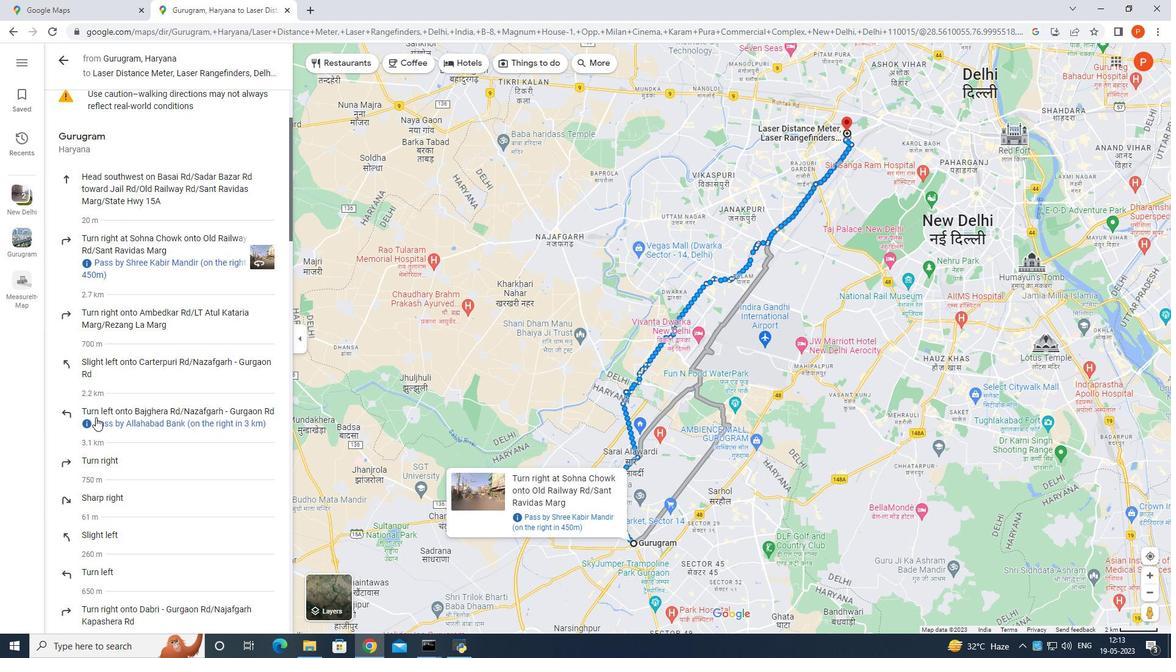 
Action: Mouse scrolled (95, 417) with delta (0, 0)
Screenshot: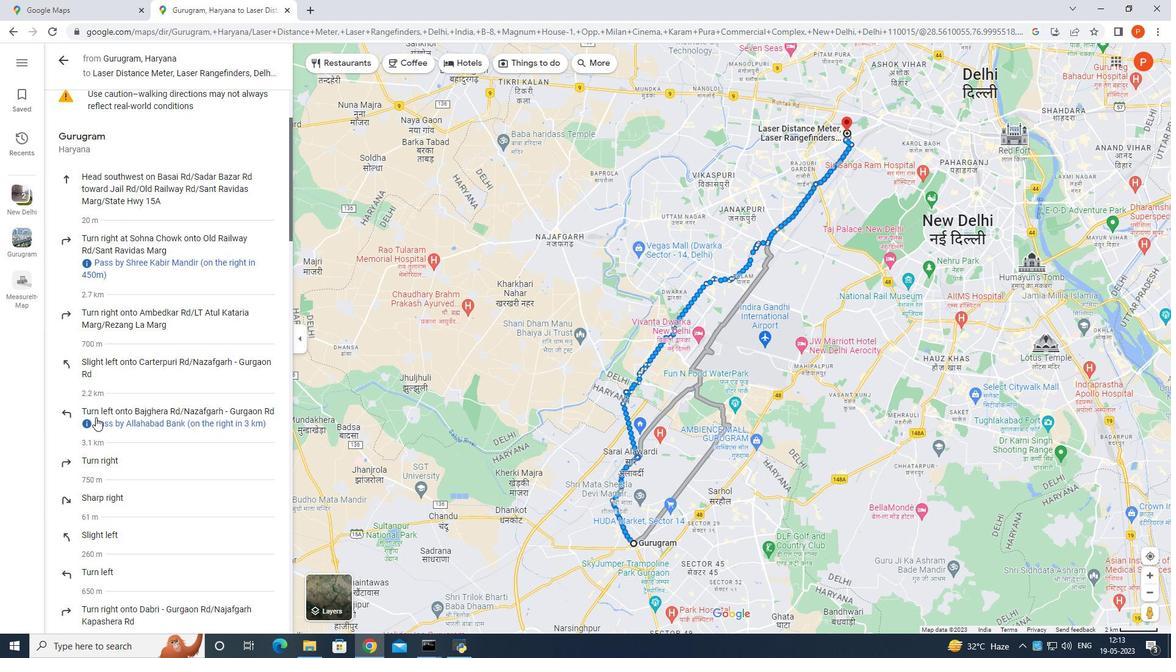 
Action: Mouse scrolled (95, 417) with delta (0, 0)
Screenshot: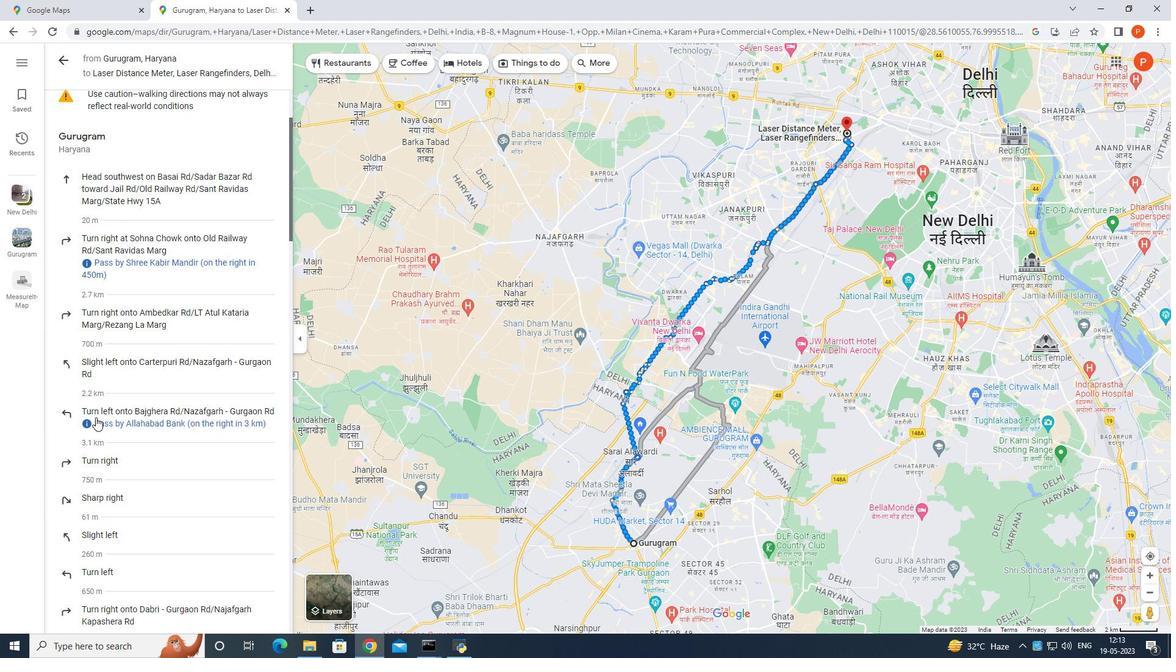 
Action: Mouse scrolled (95, 417) with delta (0, 0)
Screenshot: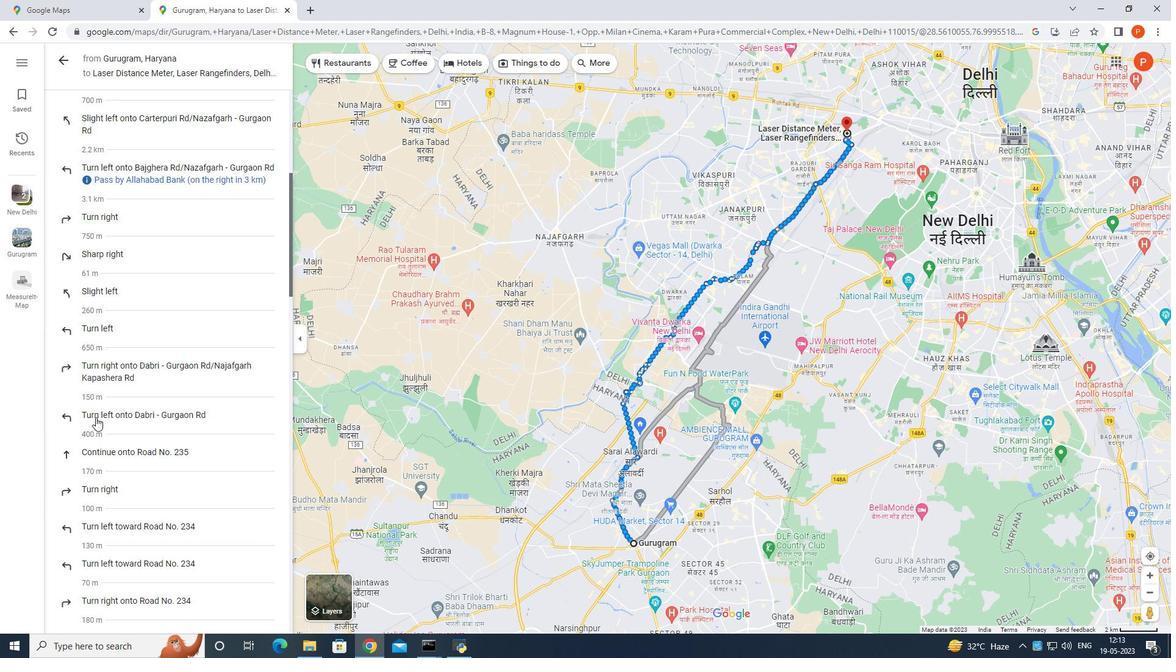 
Action: Mouse scrolled (95, 417) with delta (0, 0)
Screenshot: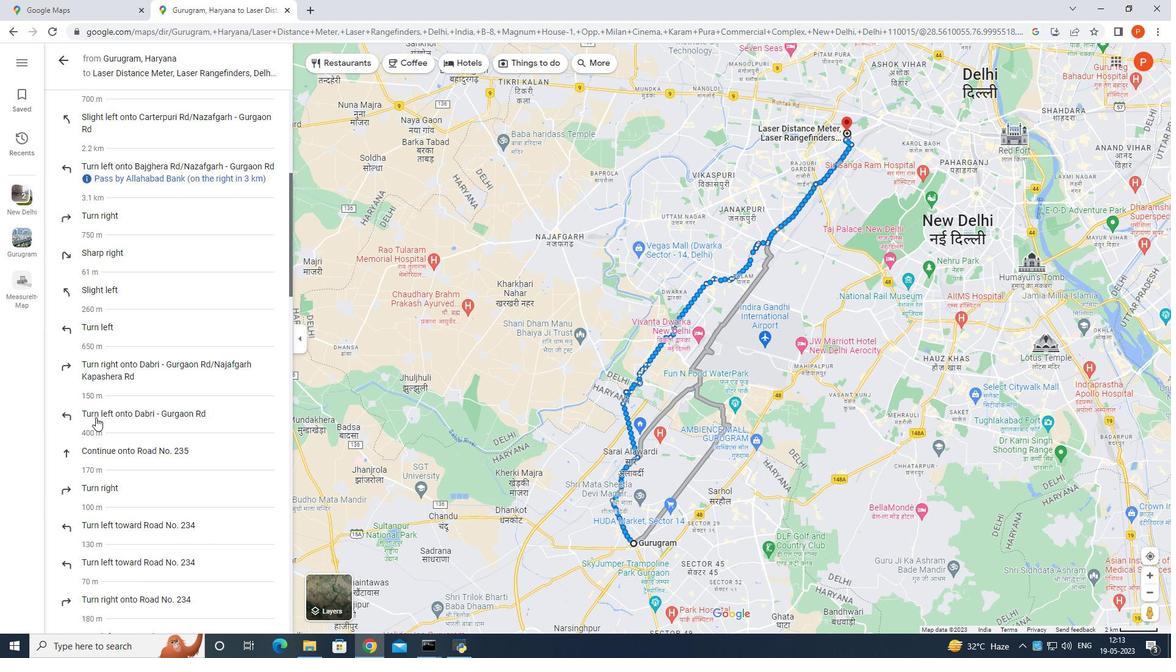 
Action: Mouse scrolled (95, 417) with delta (0, 0)
Screenshot: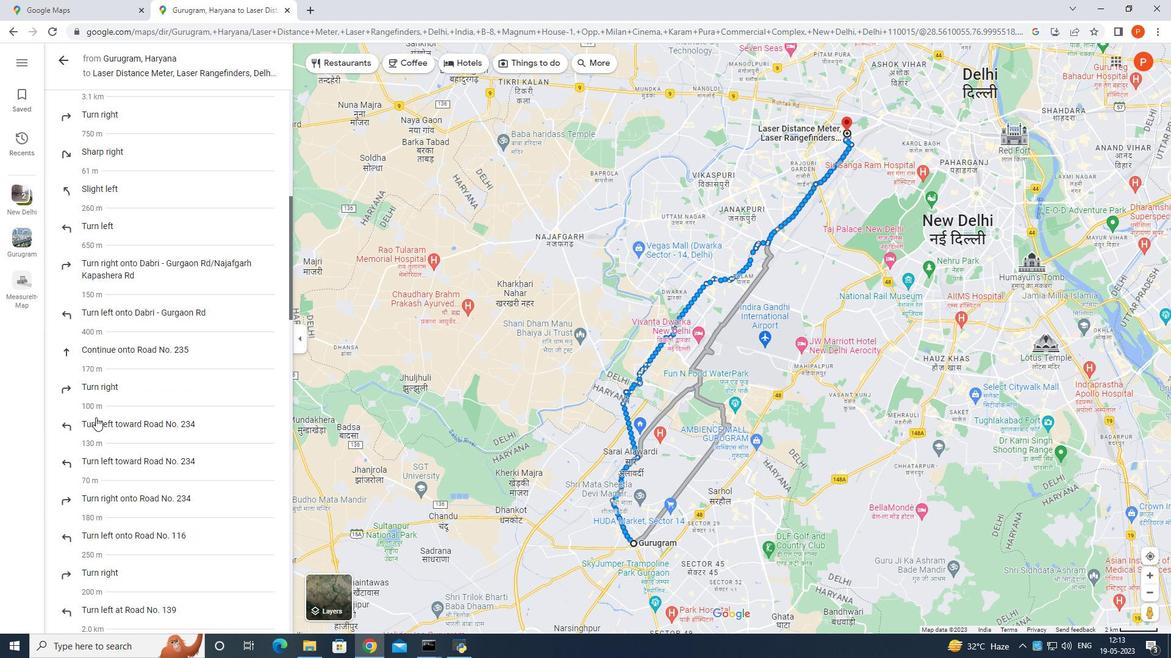 
Action: Mouse scrolled (95, 417) with delta (0, 0)
Screenshot: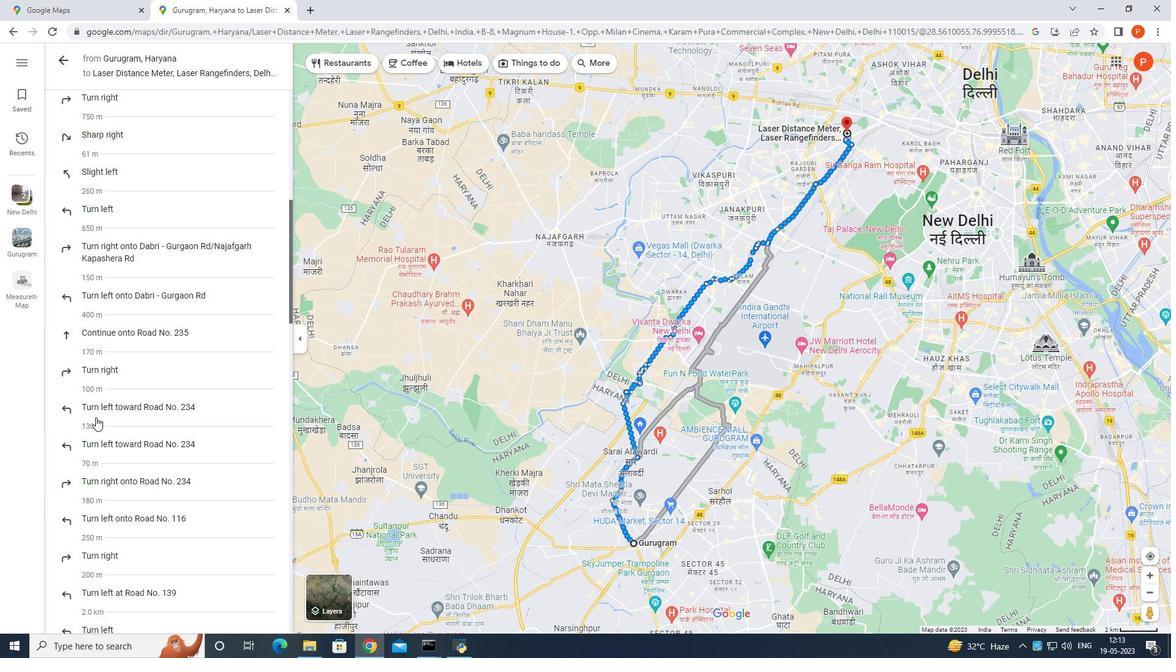 
Action: Mouse scrolled (95, 417) with delta (0, 0)
Screenshot: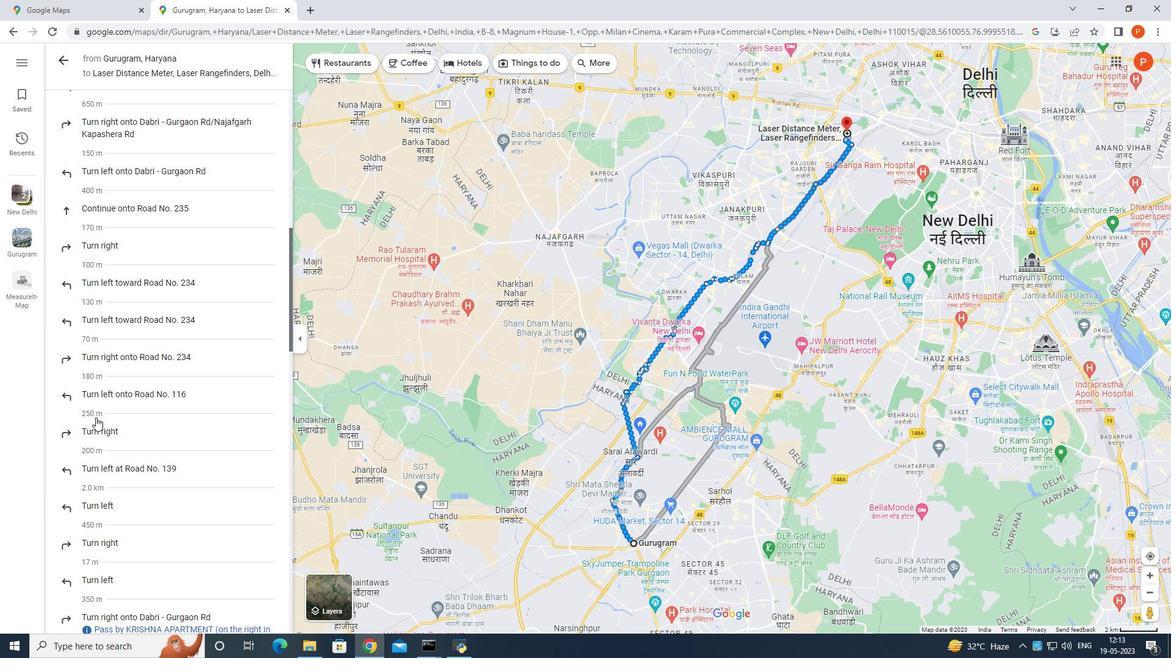 
Action: Mouse scrolled (95, 417) with delta (0, 0)
Screenshot: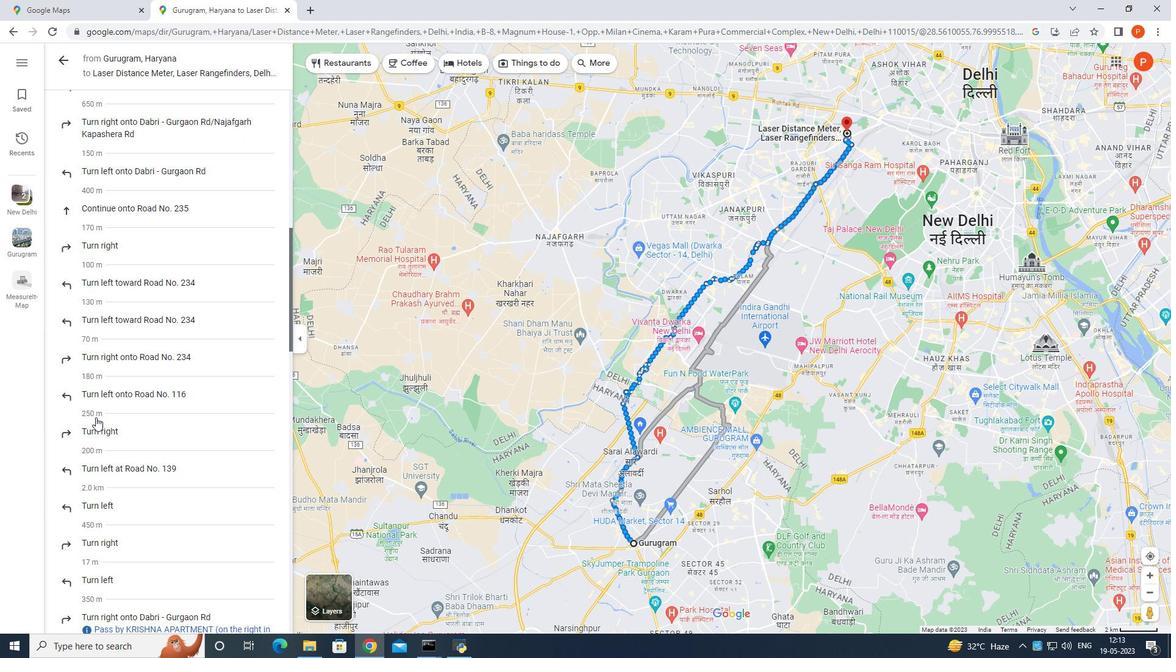 
Action: Mouse scrolled (95, 417) with delta (0, 0)
Screenshot: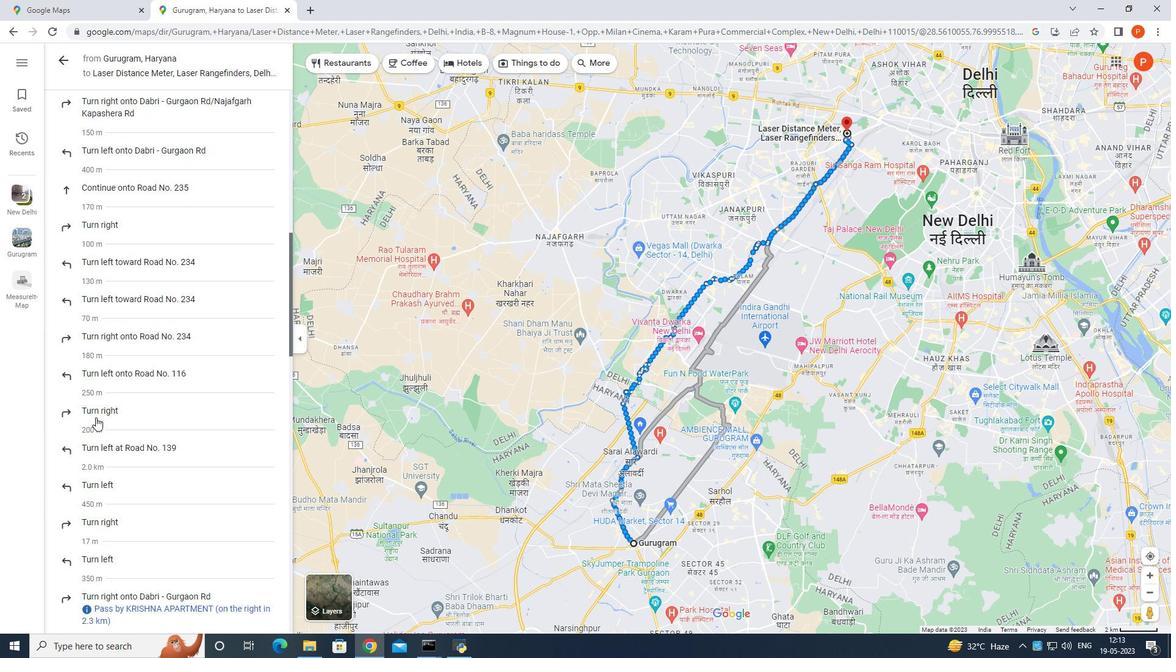 
Action: Mouse scrolled (95, 417) with delta (0, 0)
Screenshot: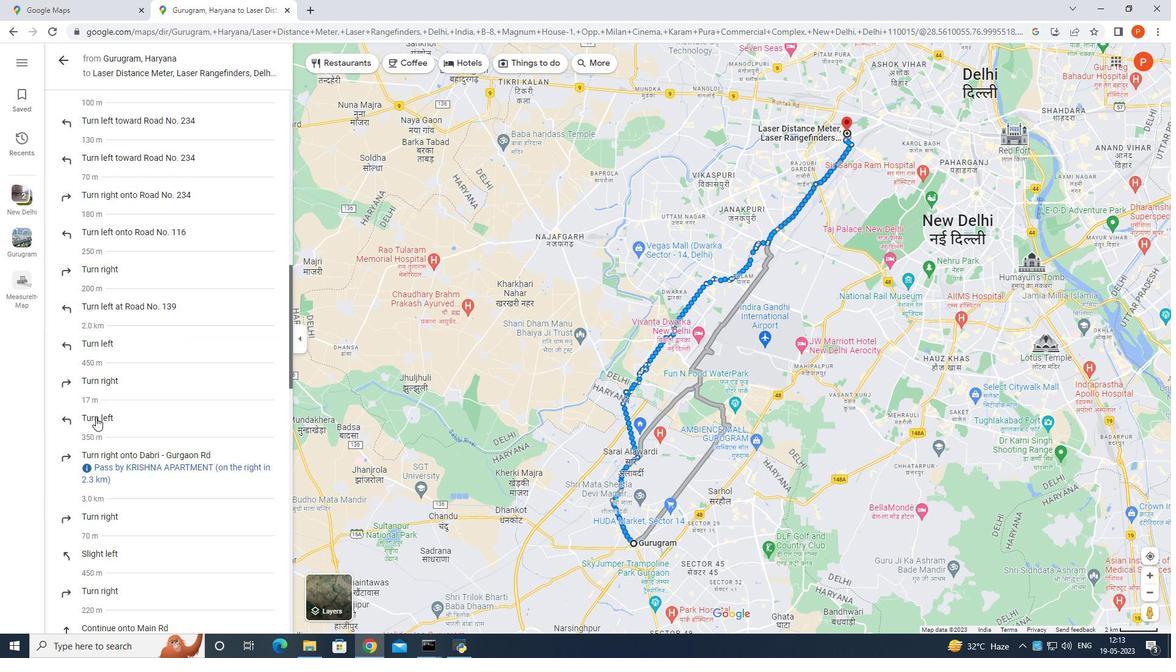 
Action: Mouse scrolled (95, 417) with delta (0, 0)
Screenshot: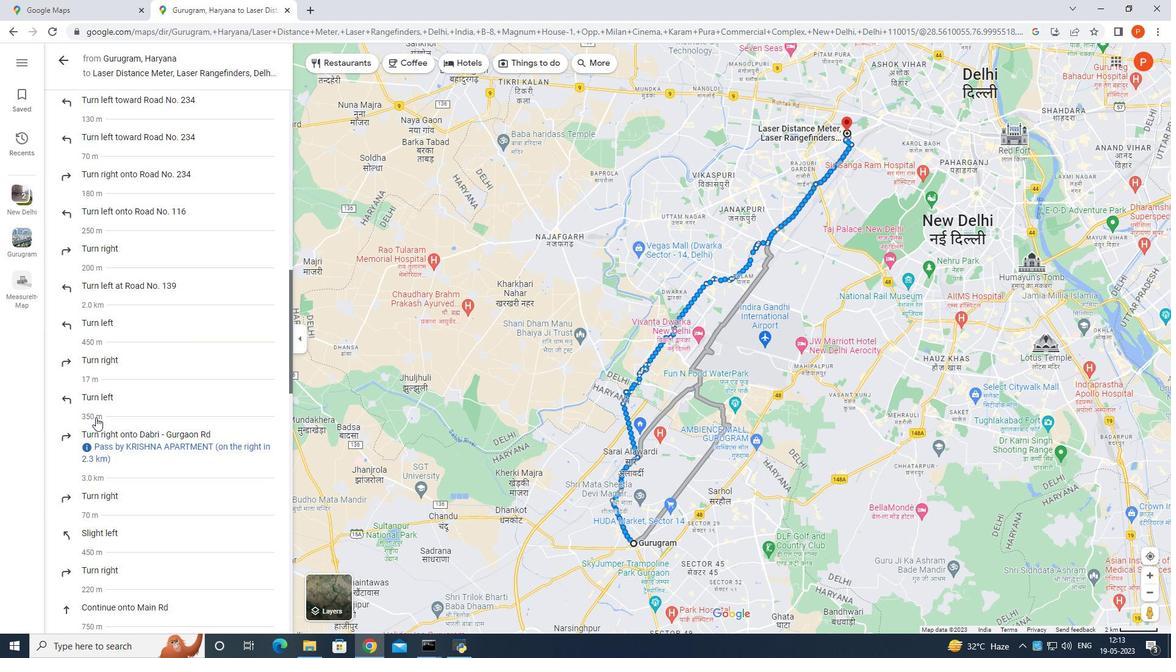 
Action: Mouse scrolled (95, 417) with delta (0, 0)
Screenshot: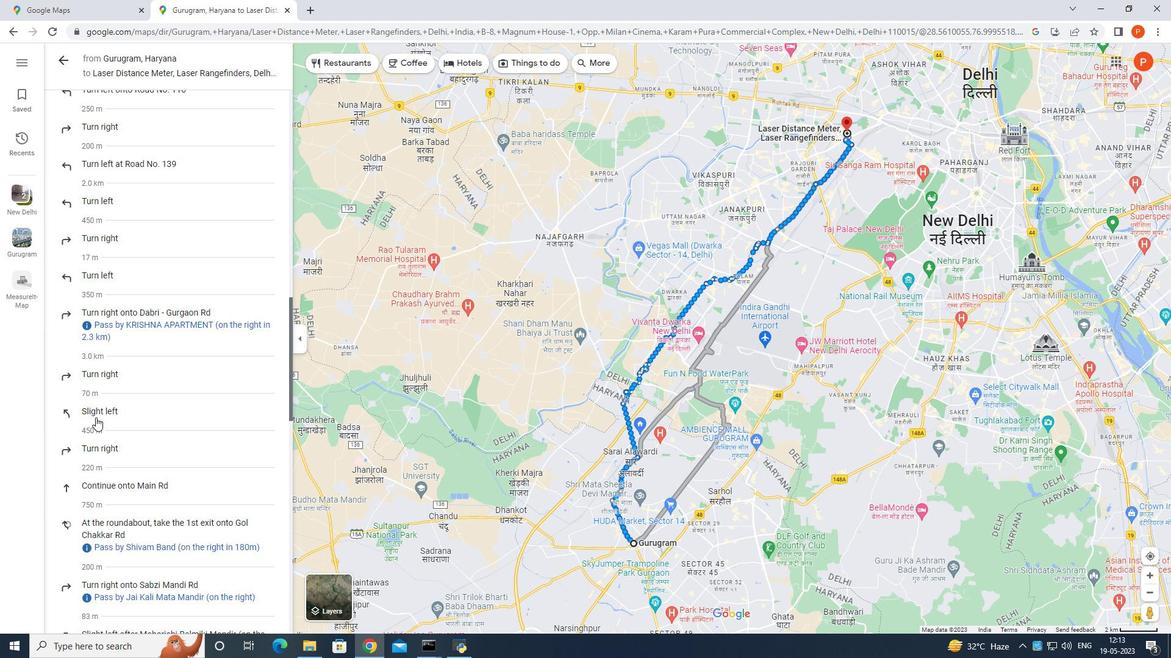 
Action: Mouse scrolled (95, 417) with delta (0, 0)
Screenshot: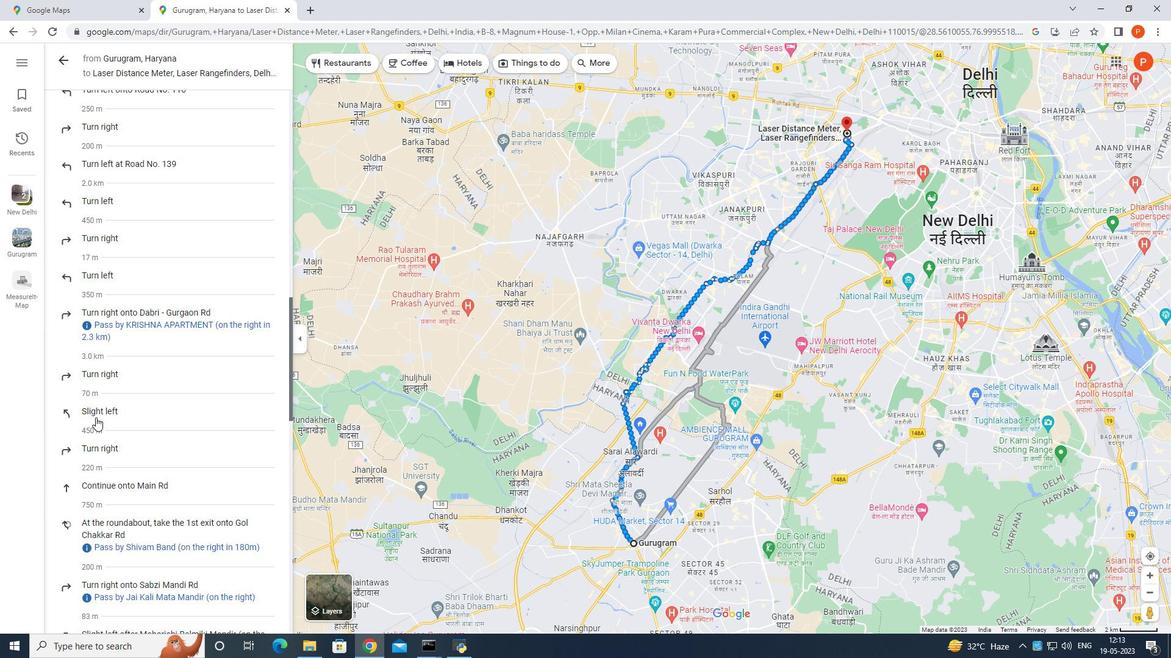 
Action: Mouse scrolled (95, 417) with delta (0, 0)
Screenshot: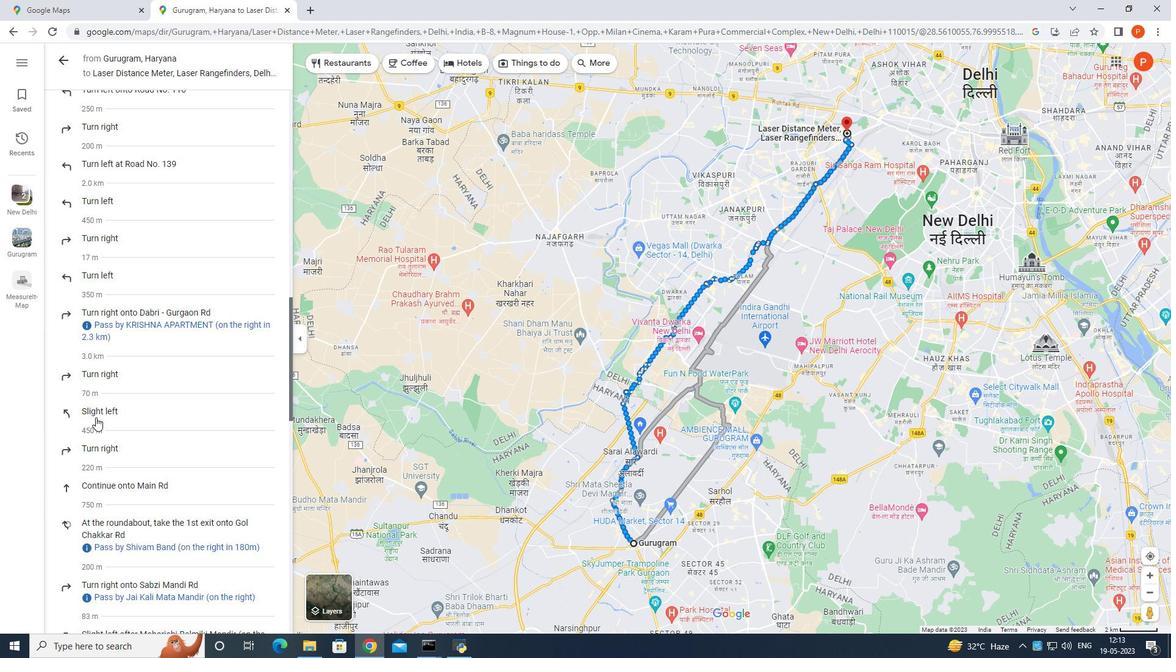 
Action: Mouse scrolled (95, 417) with delta (0, 0)
Screenshot: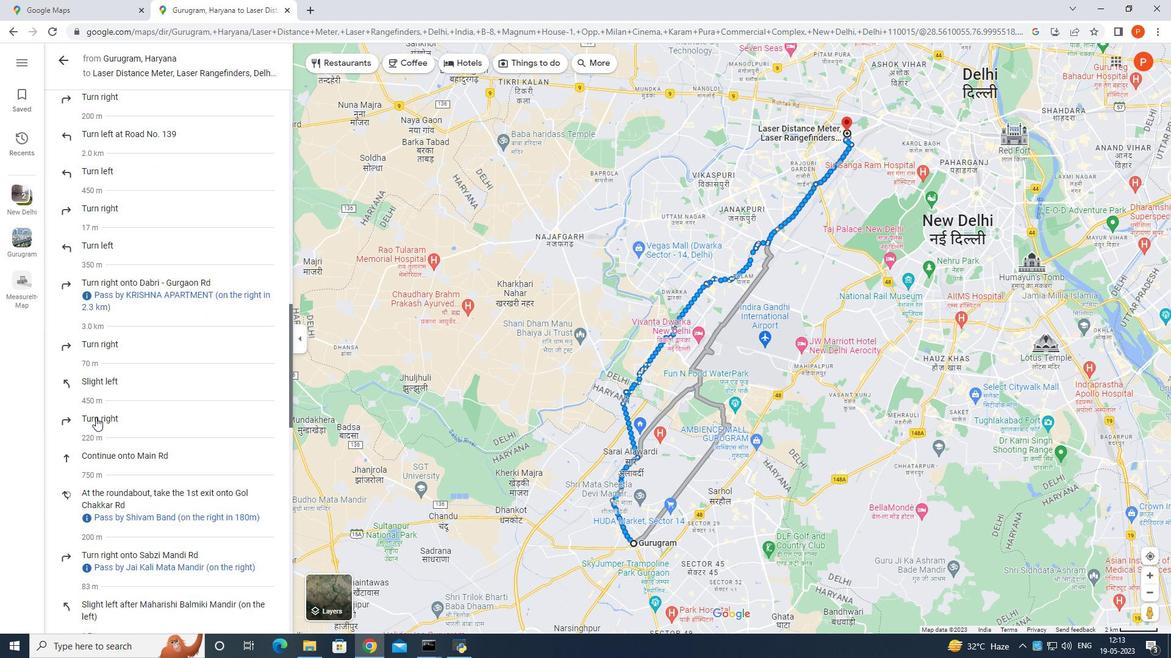 
Action: Mouse scrolled (95, 417) with delta (0, 0)
Screenshot: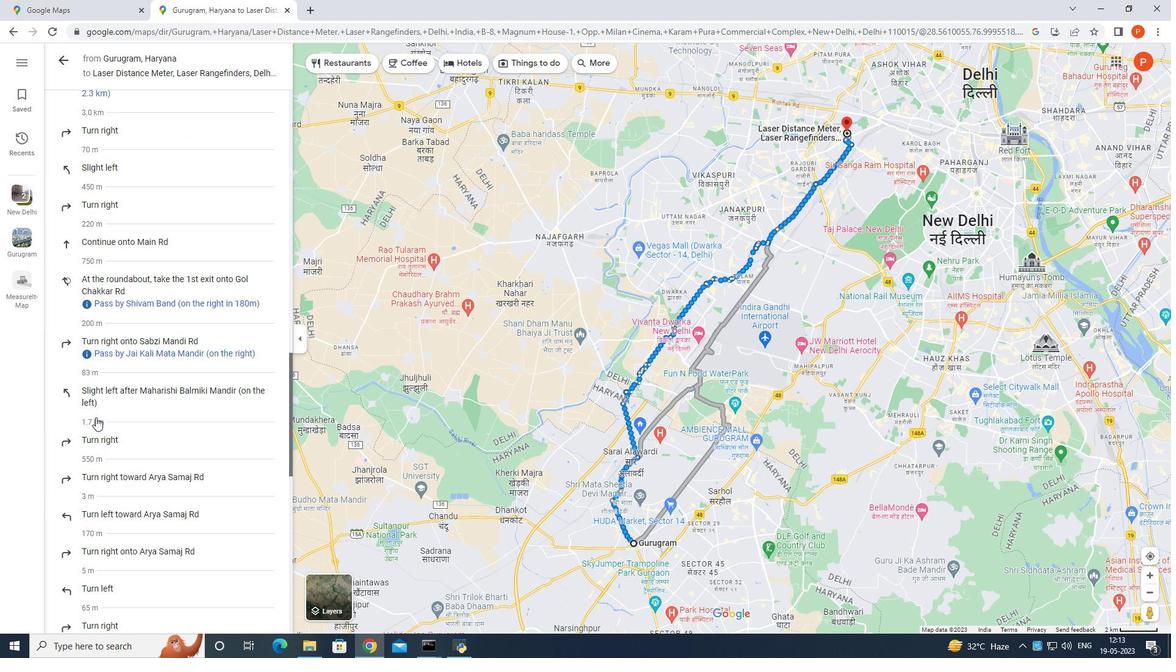 
Action: Mouse scrolled (95, 417) with delta (0, 0)
Screenshot: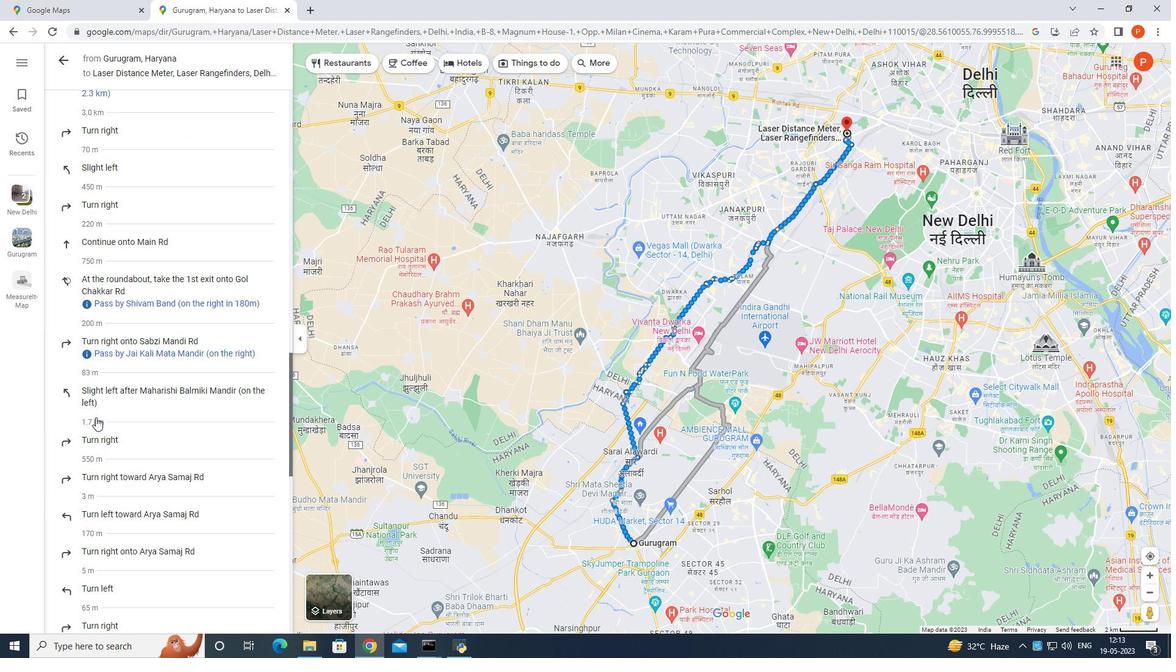 
Action: Mouse scrolled (95, 417) with delta (0, 0)
Screenshot: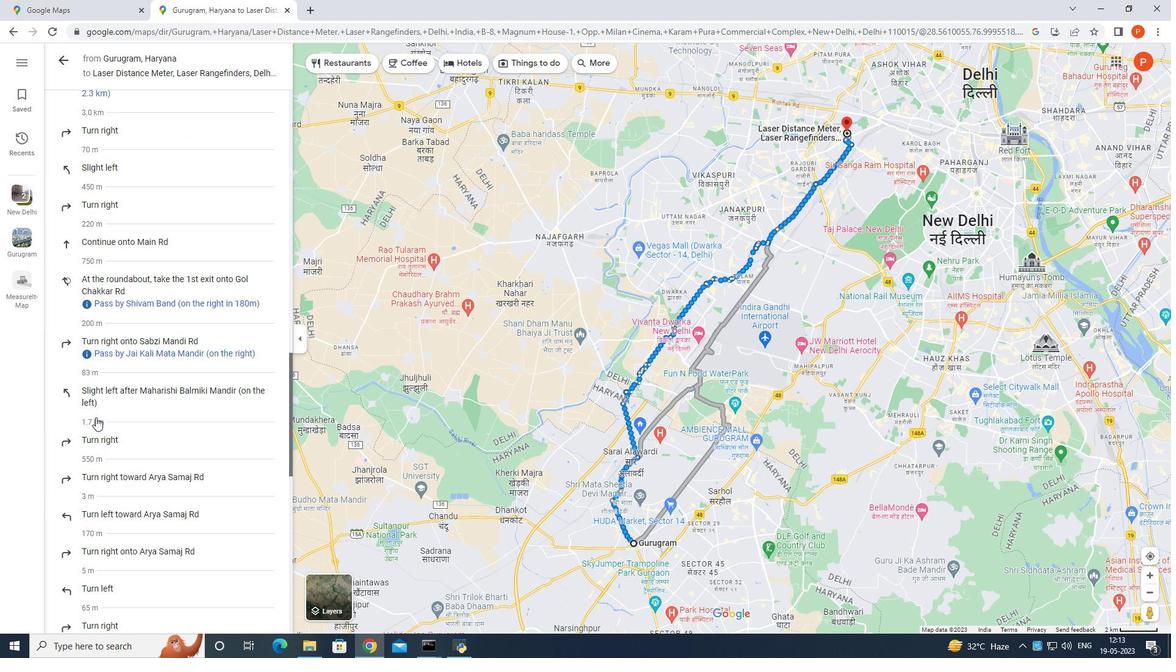 
Action: Mouse scrolled (95, 417) with delta (0, 0)
Screenshot: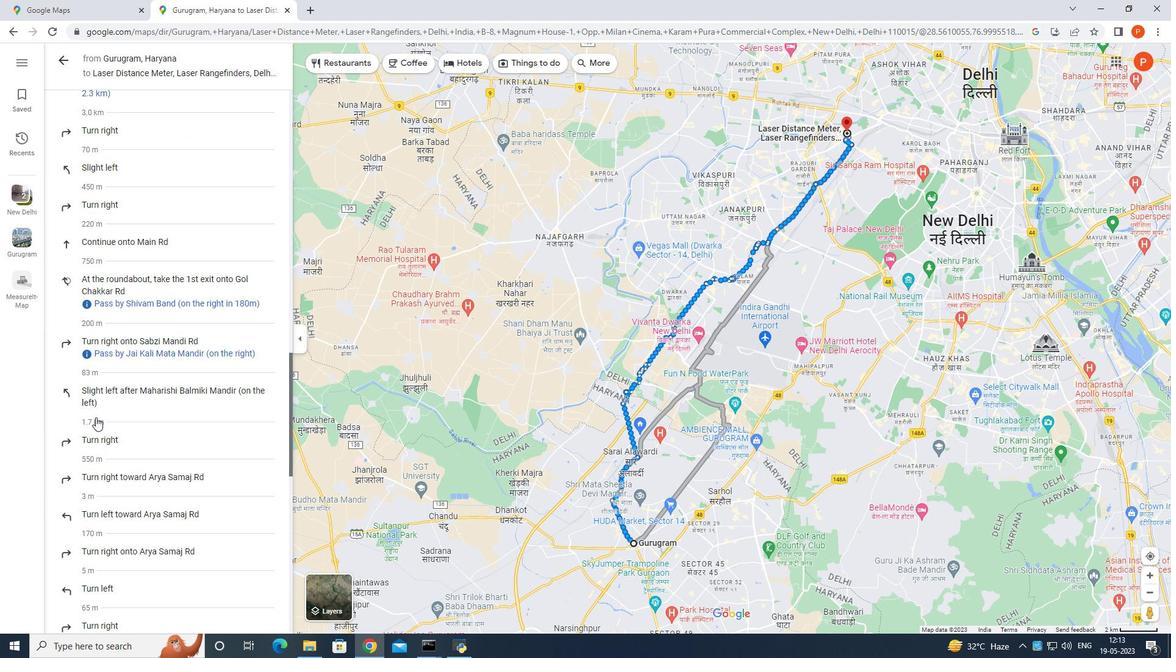 
Action: Mouse scrolled (95, 417) with delta (0, 0)
Screenshot: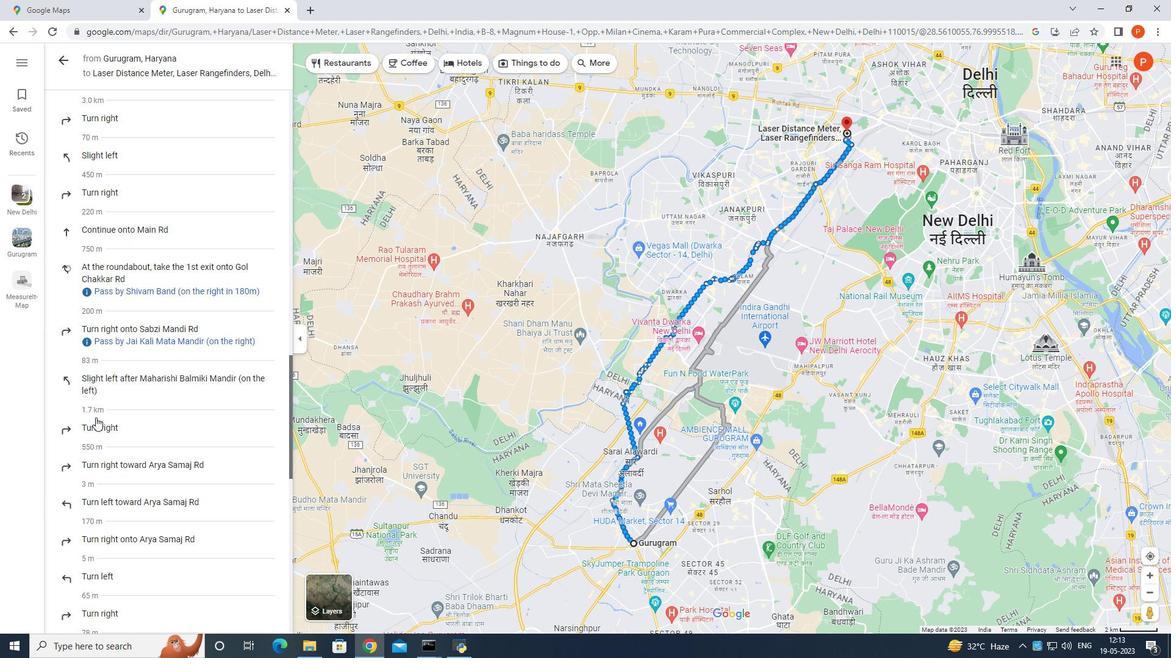 
Action: Mouse scrolled (95, 417) with delta (0, 0)
Screenshot: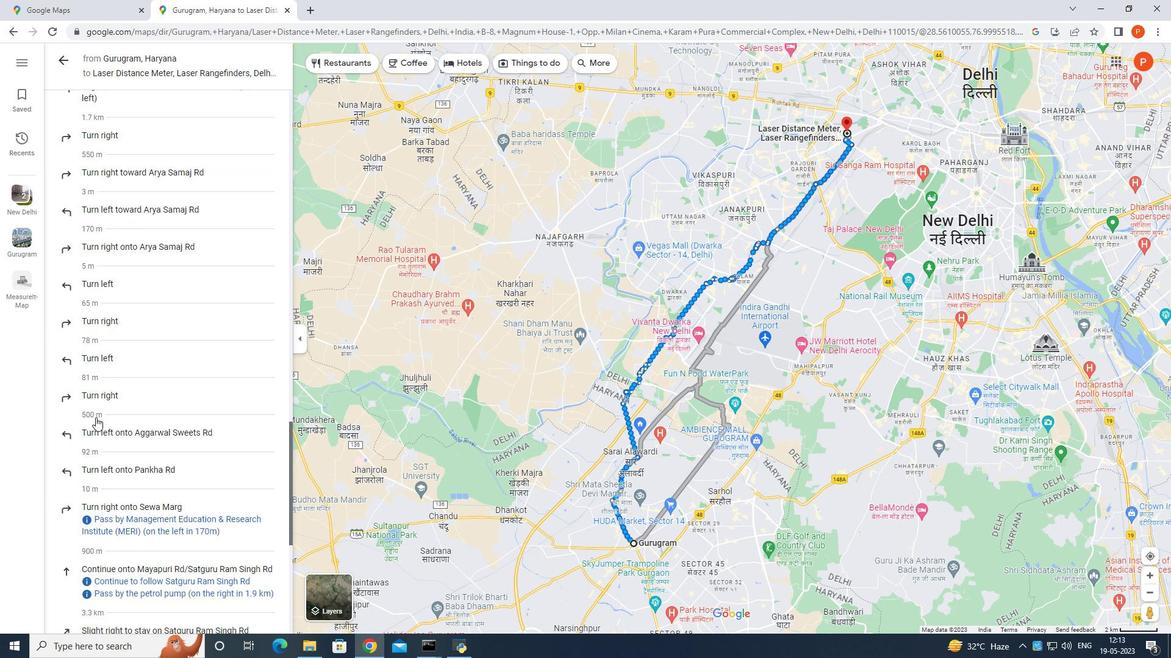
Action: Mouse scrolled (95, 417) with delta (0, 0)
Screenshot: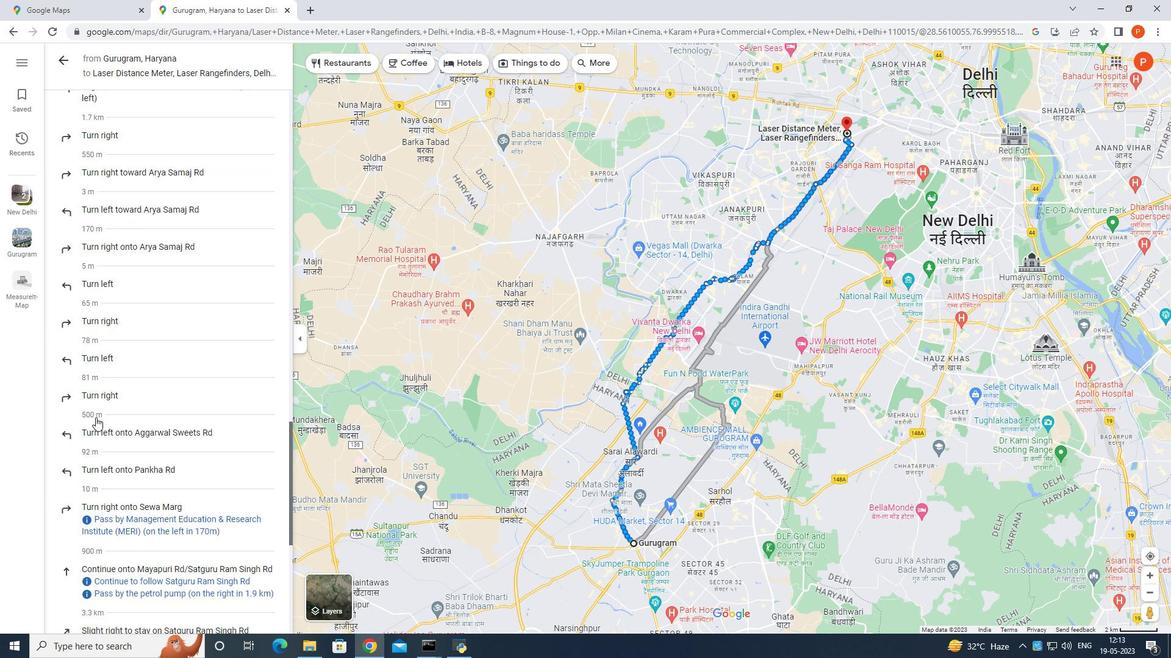 
Action: Mouse scrolled (95, 417) with delta (0, 0)
Screenshot: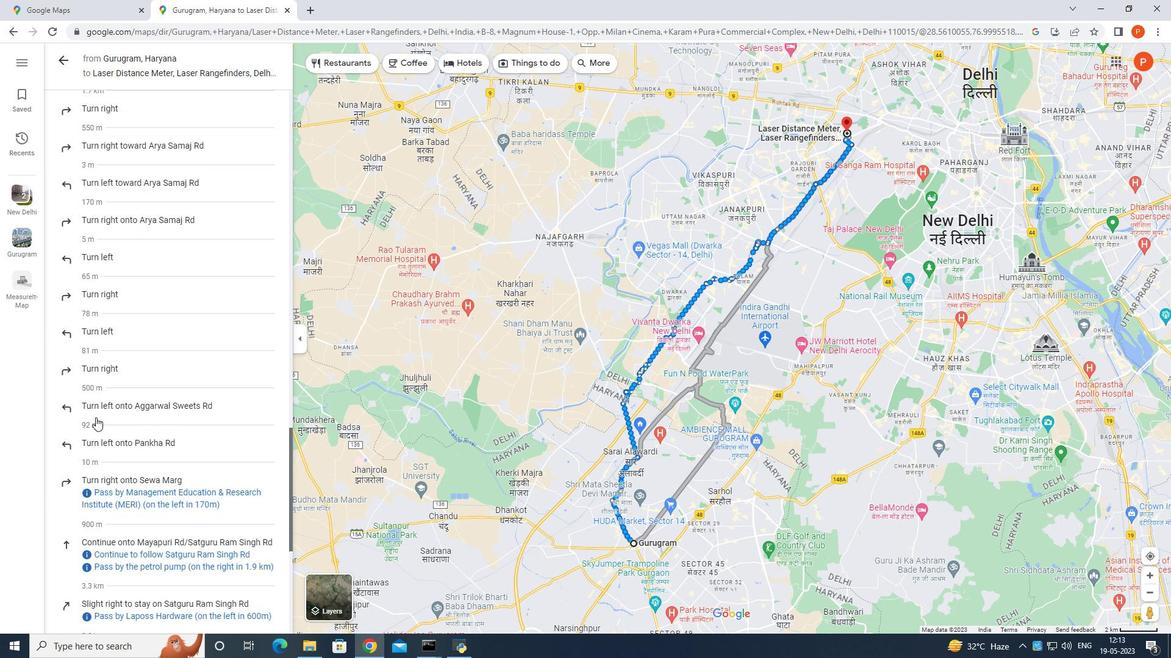 
Action: Mouse scrolled (95, 417) with delta (0, 0)
Screenshot: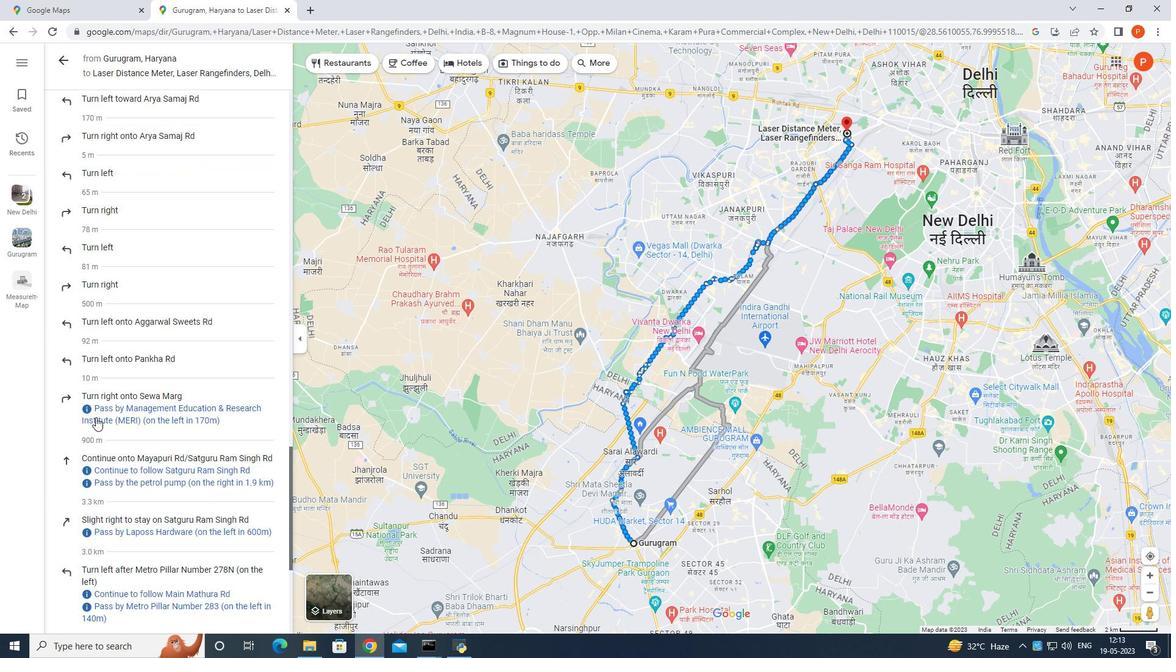 
Action: Mouse scrolled (95, 417) with delta (0, 0)
Screenshot: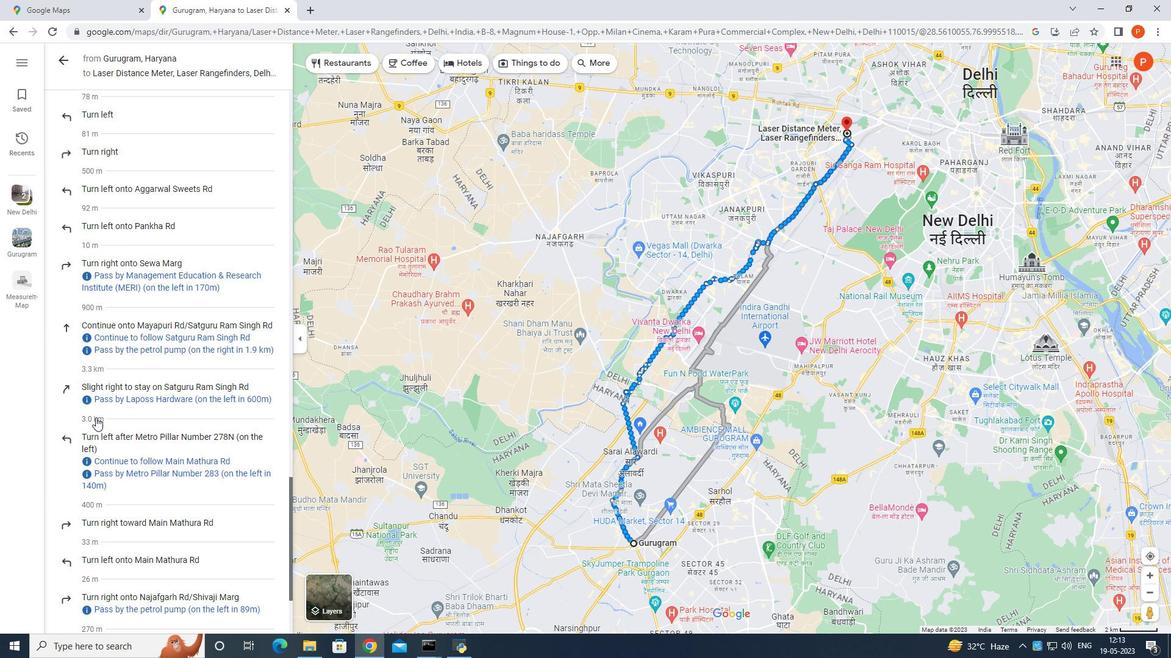 
Action: Mouse scrolled (95, 417) with delta (0, 0)
Screenshot: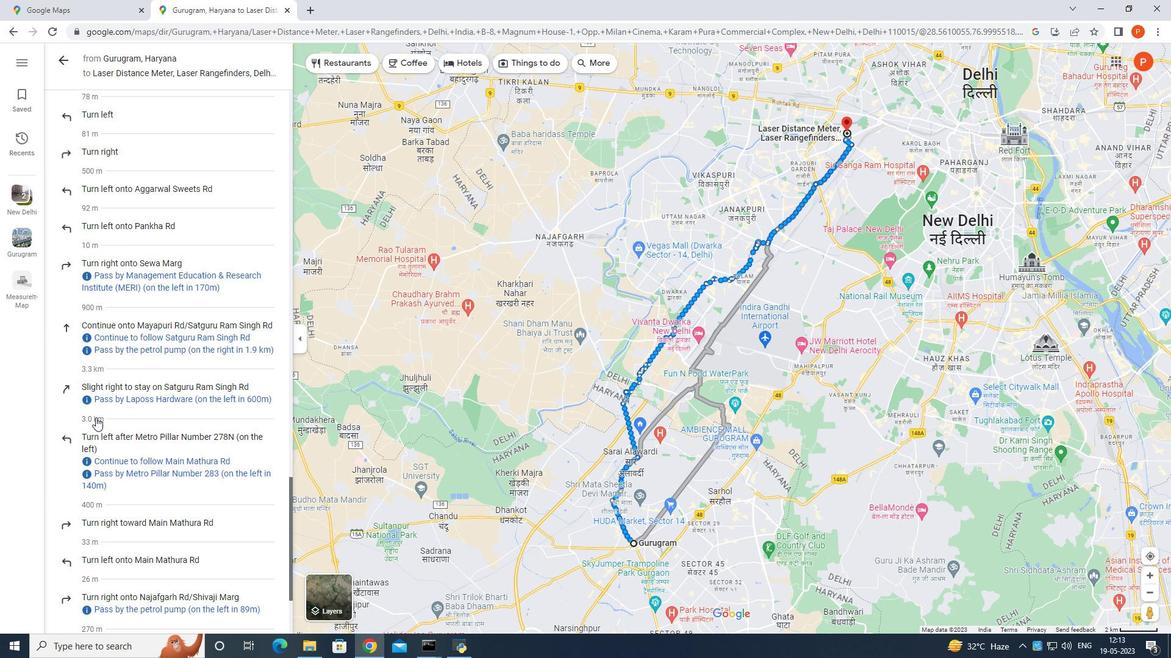 
Action: Mouse scrolled (95, 417) with delta (0, 0)
Screenshot: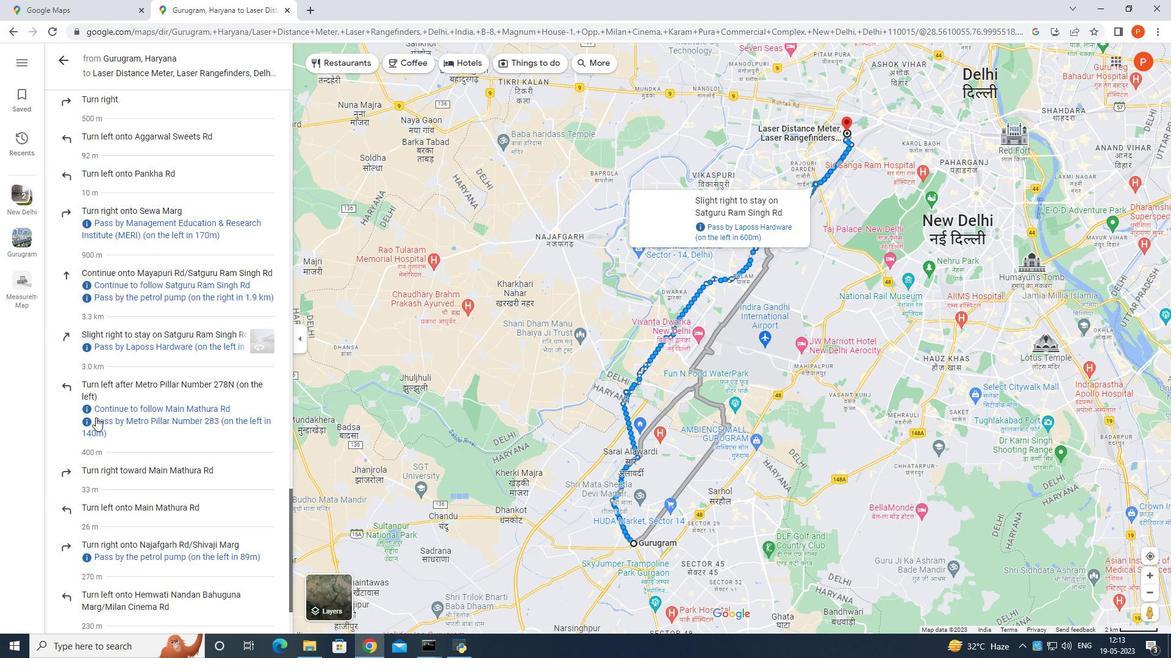 
Action: Mouse scrolled (95, 417) with delta (0, 0)
Screenshot: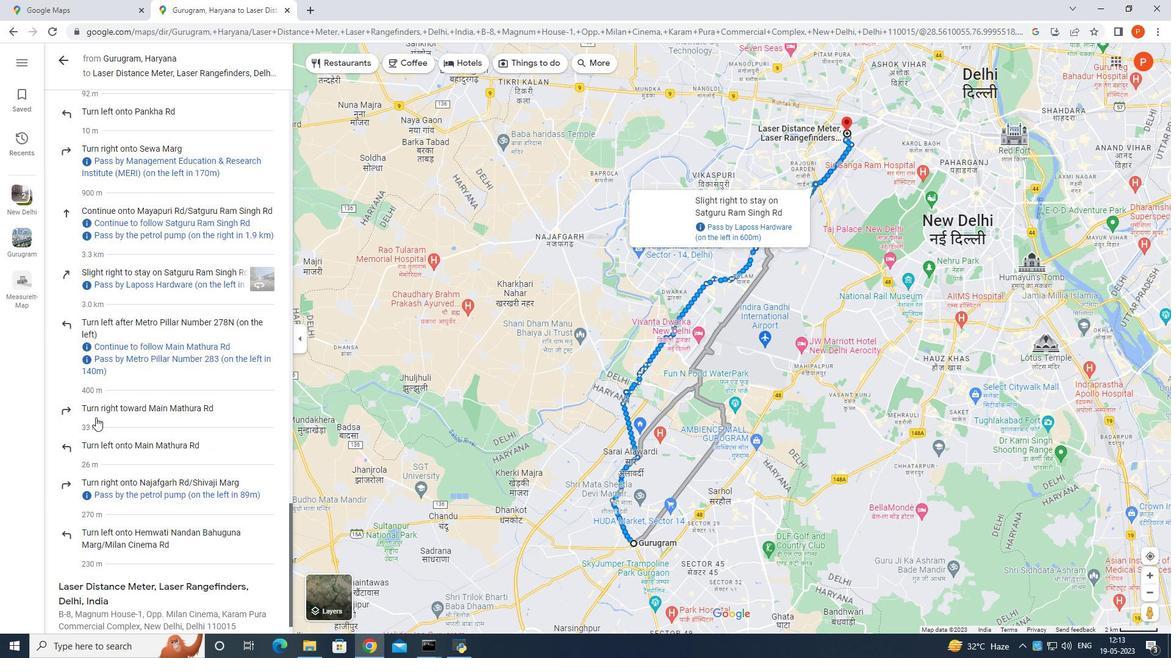 
Action: Mouse scrolled (95, 417) with delta (0, 0)
Screenshot: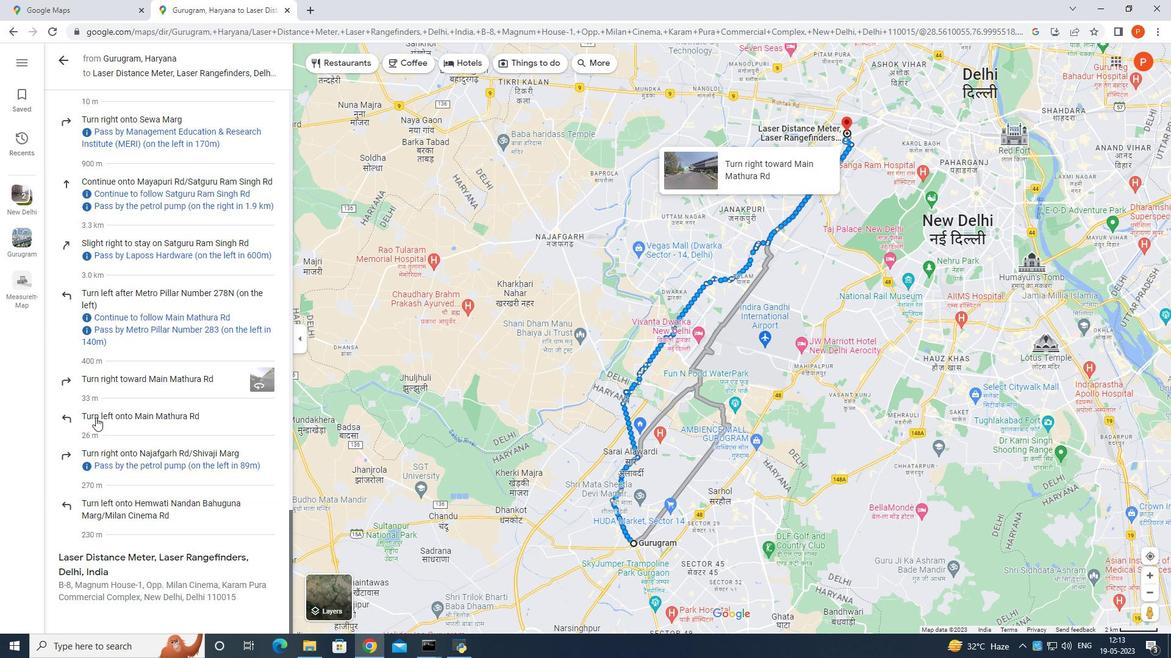 
Action: Mouse scrolled (95, 417) with delta (0, 0)
Screenshot: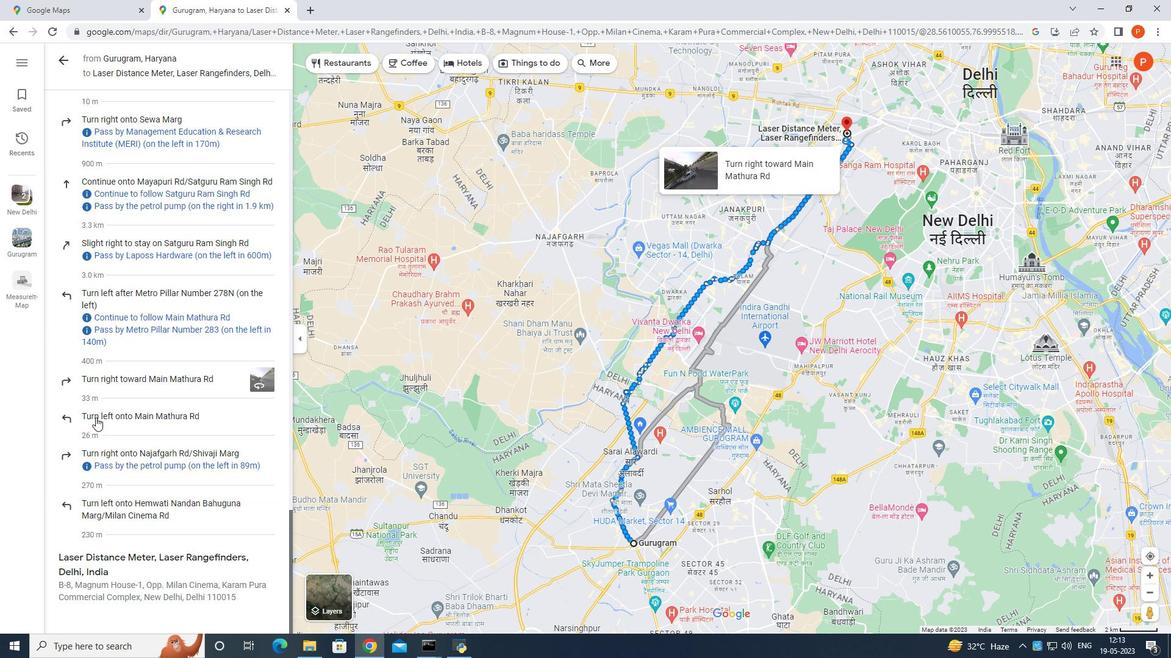 
Action: Mouse scrolled (95, 417) with delta (0, 0)
Screenshot: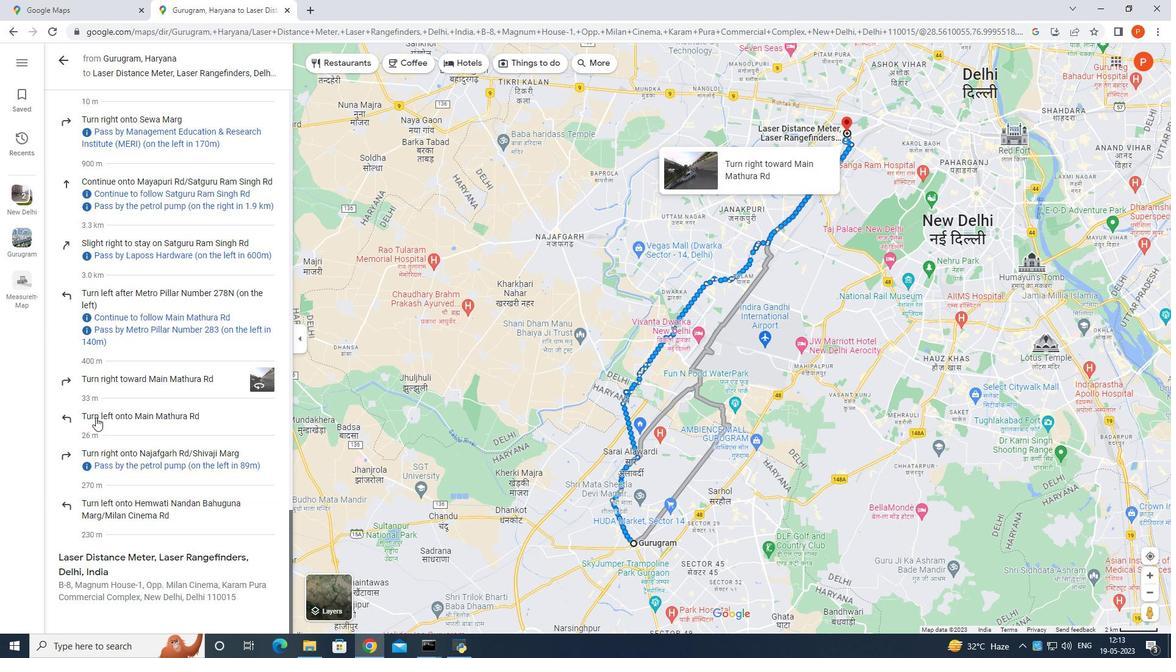 
Action: Mouse scrolled (95, 417) with delta (0, 0)
Screenshot: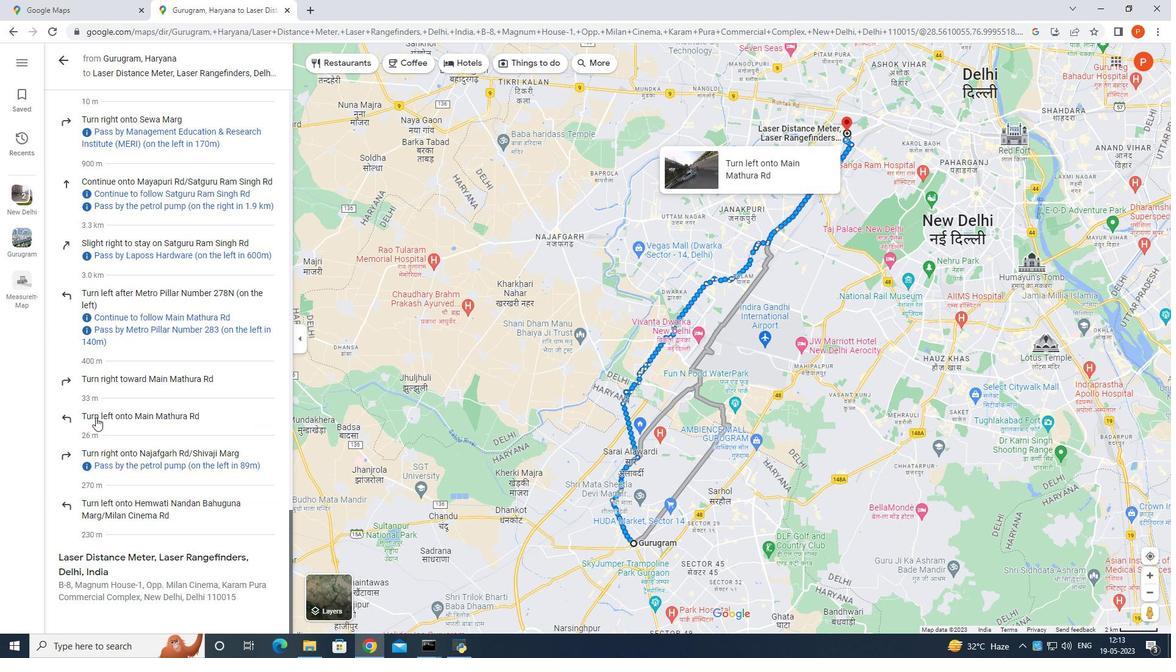
Action: Mouse scrolled (95, 418) with delta (0, 0)
Screenshot: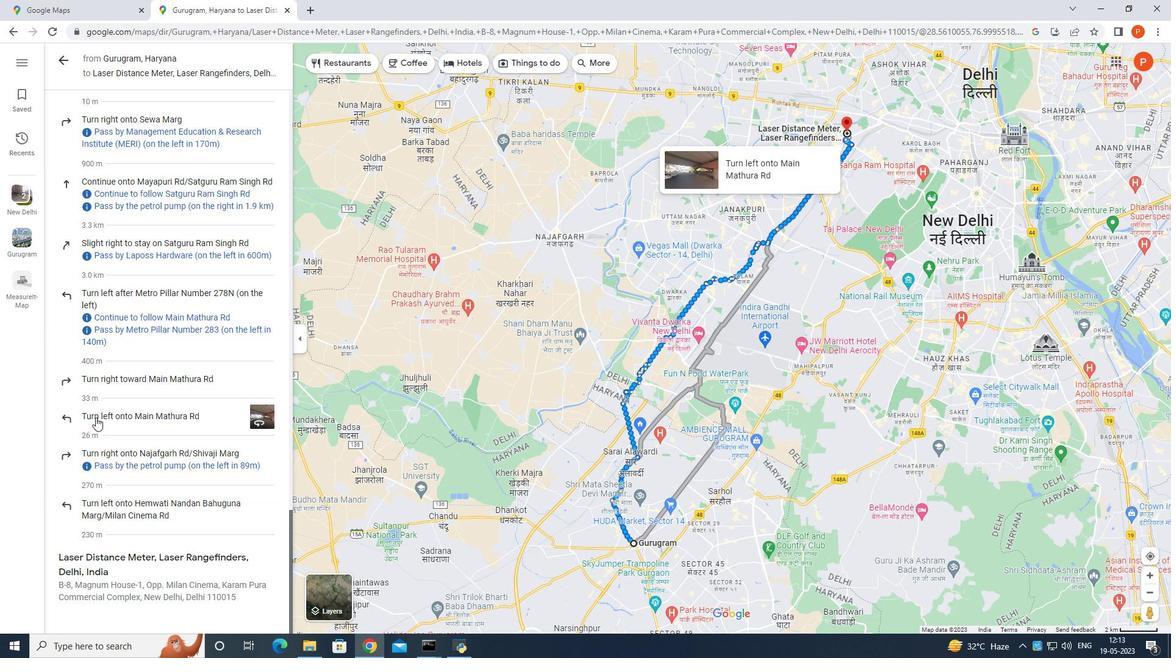 
Action: Mouse scrolled (95, 418) with delta (0, 0)
Screenshot: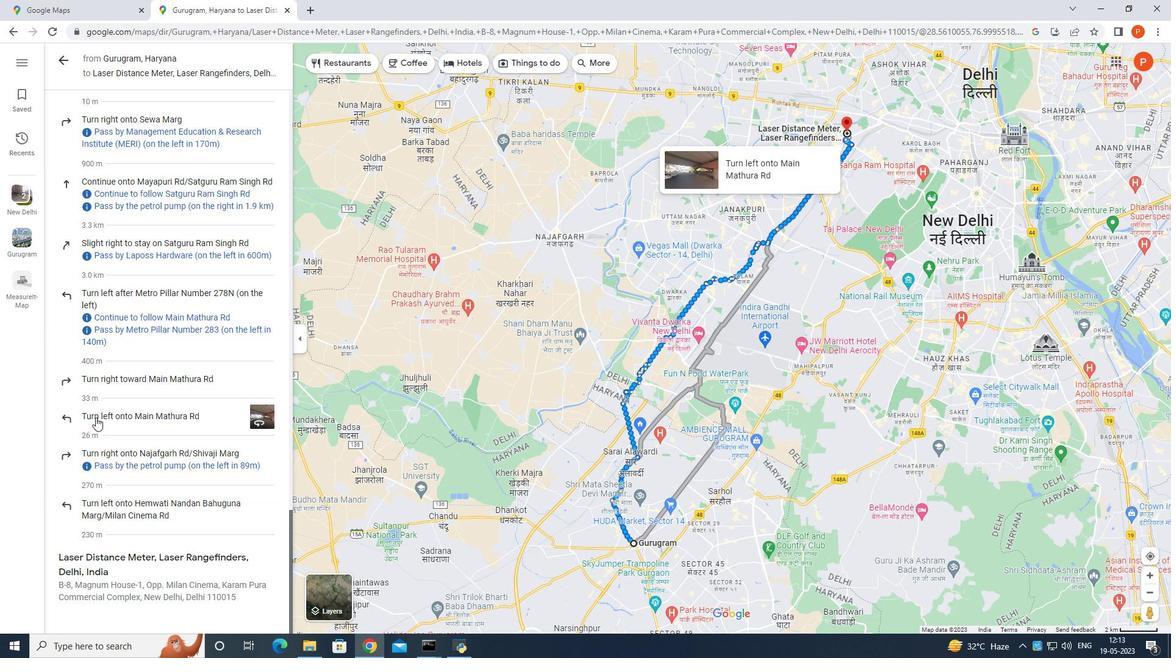 
Action: Mouse scrolled (95, 418) with delta (0, 0)
Screenshot: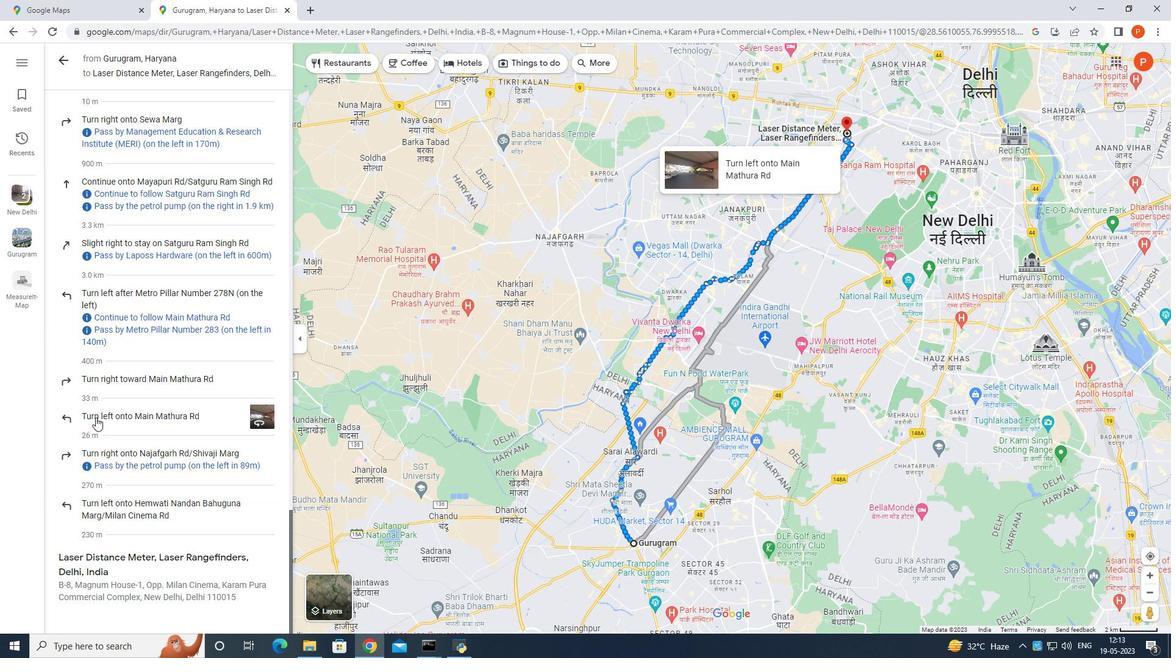 
Action: Mouse scrolled (95, 418) with delta (0, 0)
Screenshot: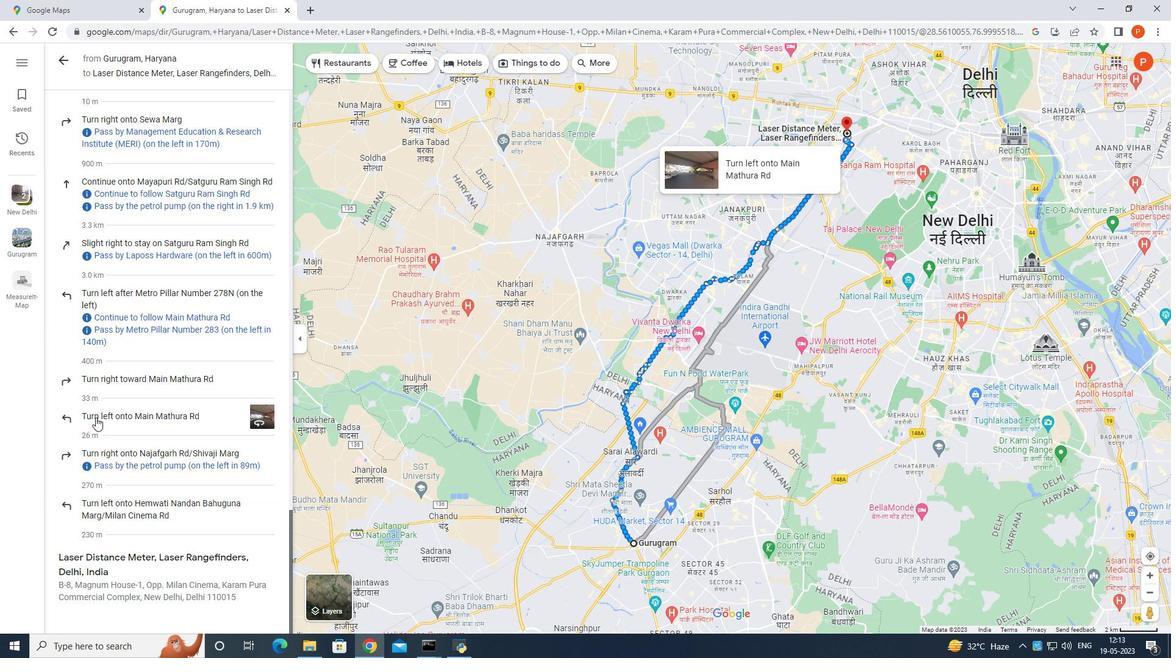 
Action: Mouse scrolled (95, 418) with delta (0, 0)
Screenshot: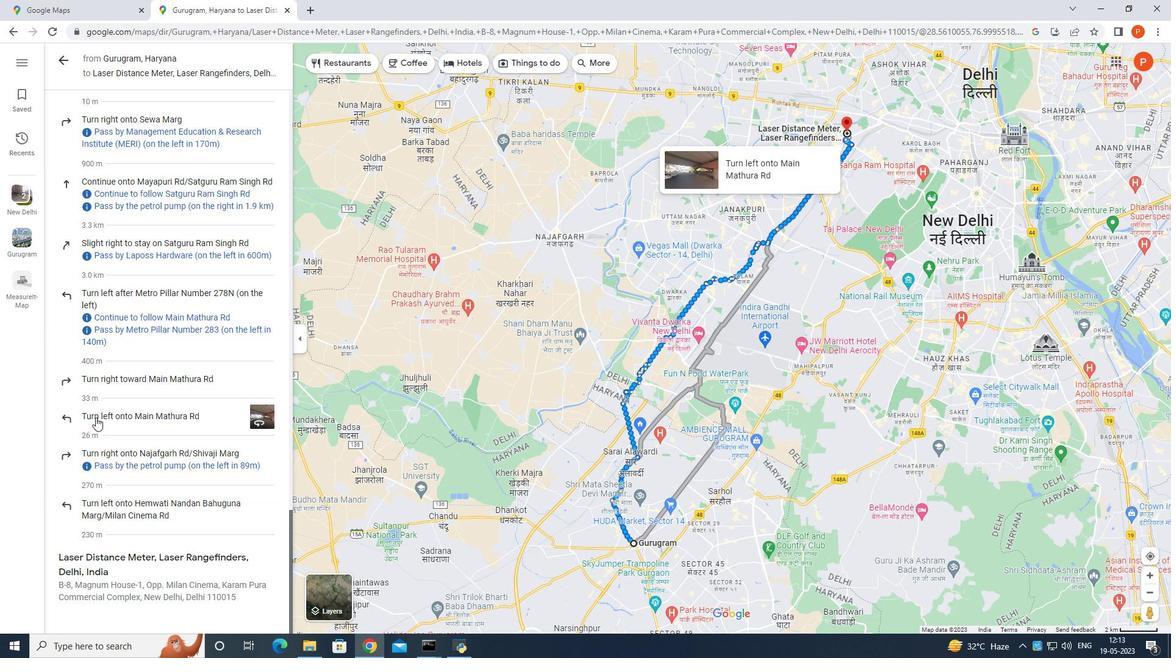 
Action: Mouse scrolled (95, 418) with delta (0, 0)
Screenshot: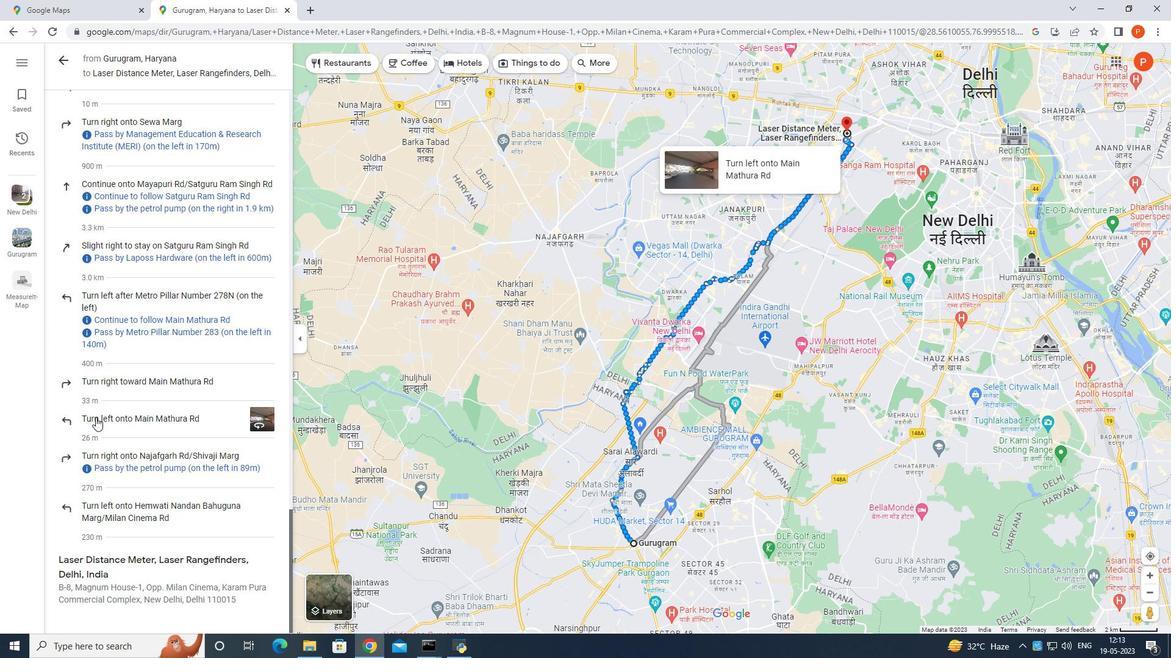 
Action: Mouse scrolled (95, 418) with delta (0, 0)
Screenshot: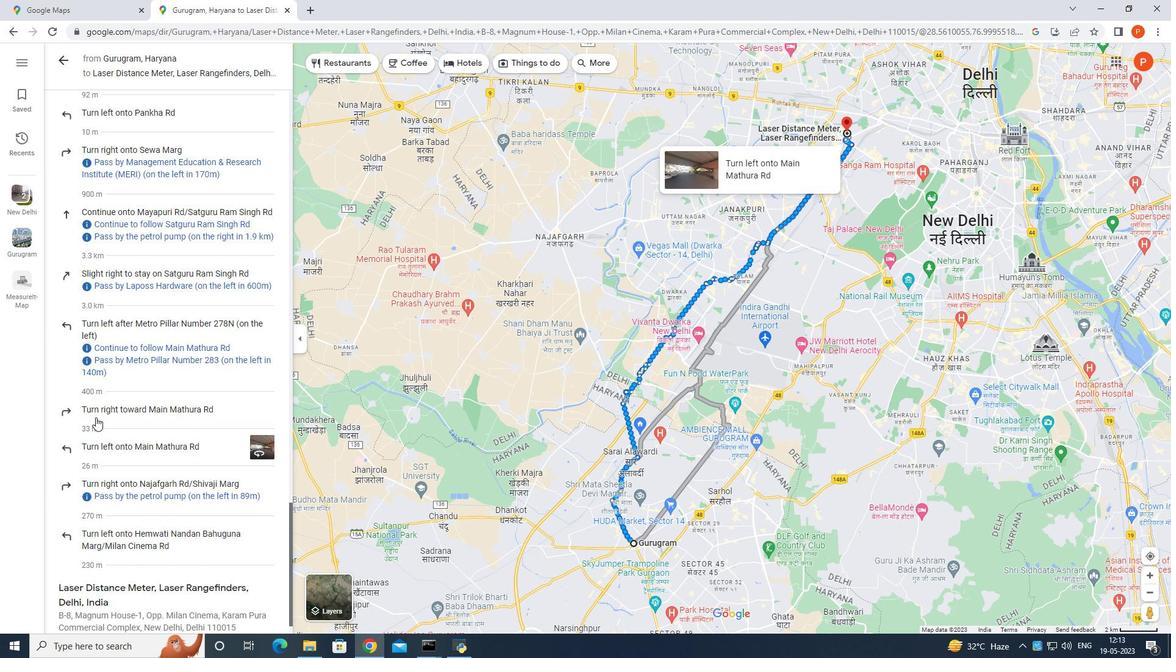 
Action: Mouse moved to (95, 417)
Screenshot: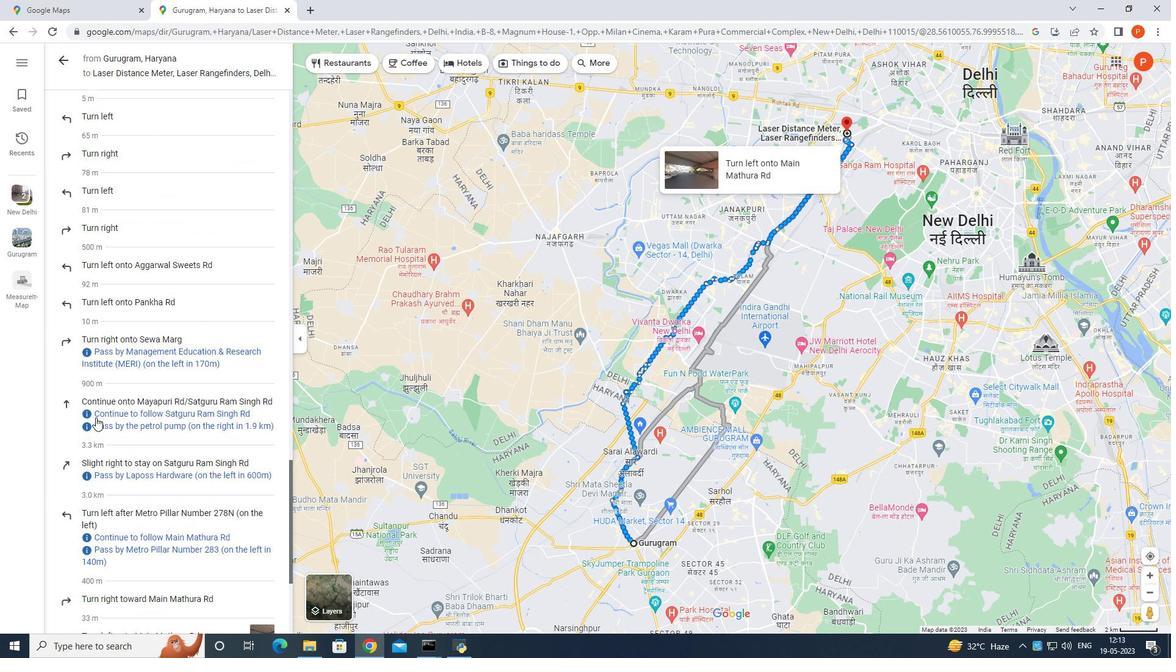 
Action: Mouse scrolled (95, 418) with delta (0, 0)
Screenshot: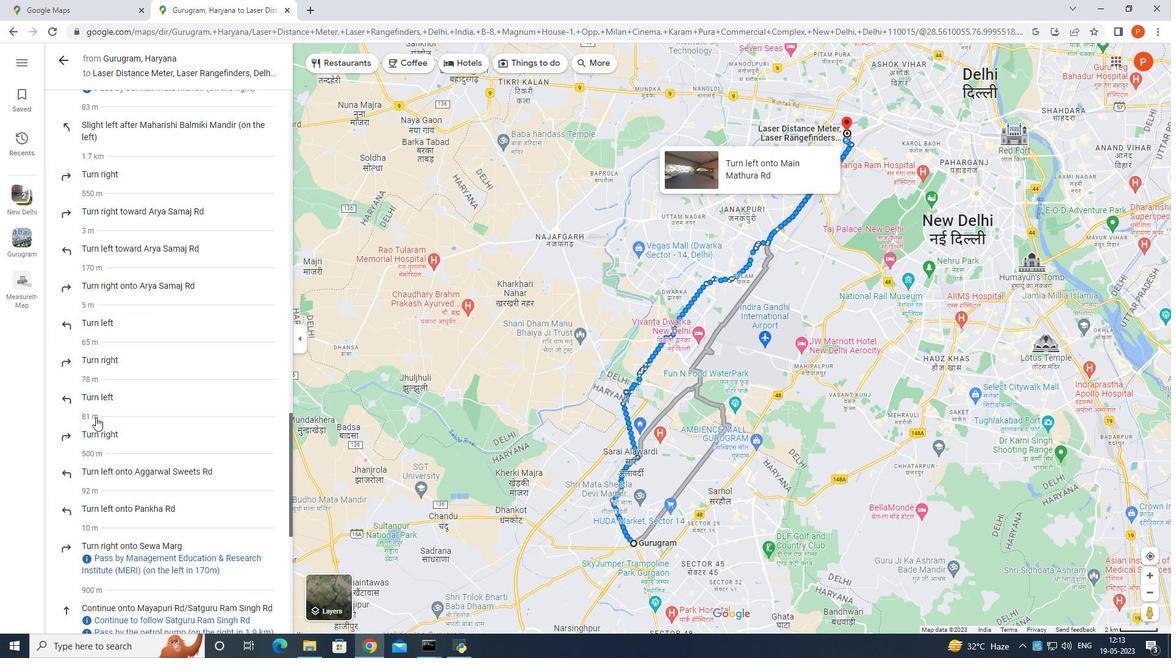 
Action: Mouse scrolled (95, 418) with delta (0, 0)
Screenshot: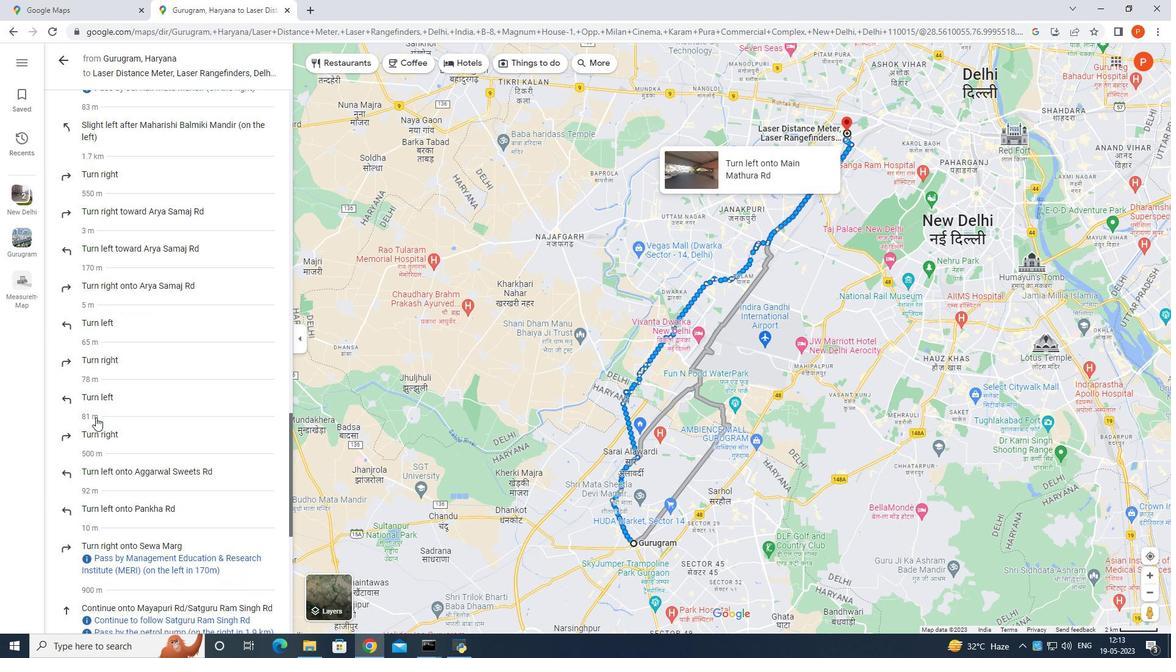 
Action: Mouse scrolled (95, 418) with delta (0, 0)
Screenshot: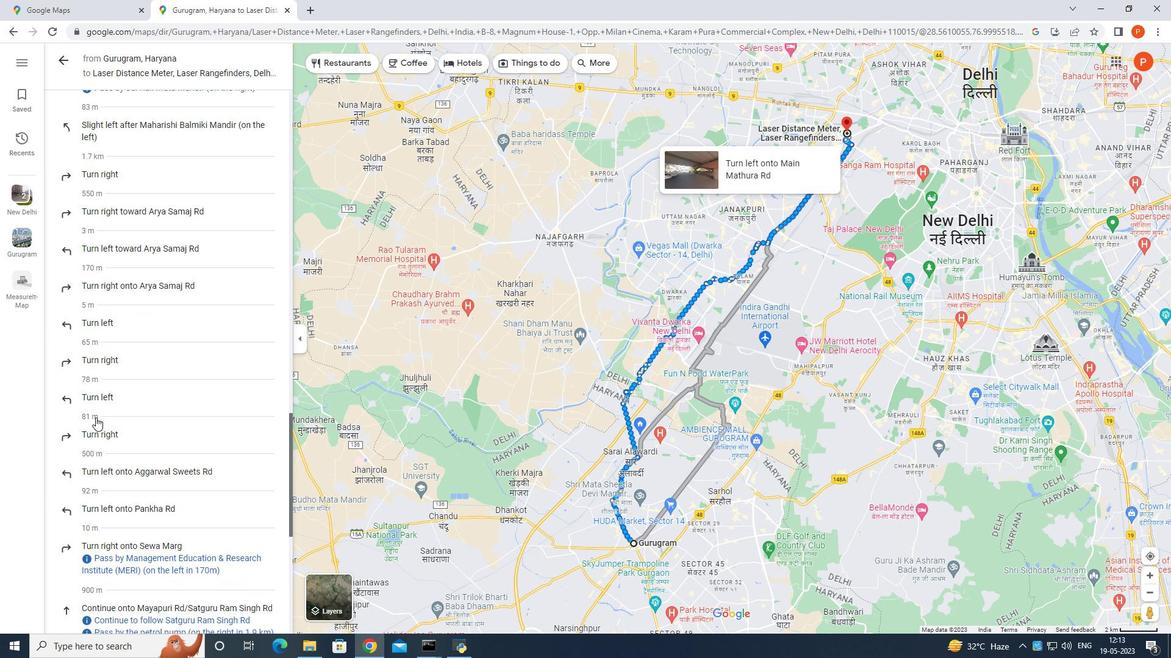 
Action: Mouse scrolled (95, 418) with delta (0, 0)
Screenshot: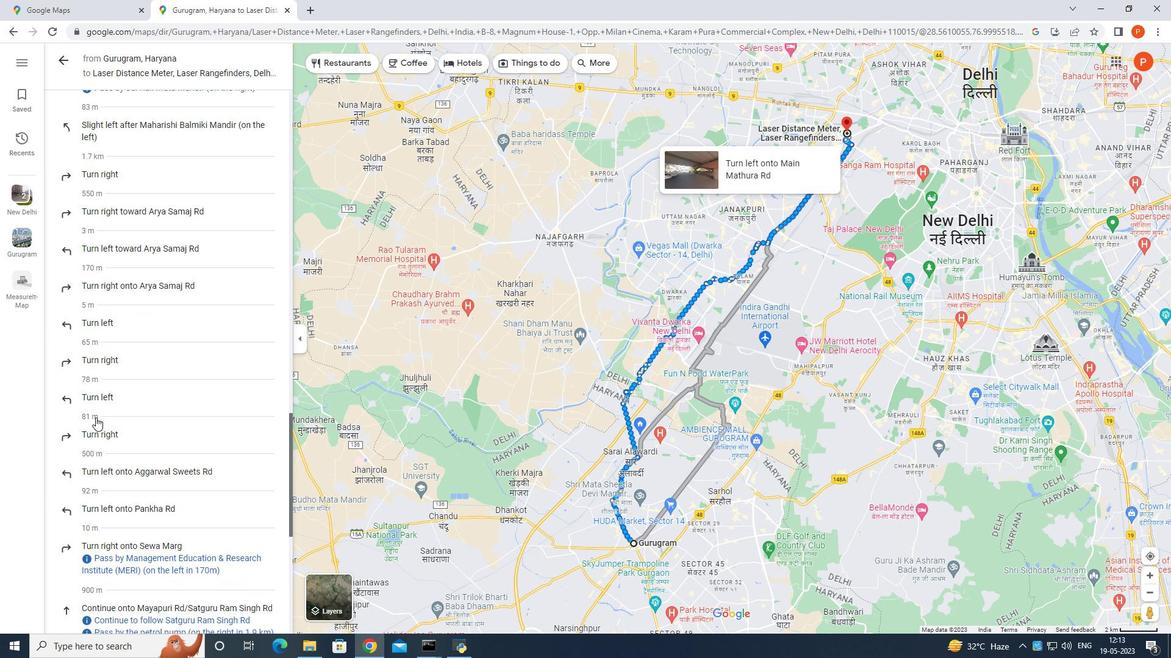 
Action: Mouse scrolled (95, 418) with delta (0, 0)
Screenshot: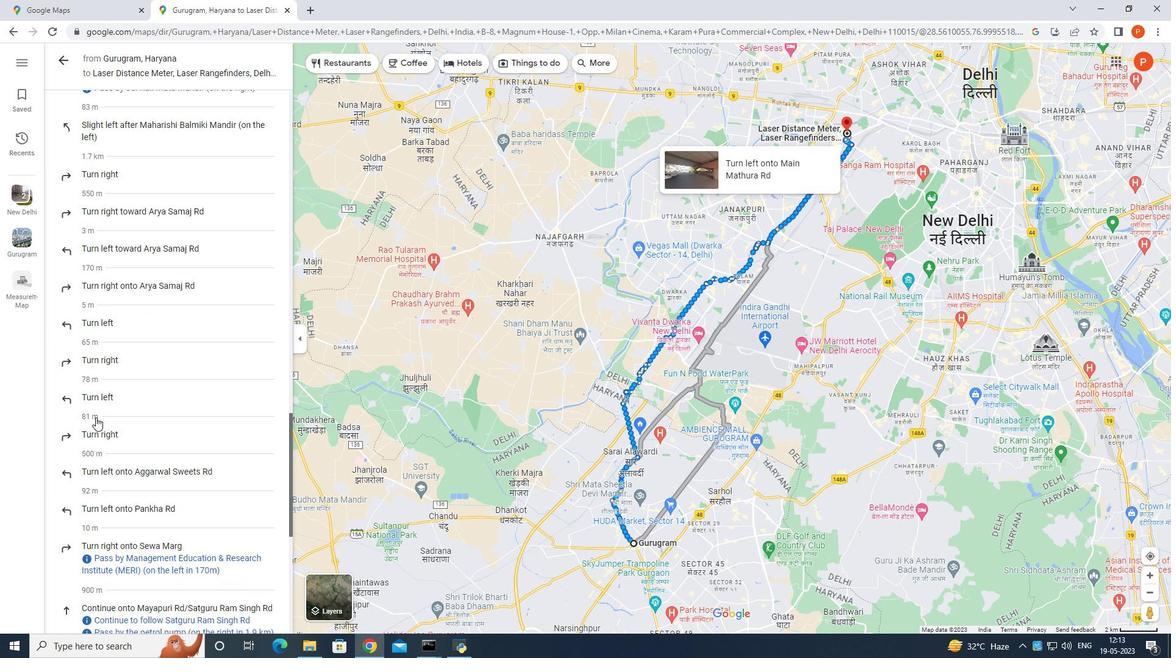 
Action: Mouse moved to (62, 62)
Screenshot: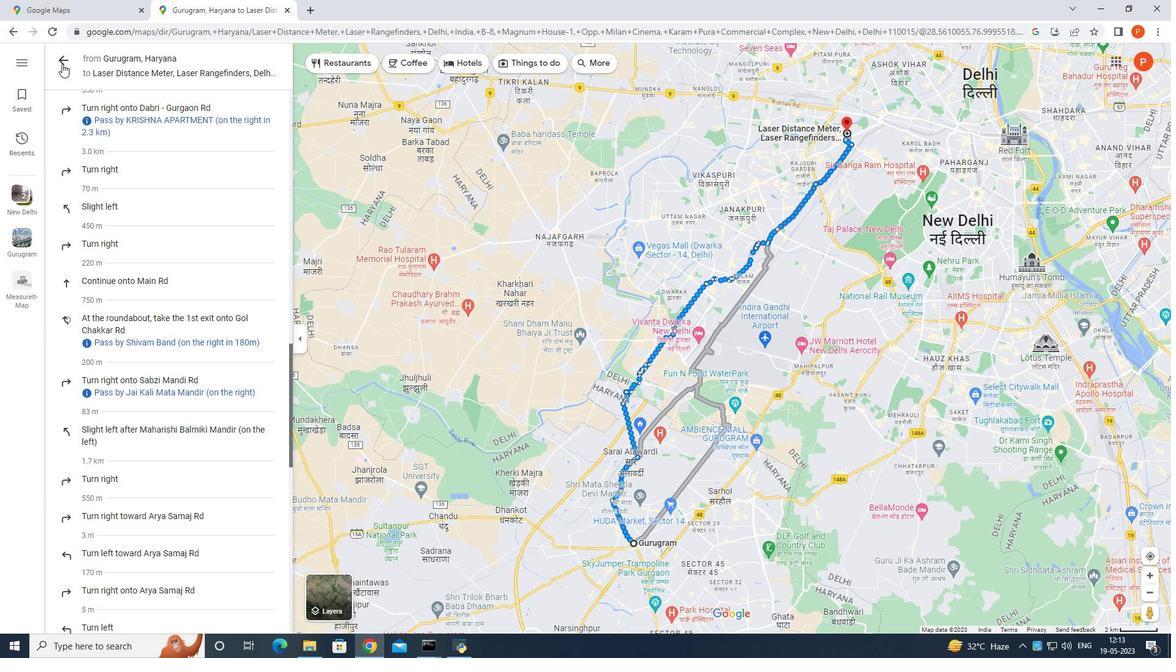 
Action: Mouse pressed left at (62, 62)
Screenshot: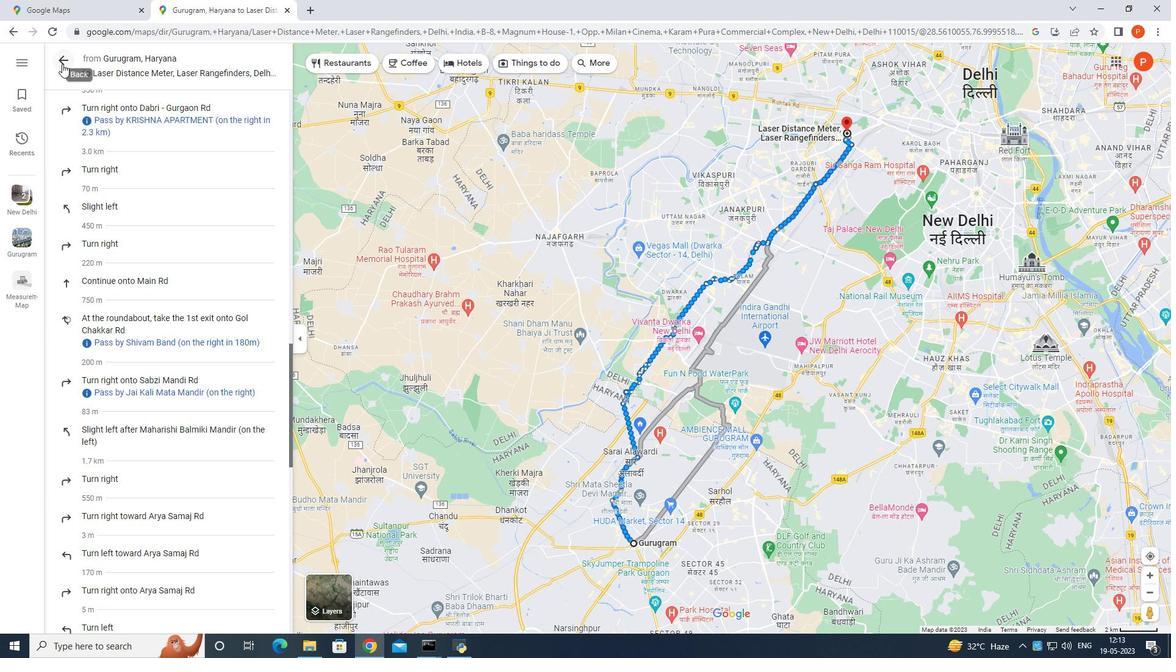 
Action: Mouse moved to (93, 62)
Screenshot: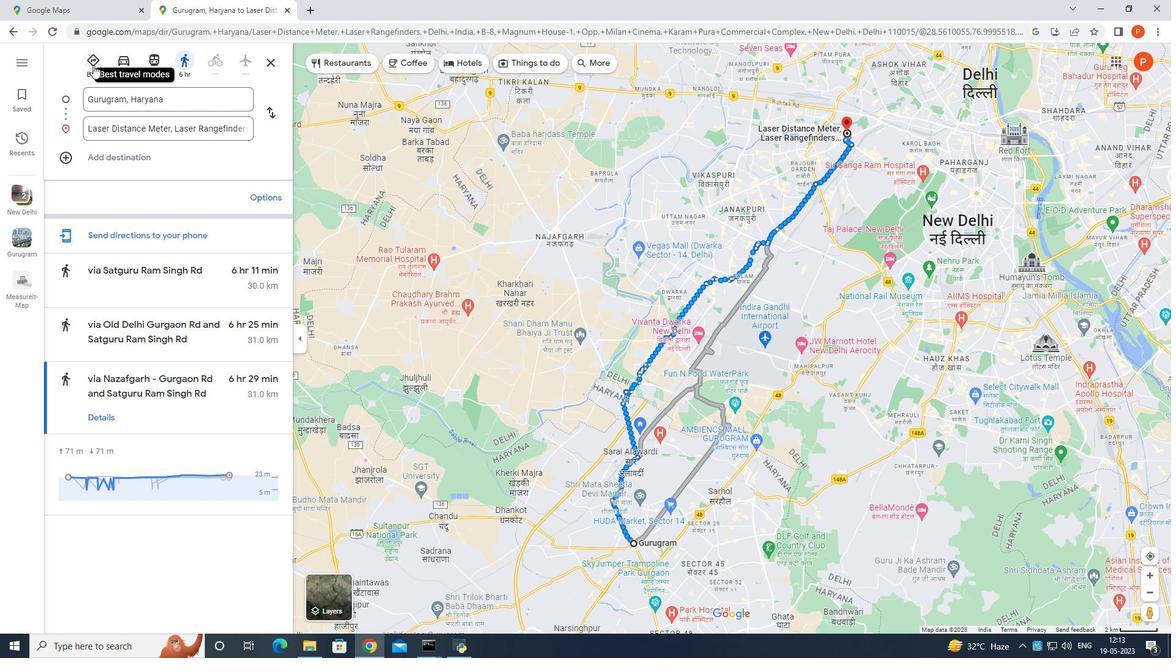 
Action: Mouse pressed left at (93, 62)
Screenshot: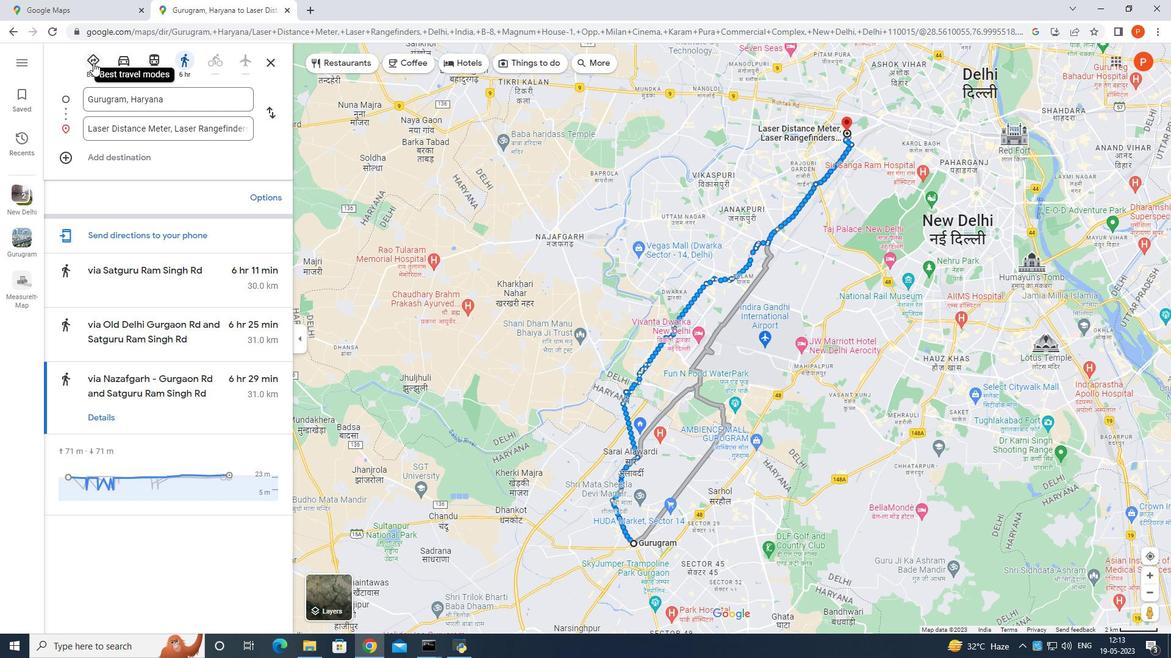 
Action: Mouse moved to (188, 68)
Screenshot: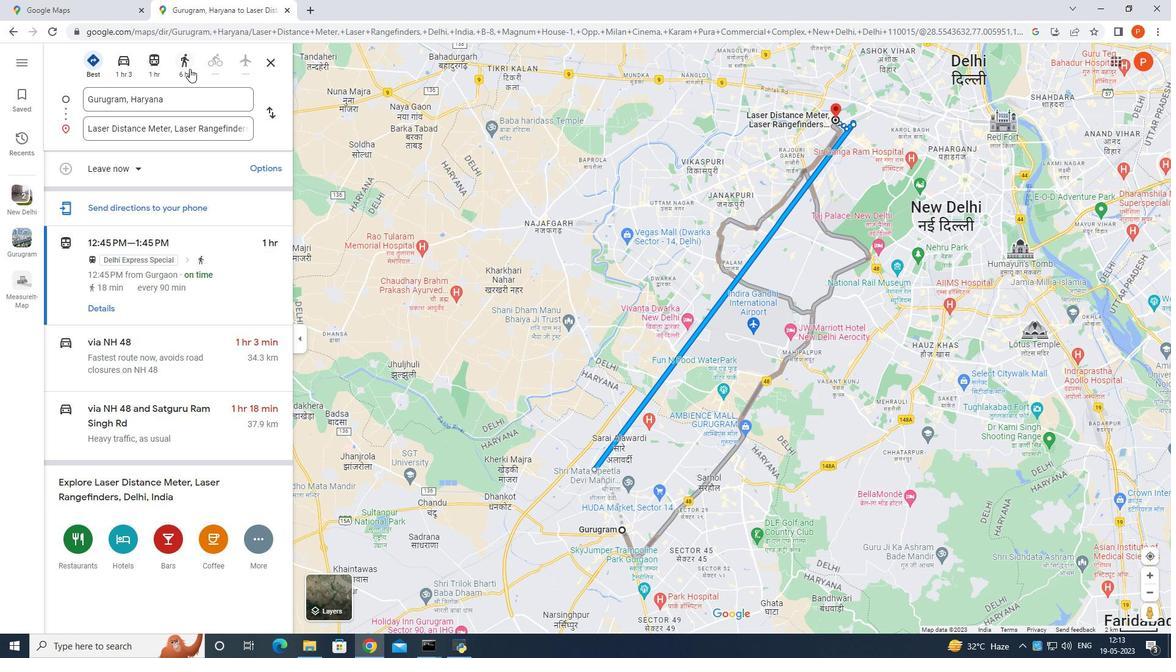 
Action: Mouse pressed left at (188, 68)
Screenshot: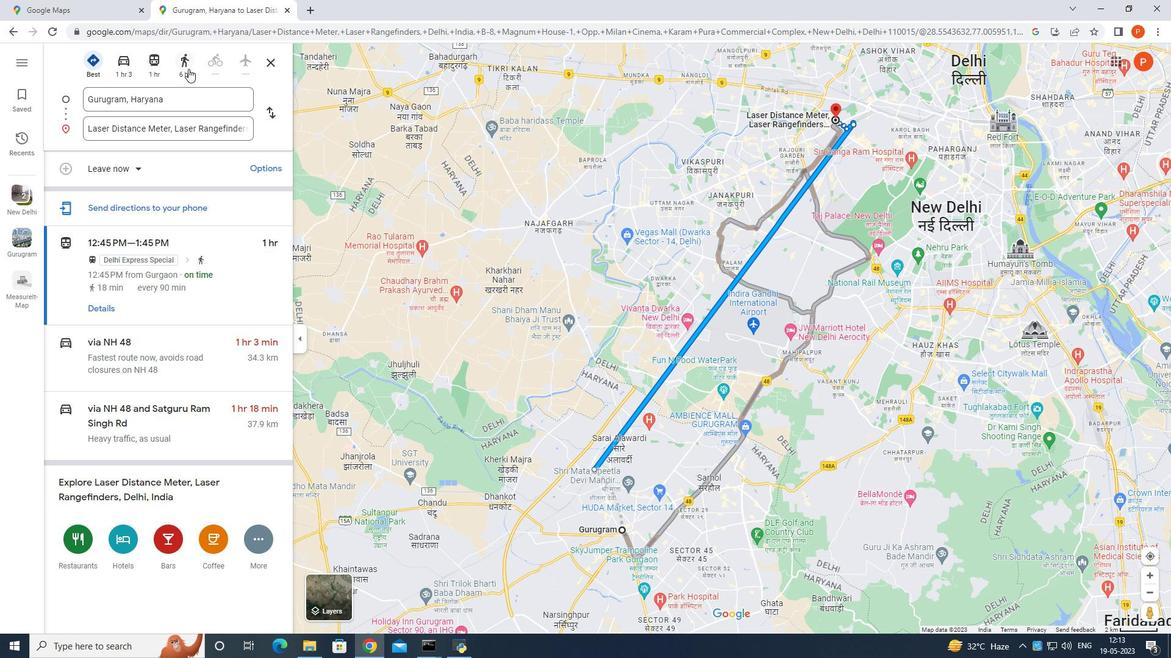 
Action: Mouse moved to (200, 72)
Screenshot: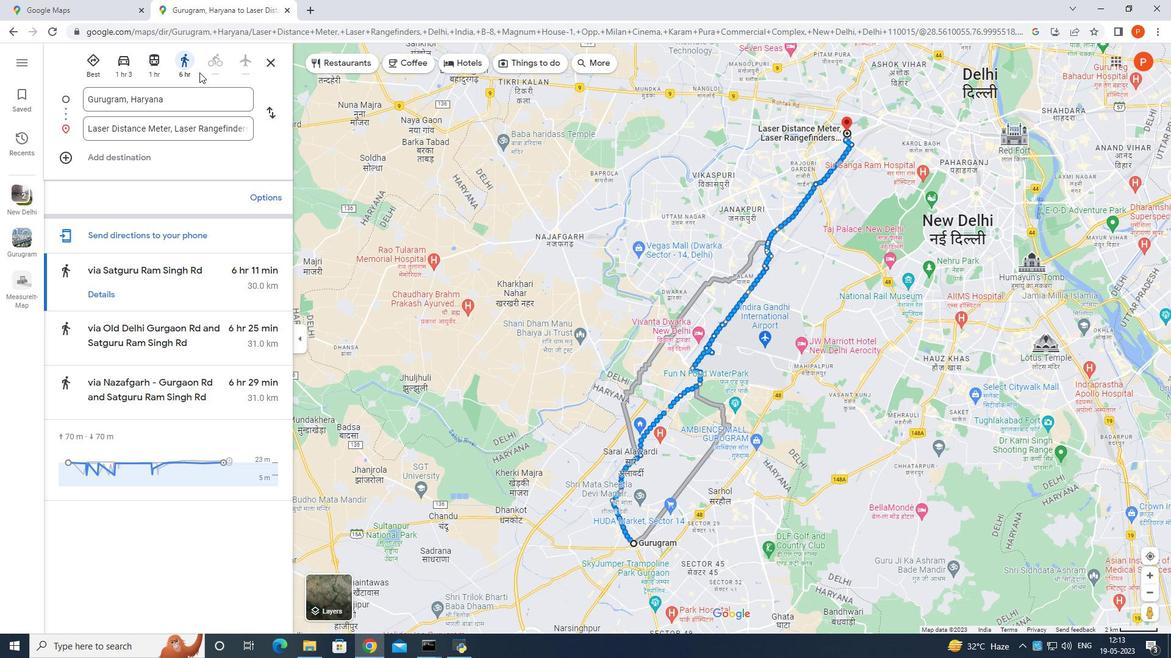 
